 Task: Look for Airbnb options in Bangassou, Central African Republic from 12th December, 2023 to 16th December, 2023 for 8 adults.8 bedrooms having 8 beds and 8 bathrooms. Property type can be hotel. Amenities needed are: wifi, TV, free parkinig on premises, gym, breakfast. Booking option can be shelf check-in. Look for 4 properties as per requirement.
Action: Mouse moved to (402, 189)
Screenshot: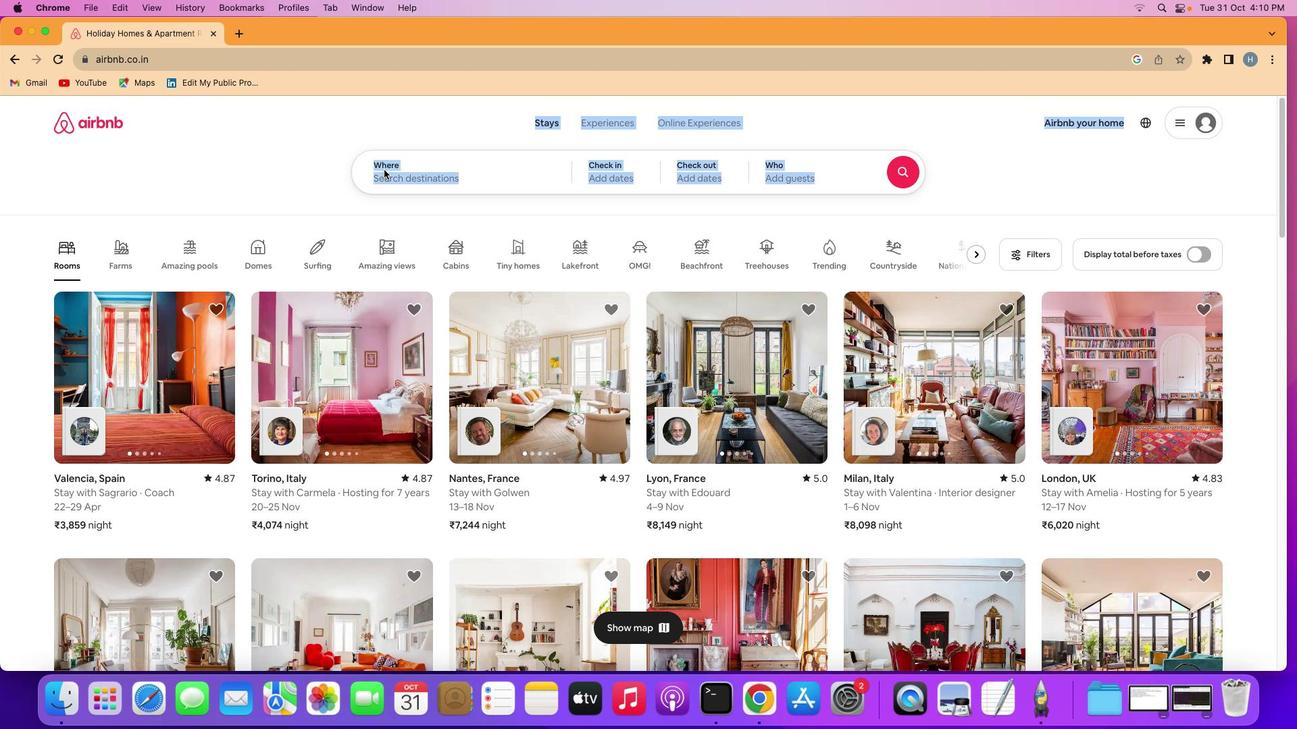 
Action: Mouse pressed left at (402, 189)
Screenshot: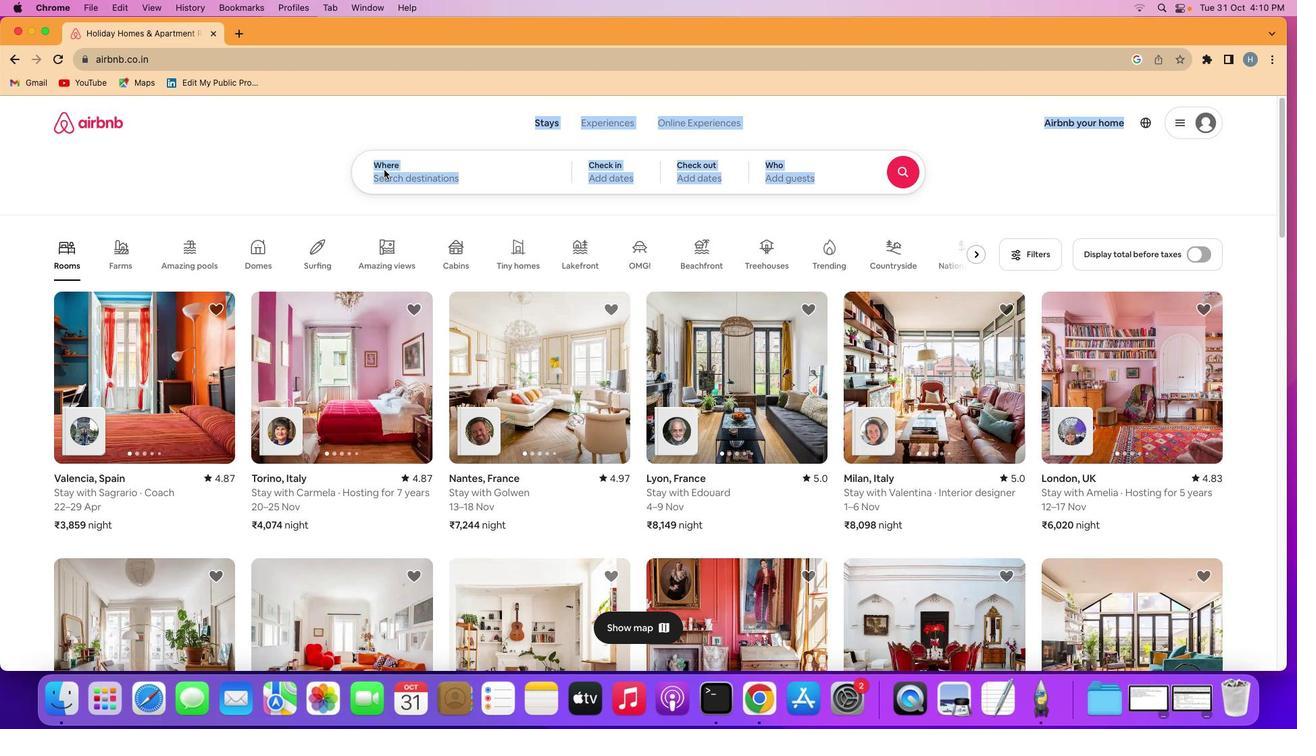 
Action: Mouse pressed left at (402, 189)
Screenshot: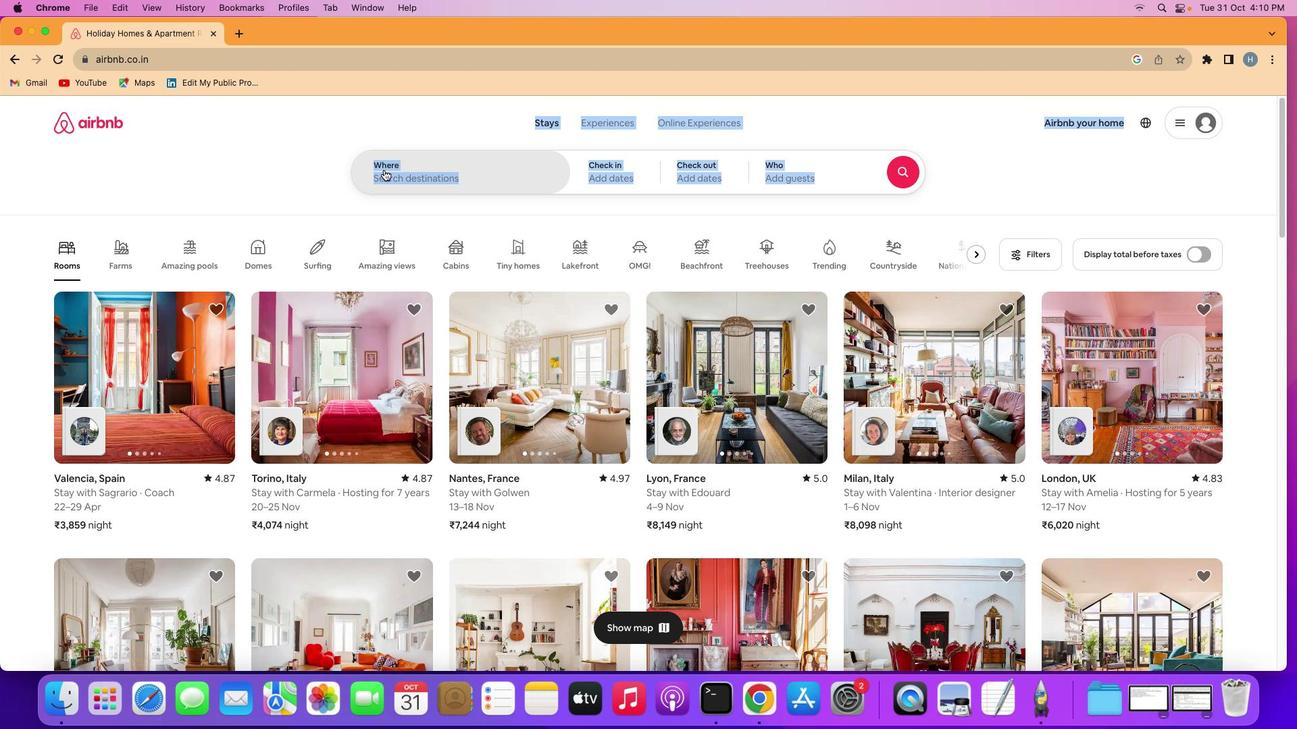 
Action: Mouse moved to (391, 189)
Screenshot: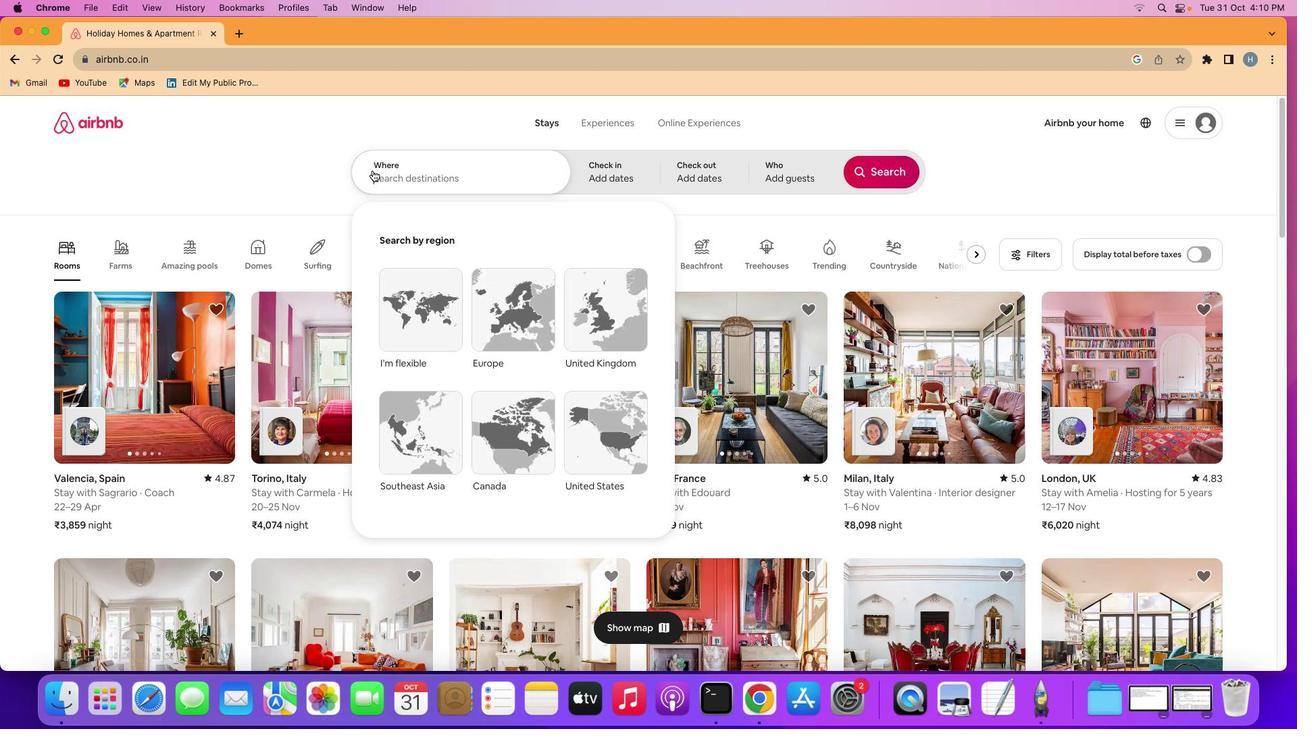 
Action: Key pressed Key.shift'b''a''n''g''a''s''s''o''u'','Key.shift'c''e''n''t''r''a''l'Key.spaceKey.shift'a''f''r''i''c''a''n'Key.spaceKey.shift'R''e''p''u''b''l''i''c'
Screenshot: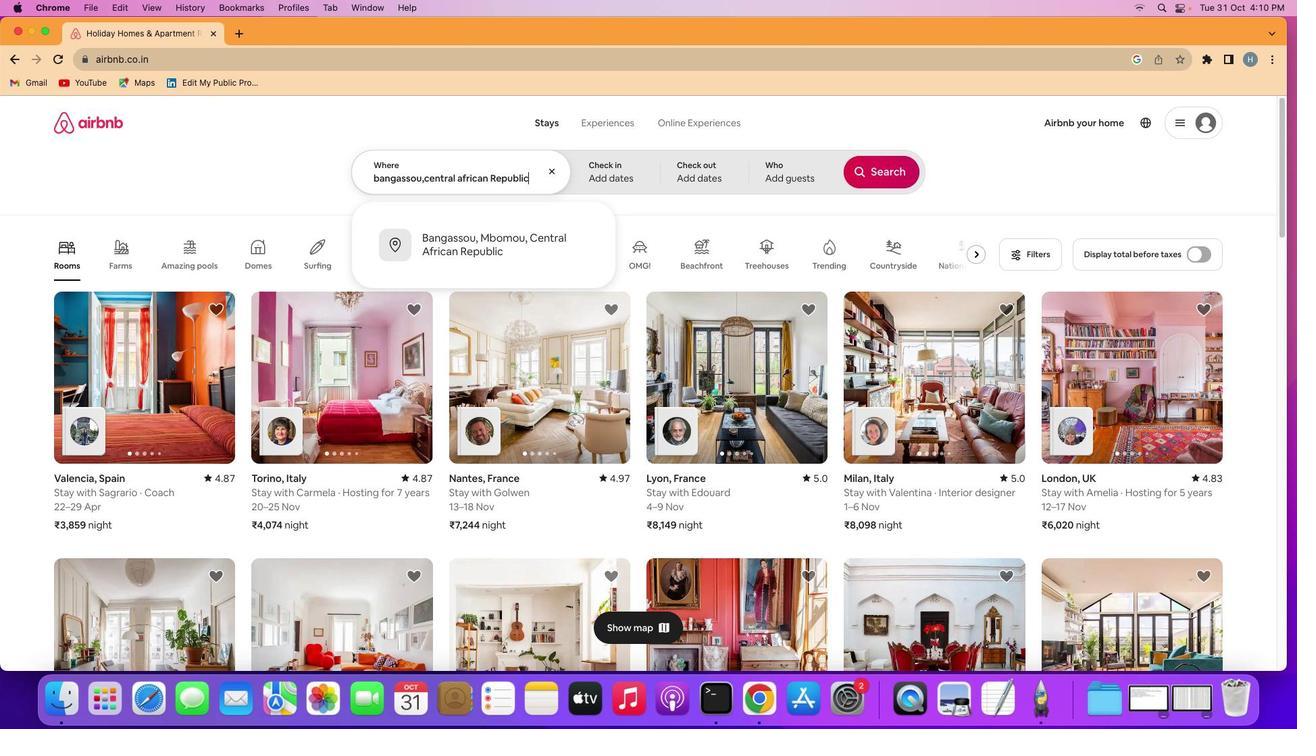
Action: Mouse moved to (641, 181)
Screenshot: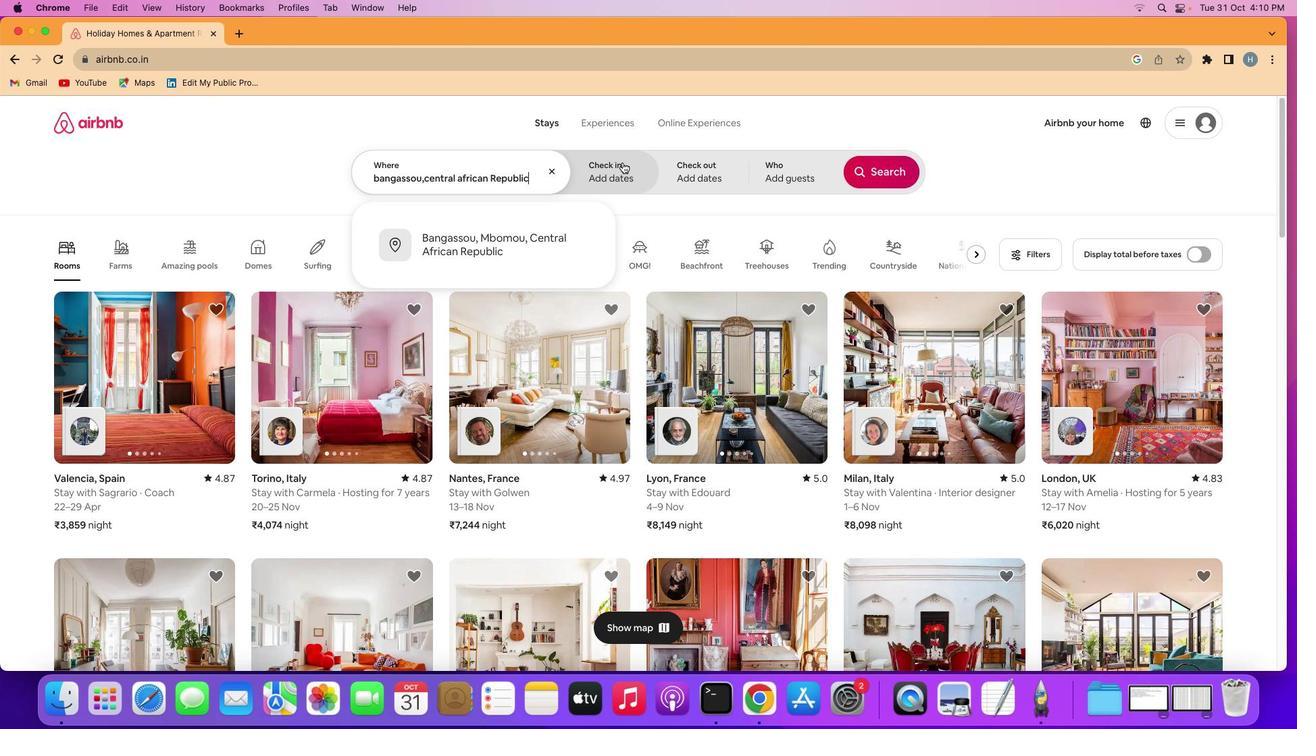
Action: Mouse pressed left at (641, 181)
Screenshot: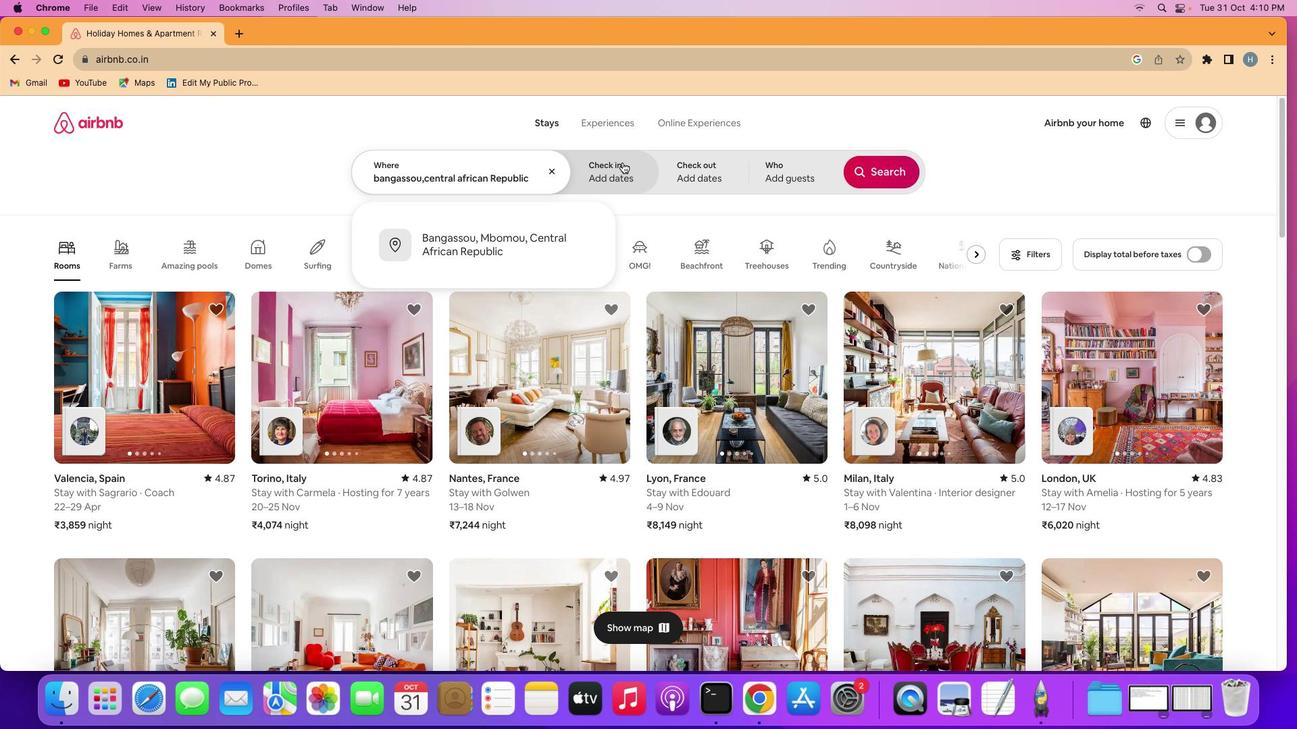 
Action: Mouse moved to (901, 300)
Screenshot: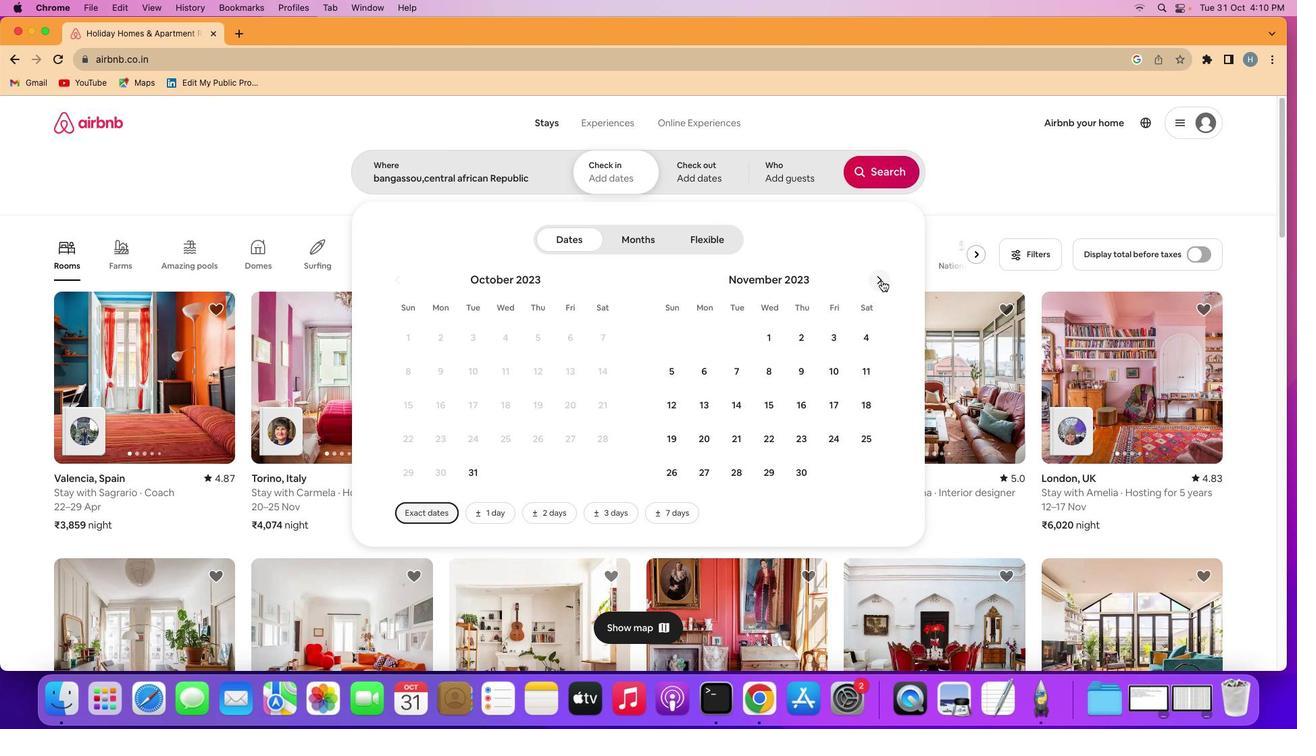 
Action: Mouse pressed left at (901, 300)
Screenshot: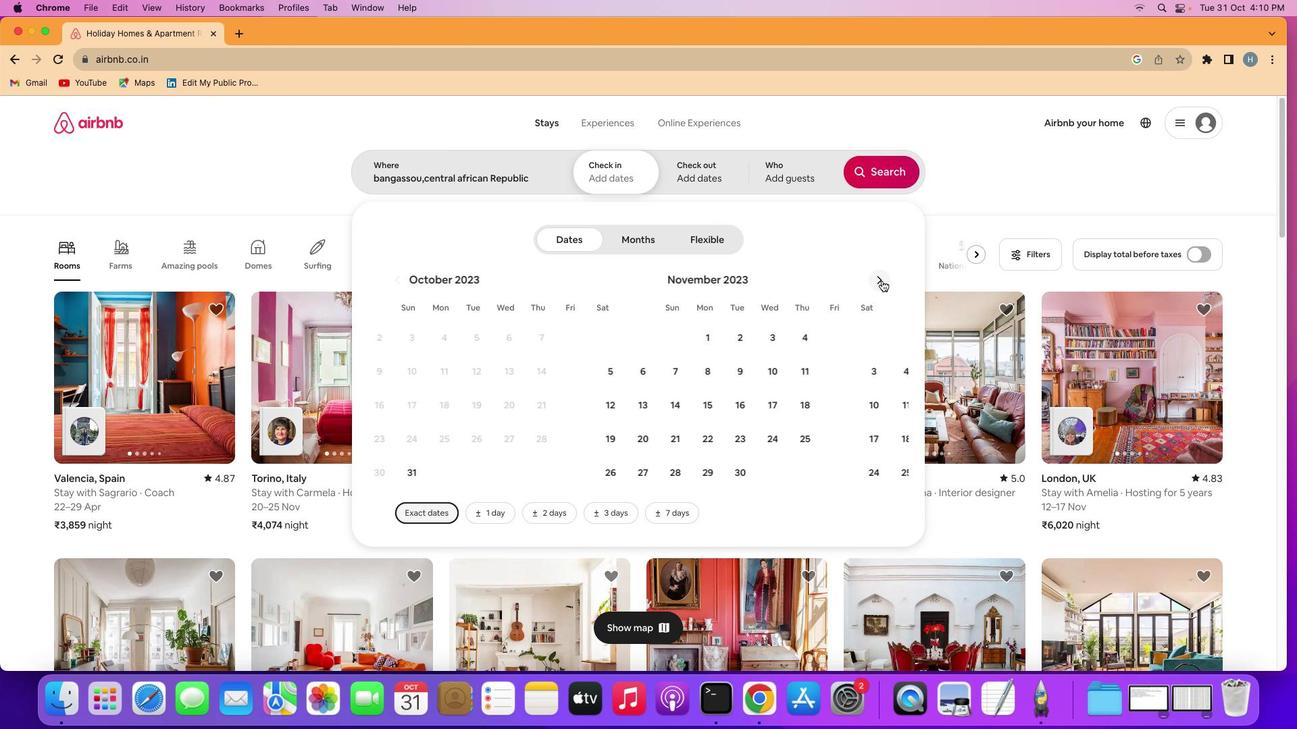 
Action: Mouse moved to (759, 420)
Screenshot: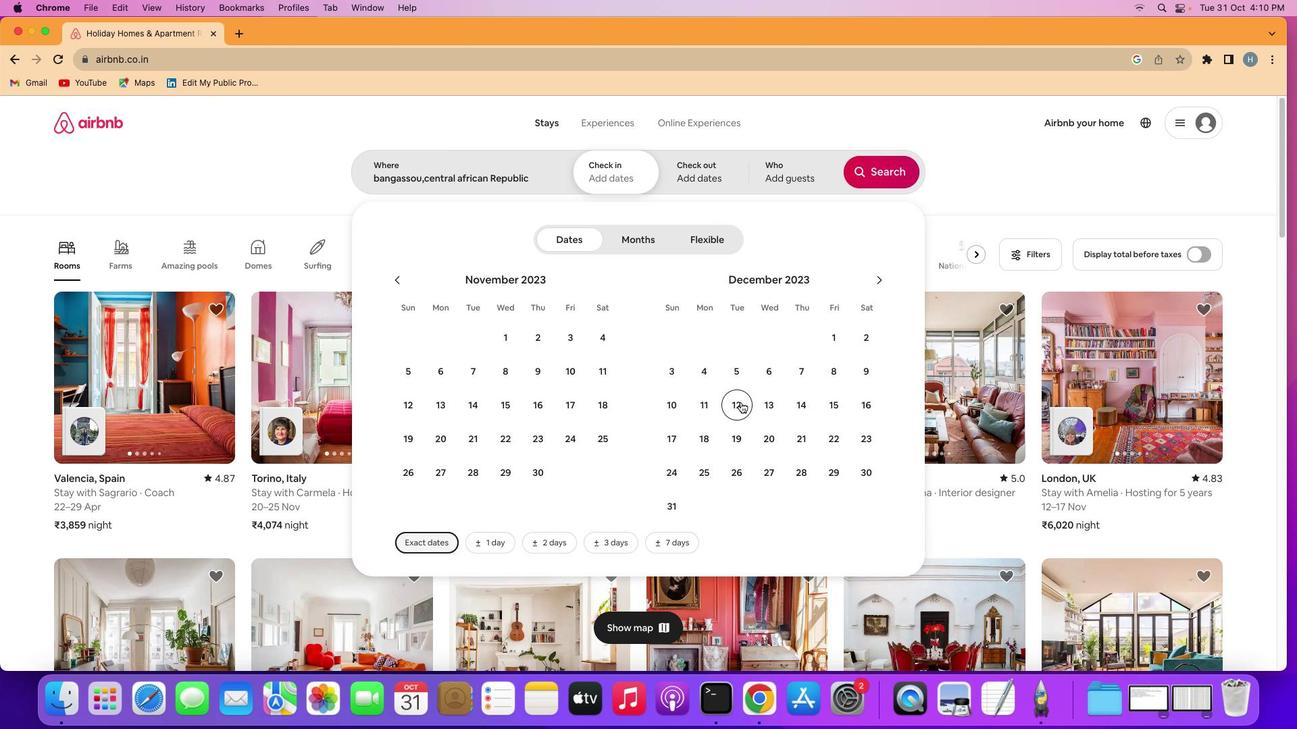 
Action: Mouse pressed left at (759, 420)
Screenshot: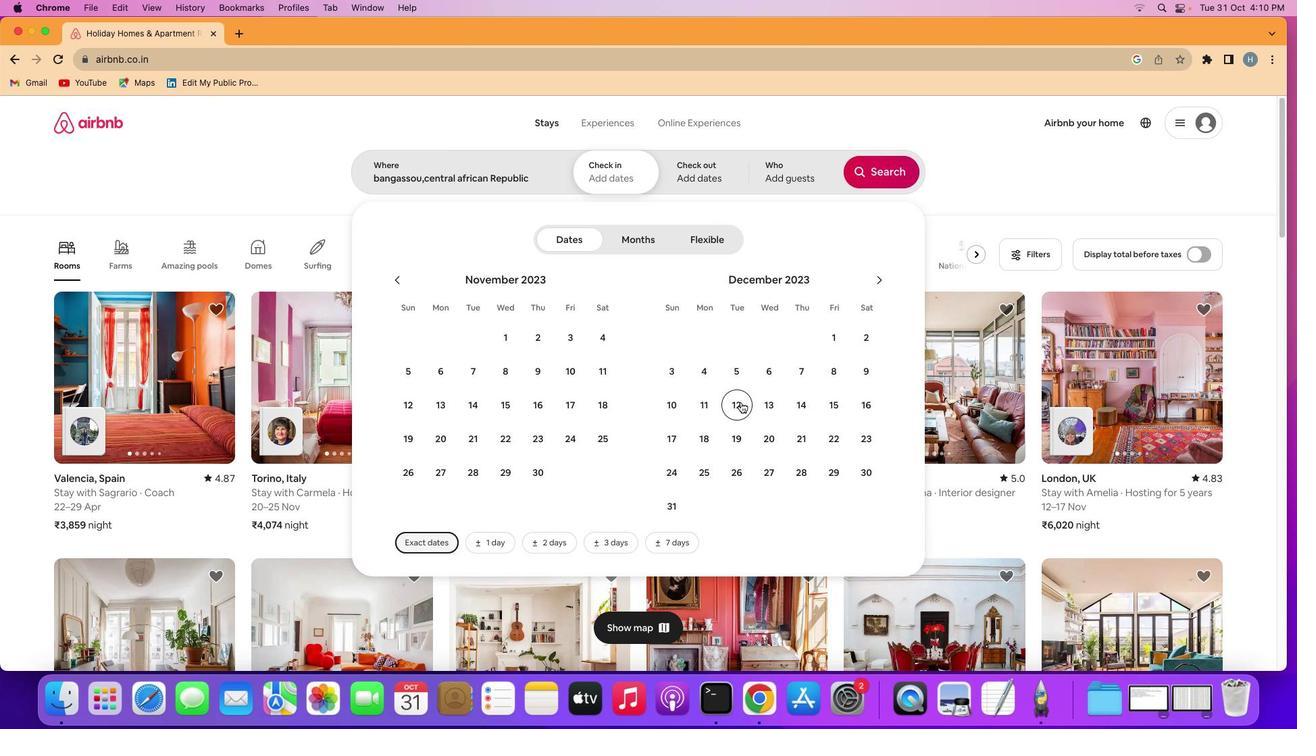 
Action: Mouse moved to (889, 423)
Screenshot: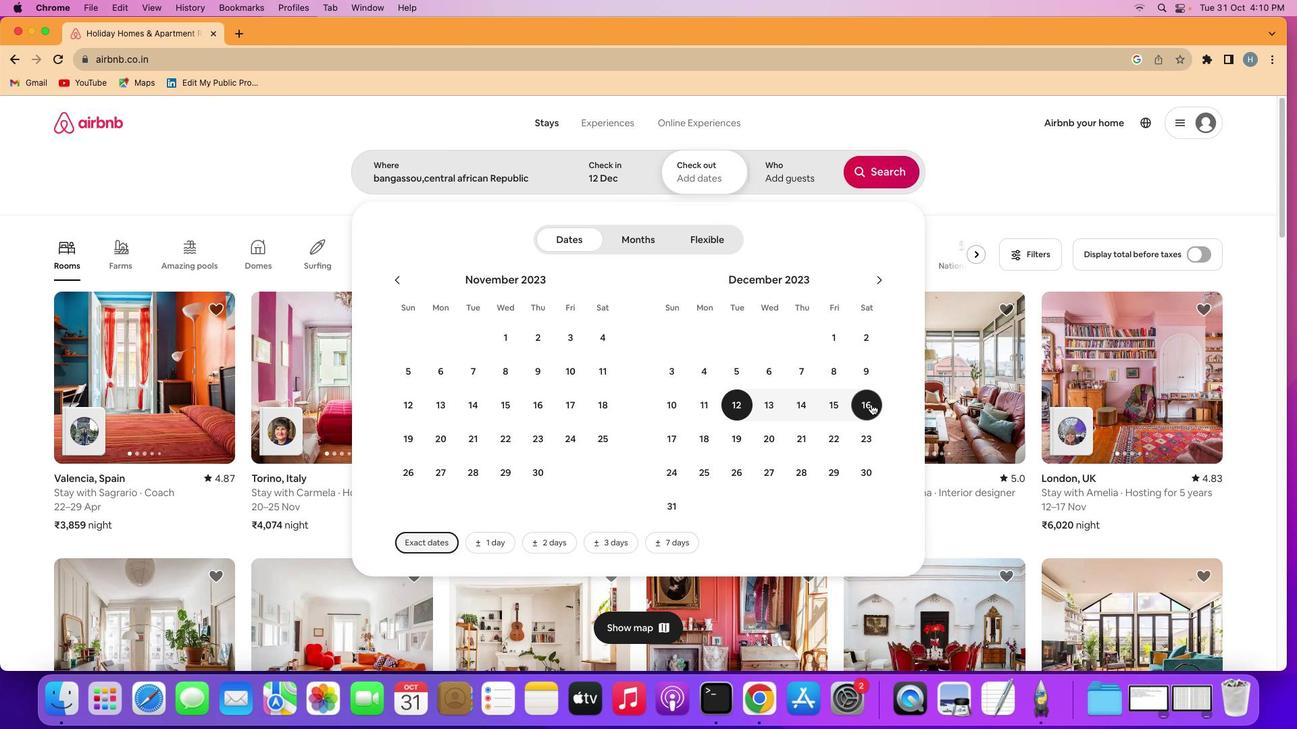 
Action: Mouse pressed left at (889, 423)
Screenshot: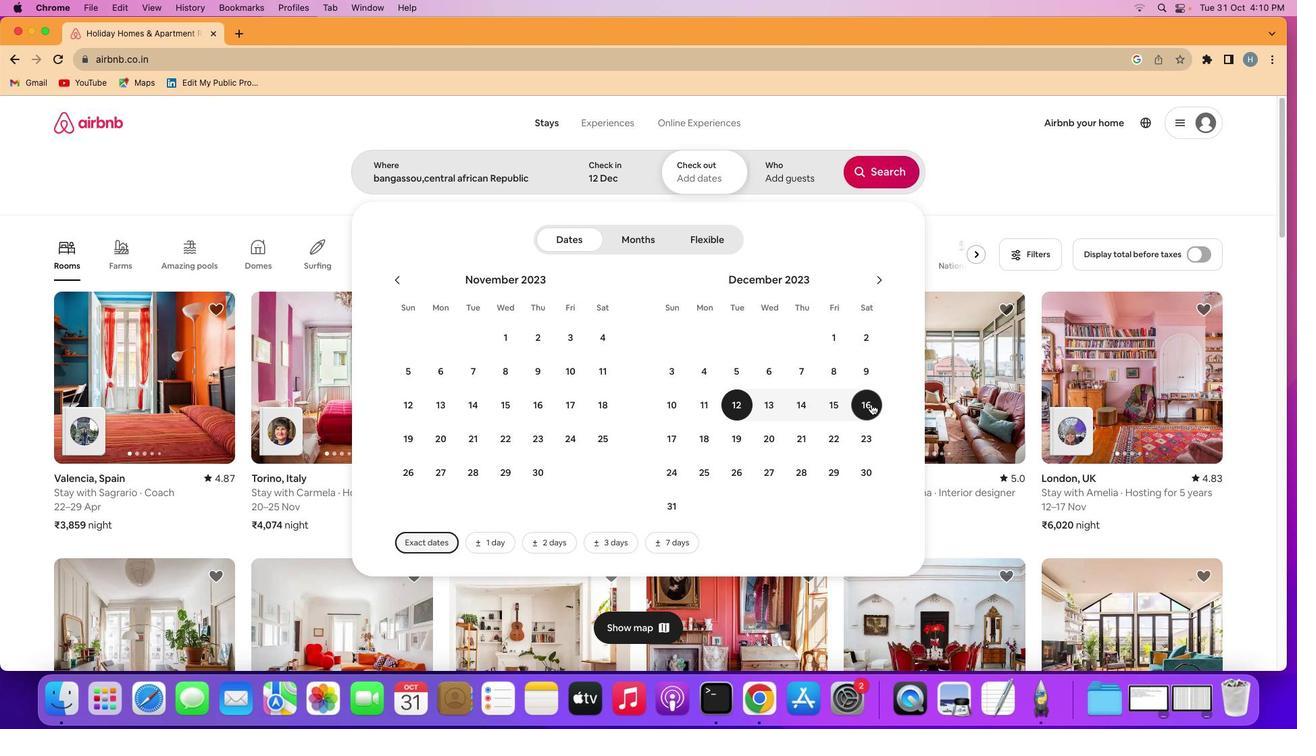 
Action: Mouse moved to (724, 450)
Screenshot: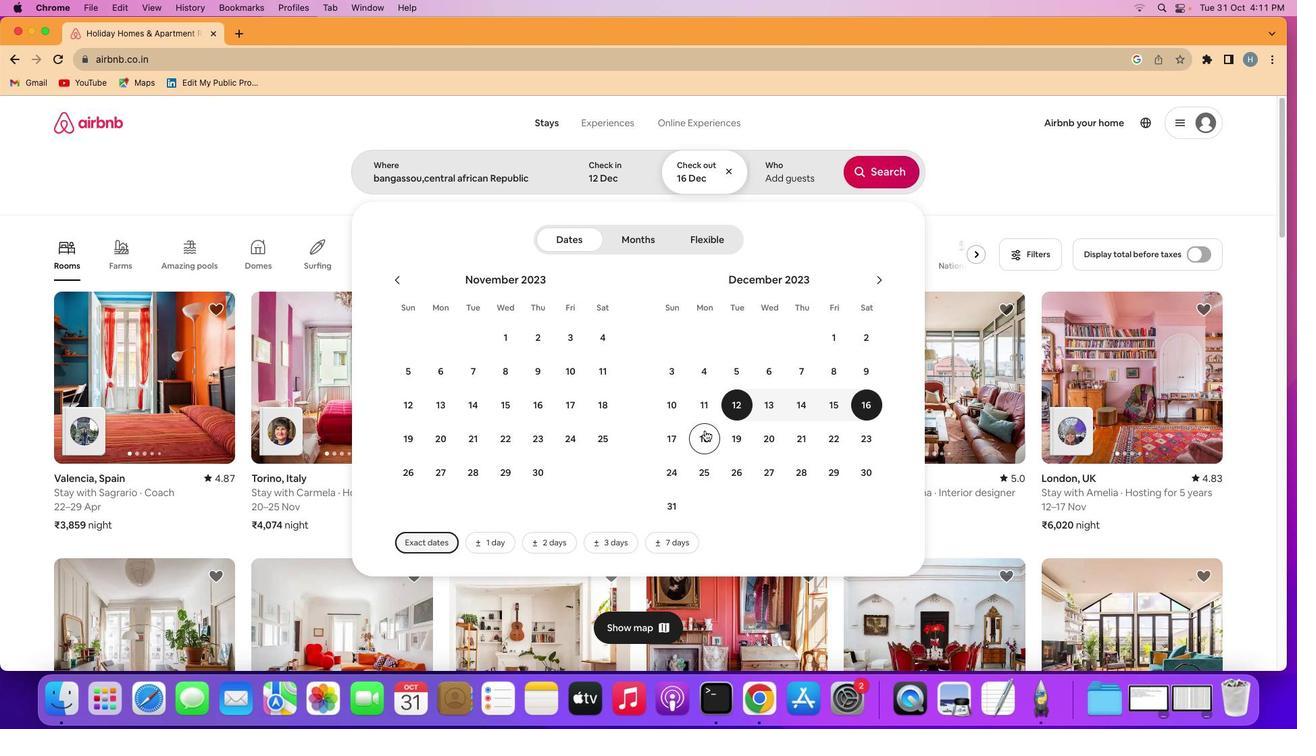 
Action: Mouse scrolled (724, 450) with delta (18, 18)
Screenshot: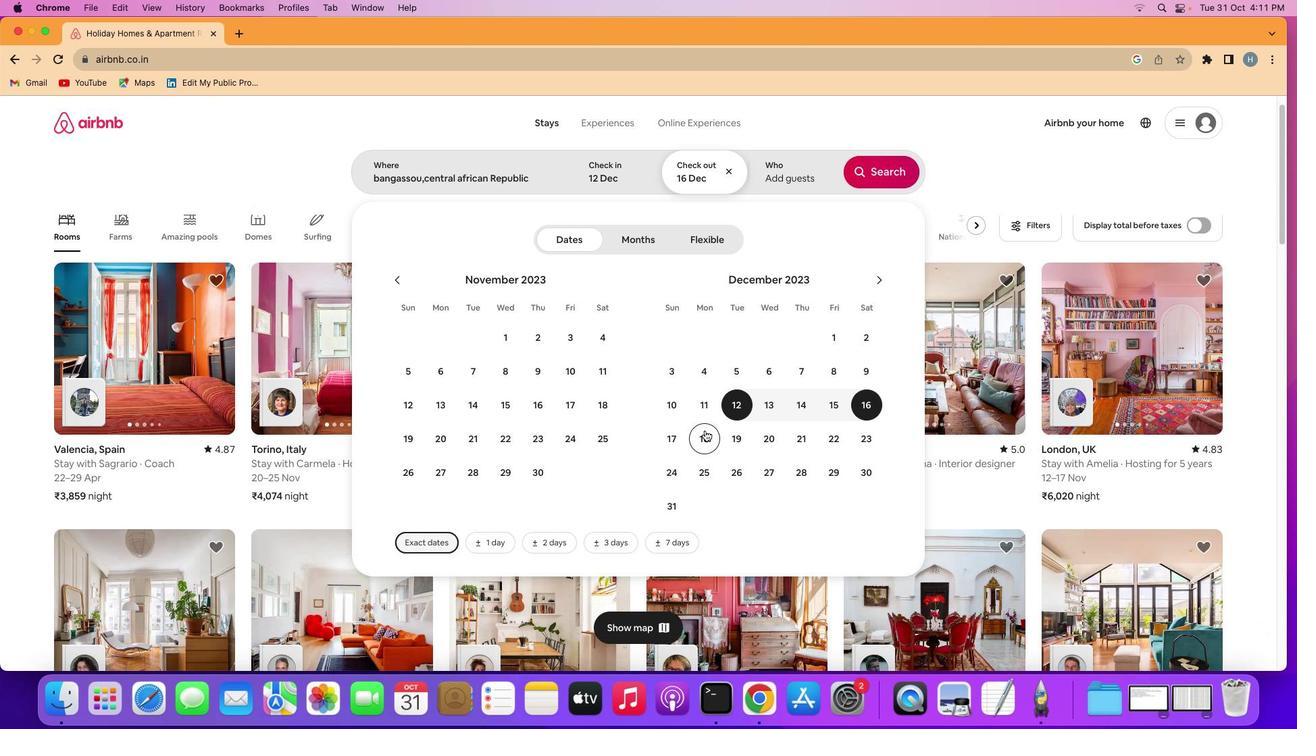 
Action: Mouse scrolled (724, 450) with delta (18, 18)
Screenshot: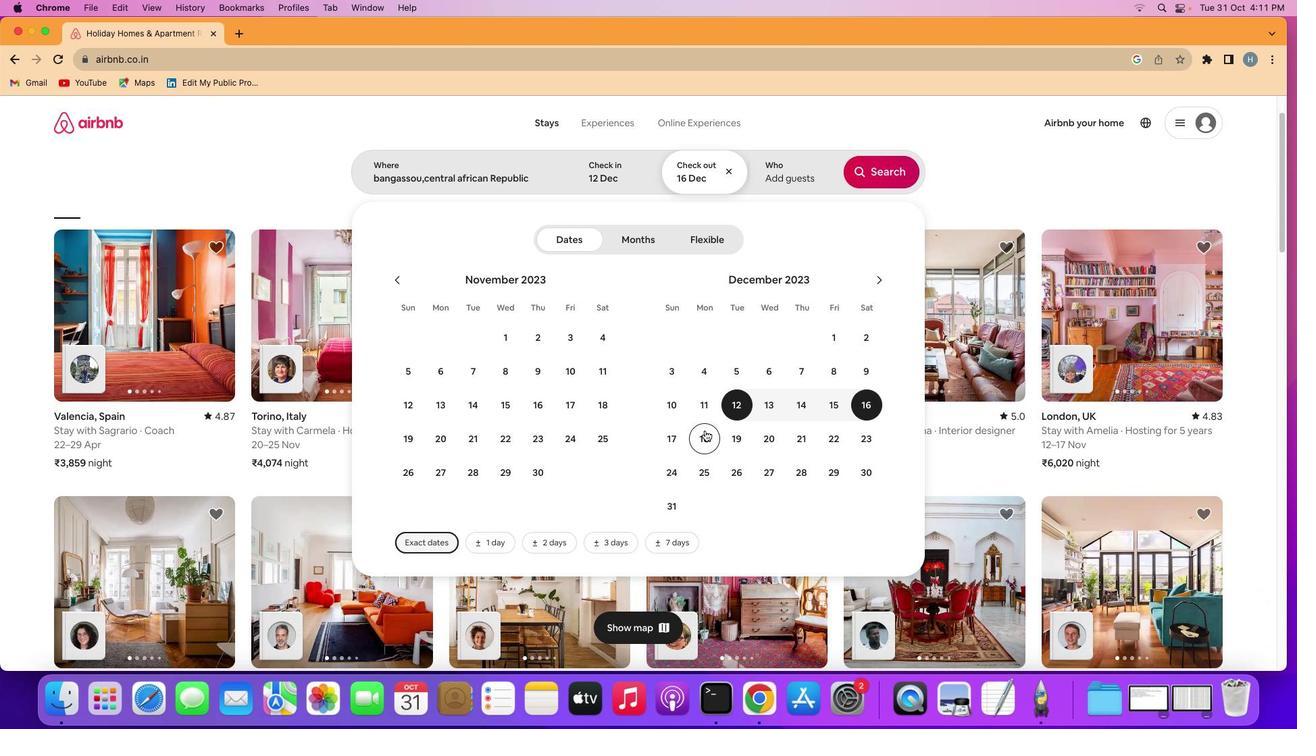 
Action: Mouse scrolled (724, 450) with delta (18, 17)
Screenshot: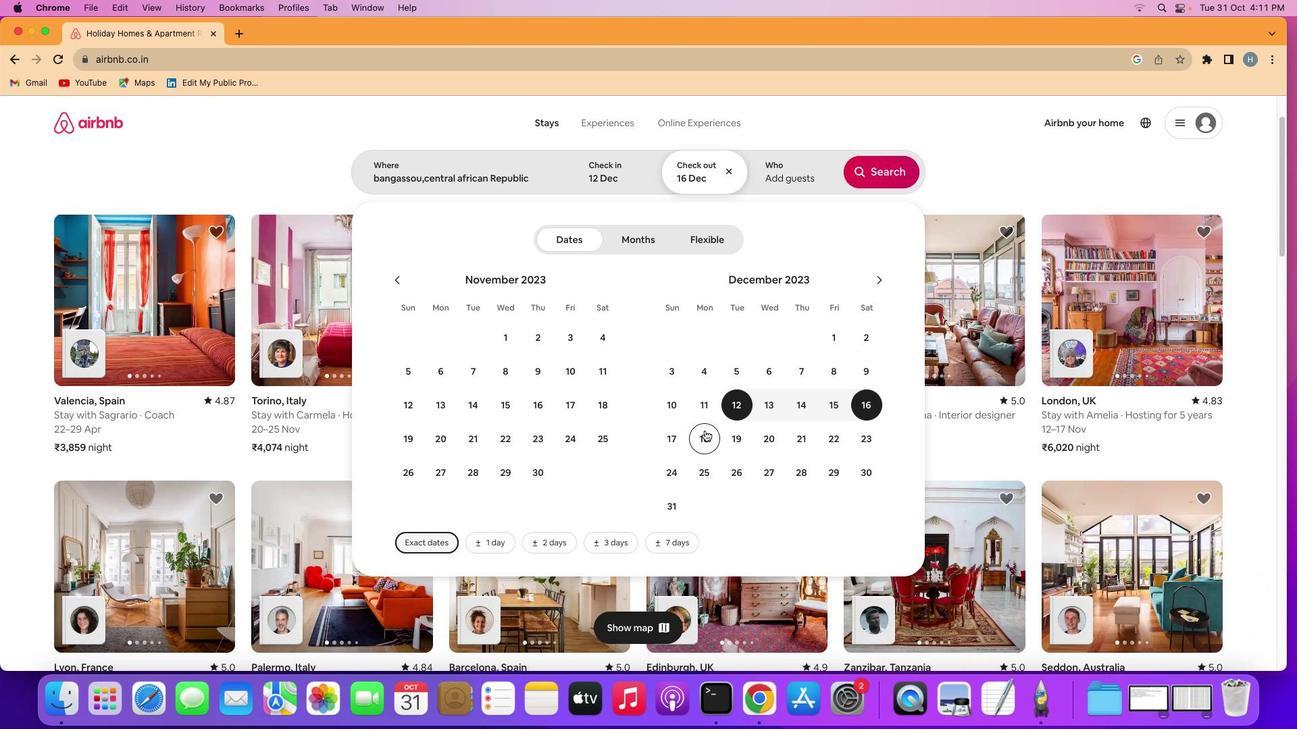
Action: Mouse moved to (650, 136)
Screenshot: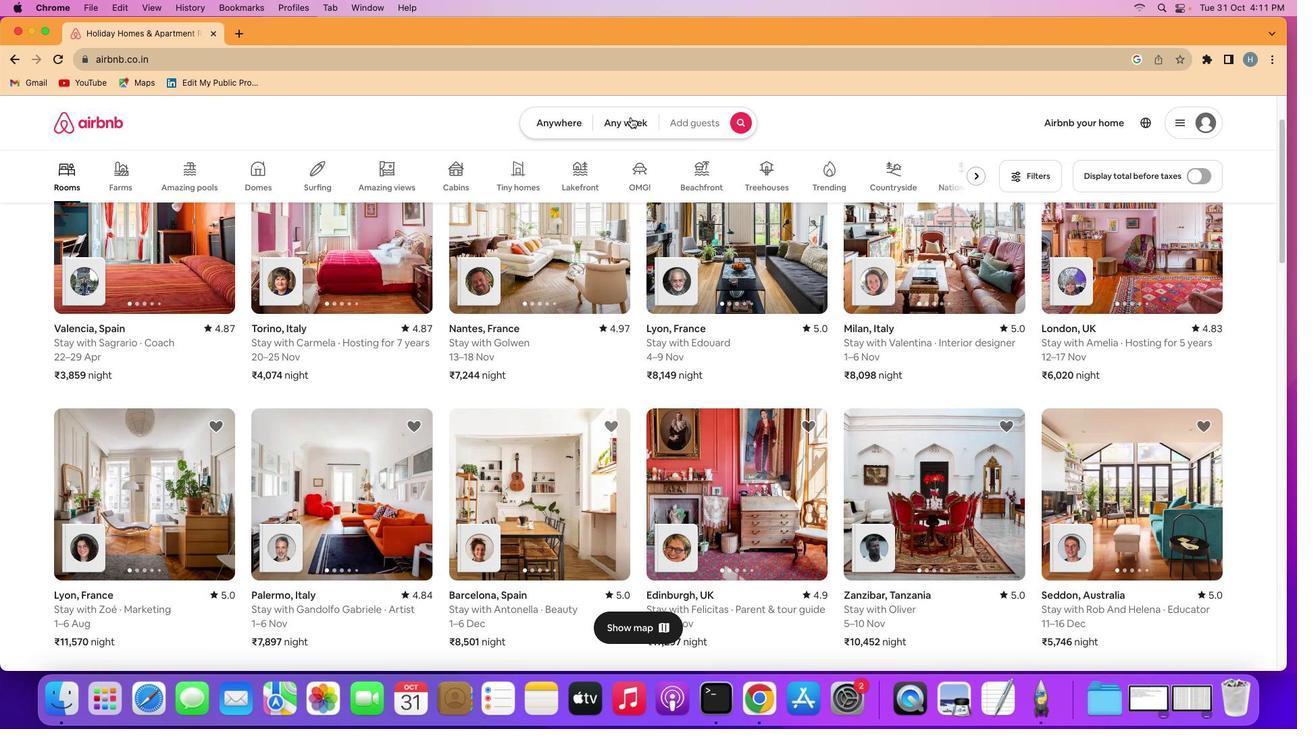 
Action: Mouse pressed left at (650, 136)
Screenshot: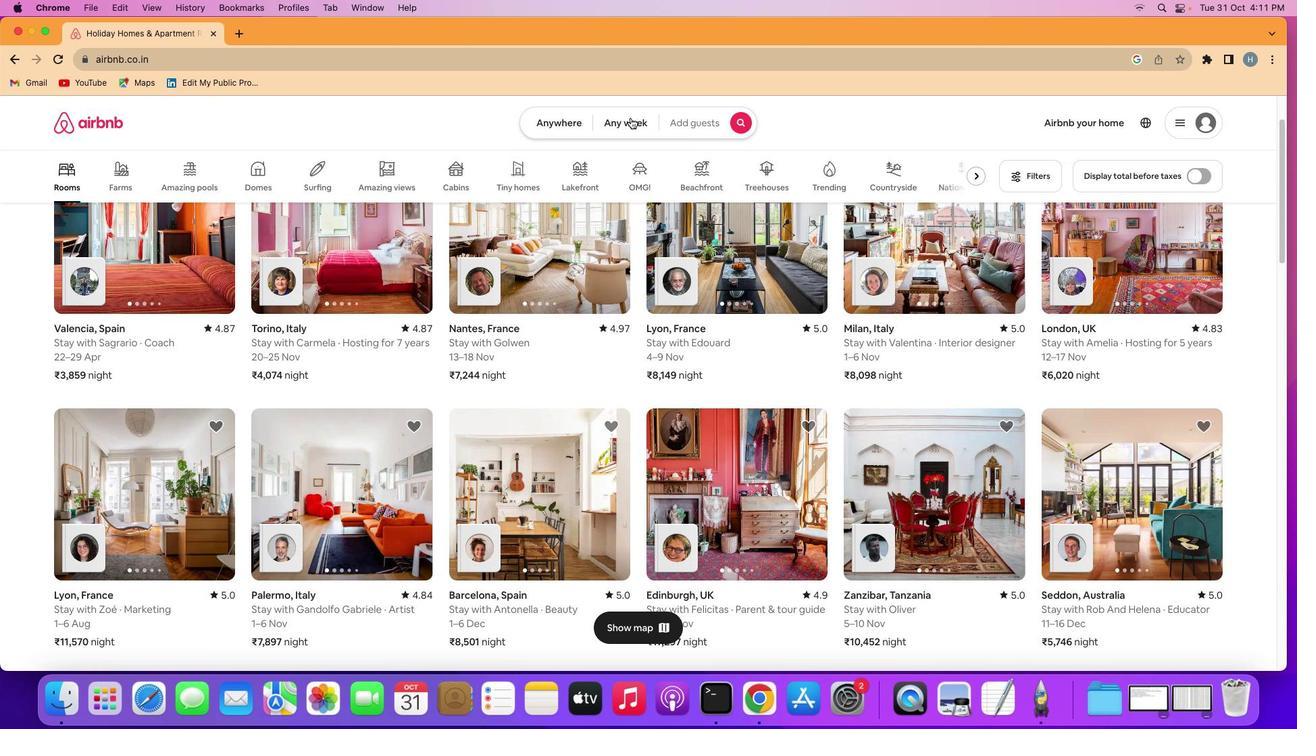 
Action: Mouse moved to (792, 192)
Screenshot: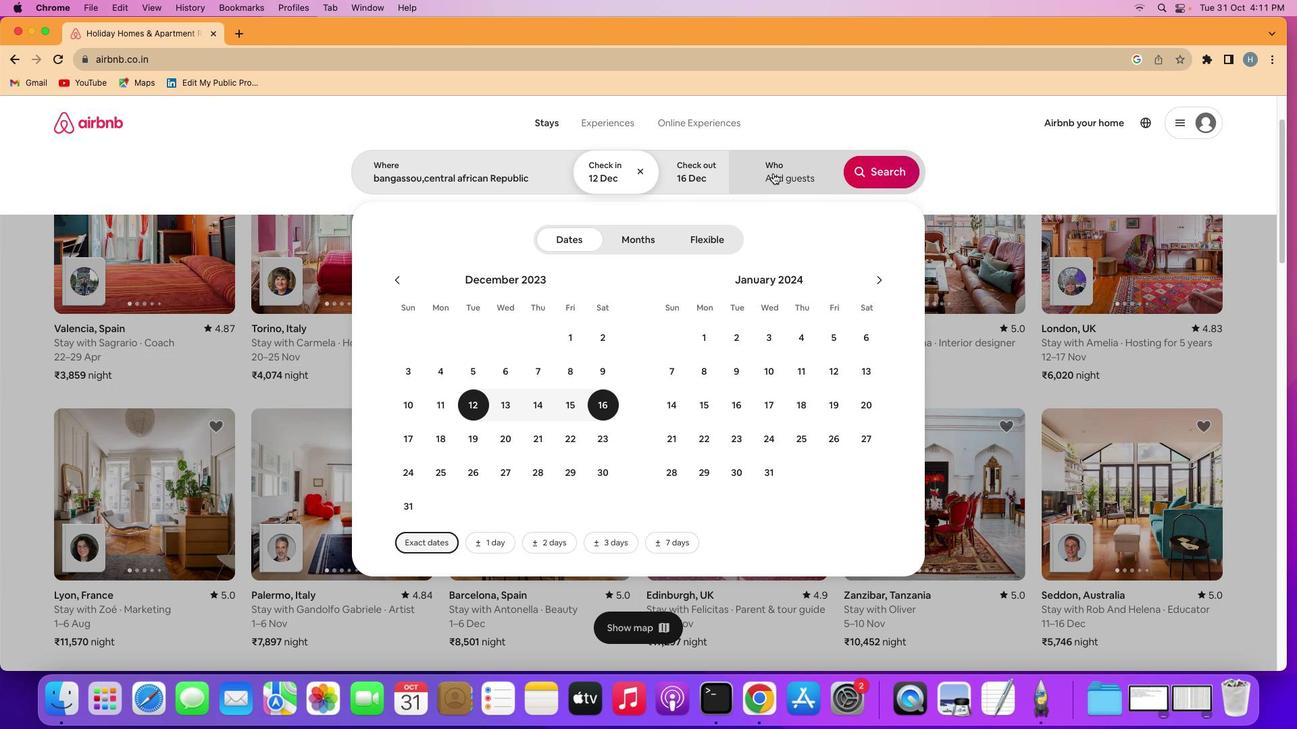 
Action: Mouse pressed left at (792, 192)
Screenshot: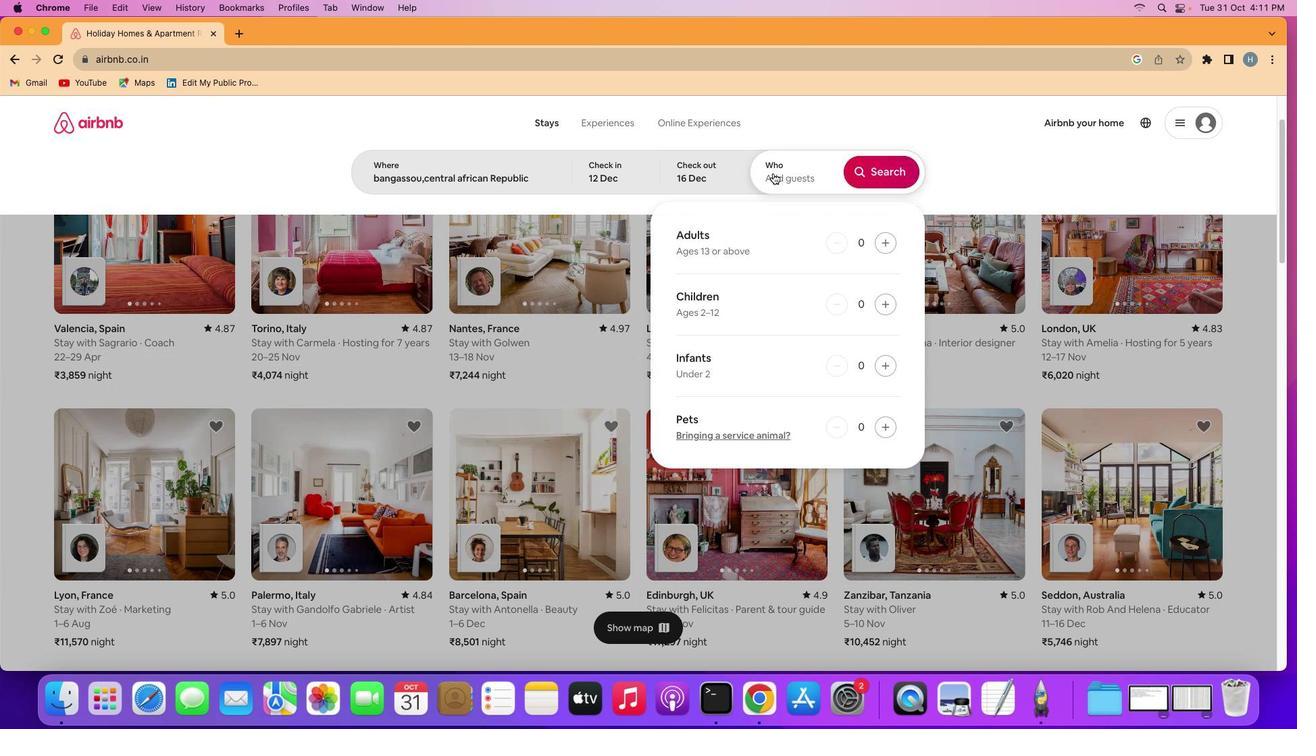 
Action: Mouse moved to (903, 261)
Screenshot: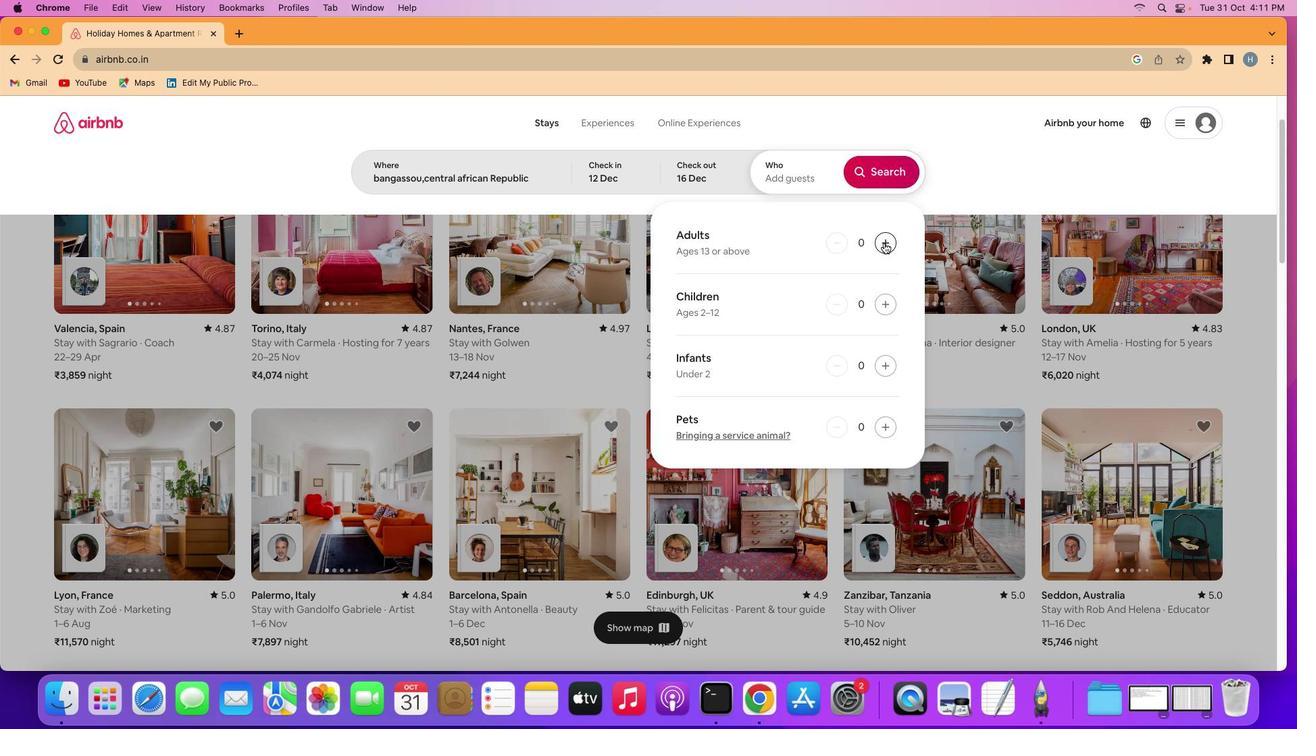 
Action: Mouse pressed left at (903, 261)
Screenshot: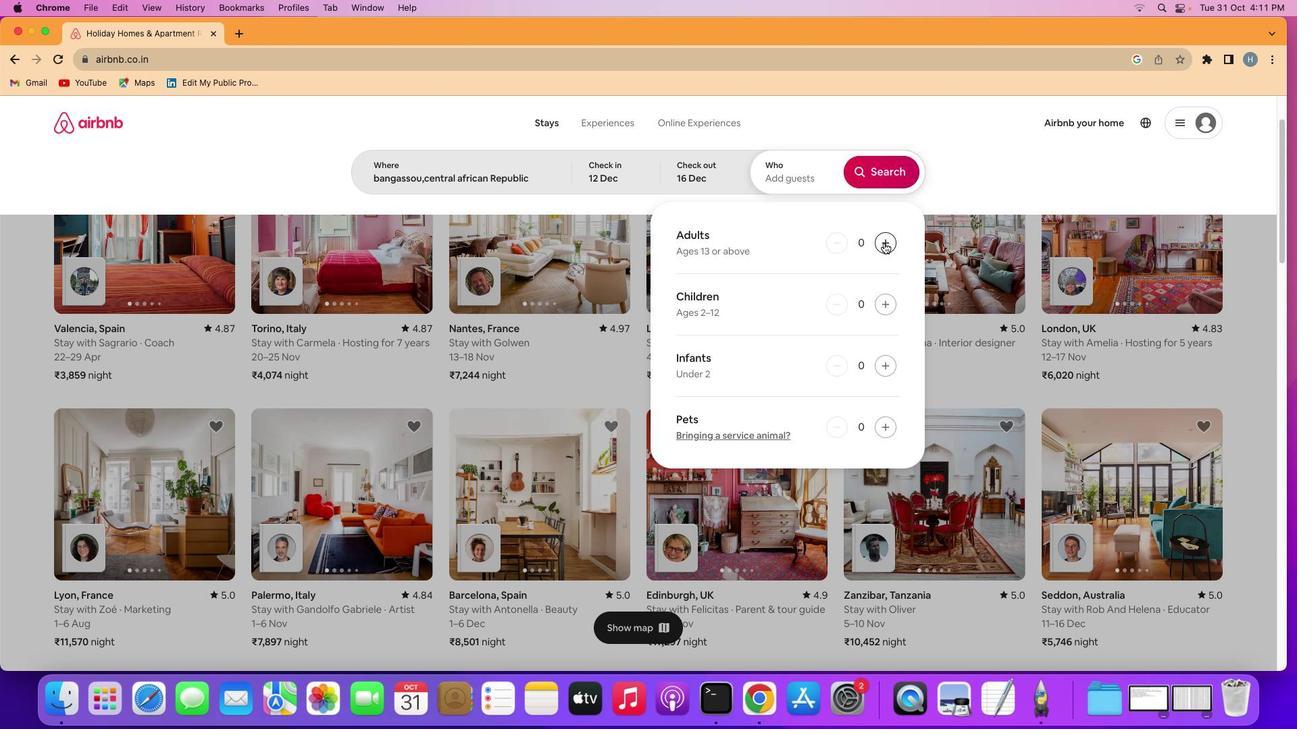 
Action: Mouse pressed left at (903, 261)
Screenshot: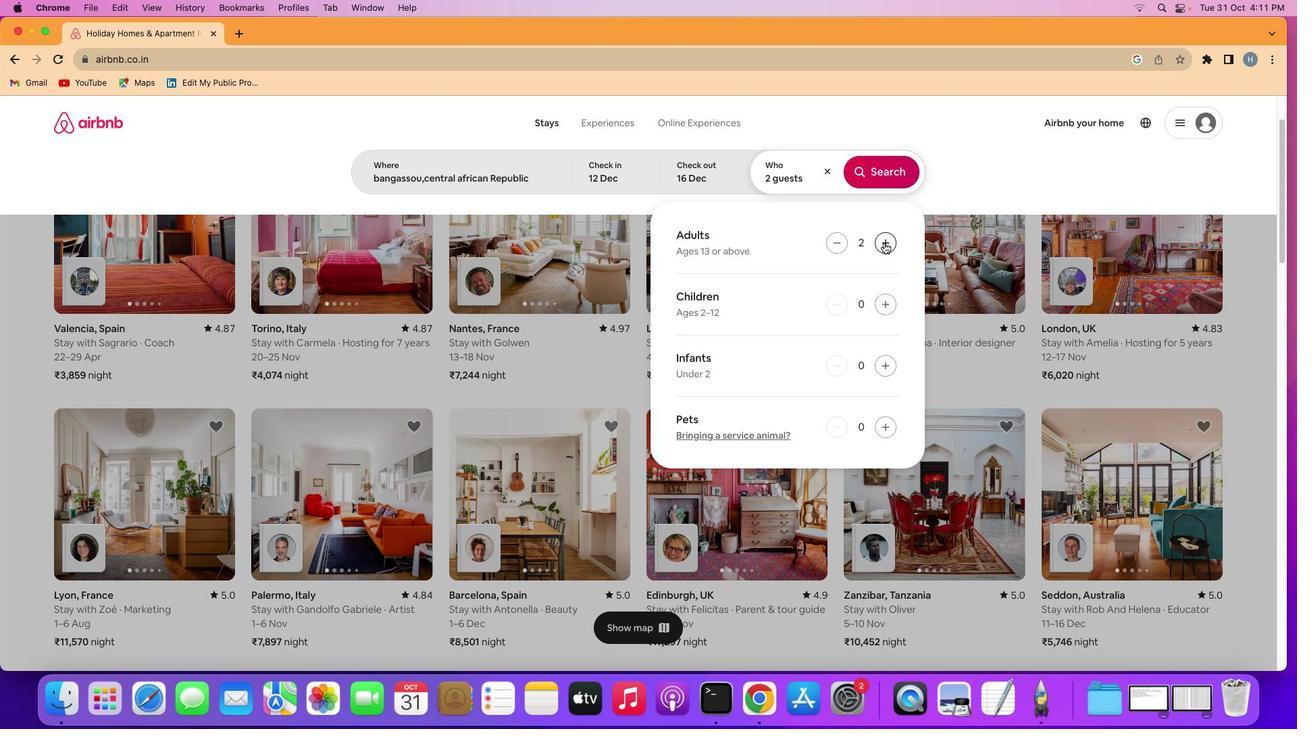 
Action: Mouse pressed left at (903, 261)
Screenshot: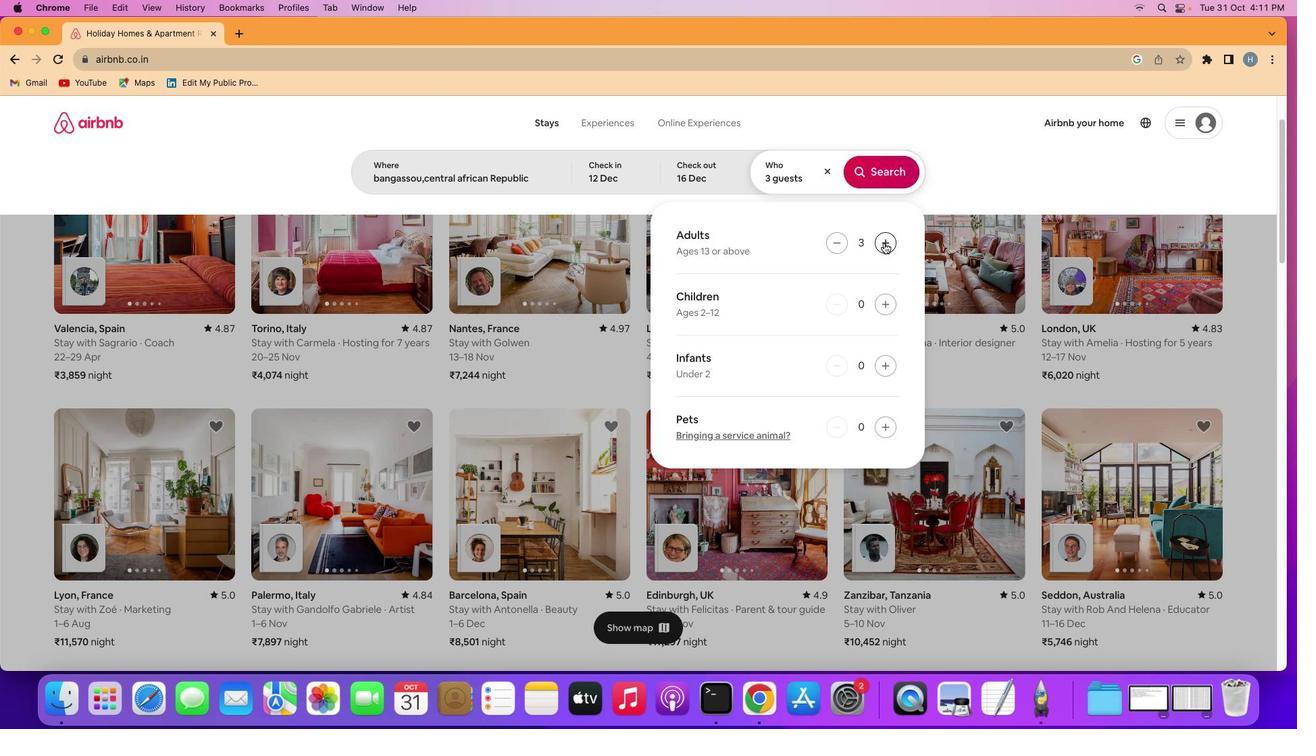 
Action: Mouse pressed left at (903, 261)
Screenshot: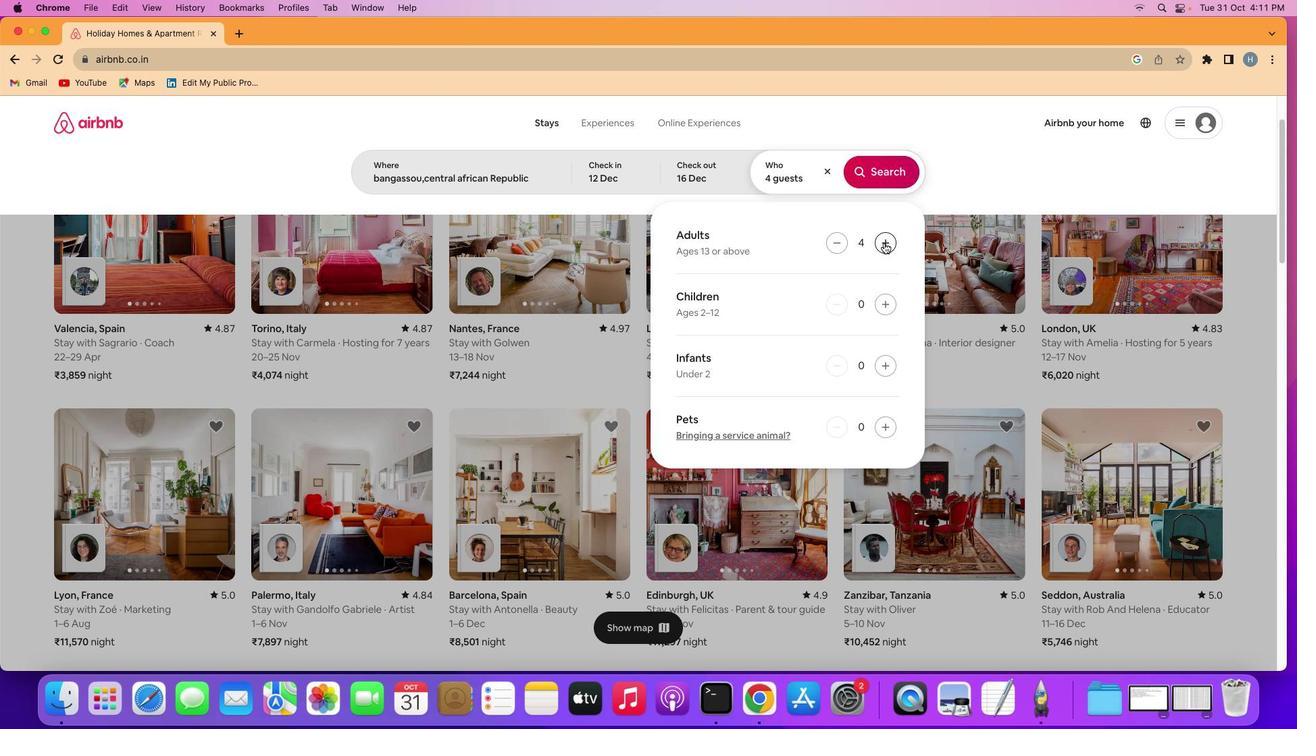 
Action: Mouse pressed left at (903, 261)
Screenshot: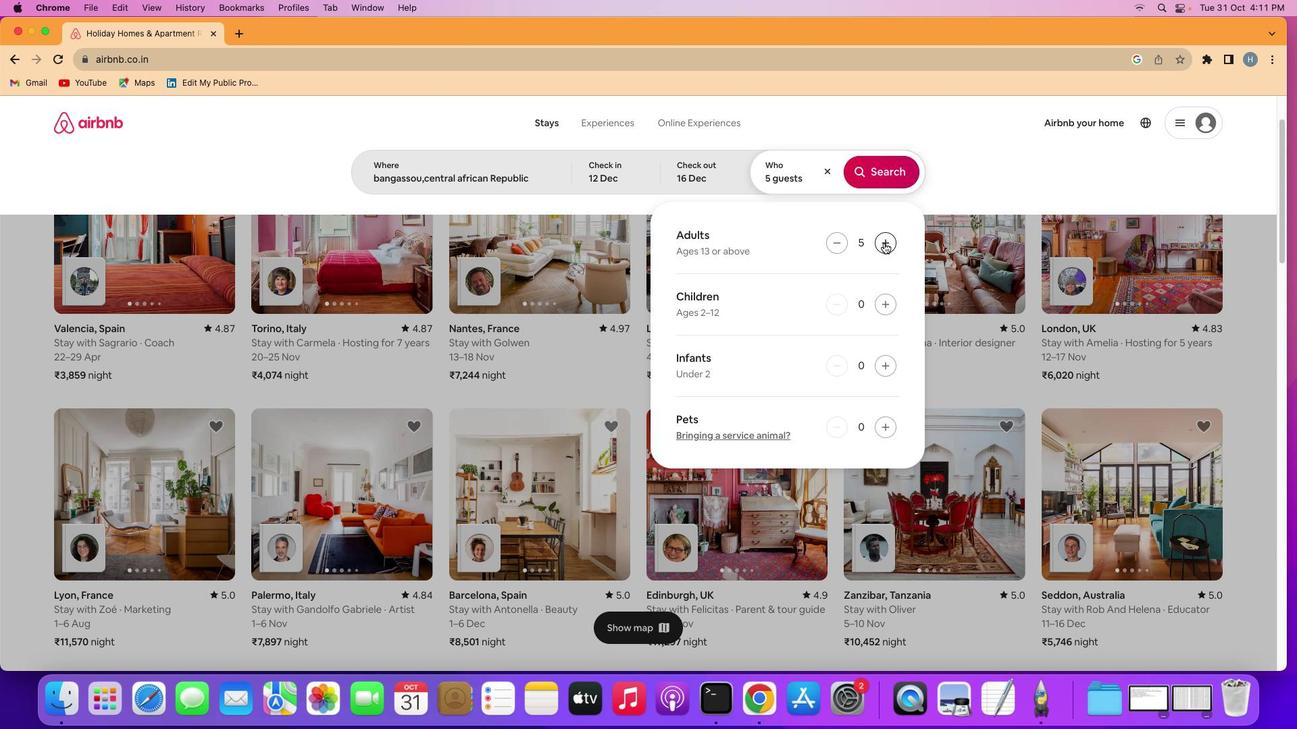 
Action: Mouse pressed left at (903, 261)
Screenshot: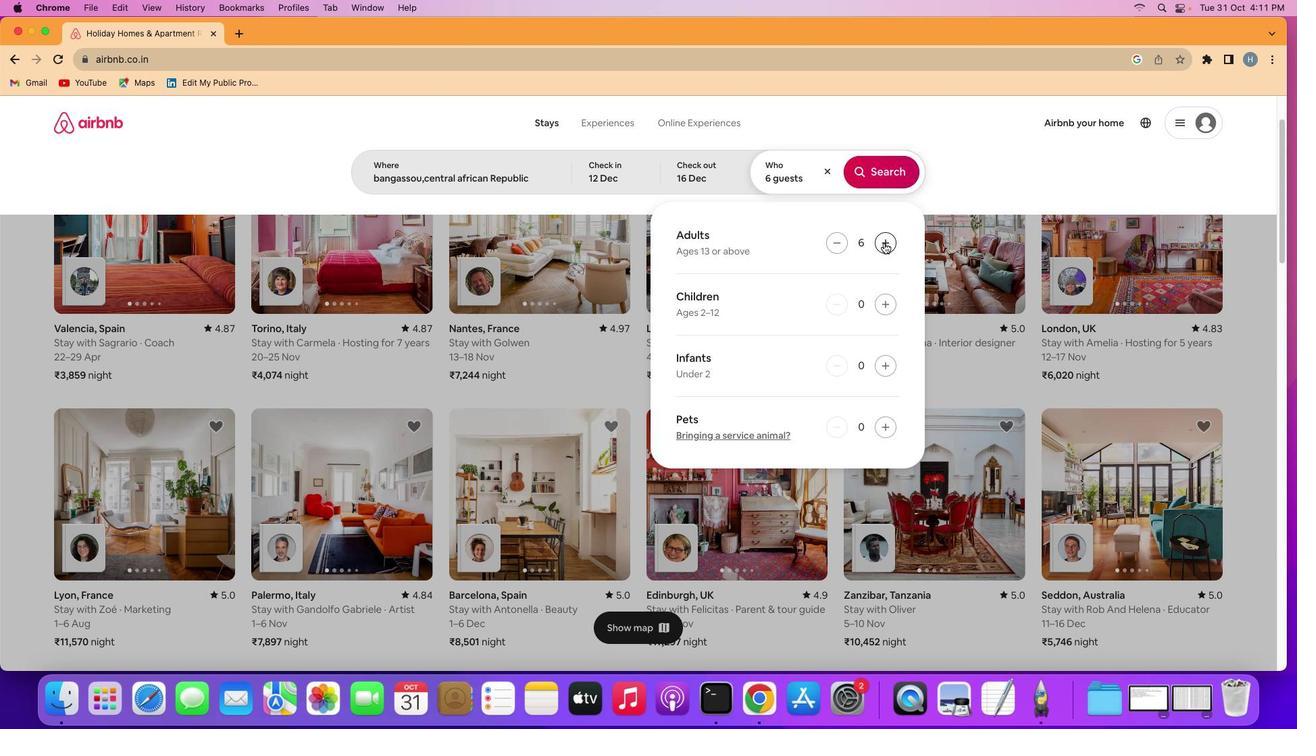 
Action: Mouse pressed left at (903, 261)
Screenshot: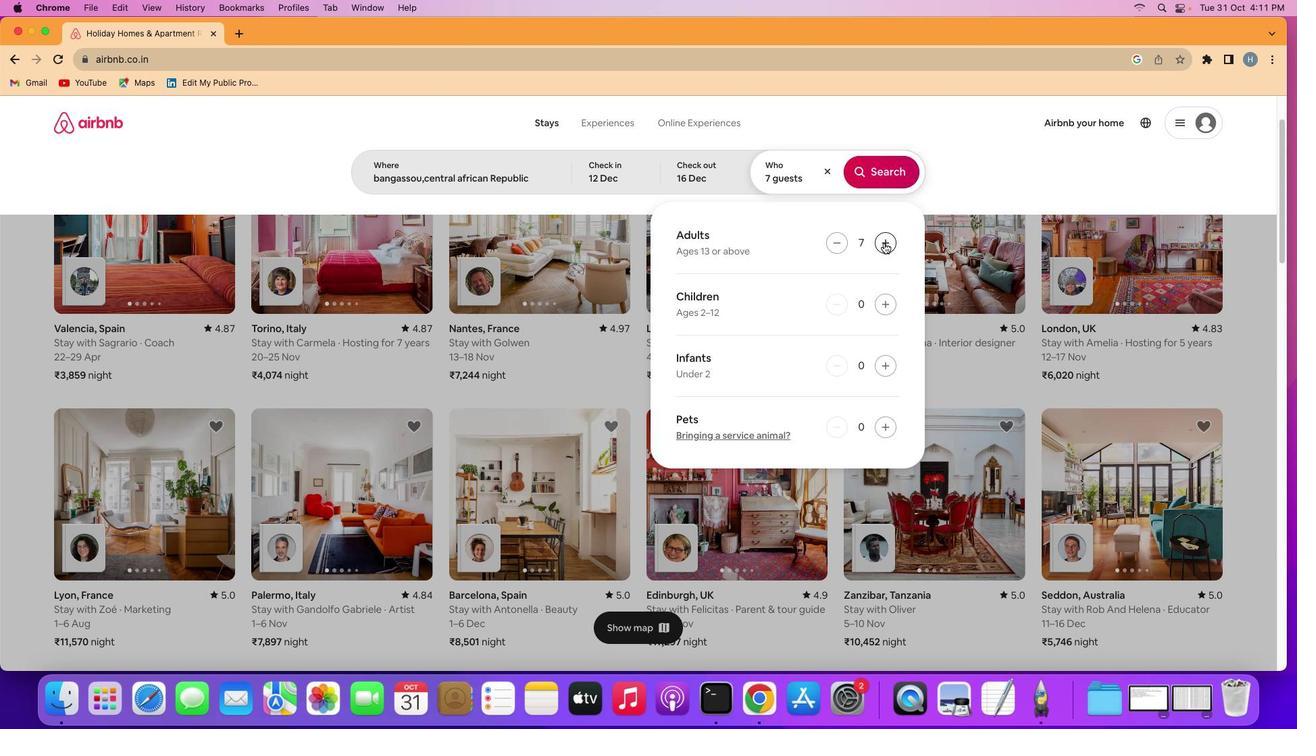 
Action: Mouse pressed left at (903, 261)
Screenshot: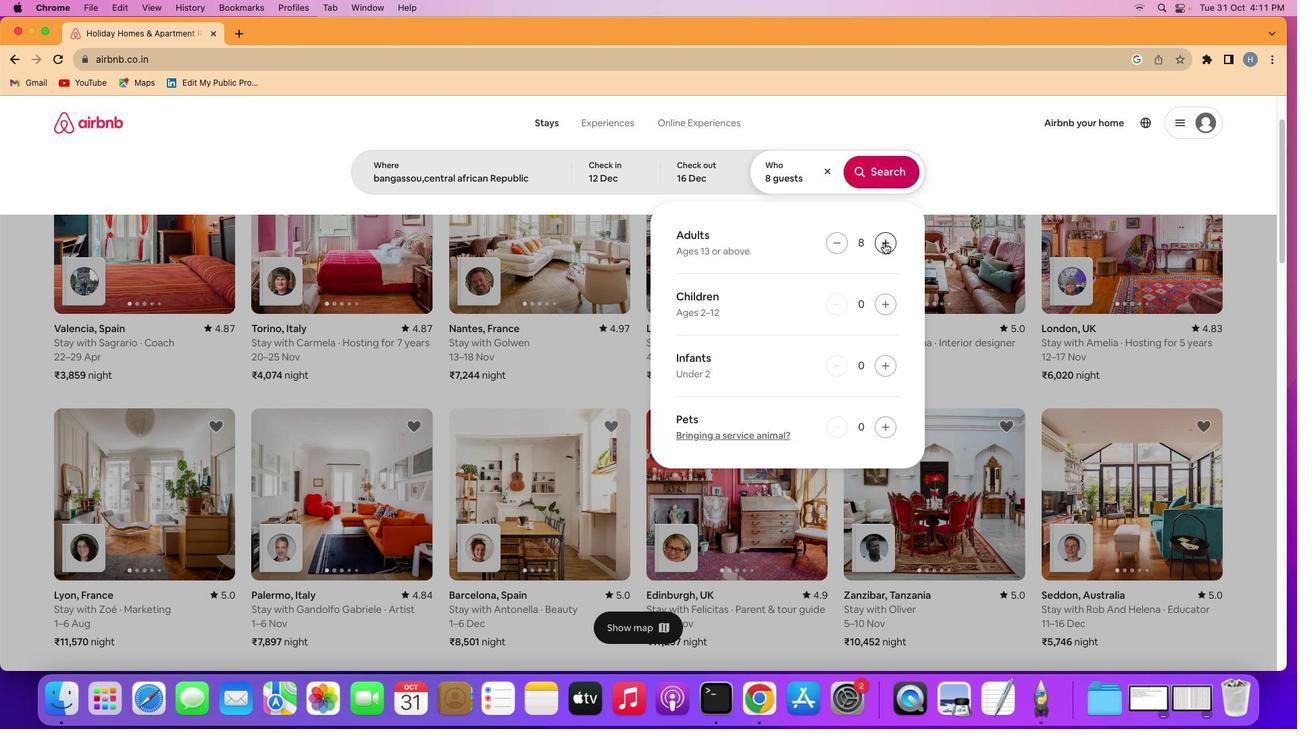 
Action: Mouse moved to (904, 193)
Screenshot: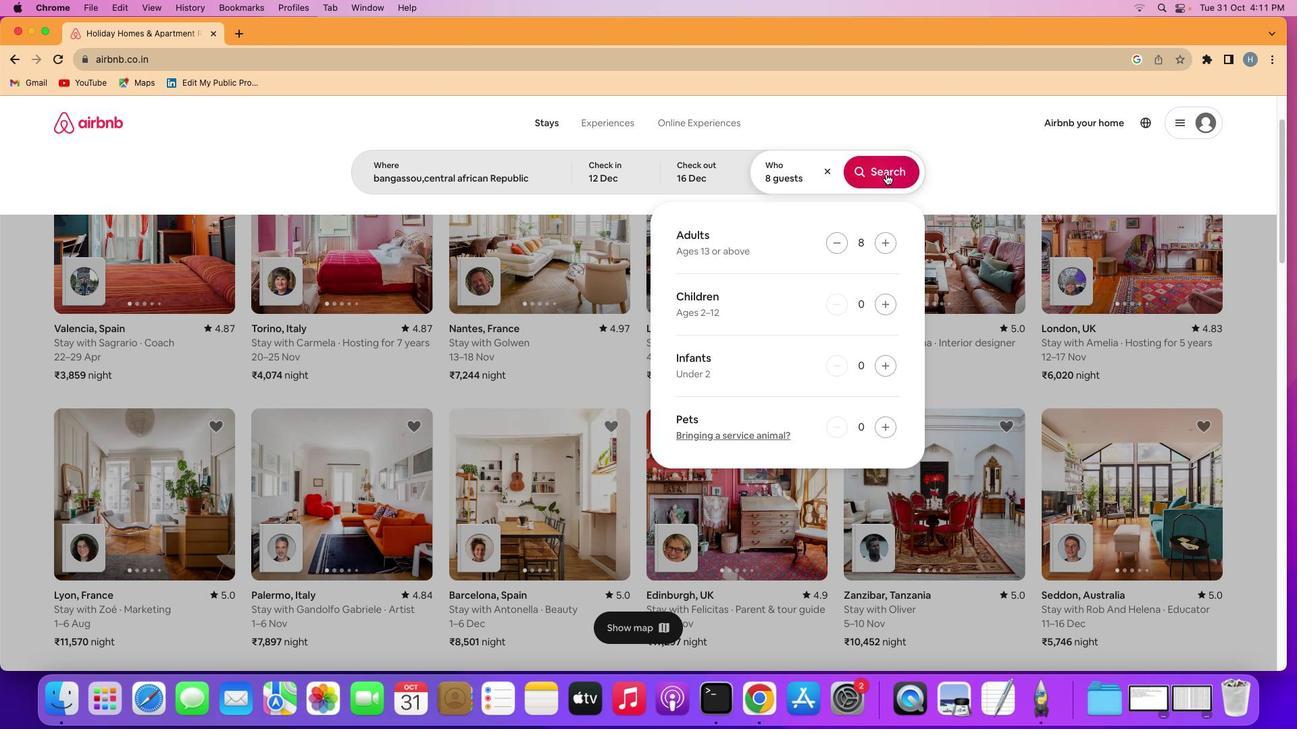 
Action: Mouse pressed left at (904, 193)
Screenshot: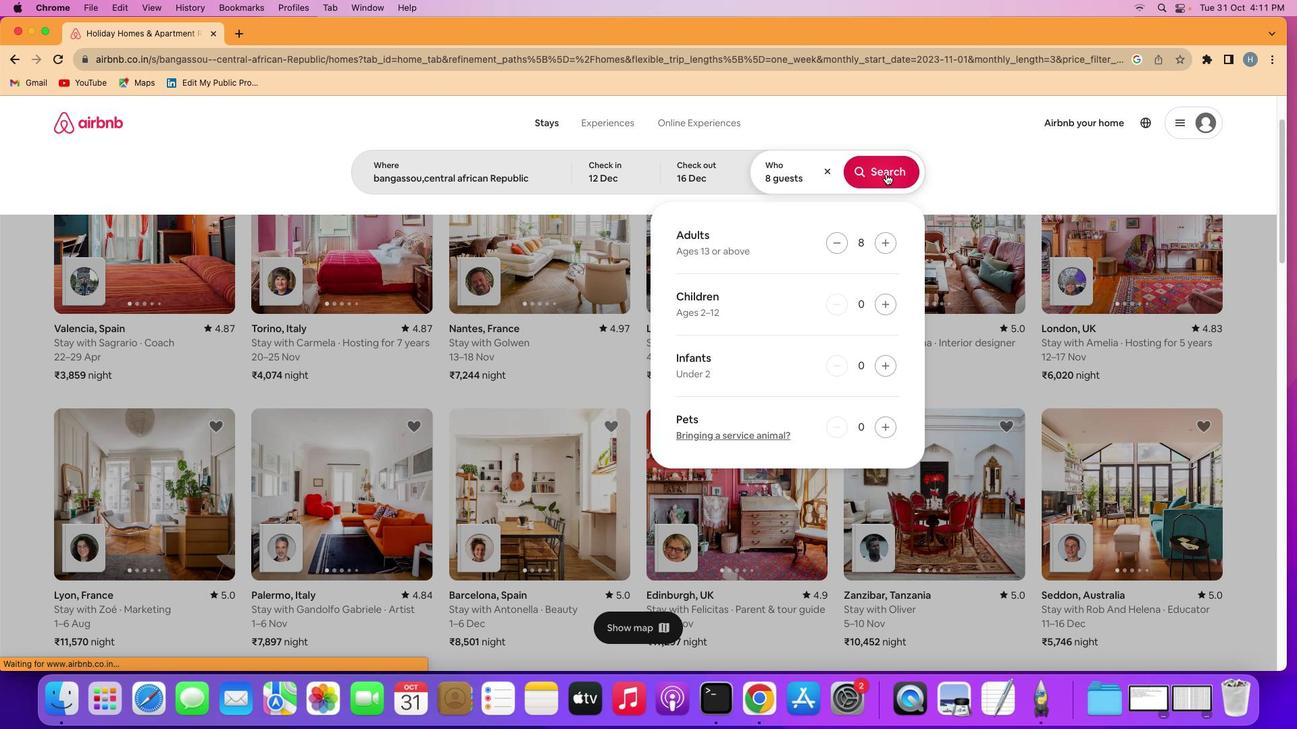 
Action: Mouse moved to (1094, 187)
Screenshot: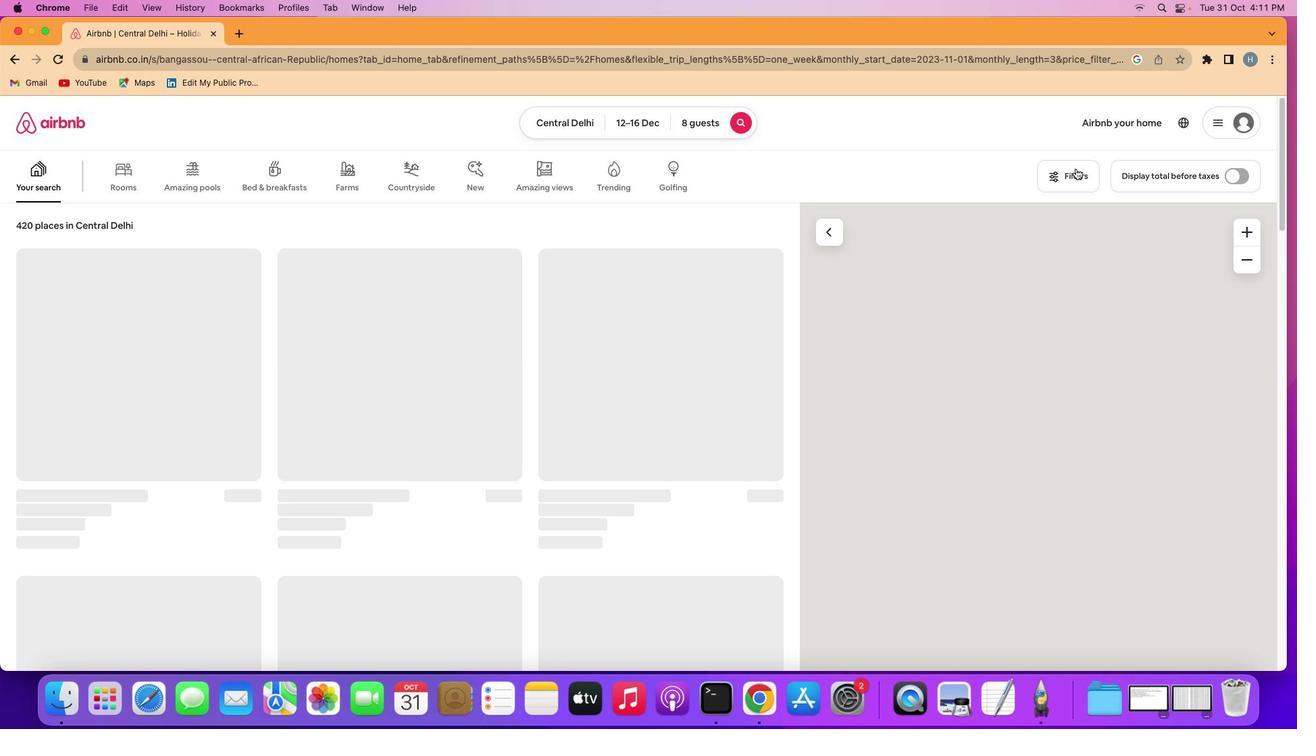 
Action: Mouse pressed left at (1094, 187)
Screenshot: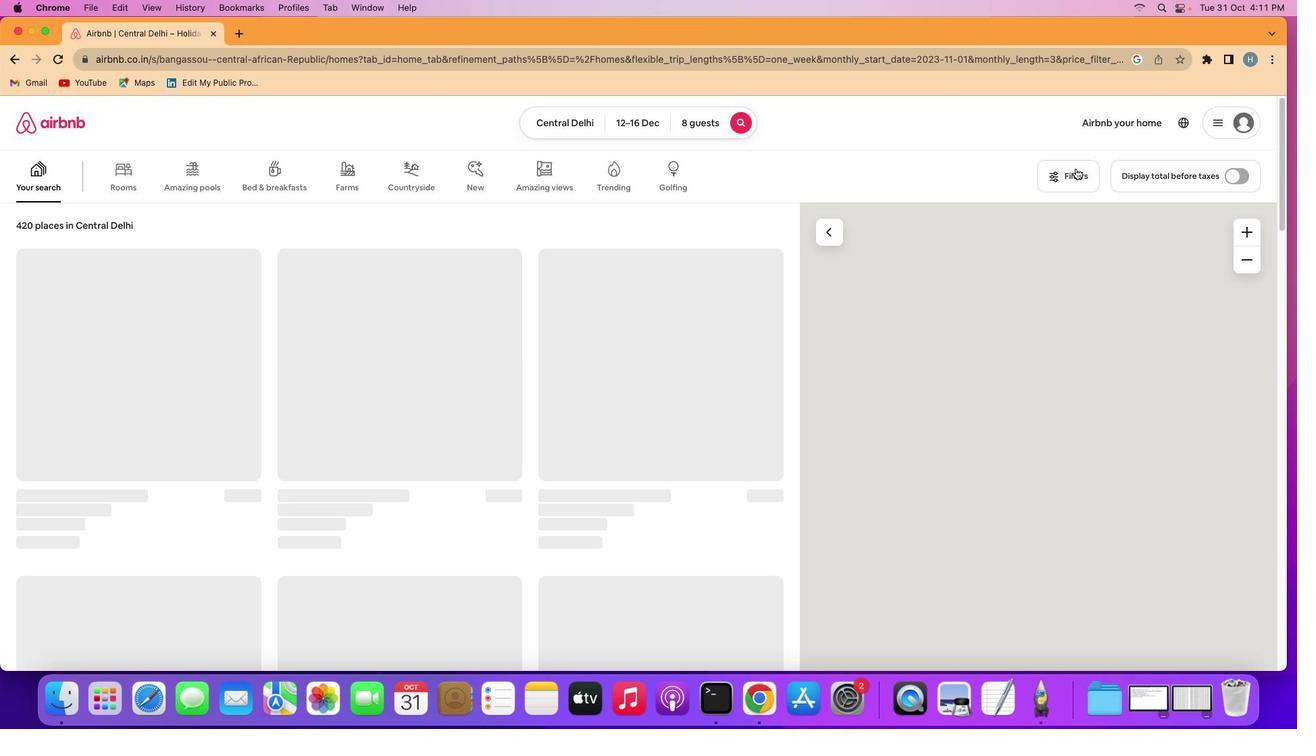
Action: Mouse moved to (1089, 193)
Screenshot: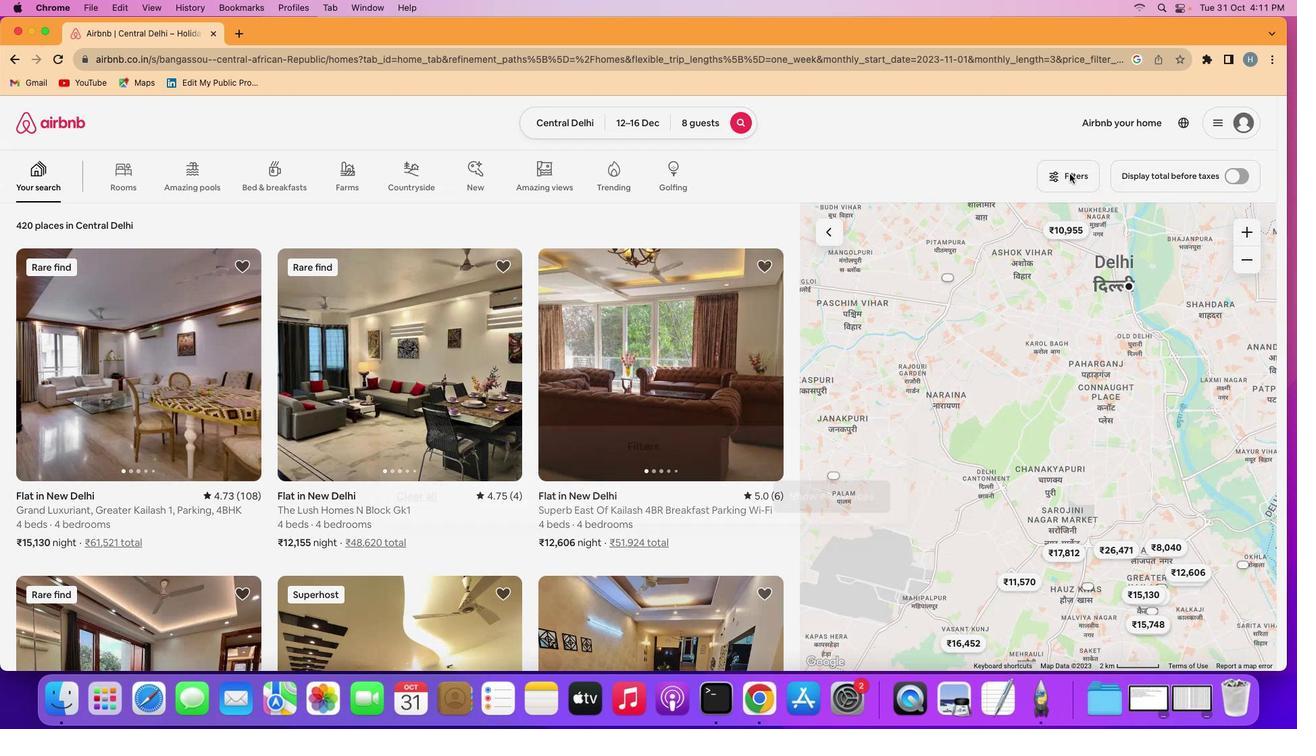 
Action: Mouse pressed left at (1089, 193)
Screenshot: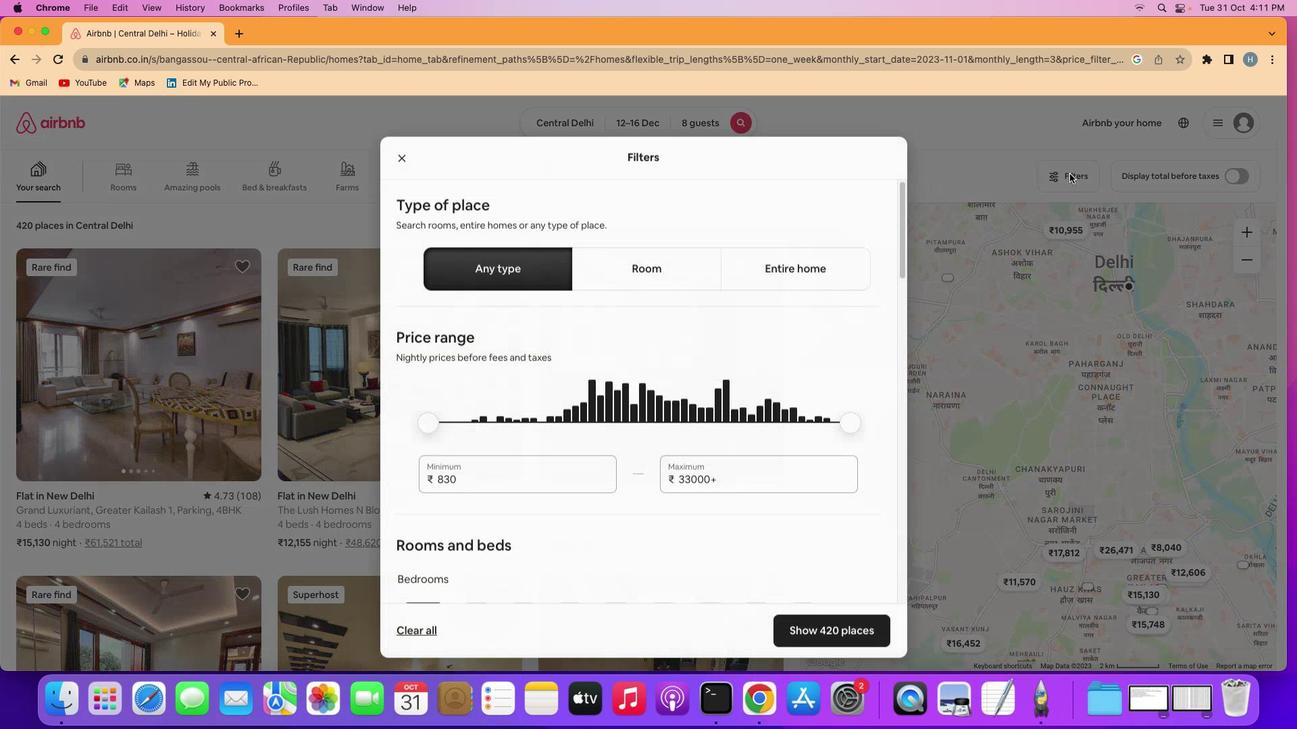 
Action: Mouse pressed left at (1089, 193)
Screenshot: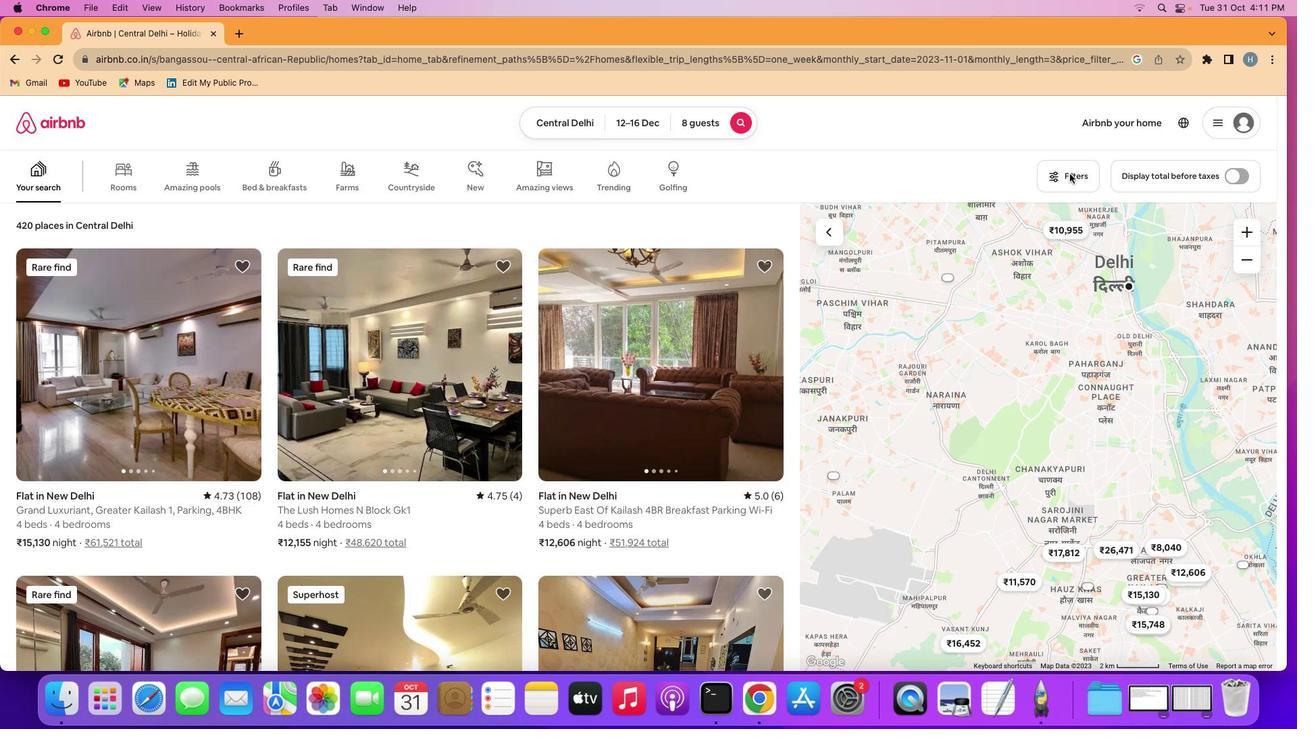
Action: Mouse moved to (600, 422)
Screenshot: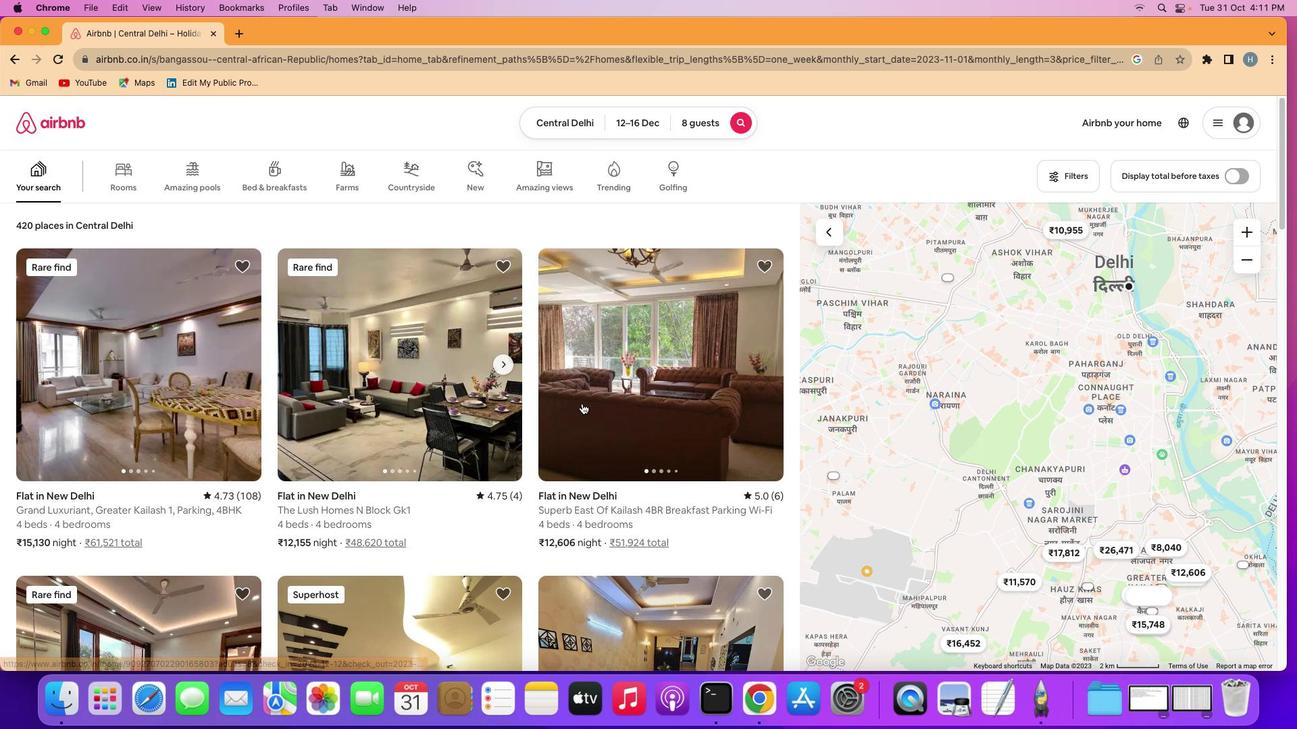 
Action: Mouse scrolled (600, 422) with delta (18, 18)
Screenshot: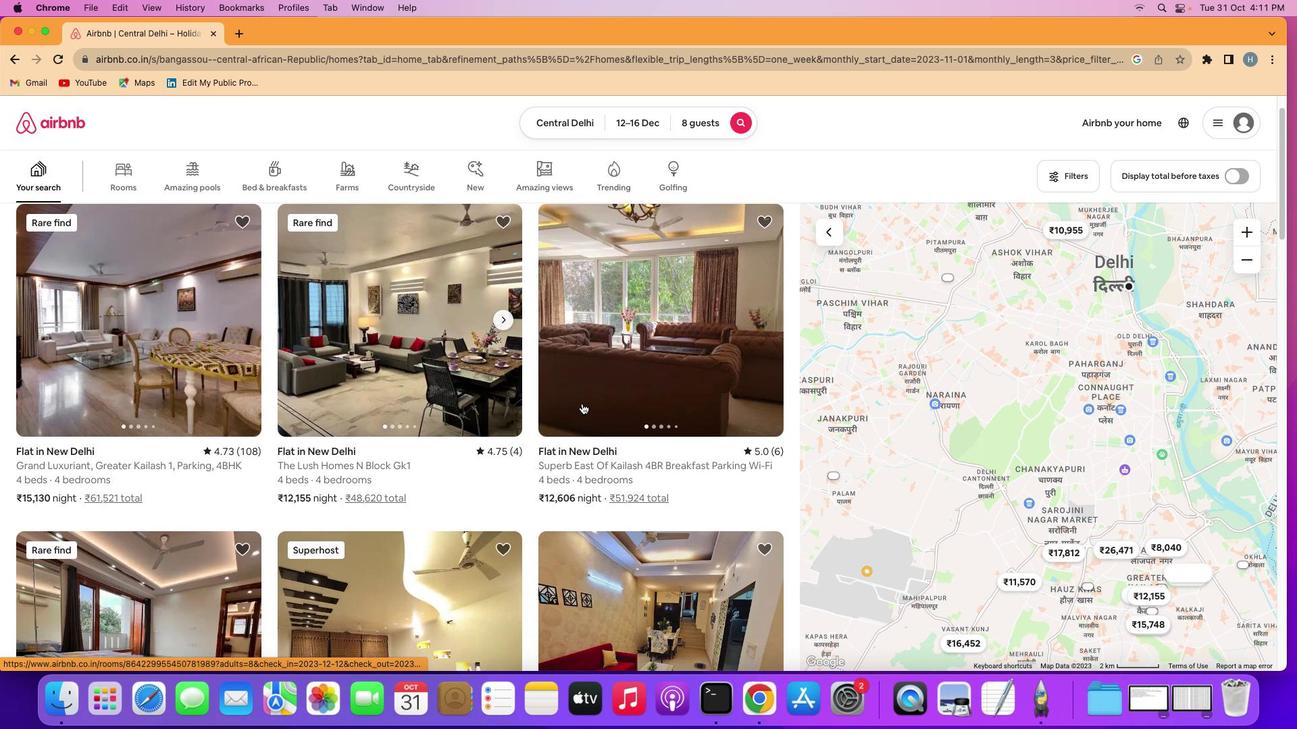 
Action: Mouse scrolled (600, 422) with delta (18, 18)
Screenshot: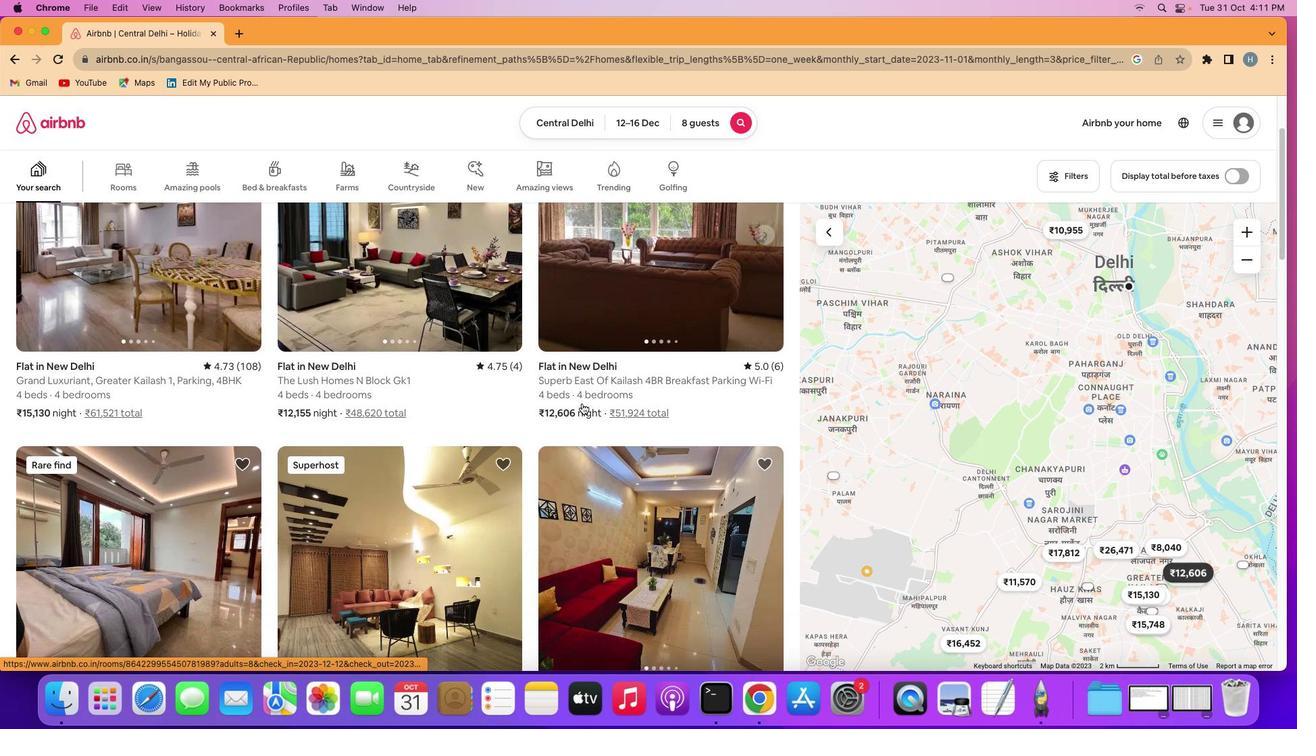 
Action: Mouse scrolled (600, 422) with delta (18, 17)
Screenshot: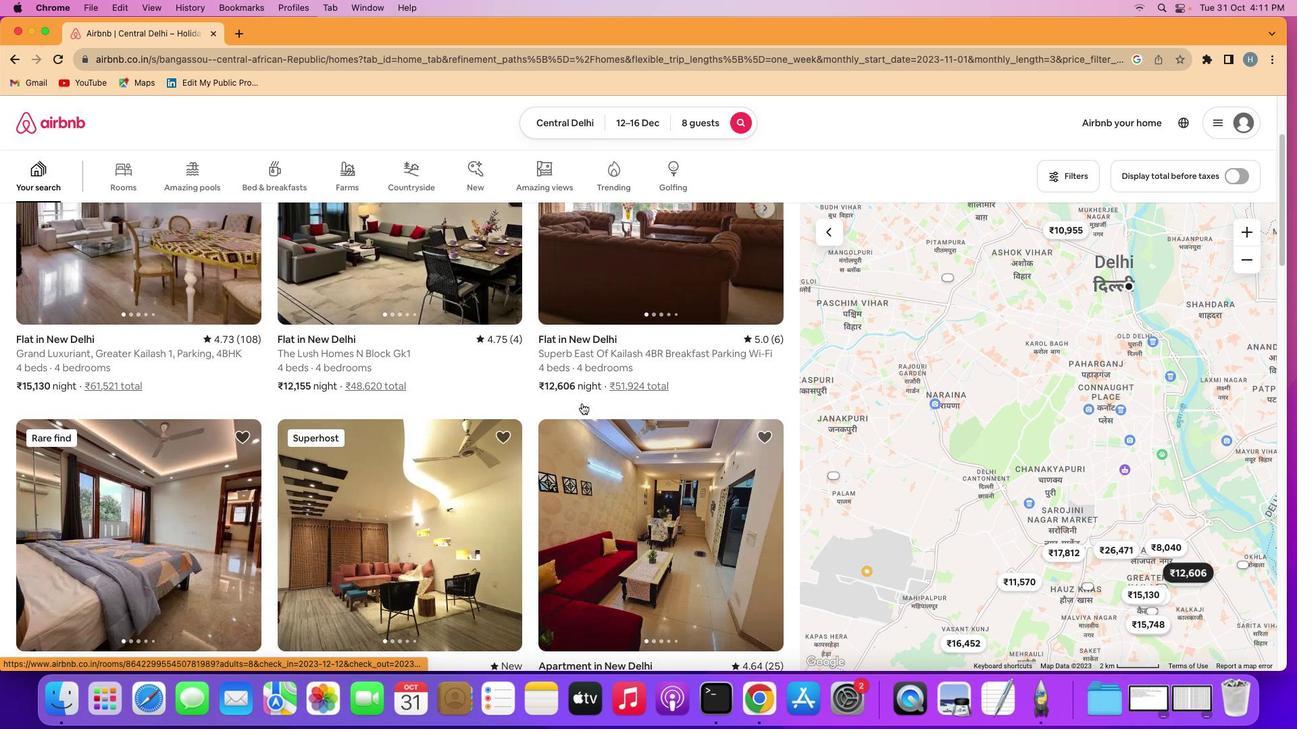 
Action: Mouse scrolled (600, 422) with delta (18, 16)
Screenshot: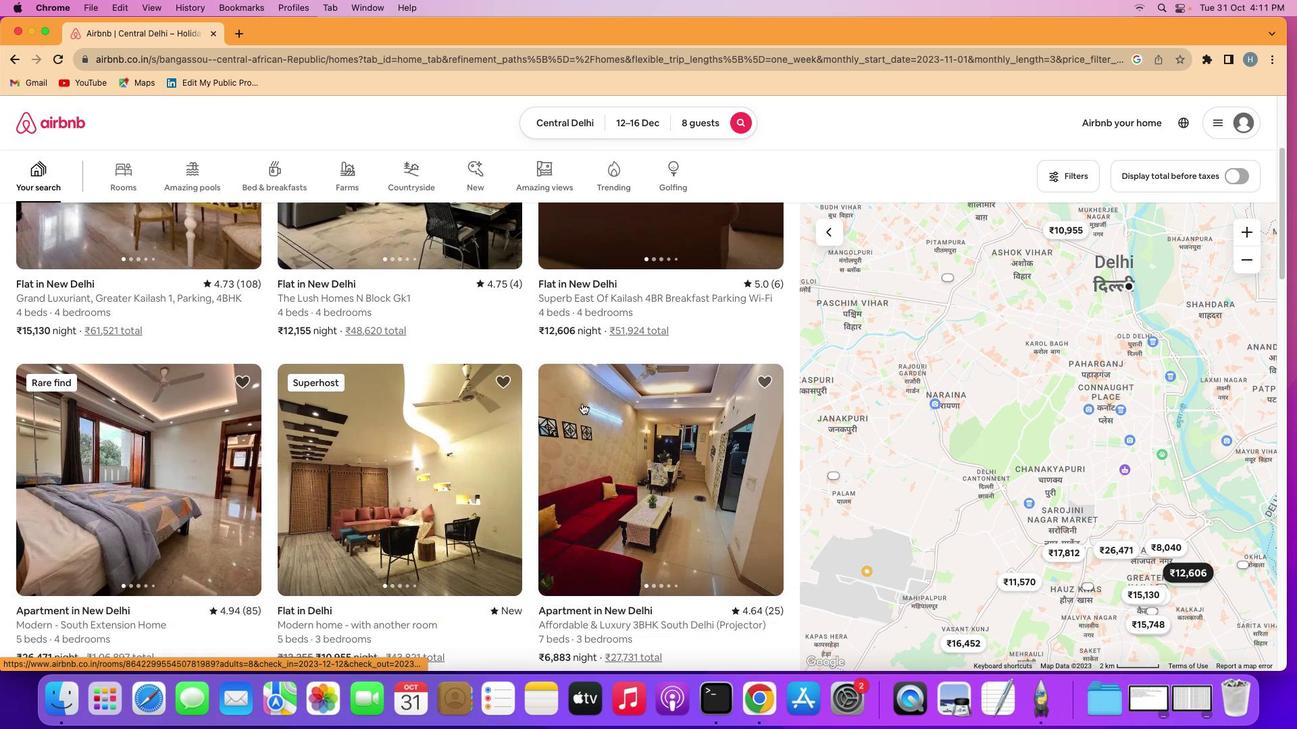 
Action: Mouse scrolled (600, 422) with delta (18, 16)
Screenshot: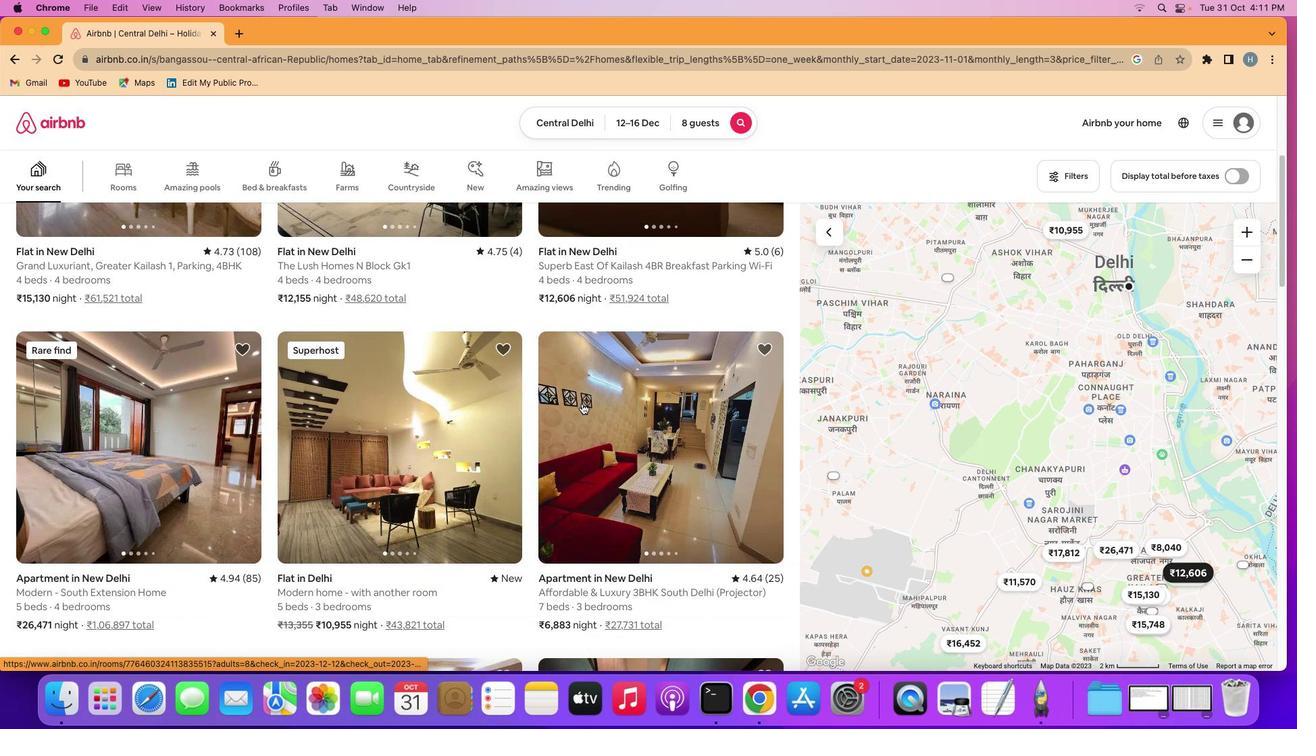 
Action: Mouse moved to (1086, 190)
Screenshot: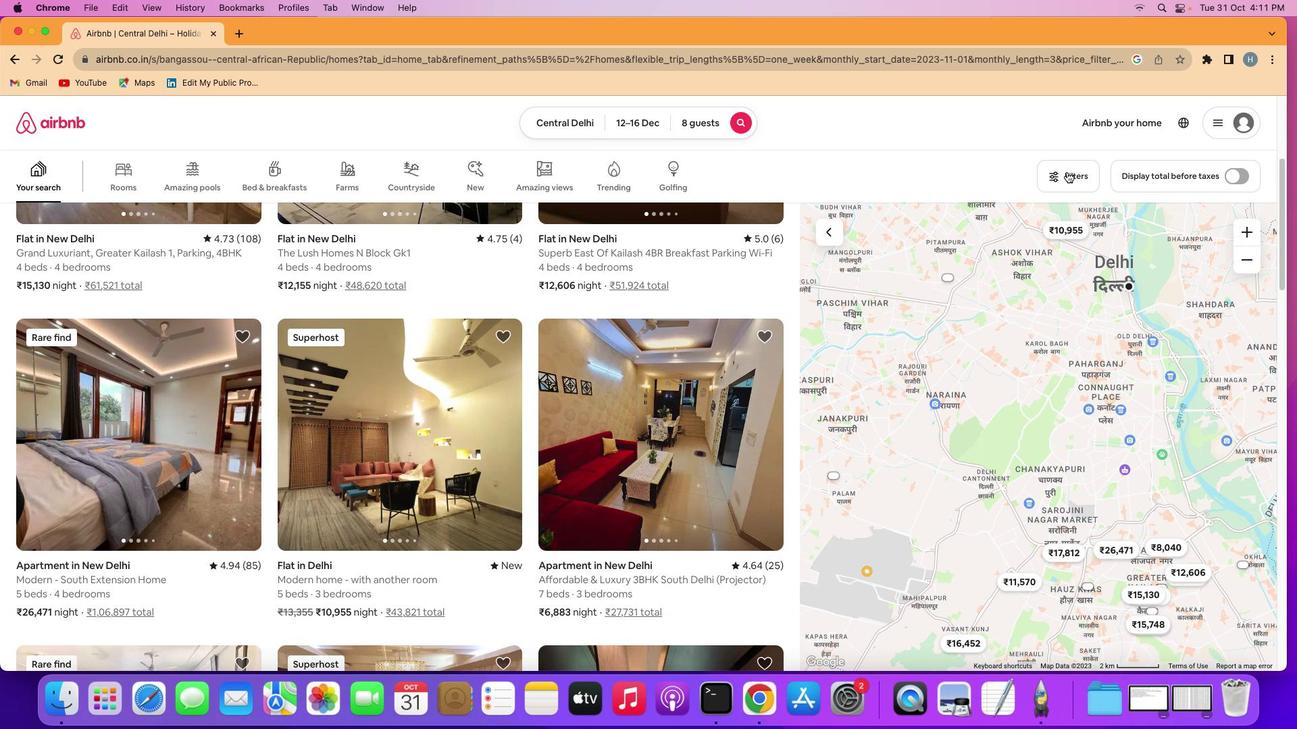 
Action: Mouse pressed left at (1086, 190)
Screenshot: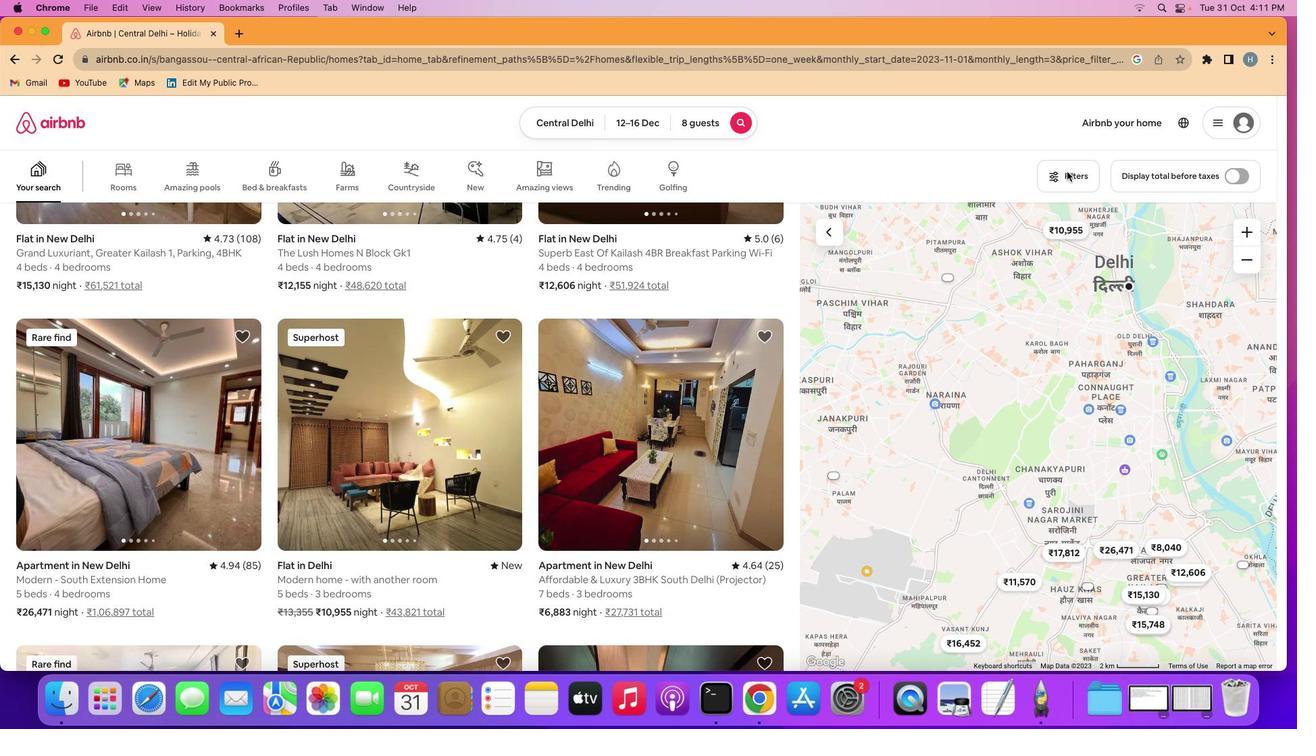
Action: Mouse moved to (598, 412)
Screenshot: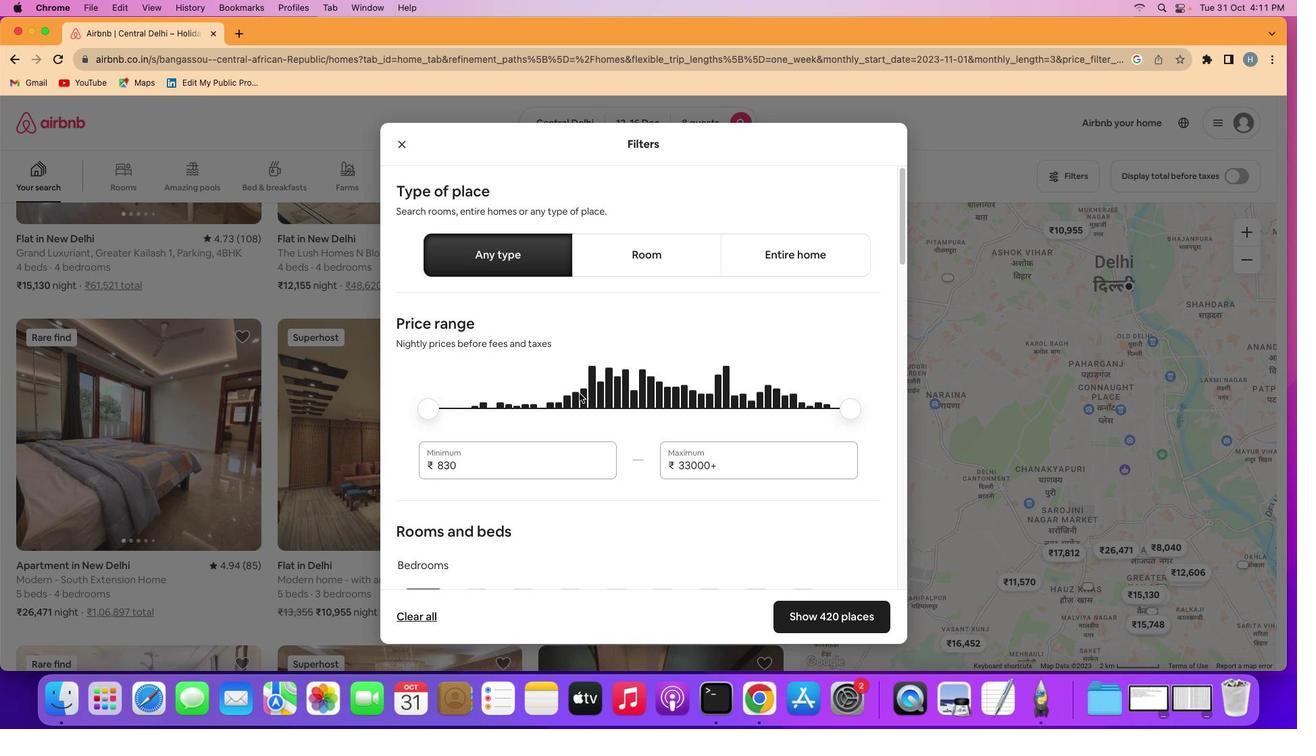 
Action: Mouse scrolled (598, 412) with delta (18, 18)
Screenshot: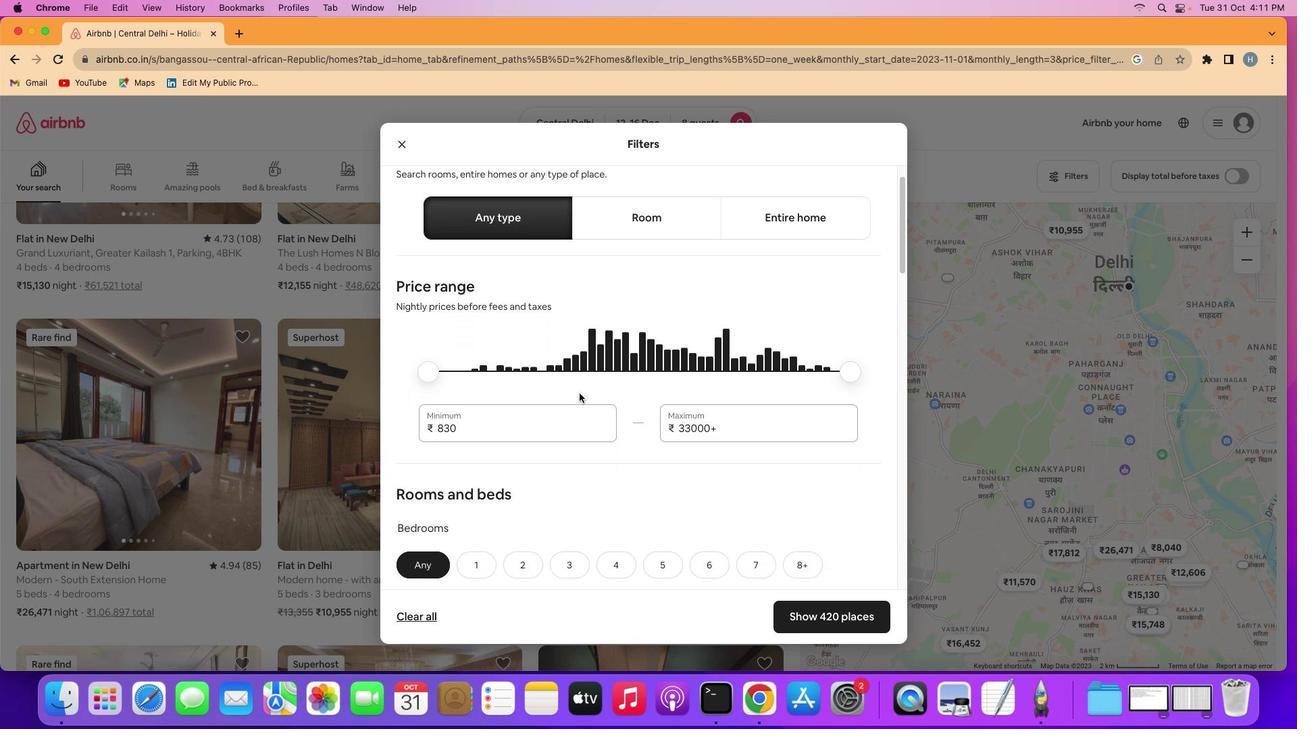 
Action: Mouse scrolled (598, 412) with delta (18, 18)
Screenshot: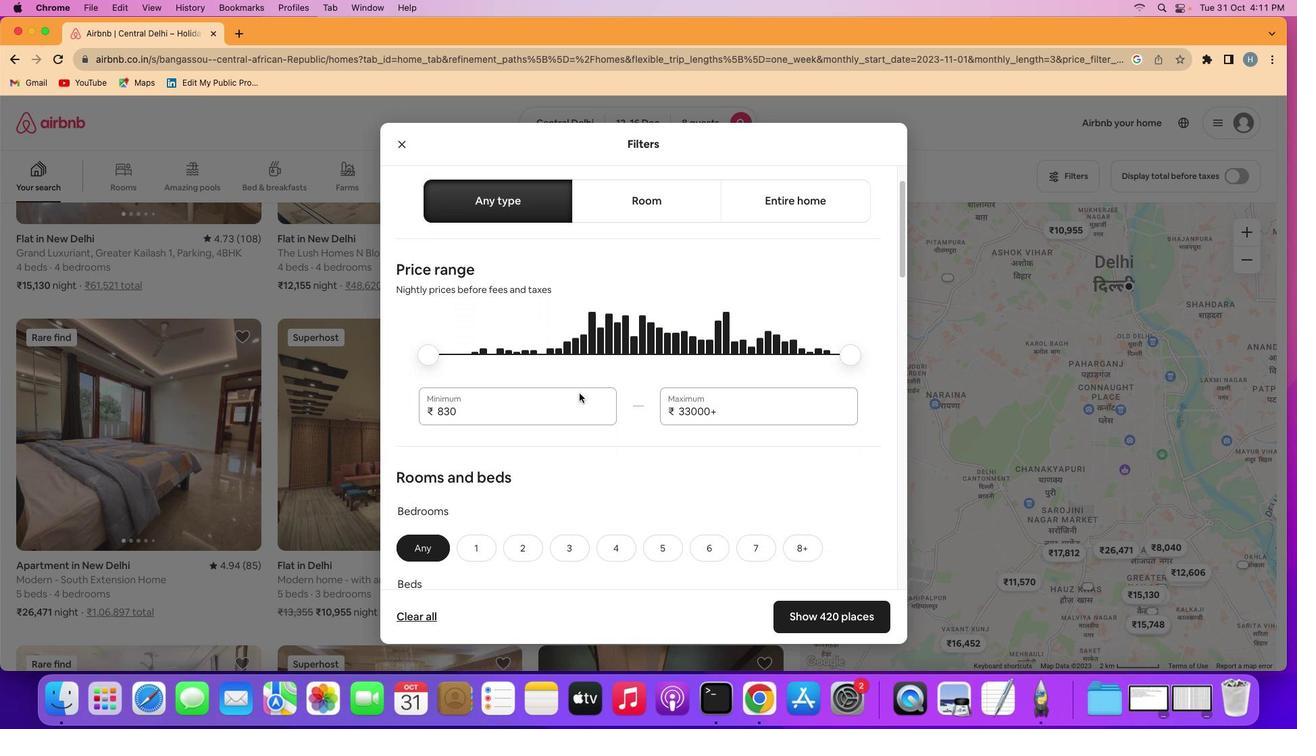 
Action: Mouse scrolled (598, 412) with delta (18, 18)
Screenshot: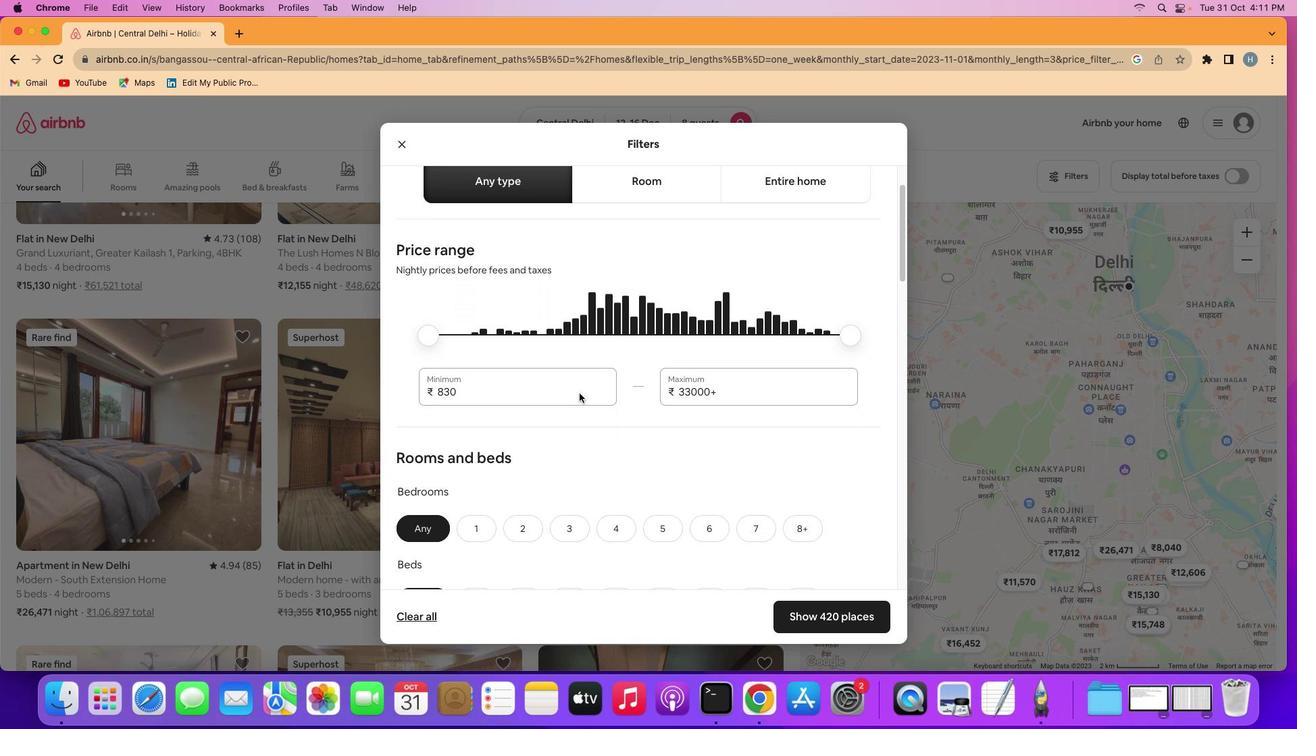 
Action: Mouse moved to (598, 412)
Screenshot: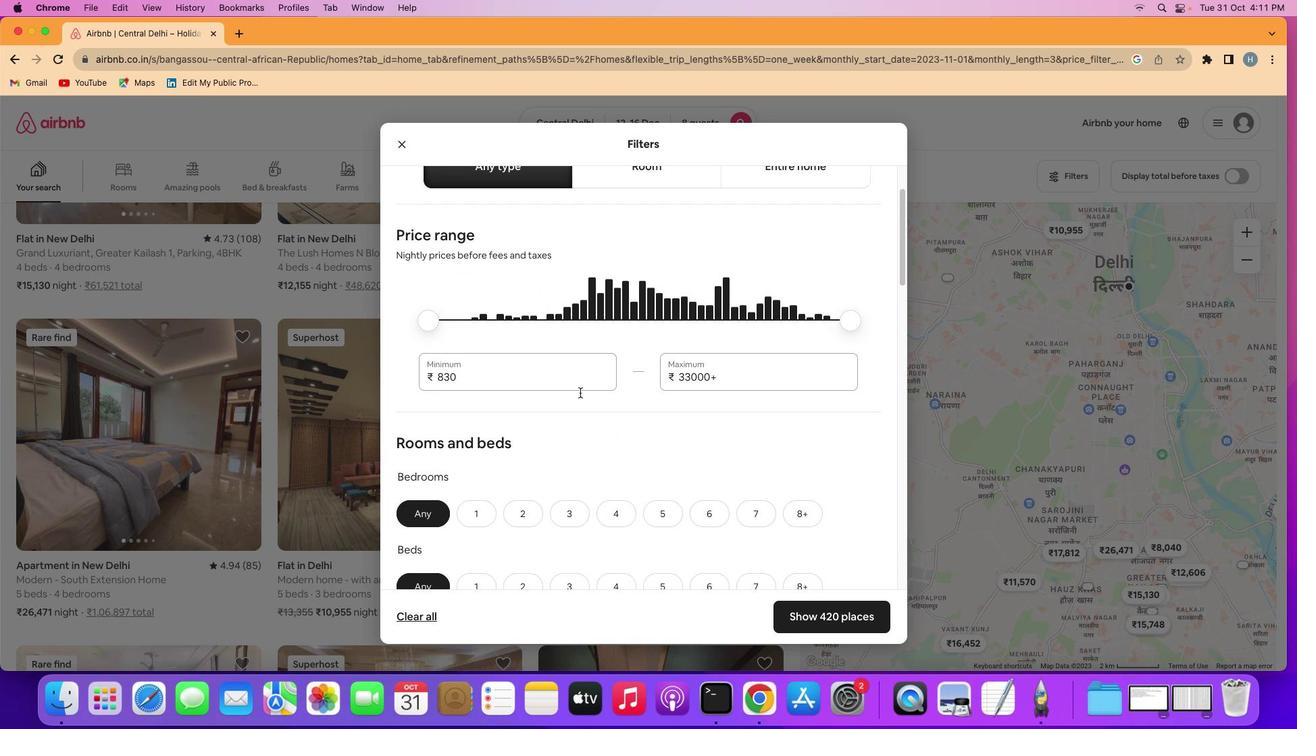 
Action: Mouse scrolled (598, 412) with delta (18, 18)
Screenshot: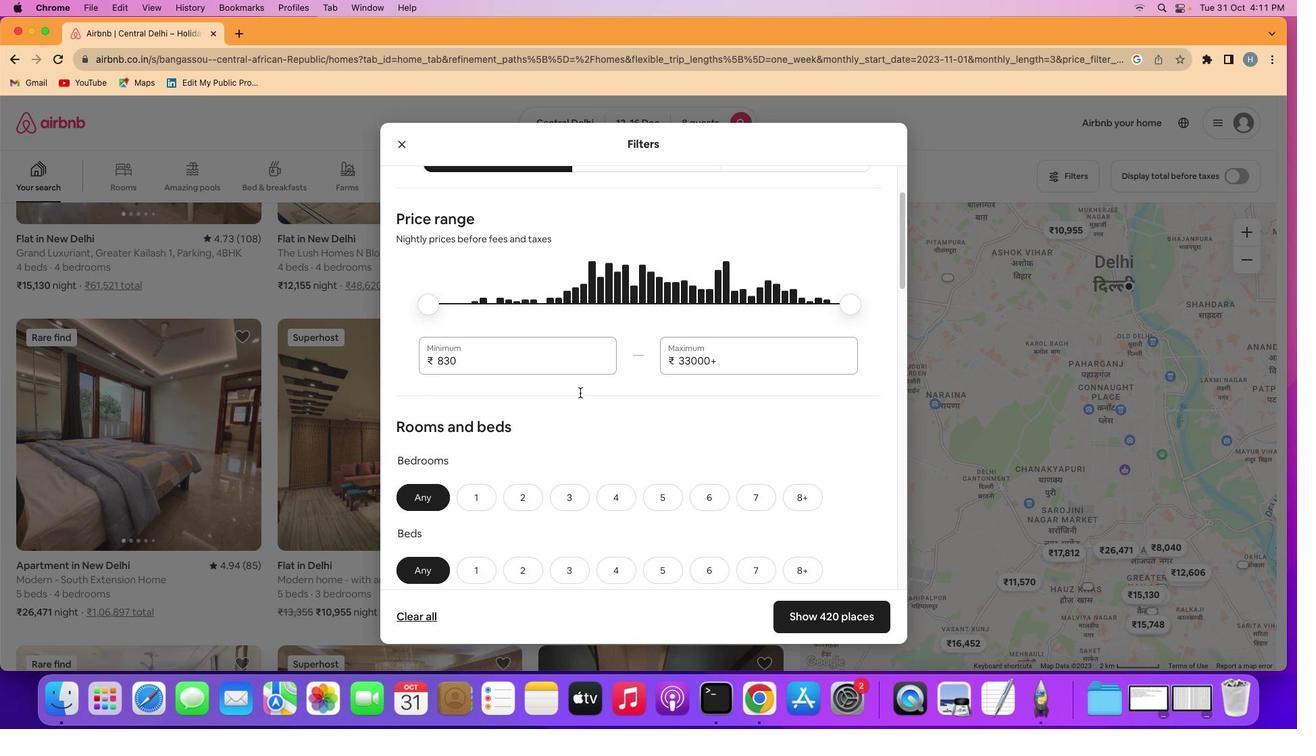 
Action: Mouse scrolled (598, 412) with delta (18, 18)
Screenshot: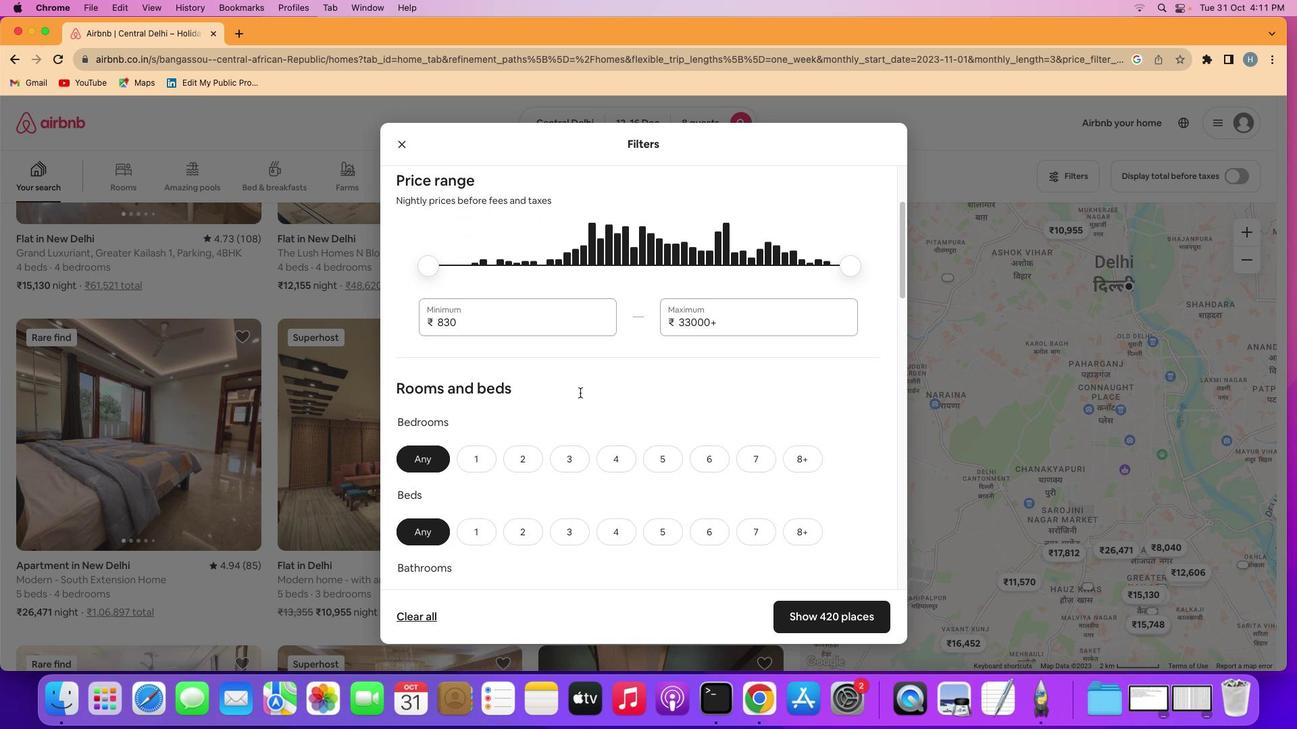 
Action: Mouse scrolled (598, 412) with delta (18, 17)
Screenshot: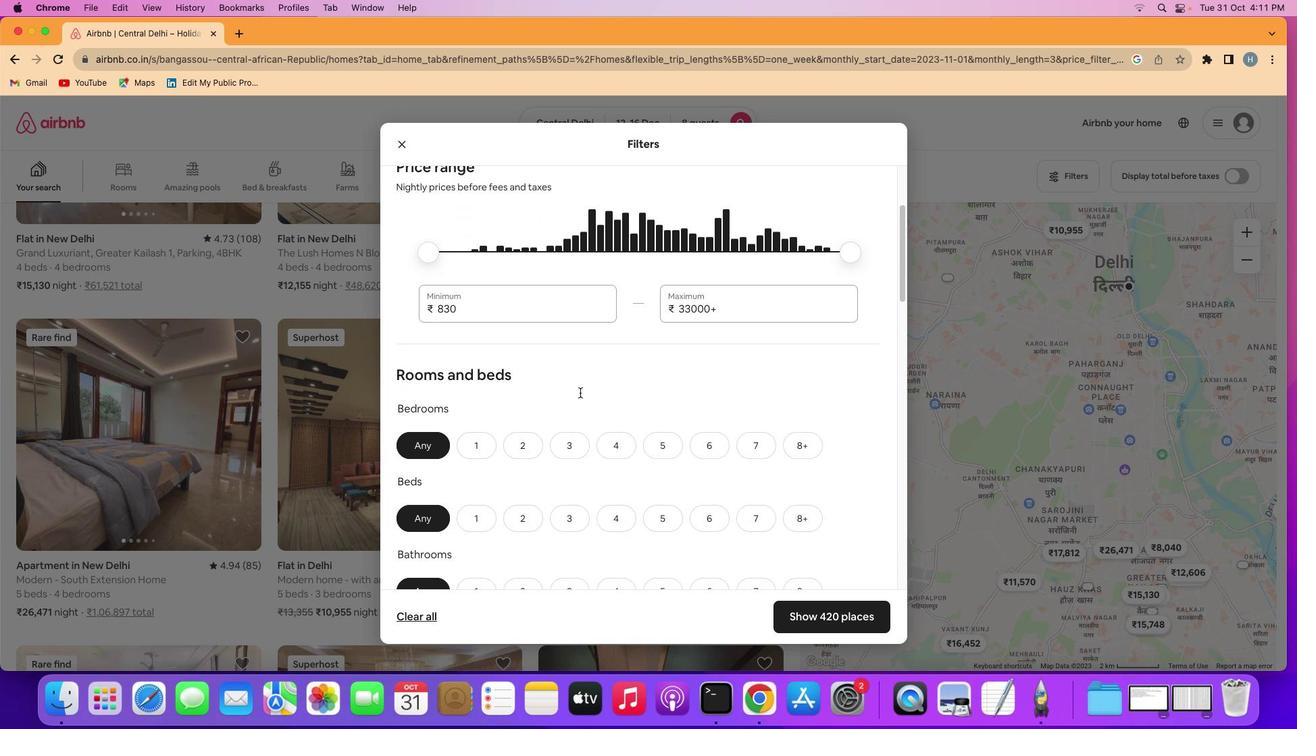 
Action: Mouse scrolled (598, 412) with delta (18, 18)
Screenshot: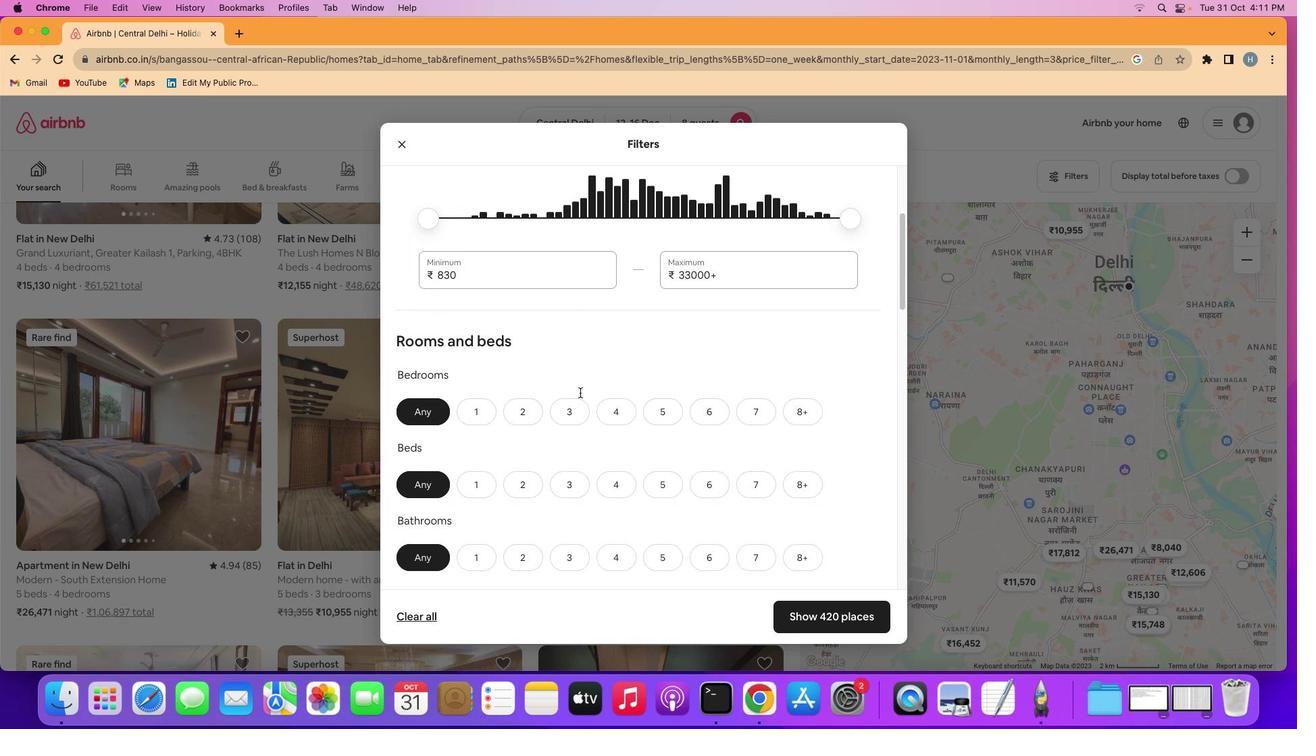
Action: Mouse scrolled (598, 412) with delta (18, 18)
Screenshot: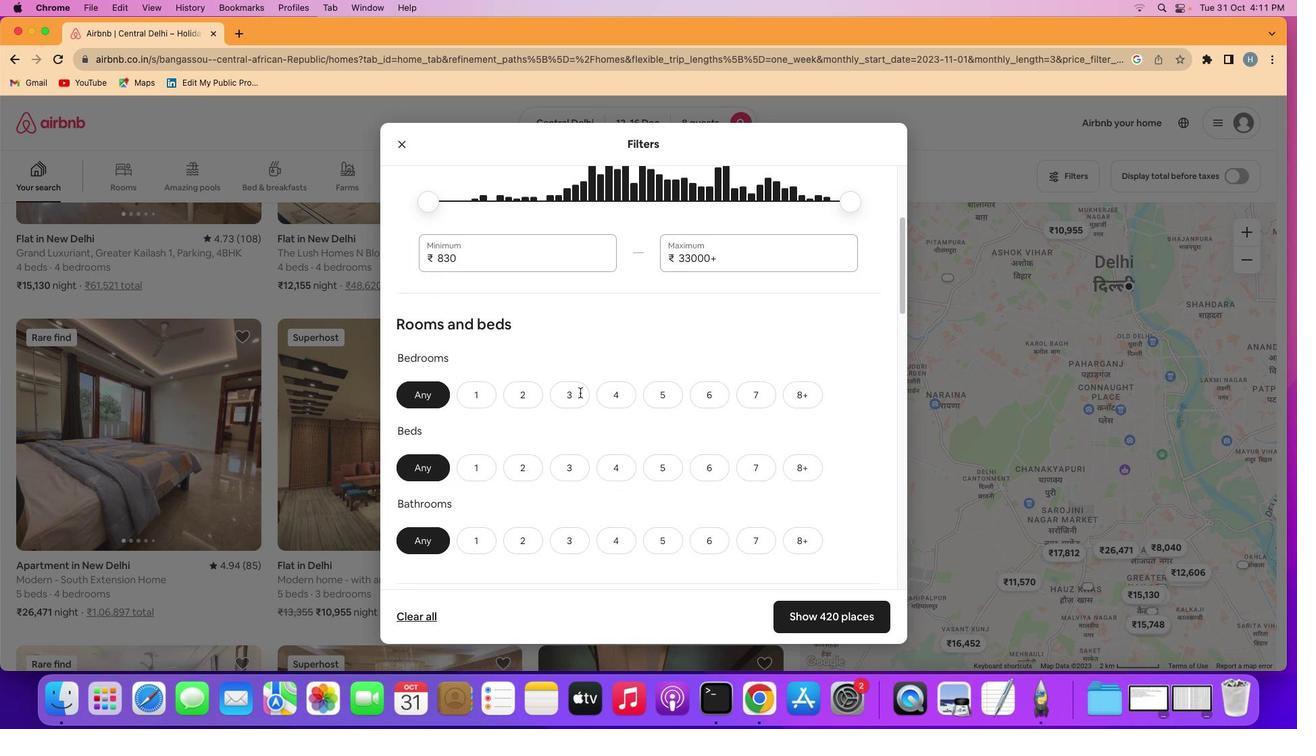
Action: Mouse scrolled (598, 412) with delta (18, 18)
Screenshot: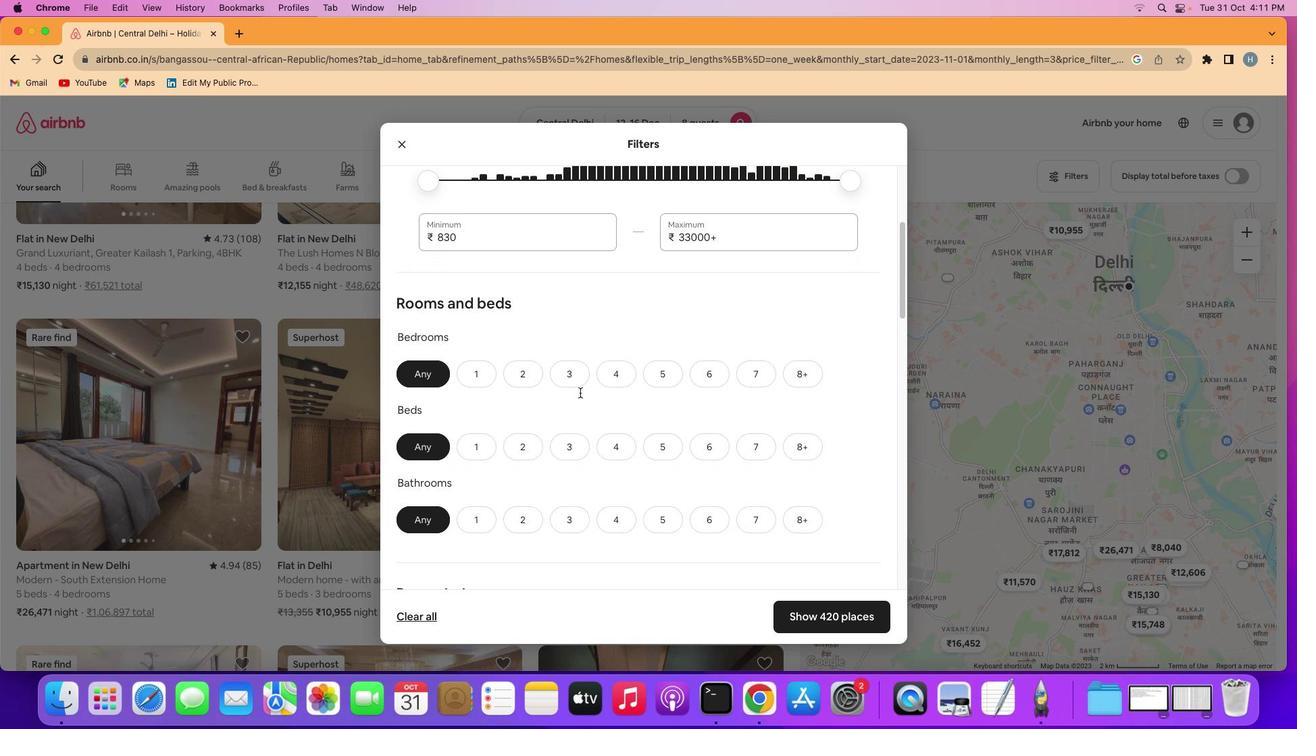
Action: Mouse moved to (811, 391)
Screenshot: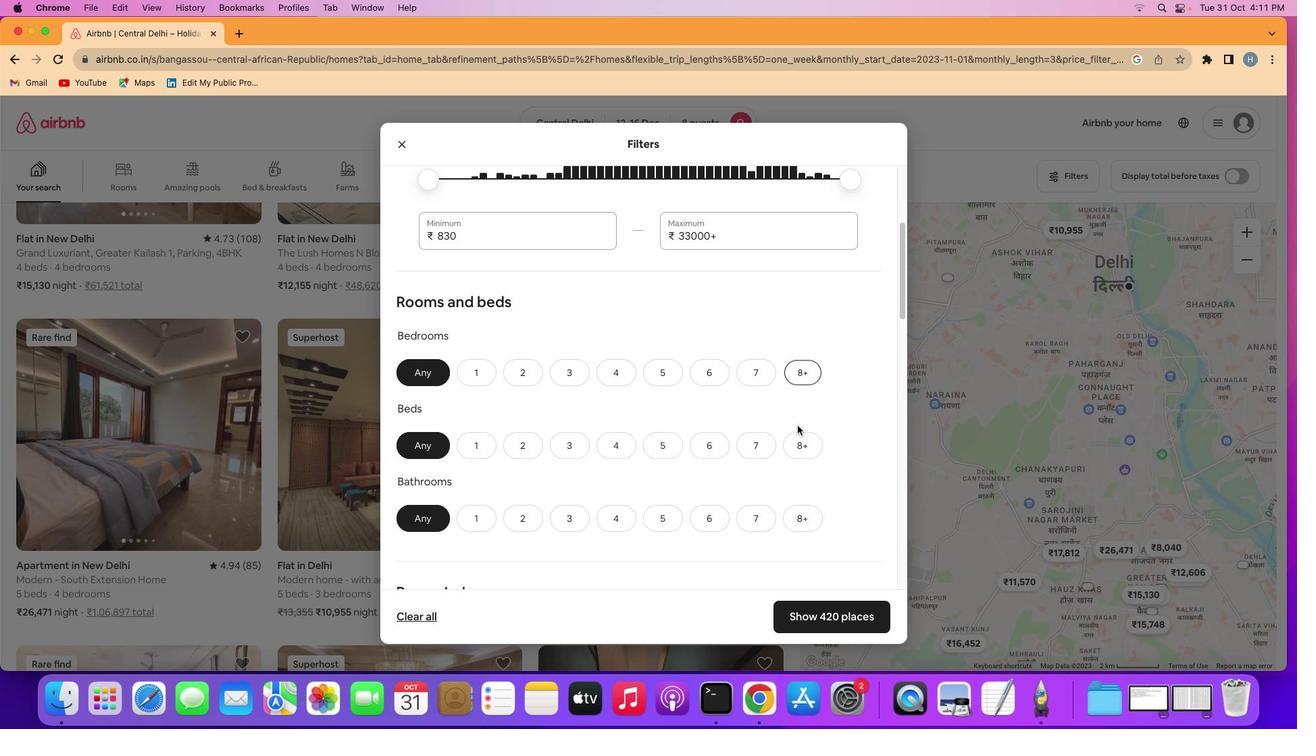 
Action: Mouse pressed left at (811, 391)
Screenshot: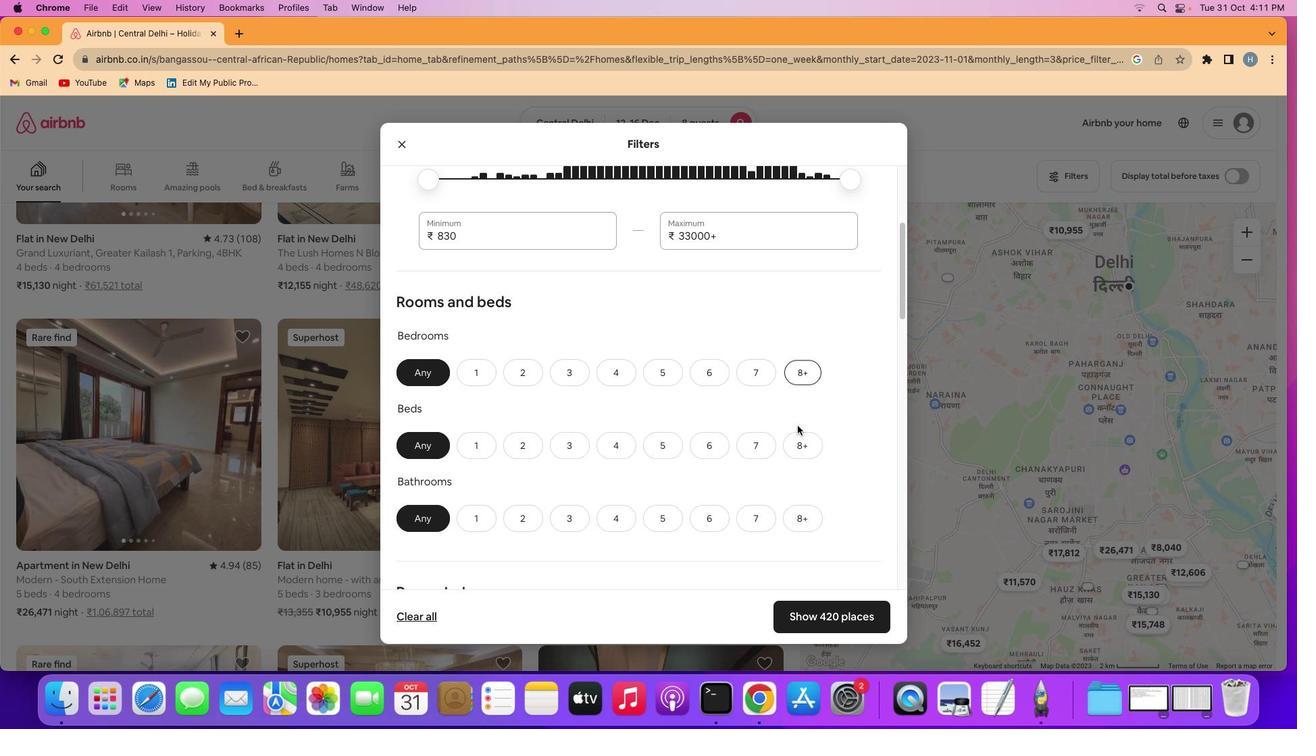 
Action: Mouse moved to (816, 469)
Screenshot: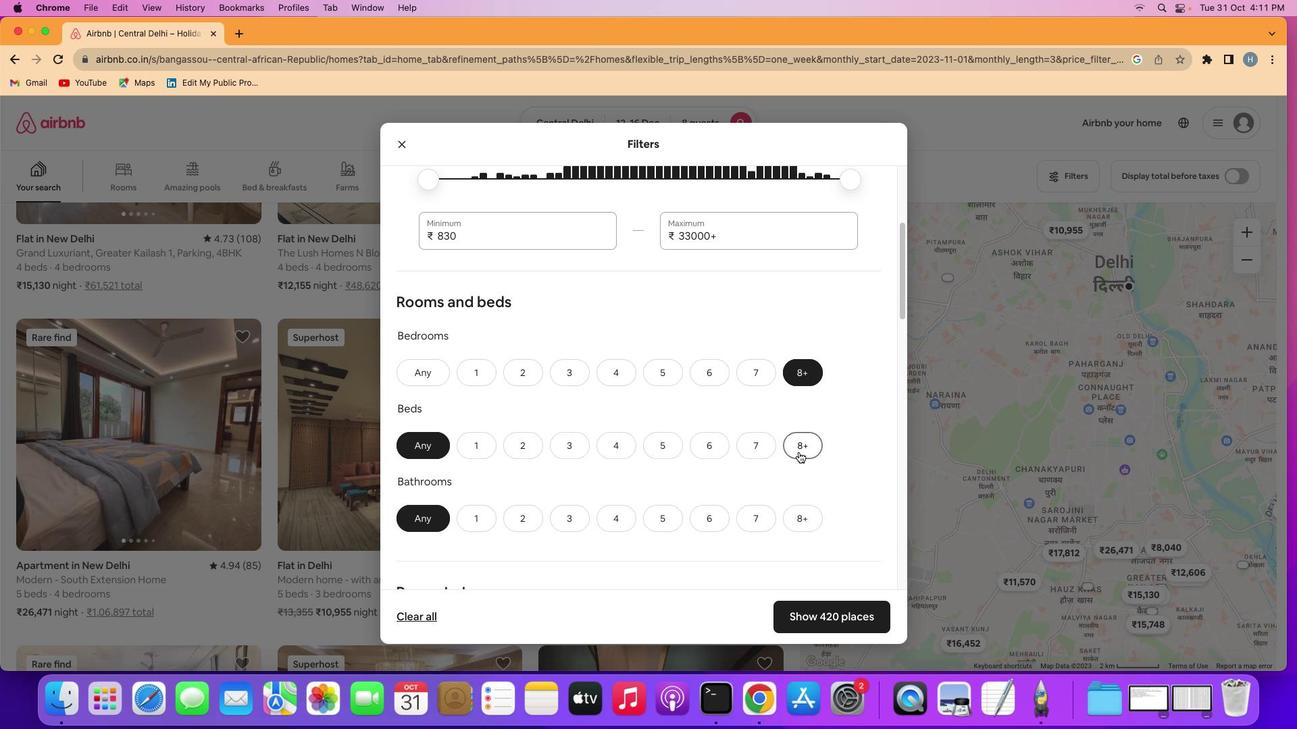 
Action: Mouse pressed left at (816, 469)
Screenshot: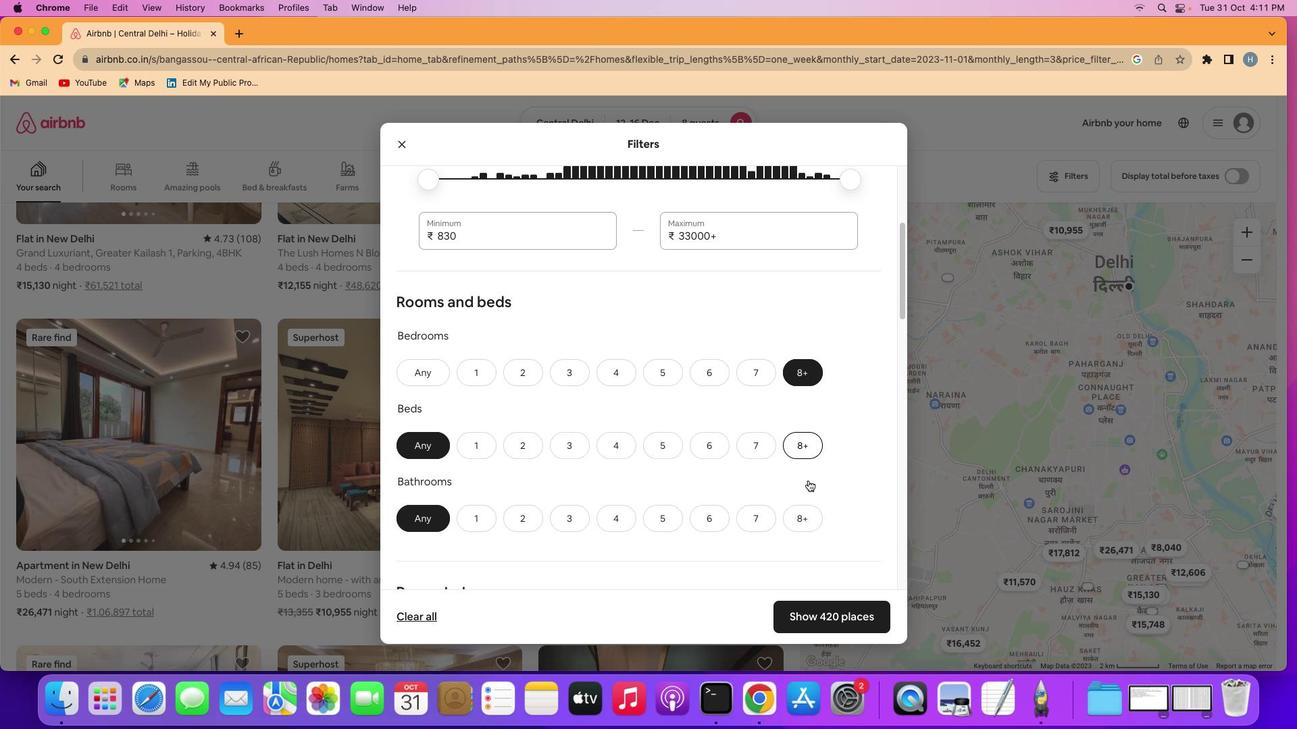 
Action: Mouse moved to (829, 539)
Screenshot: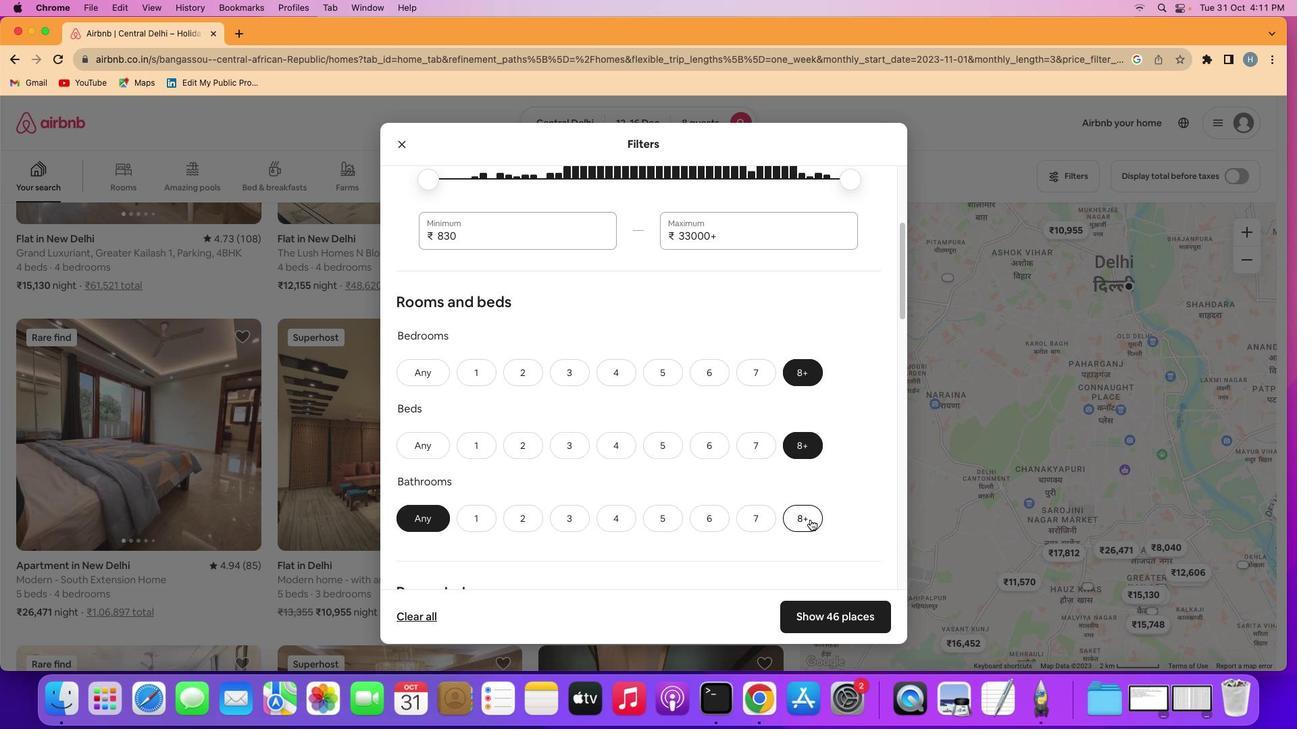 
Action: Mouse pressed left at (829, 539)
Screenshot: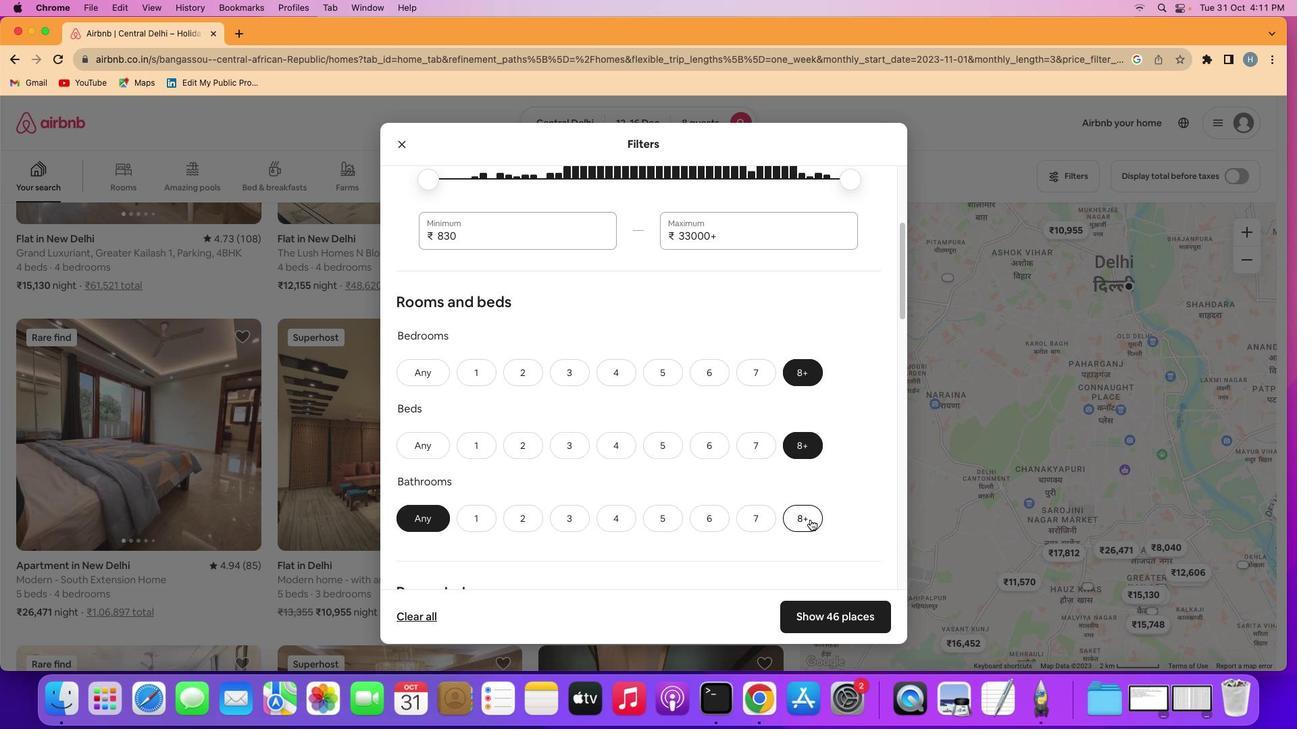 
Action: Mouse moved to (832, 500)
Screenshot: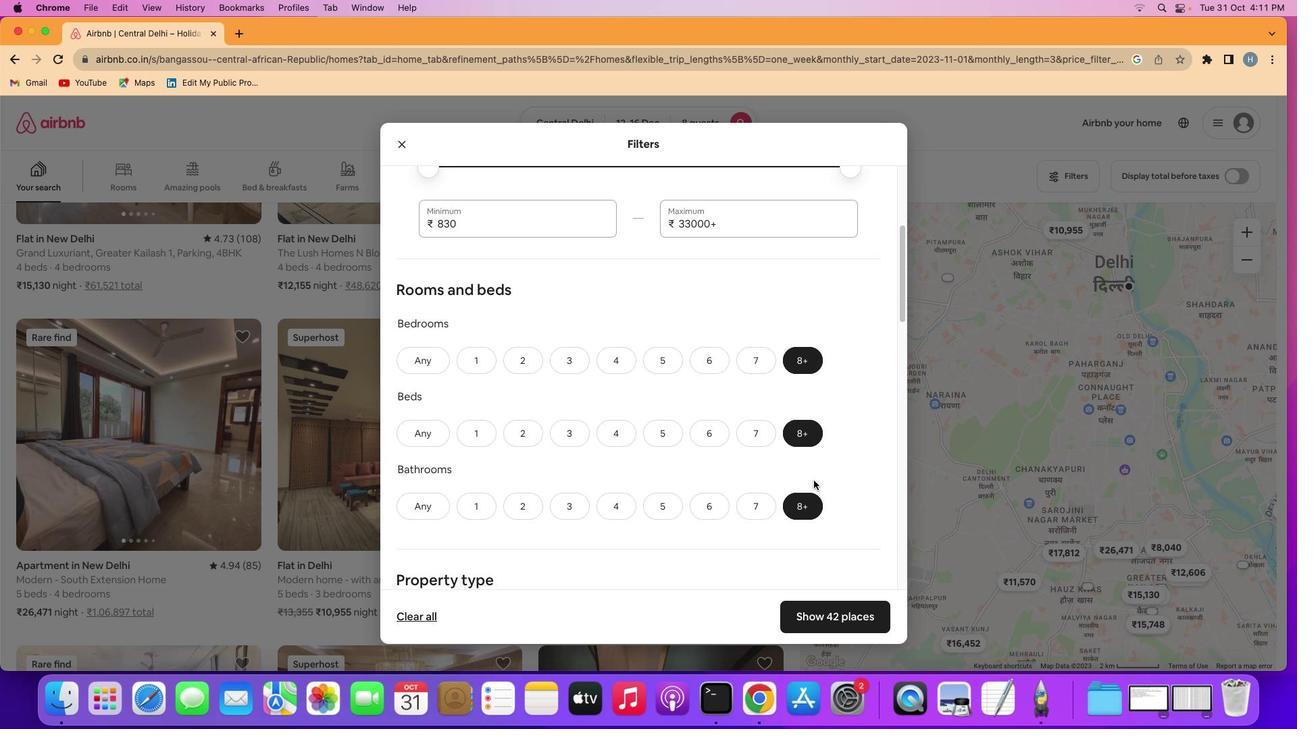 
Action: Mouse scrolled (832, 500) with delta (18, 18)
Screenshot: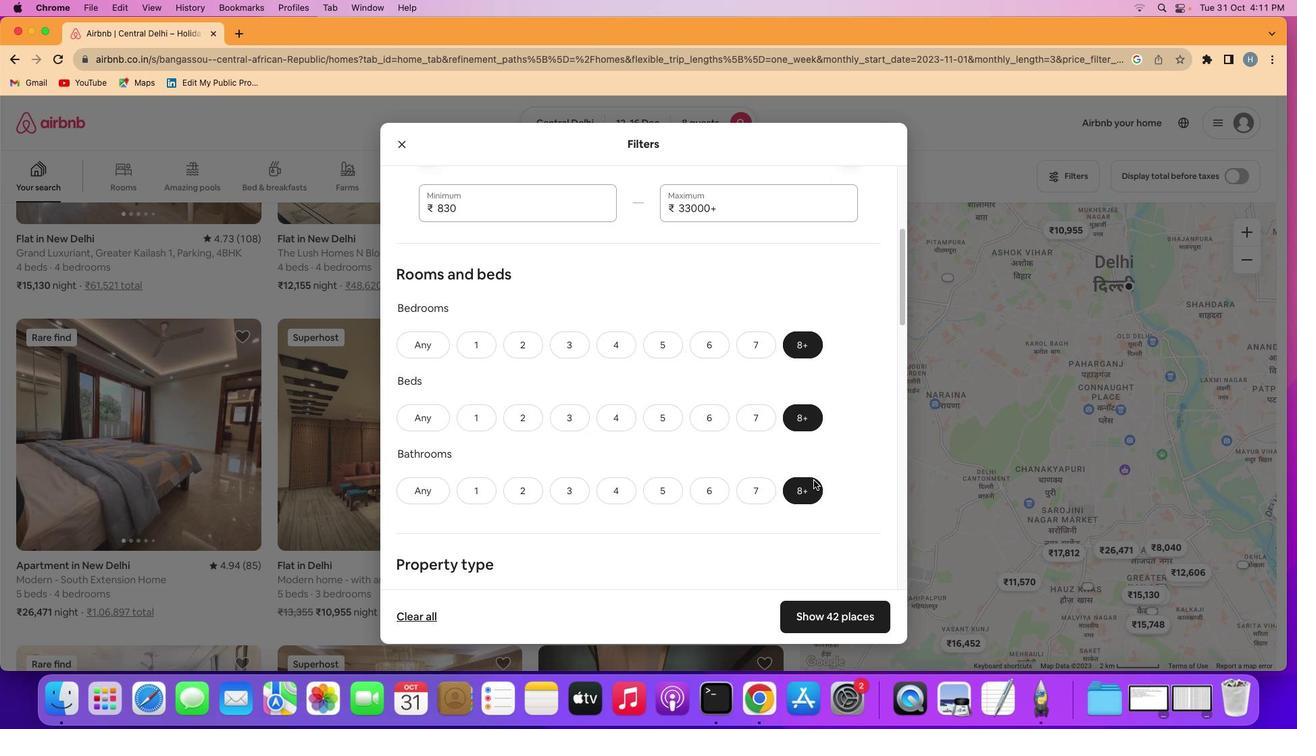 
Action: Mouse moved to (832, 500)
Screenshot: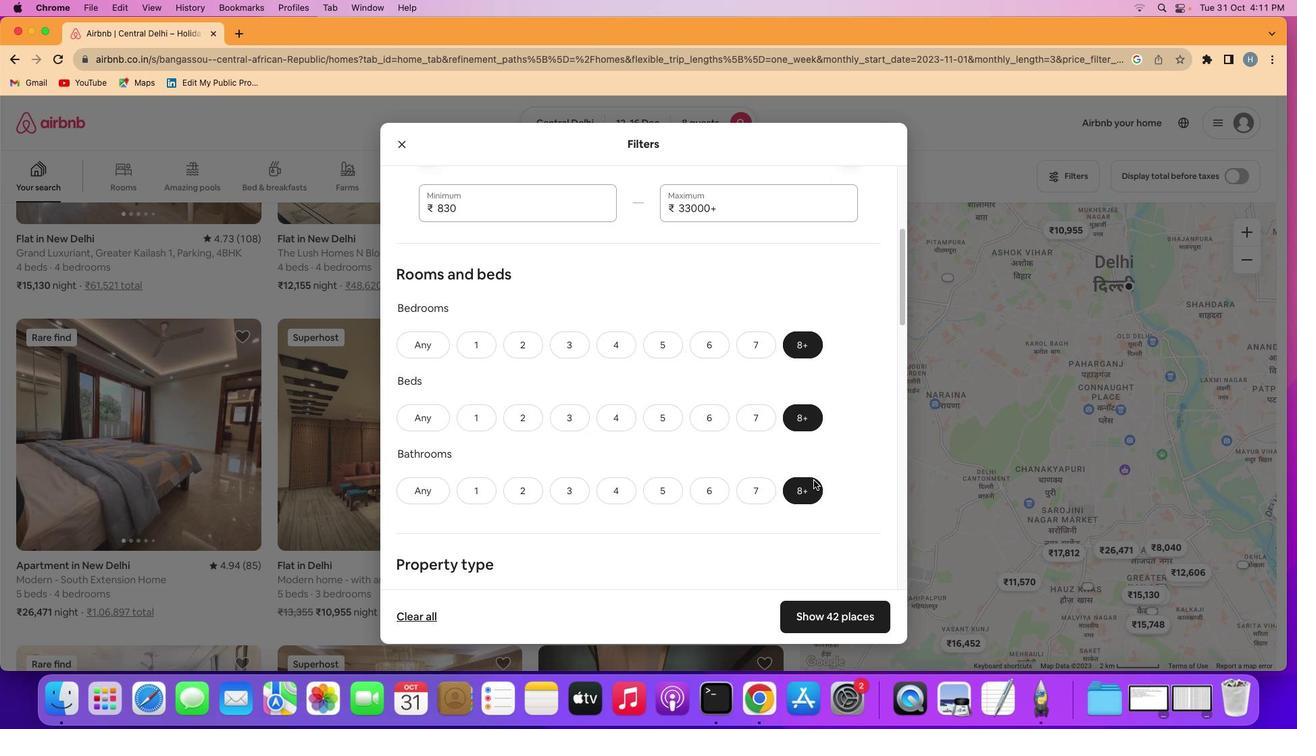 
Action: Mouse scrolled (832, 500) with delta (18, 18)
Screenshot: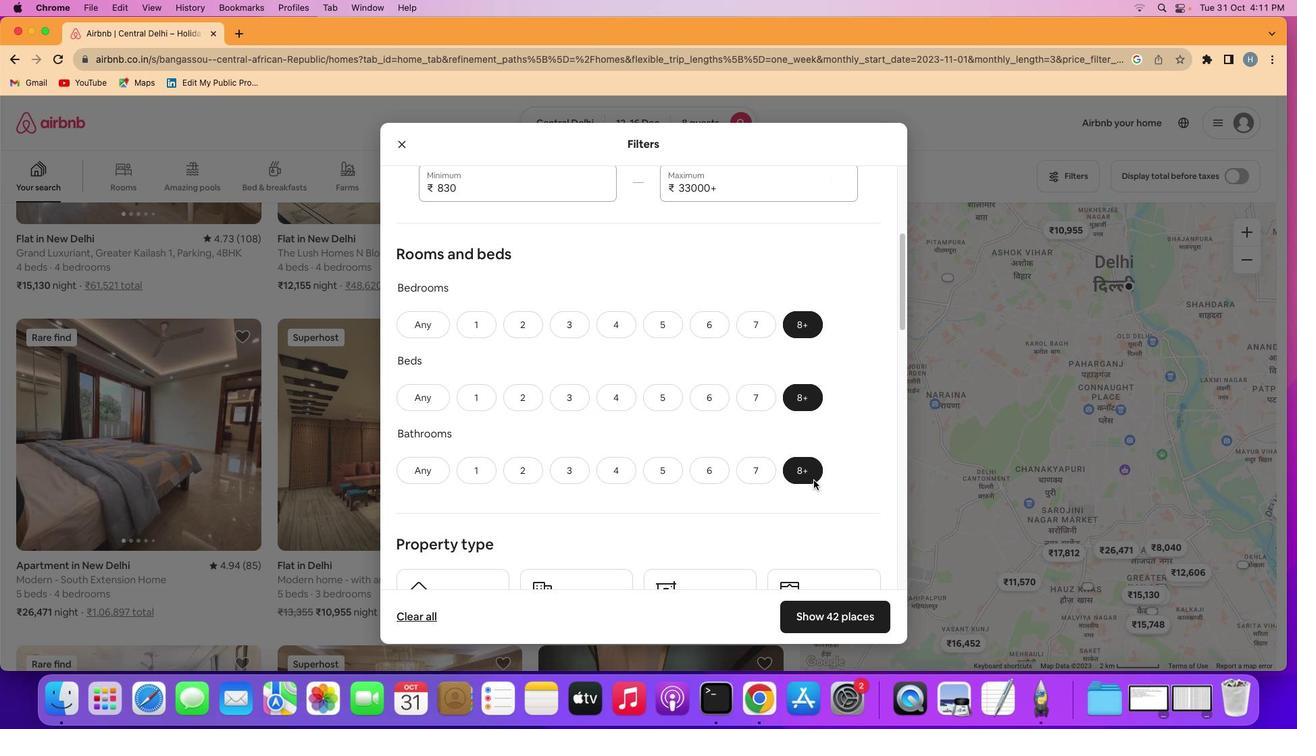 
Action: Mouse scrolled (832, 500) with delta (18, 17)
Screenshot: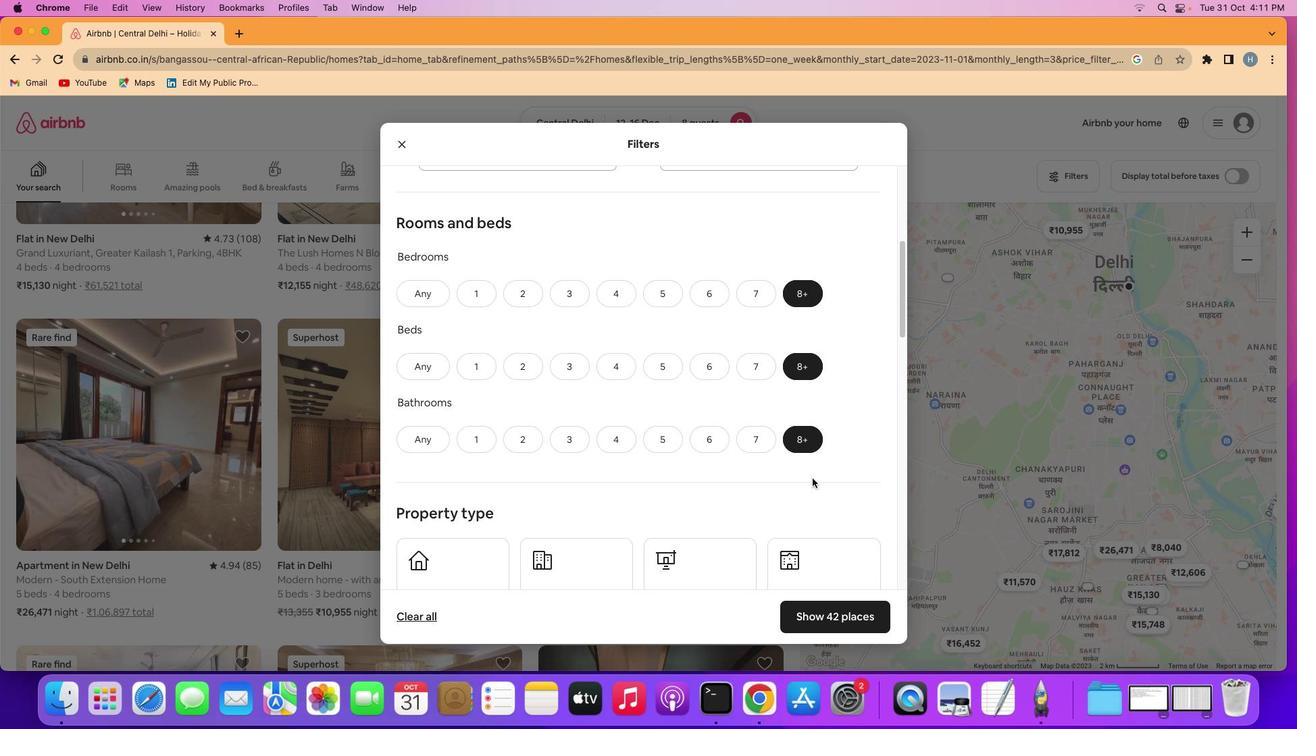 
Action: Mouse moved to (831, 497)
Screenshot: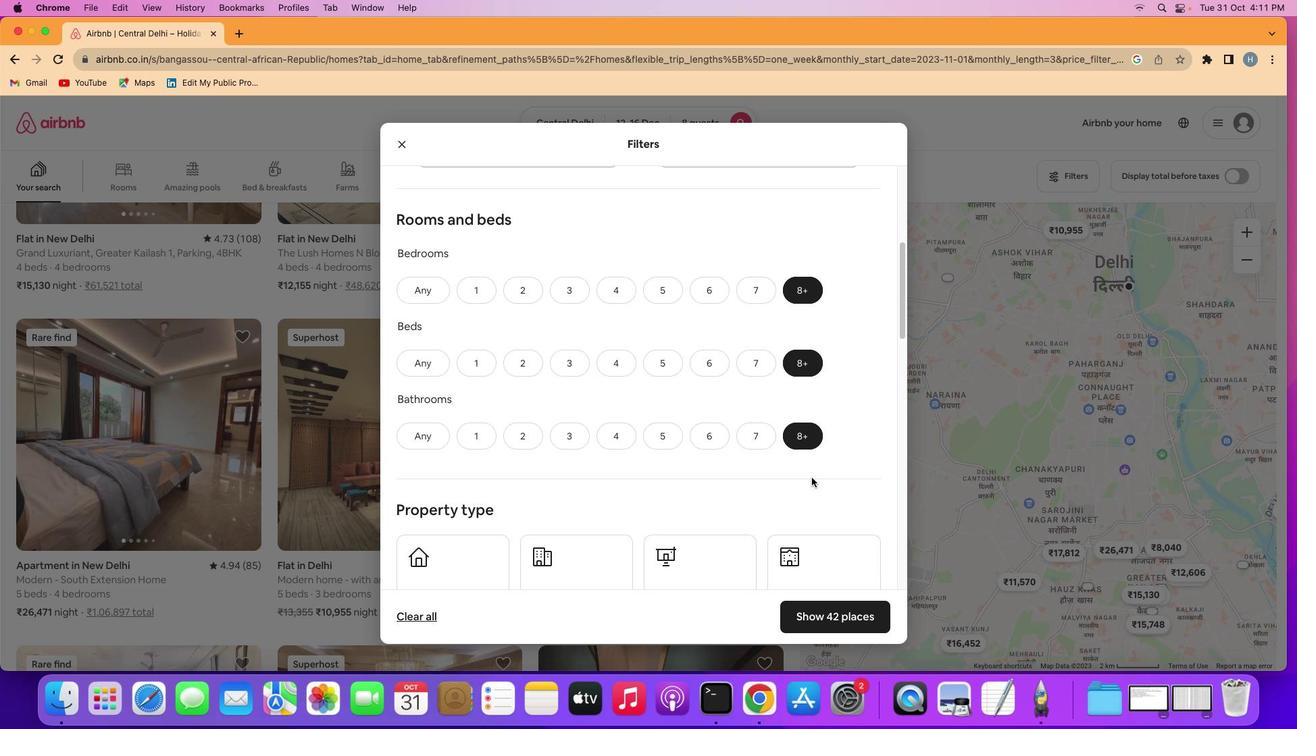 
Action: Mouse scrolled (831, 497) with delta (18, 18)
Screenshot: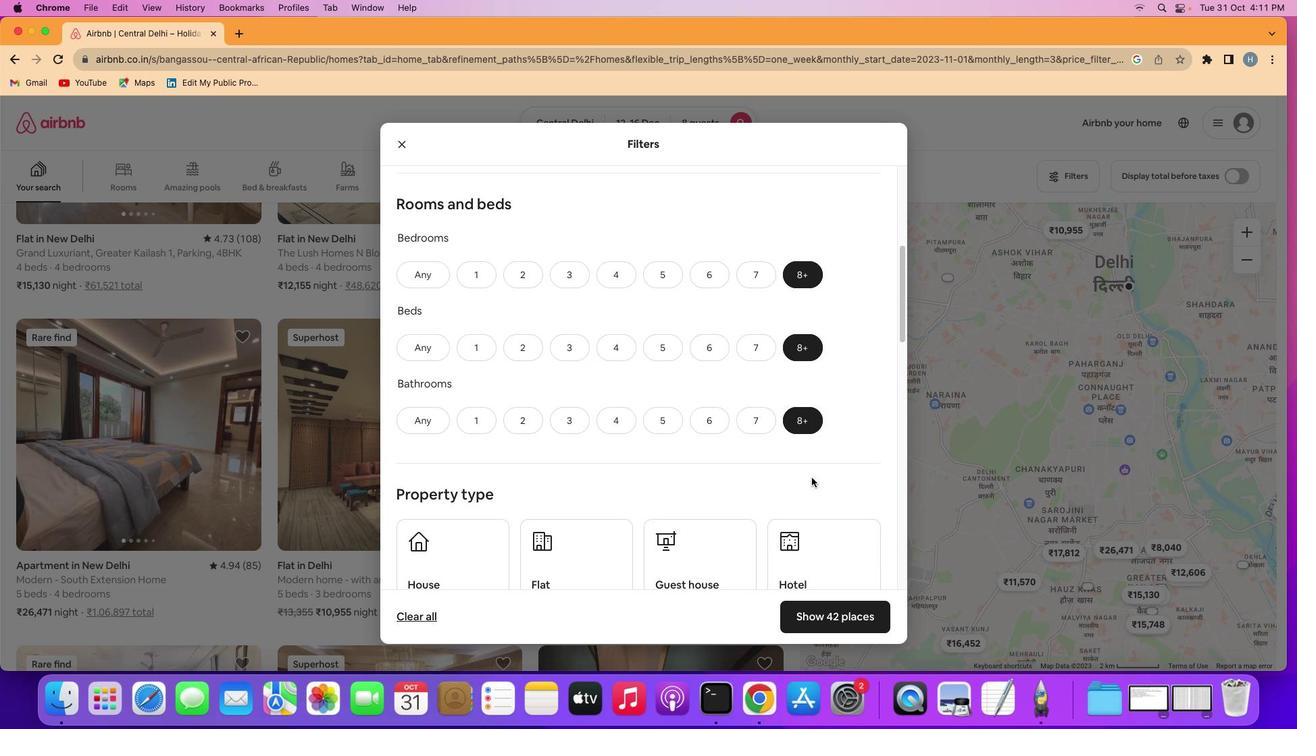 
Action: Mouse scrolled (831, 497) with delta (18, 18)
Screenshot: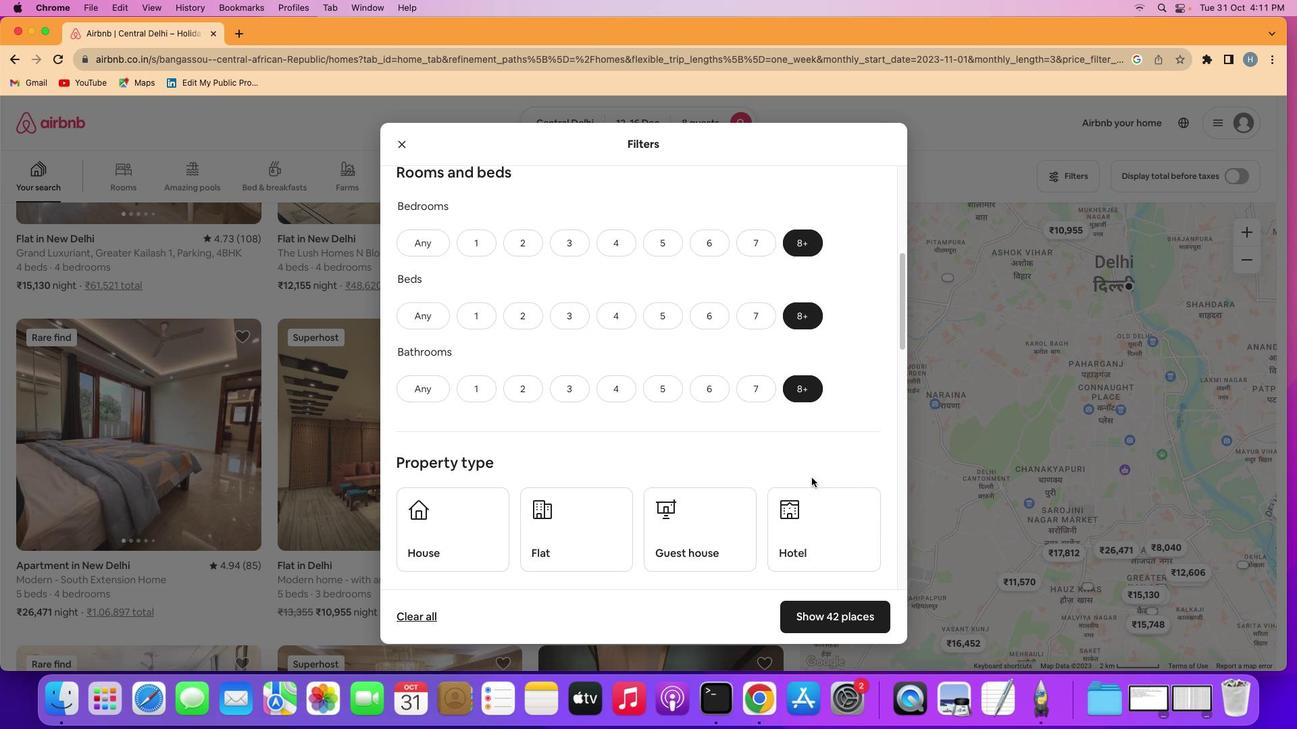 
Action: Mouse scrolled (831, 497) with delta (18, 18)
Screenshot: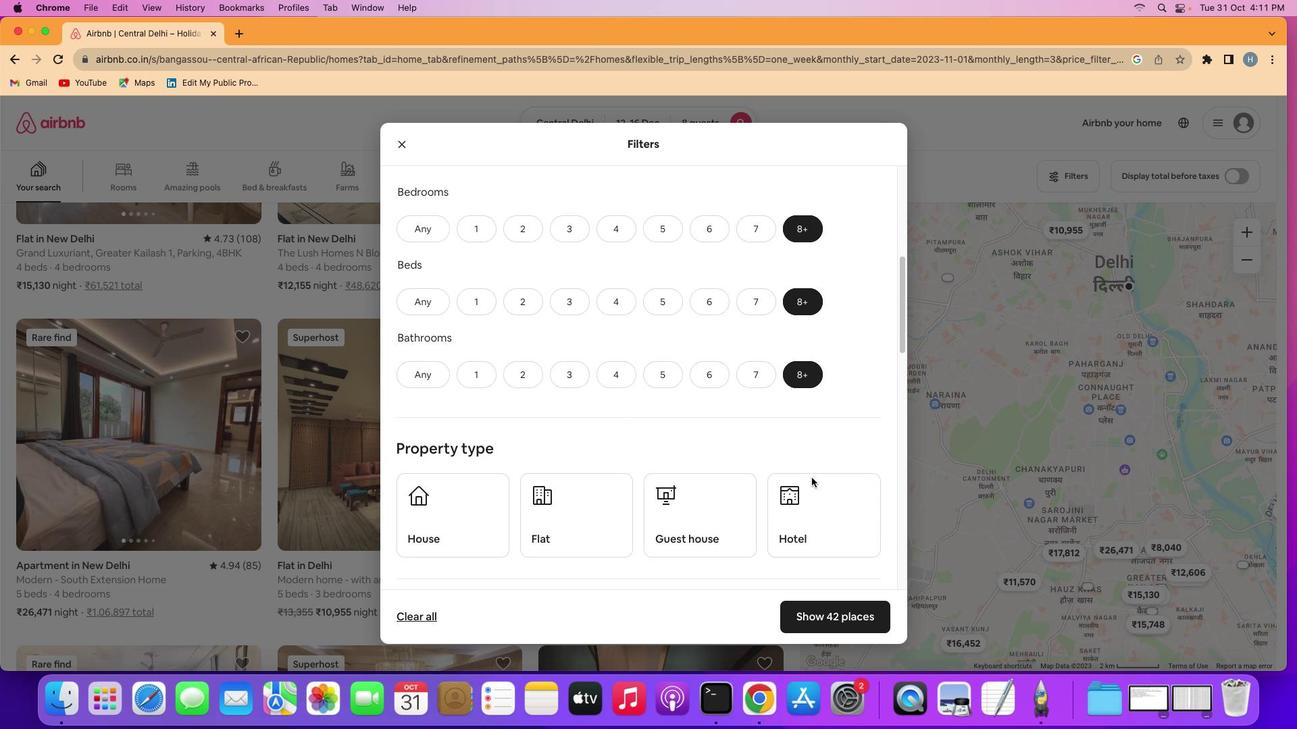 
Action: Mouse scrolled (831, 497) with delta (18, 18)
Screenshot: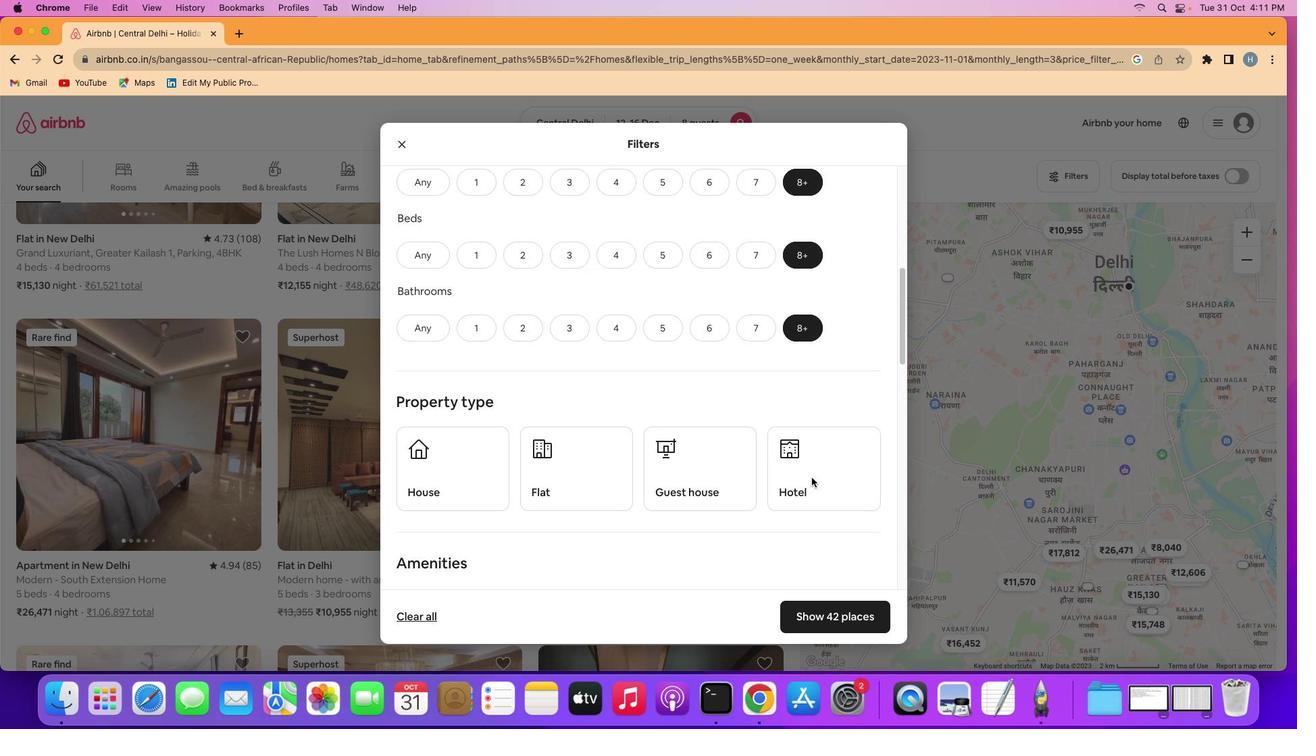 
Action: Mouse scrolled (831, 497) with delta (18, 18)
Screenshot: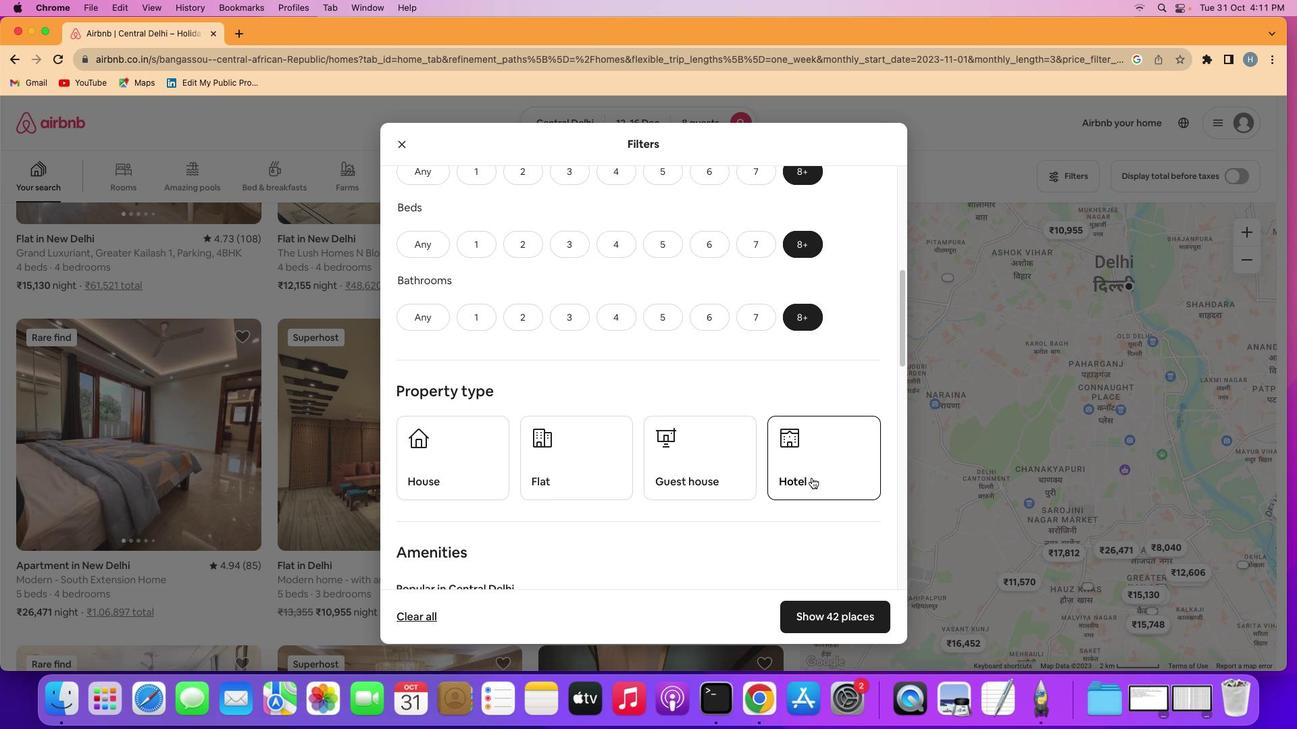
Action: Mouse scrolled (831, 497) with delta (18, 18)
Screenshot: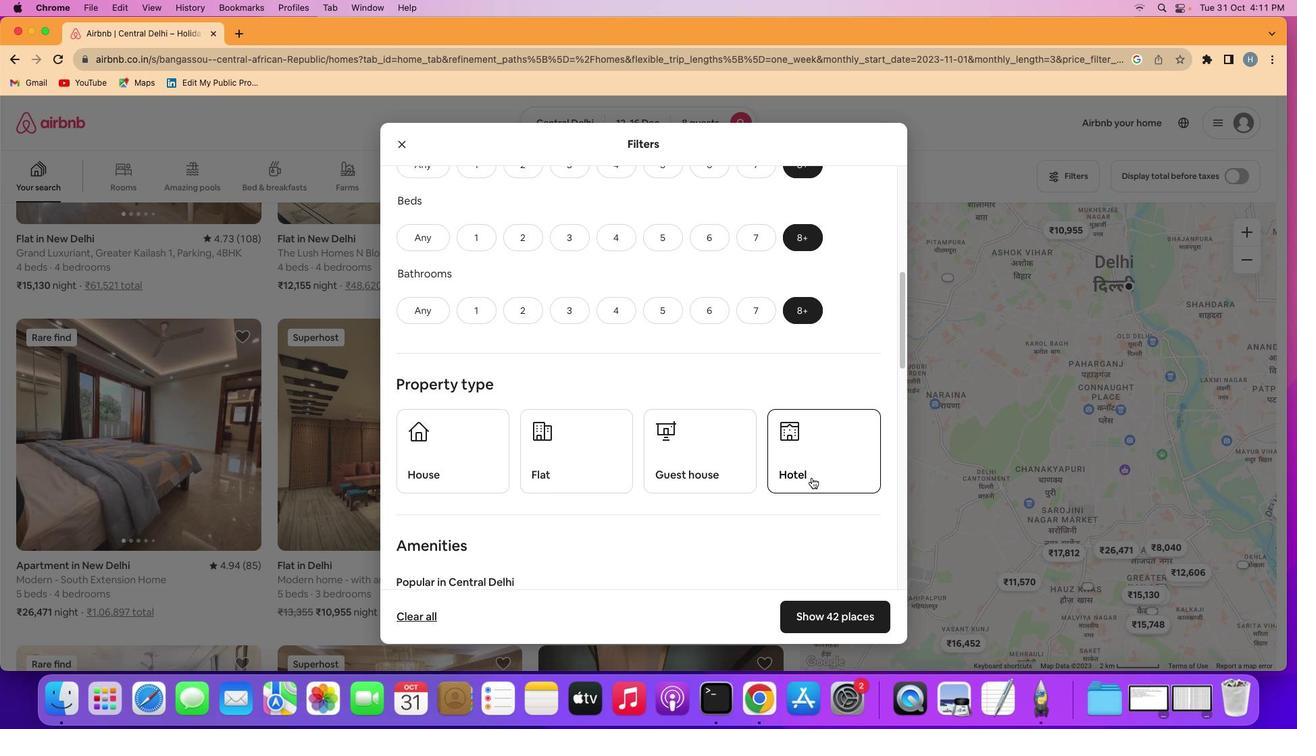 
Action: Mouse scrolled (831, 497) with delta (18, 18)
Screenshot: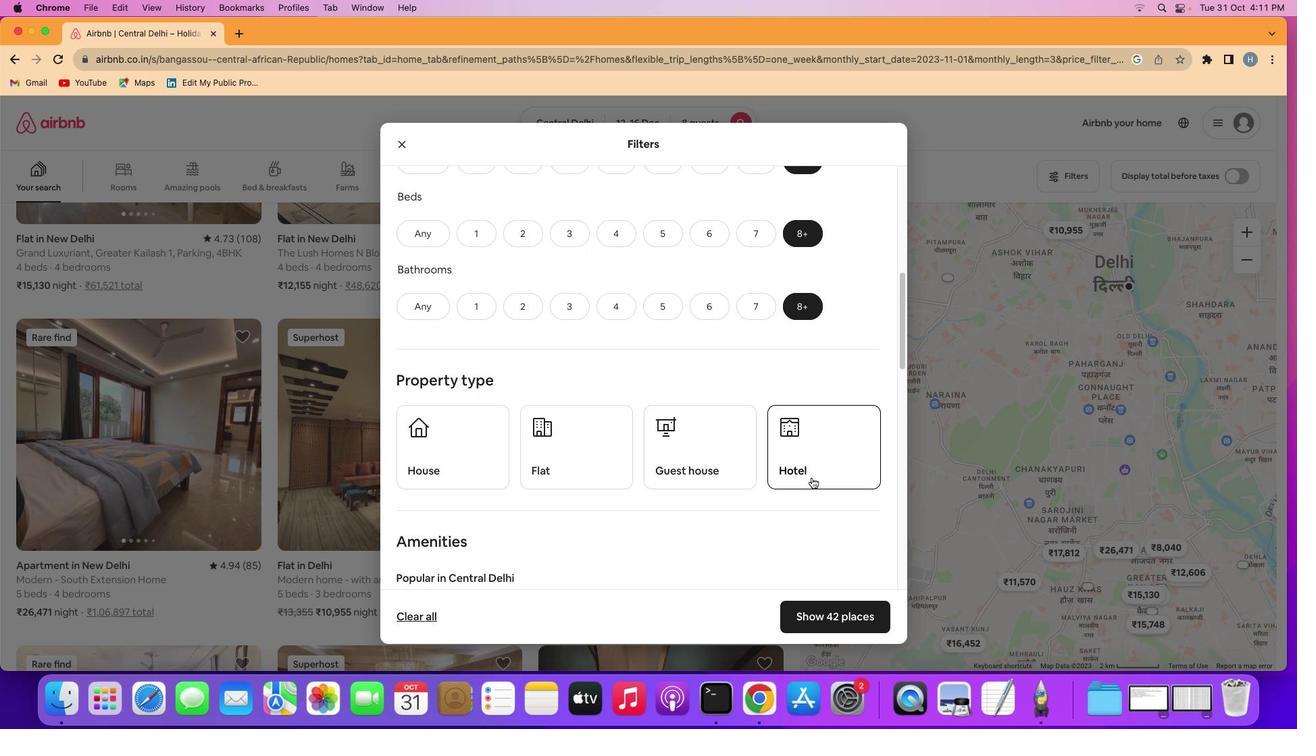
Action: Mouse scrolled (831, 497) with delta (18, 18)
Screenshot: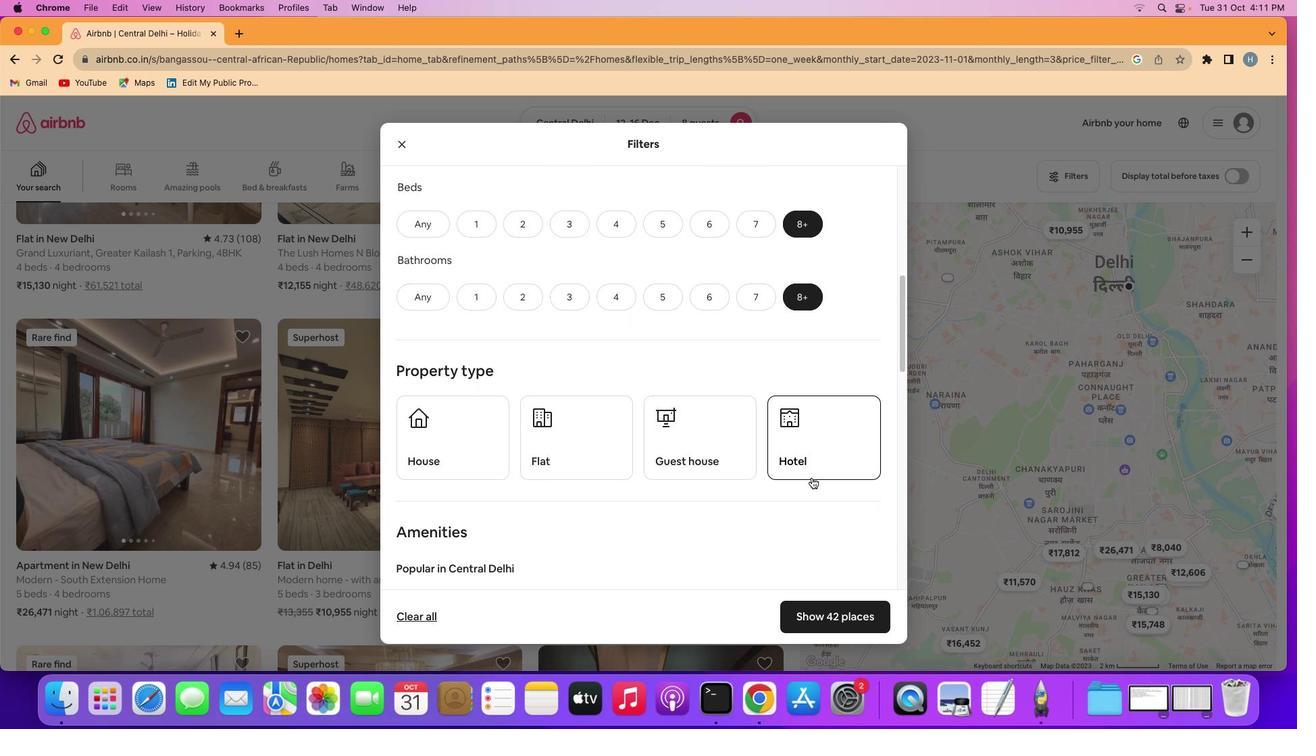 
Action: Mouse scrolled (831, 497) with delta (18, 18)
Screenshot: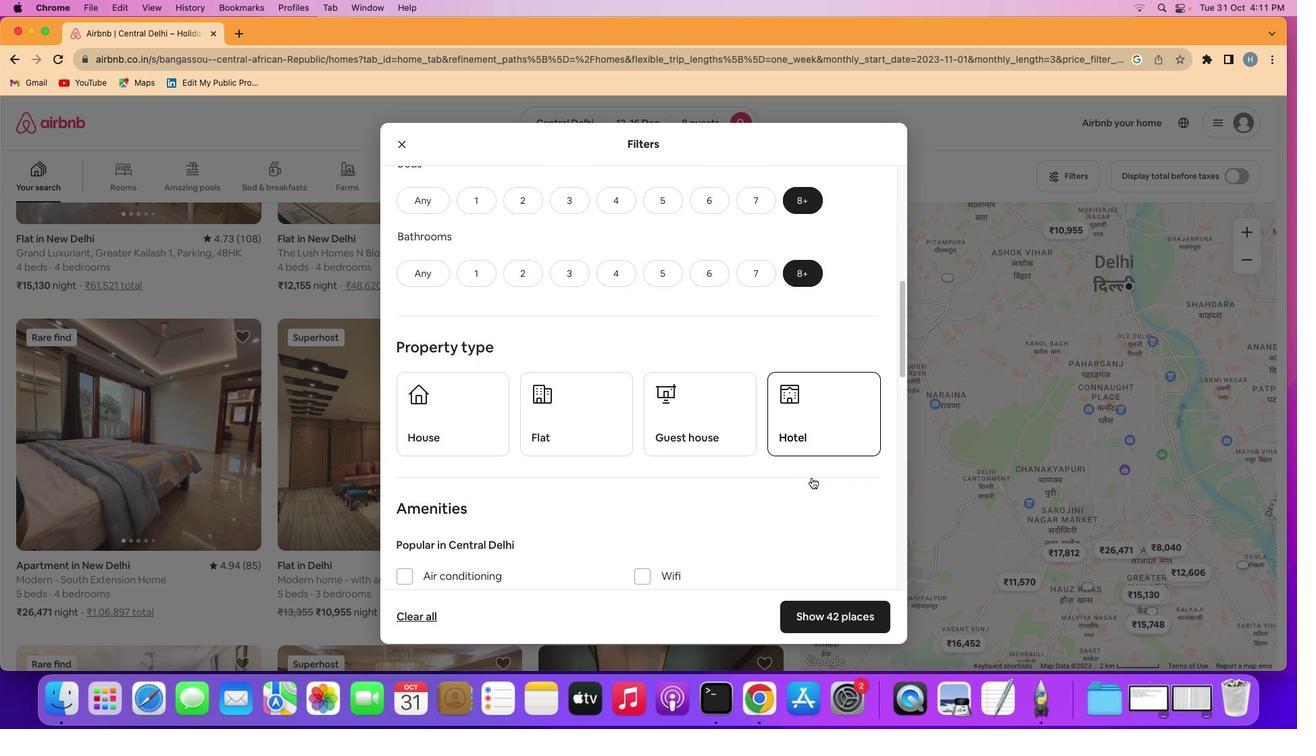 
Action: Mouse scrolled (831, 497) with delta (18, 18)
Screenshot: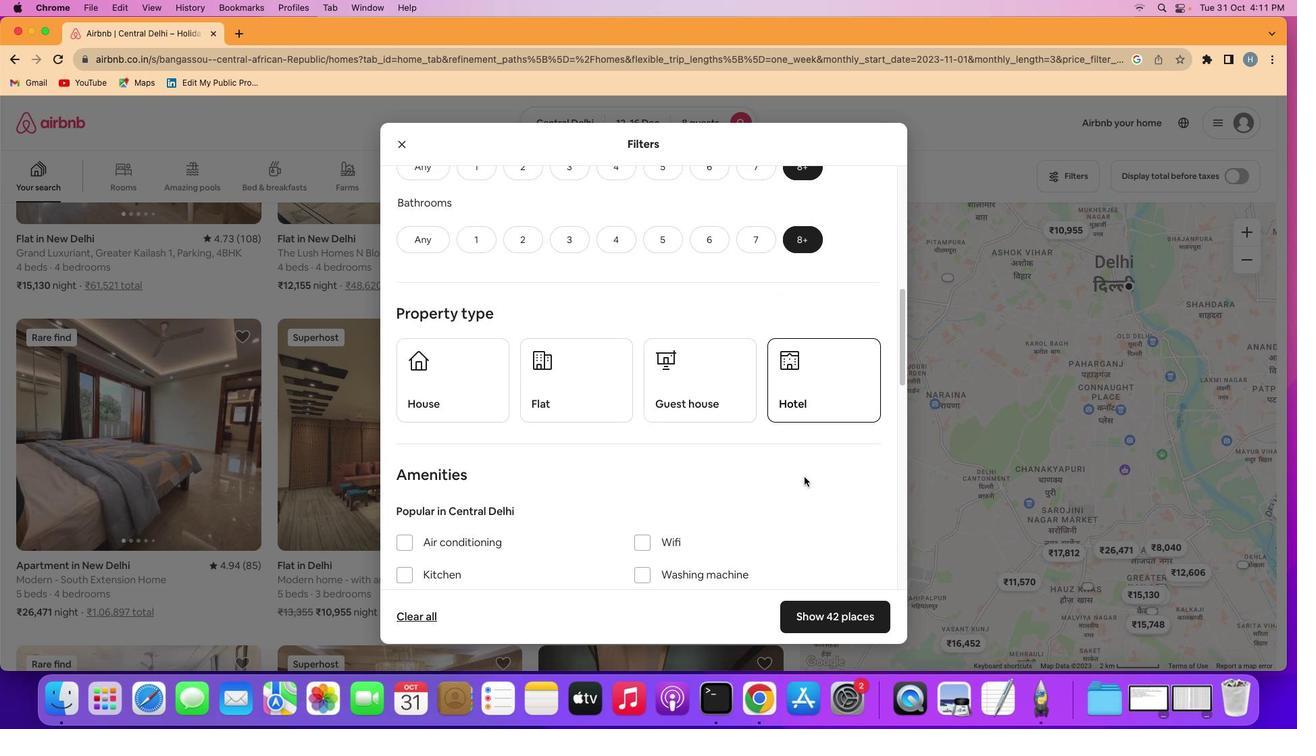
Action: Mouse moved to (838, 412)
Screenshot: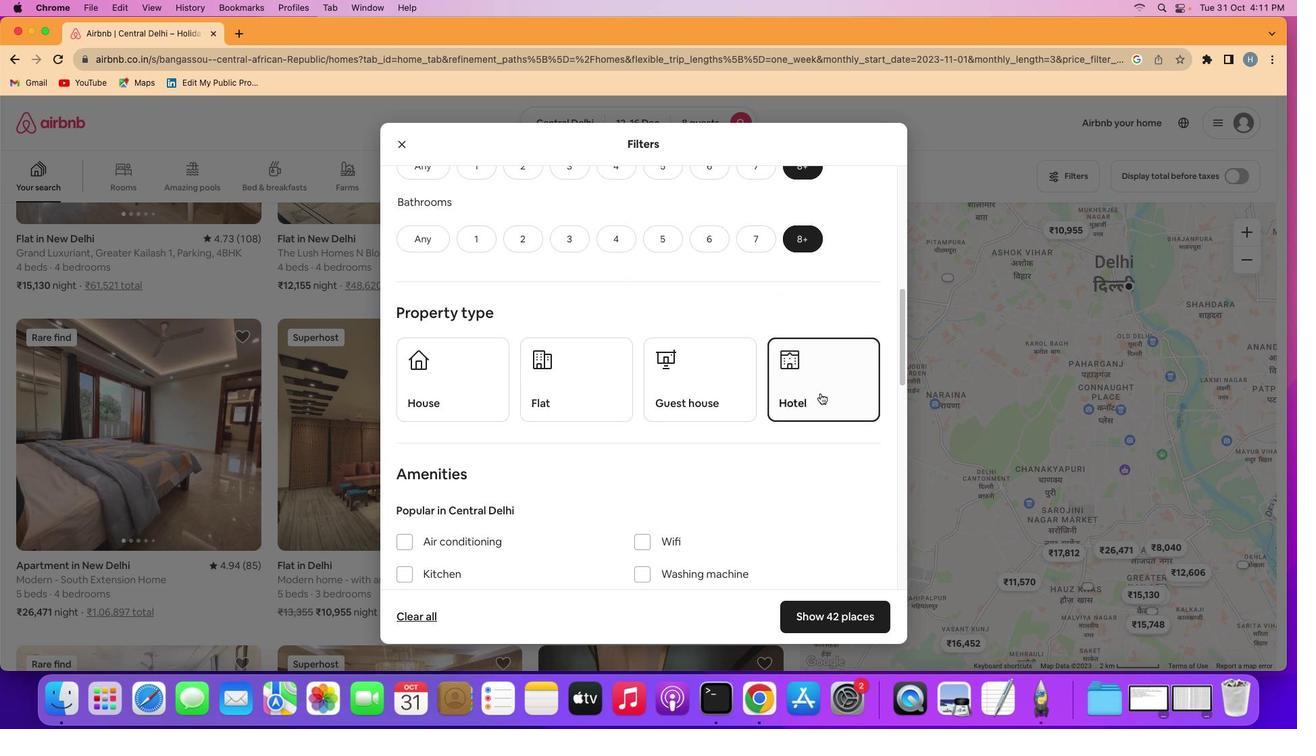 
Action: Mouse pressed left at (838, 412)
Screenshot: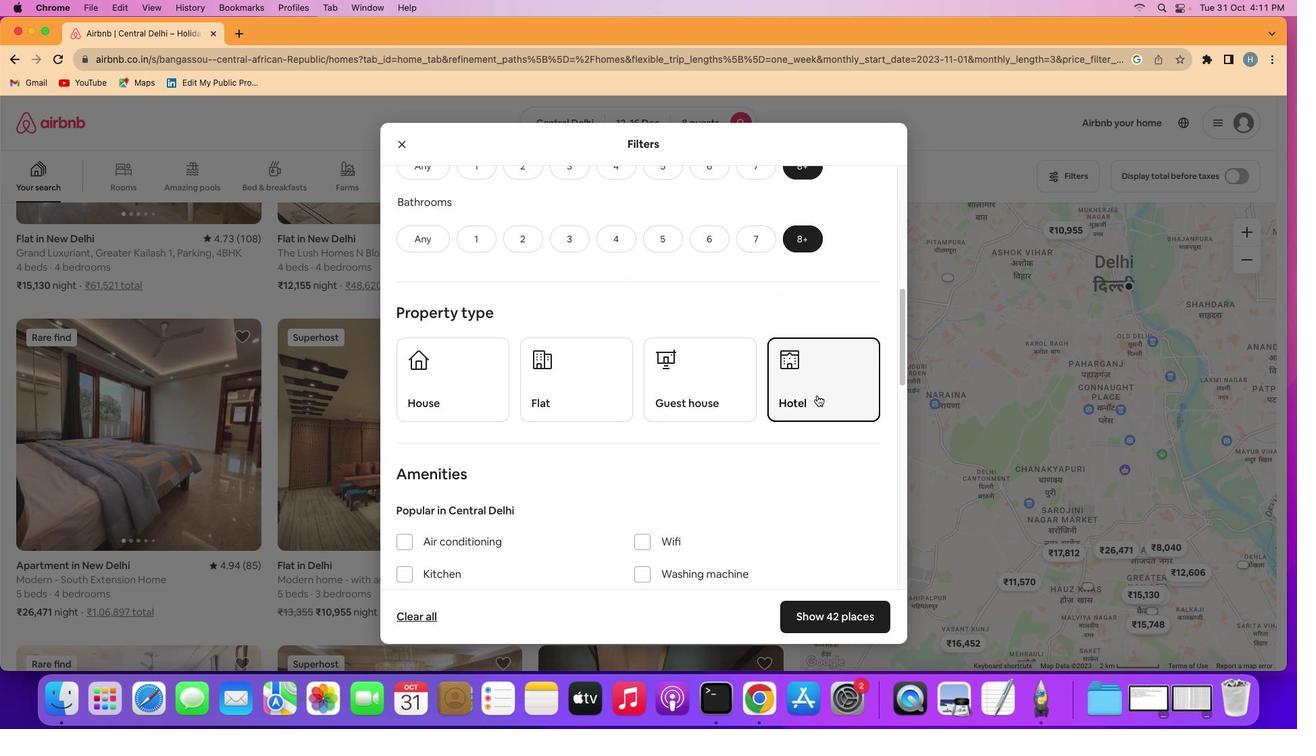 
Action: Mouse moved to (856, 480)
Screenshot: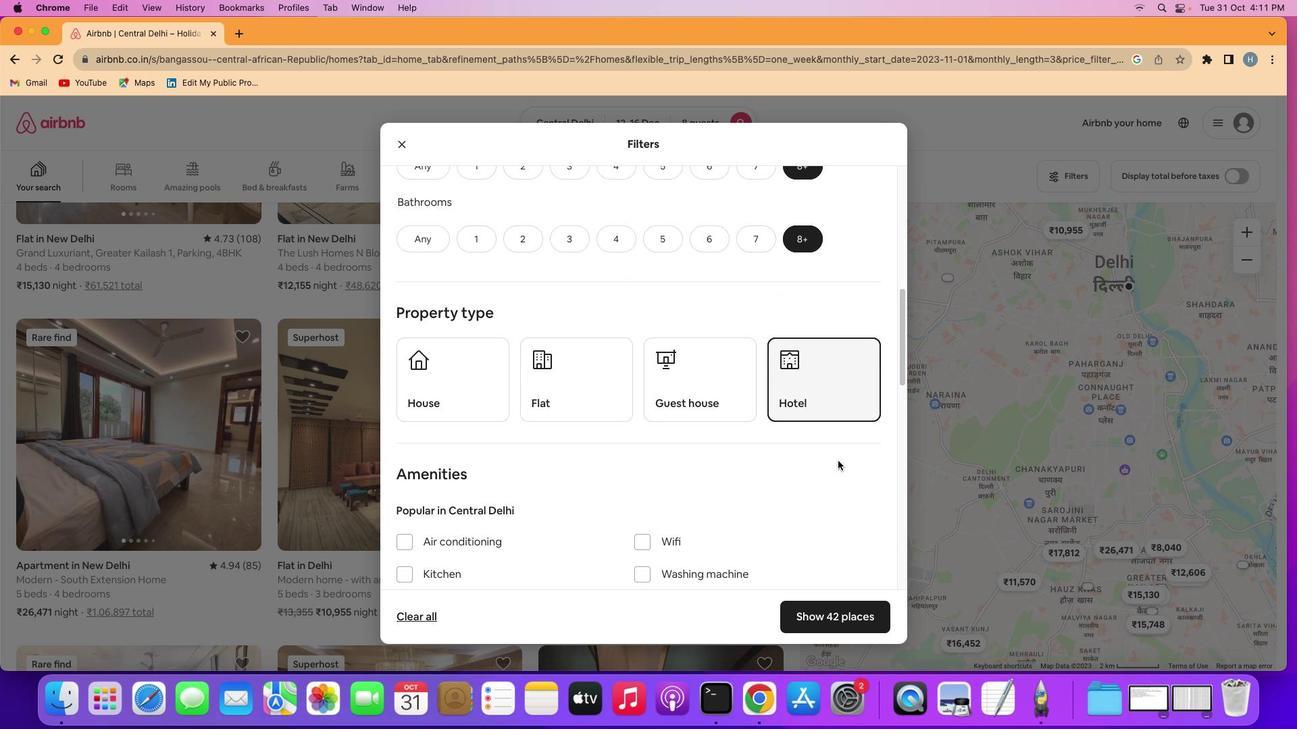 
Action: Mouse scrolled (856, 480) with delta (18, 18)
Screenshot: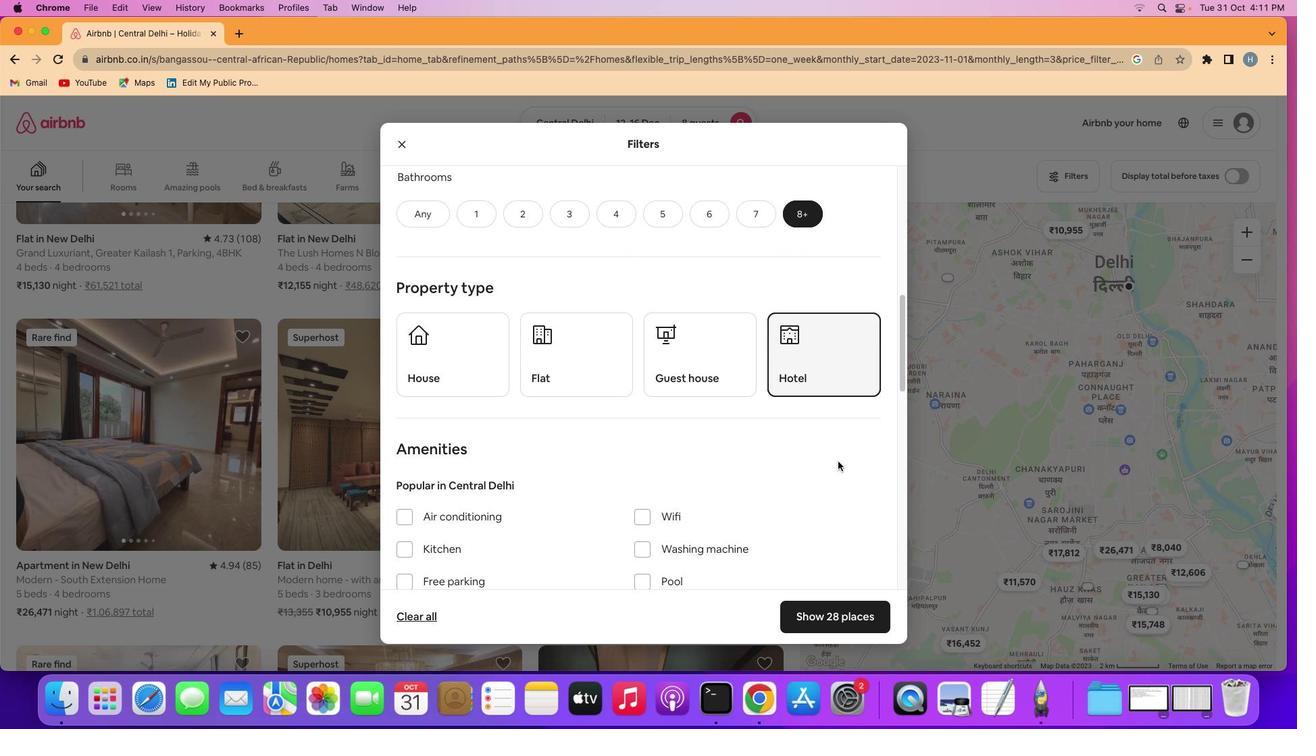 
Action: Mouse scrolled (856, 480) with delta (18, 18)
Screenshot: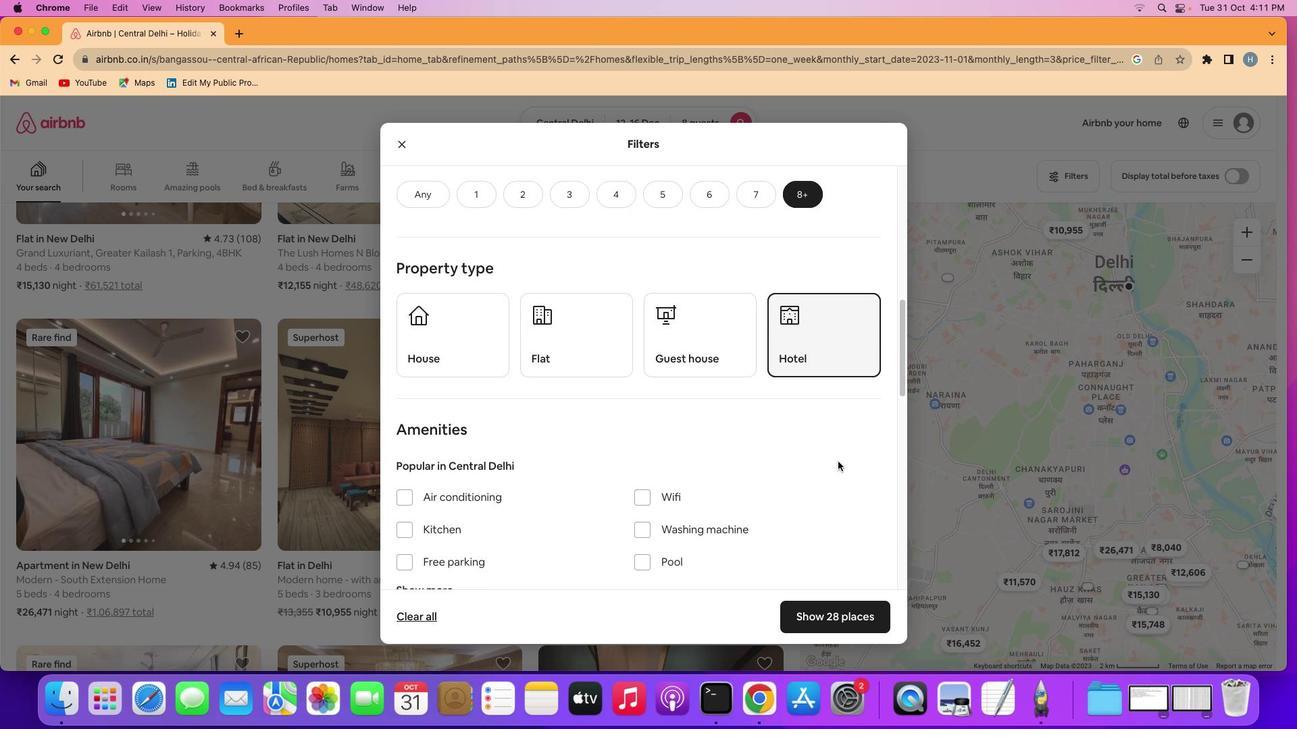 
Action: Mouse scrolled (856, 480) with delta (18, 17)
Screenshot: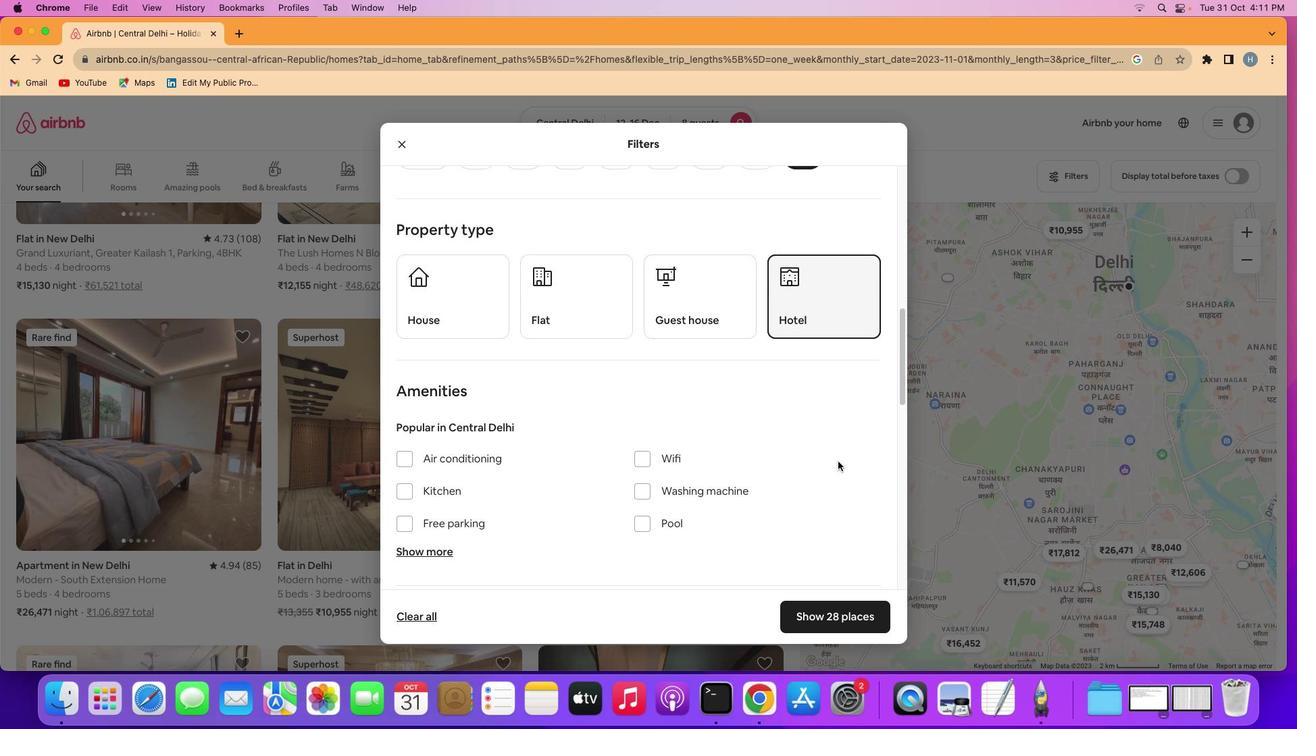 
Action: Mouse moved to (856, 480)
Screenshot: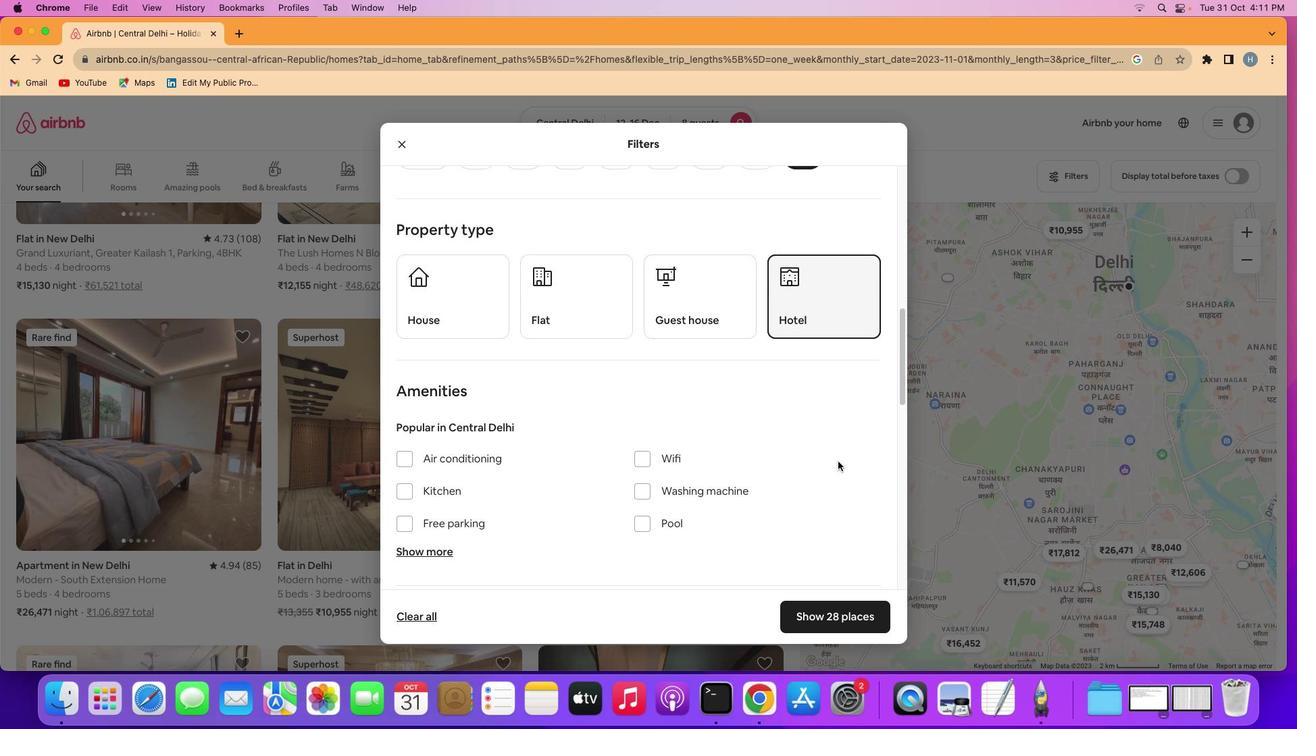 
Action: Mouse scrolled (856, 480) with delta (18, 18)
Screenshot: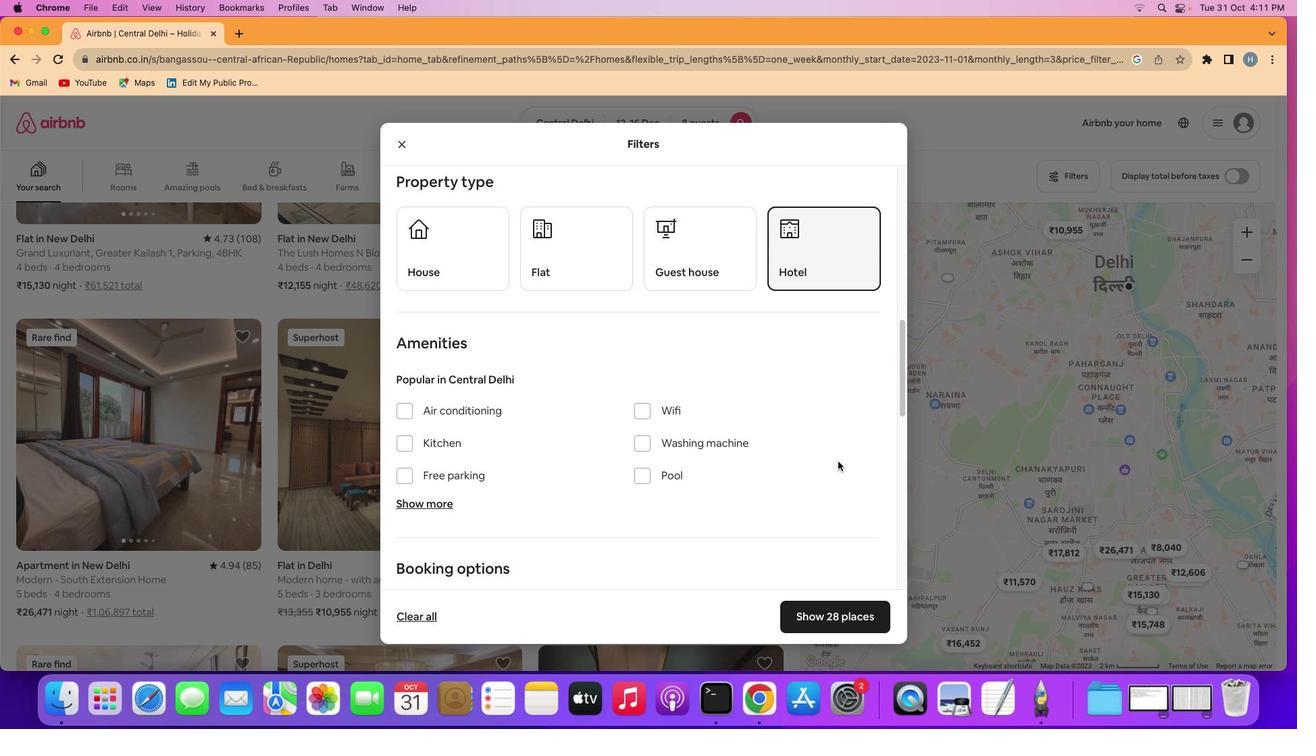 
Action: Mouse scrolled (856, 480) with delta (18, 18)
Screenshot: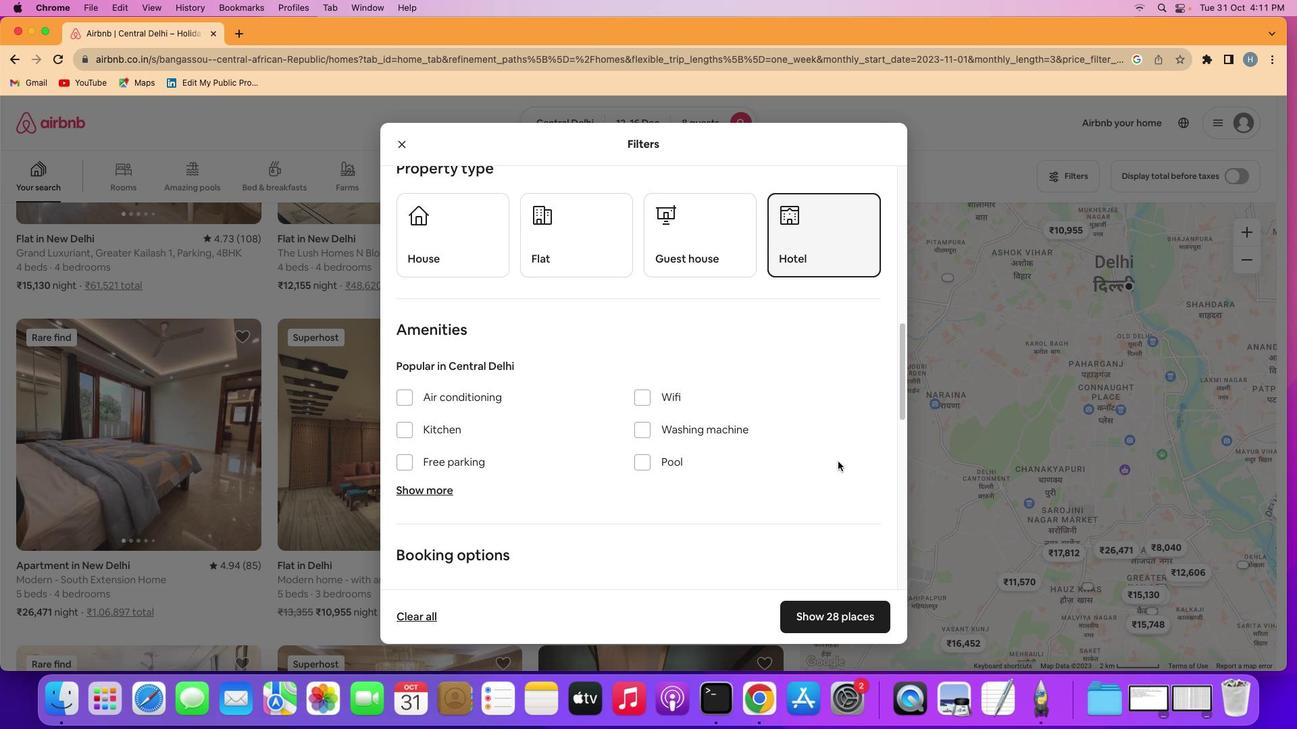 
Action: Mouse scrolled (856, 480) with delta (18, 18)
Screenshot: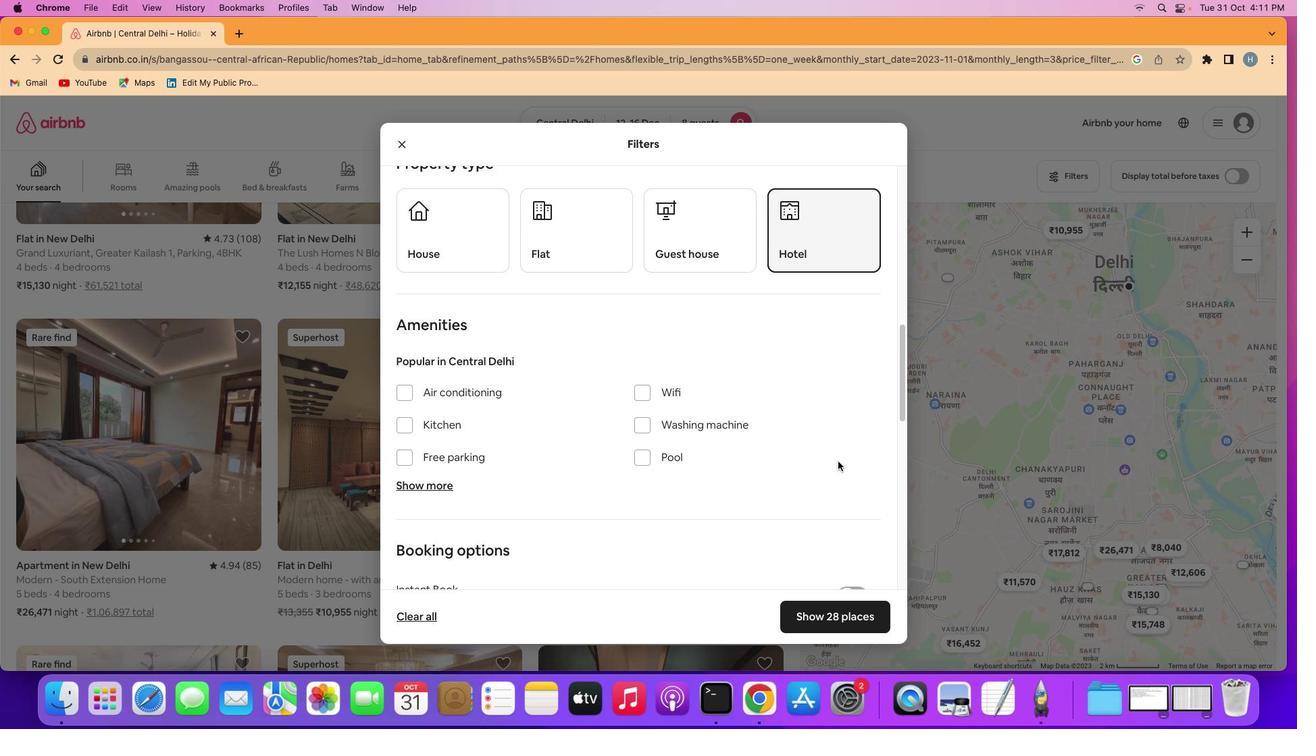 
Action: Mouse scrolled (856, 480) with delta (18, 18)
Screenshot: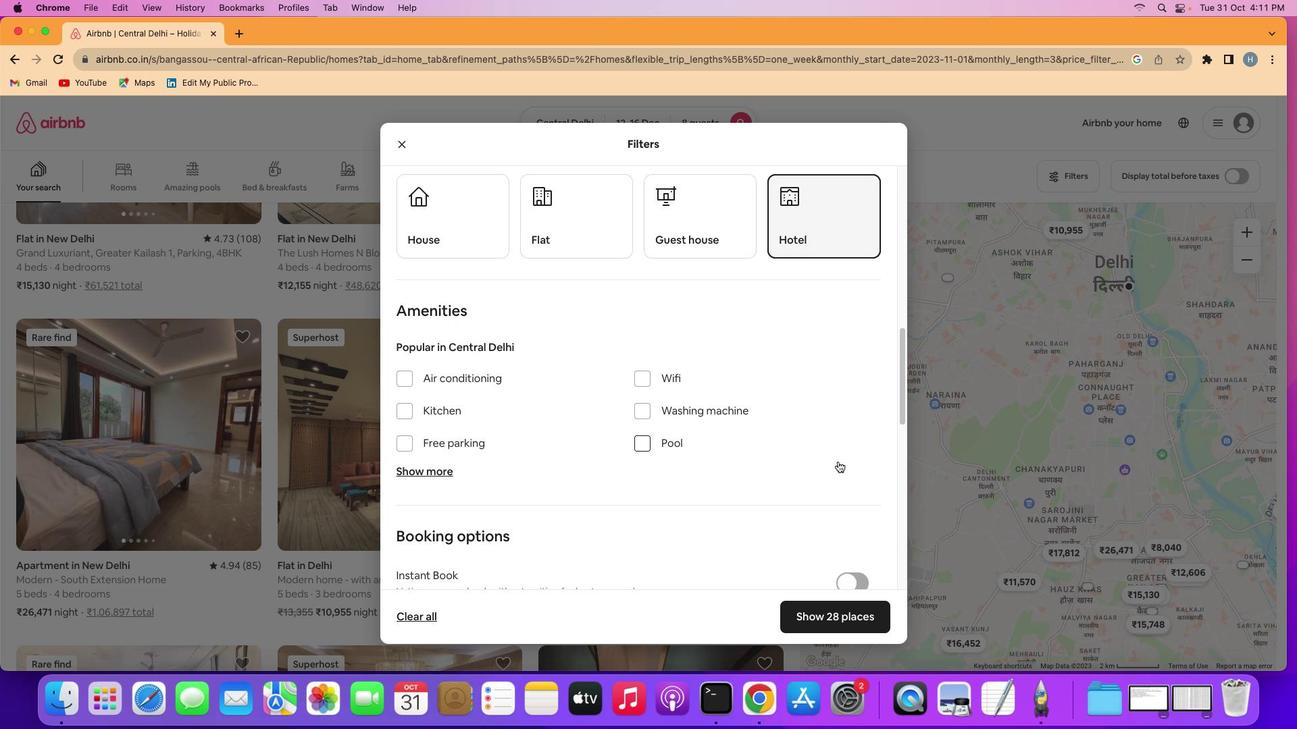 
Action: Mouse scrolled (856, 480) with delta (18, 18)
Screenshot: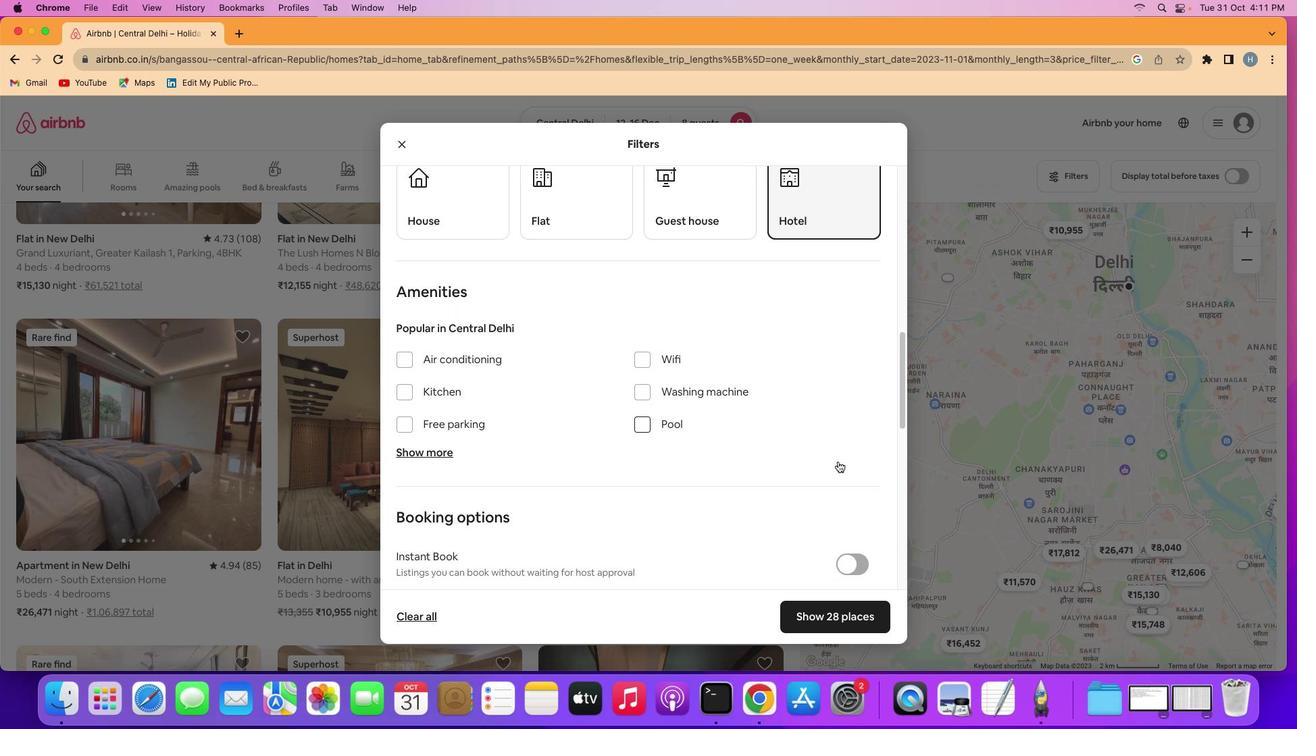 
Action: Mouse scrolled (856, 480) with delta (18, 18)
Screenshot: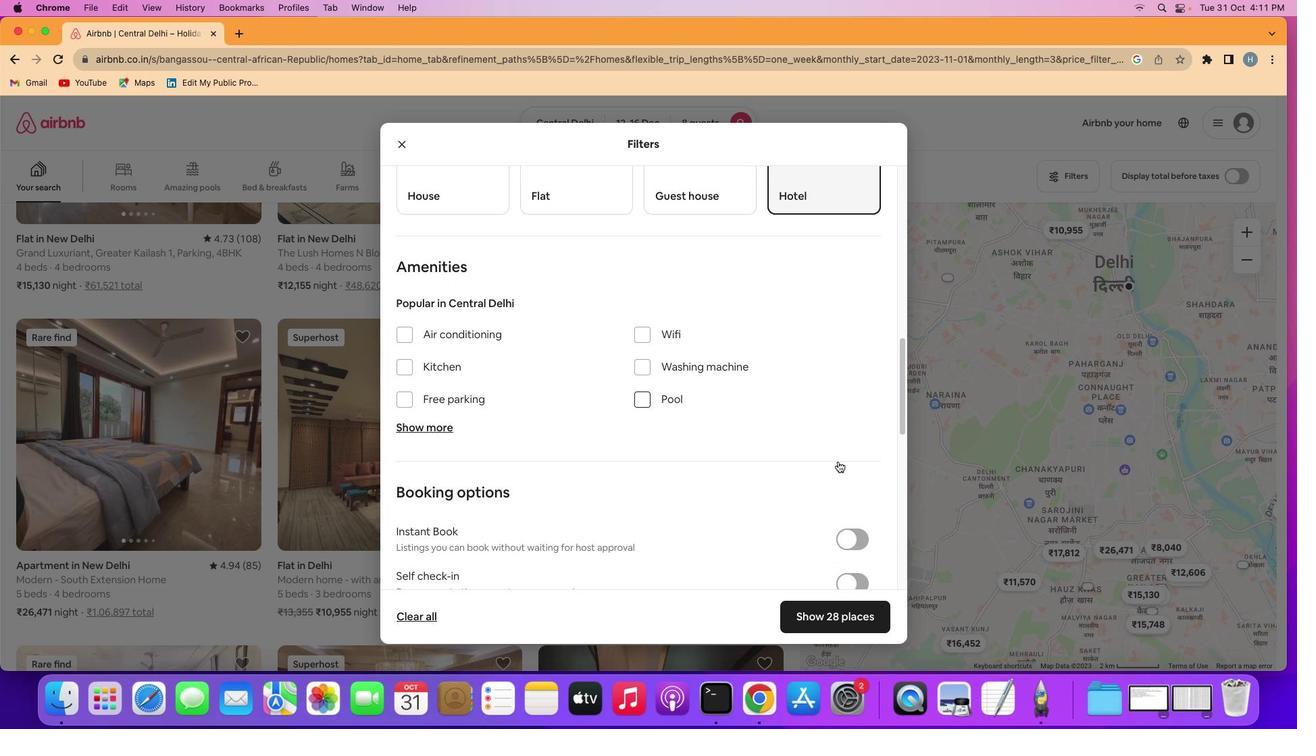 
Action: Mouse scrolled (856, 480) with delta (18, 18)
Screenshot: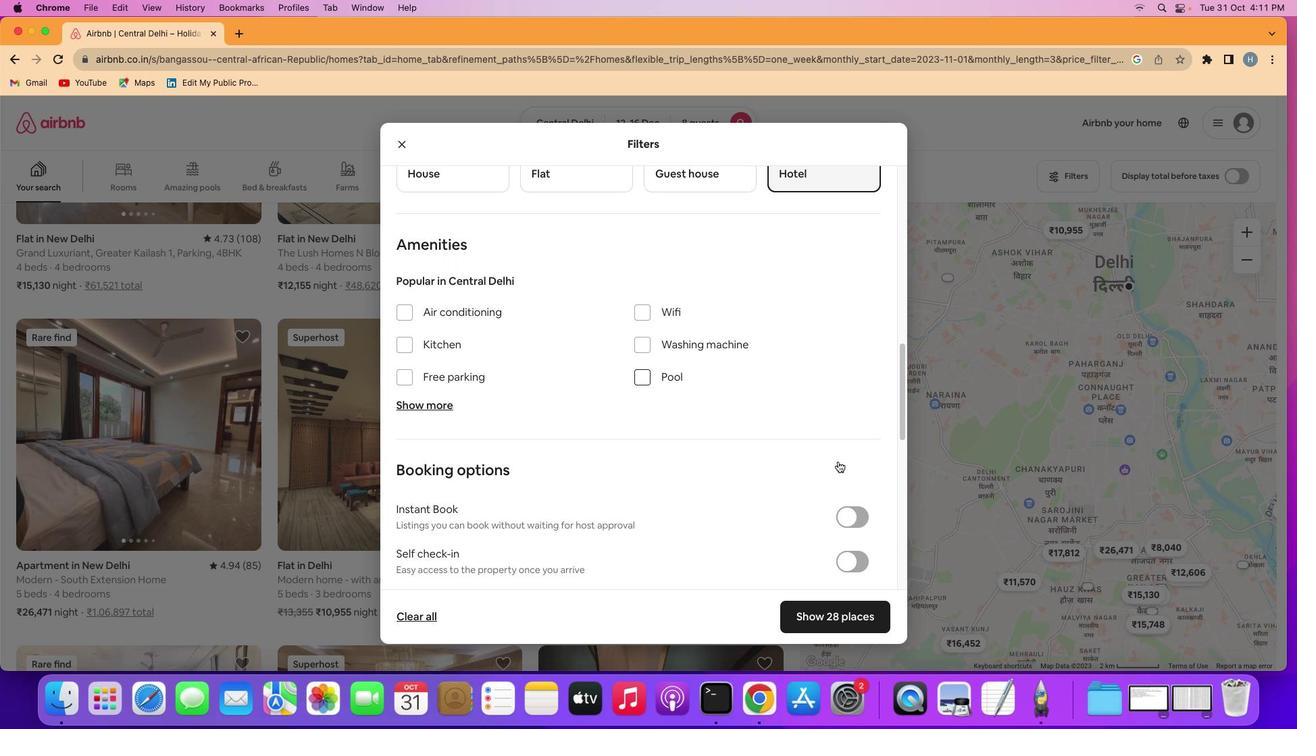 
Action: Mouse scrolled (856, 480) with delta (18, 18)
Screenshot: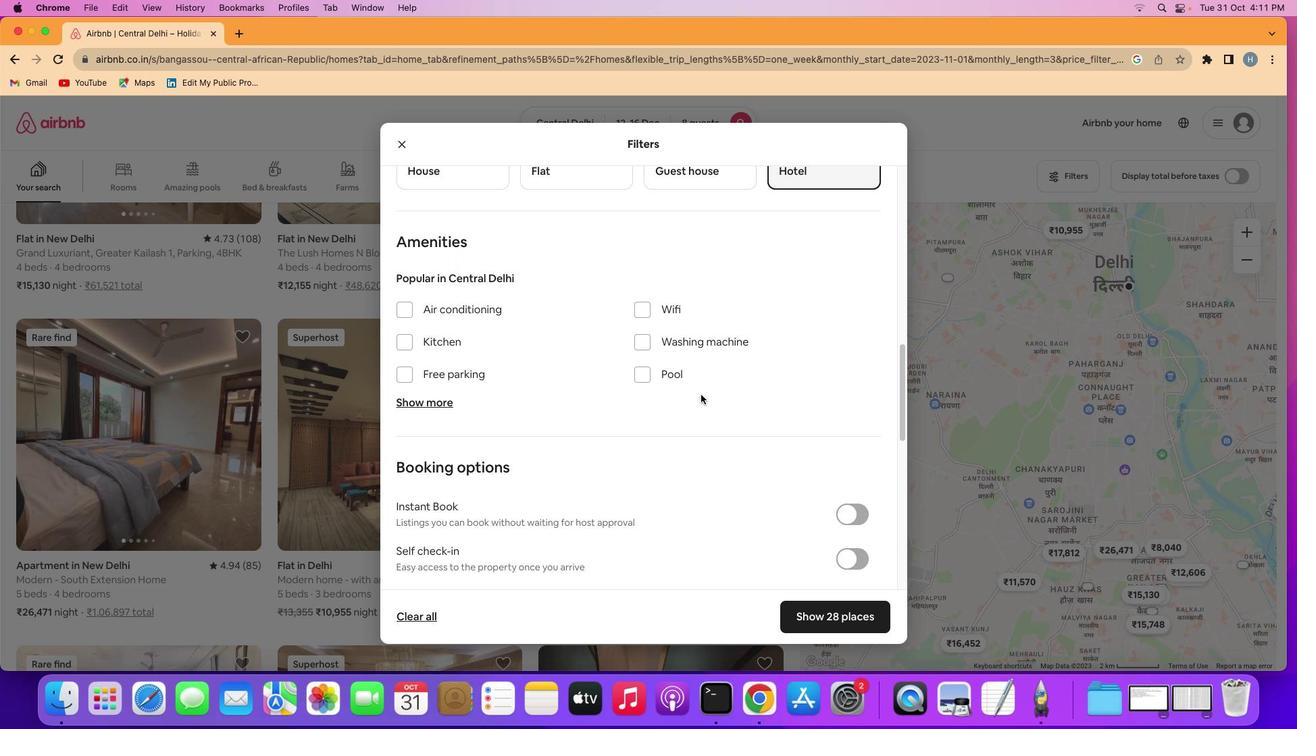 
Action: Mouse moved to (666, 319)
Screenshot: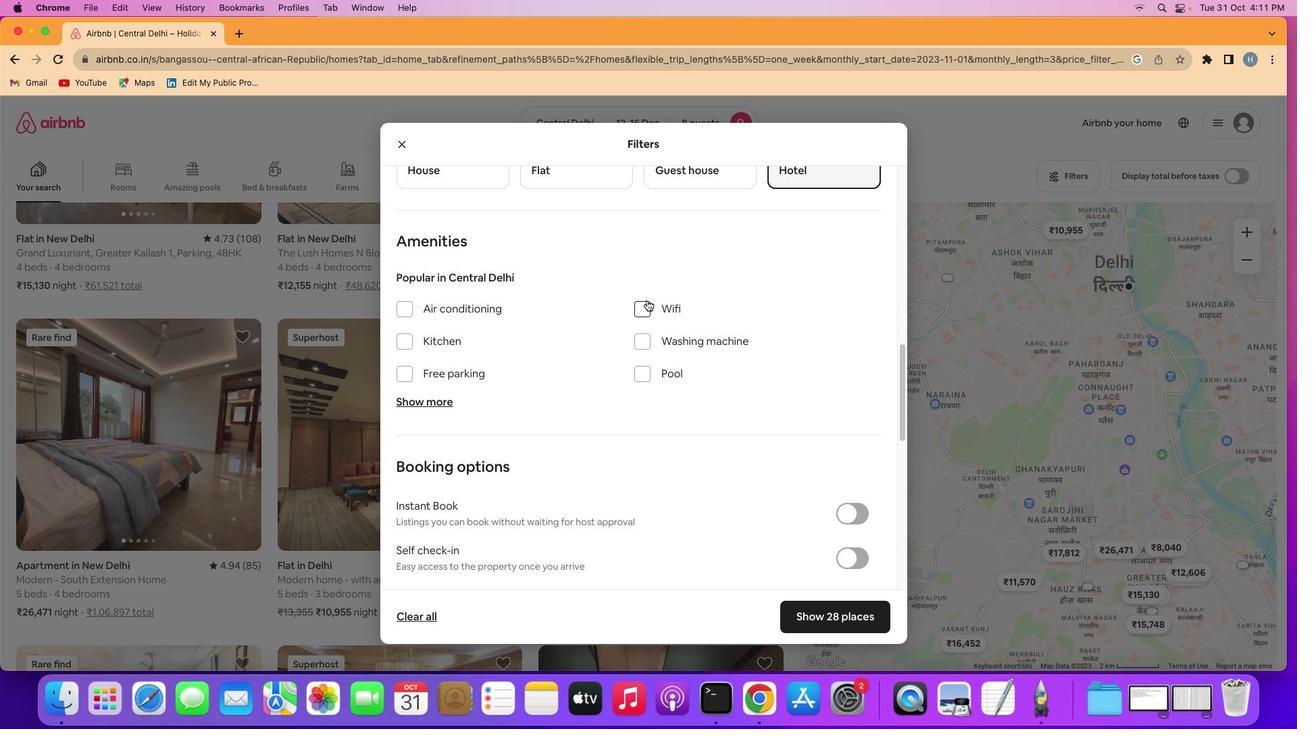 
Action: Mouse pressed left at (666, 319)
Screenshot: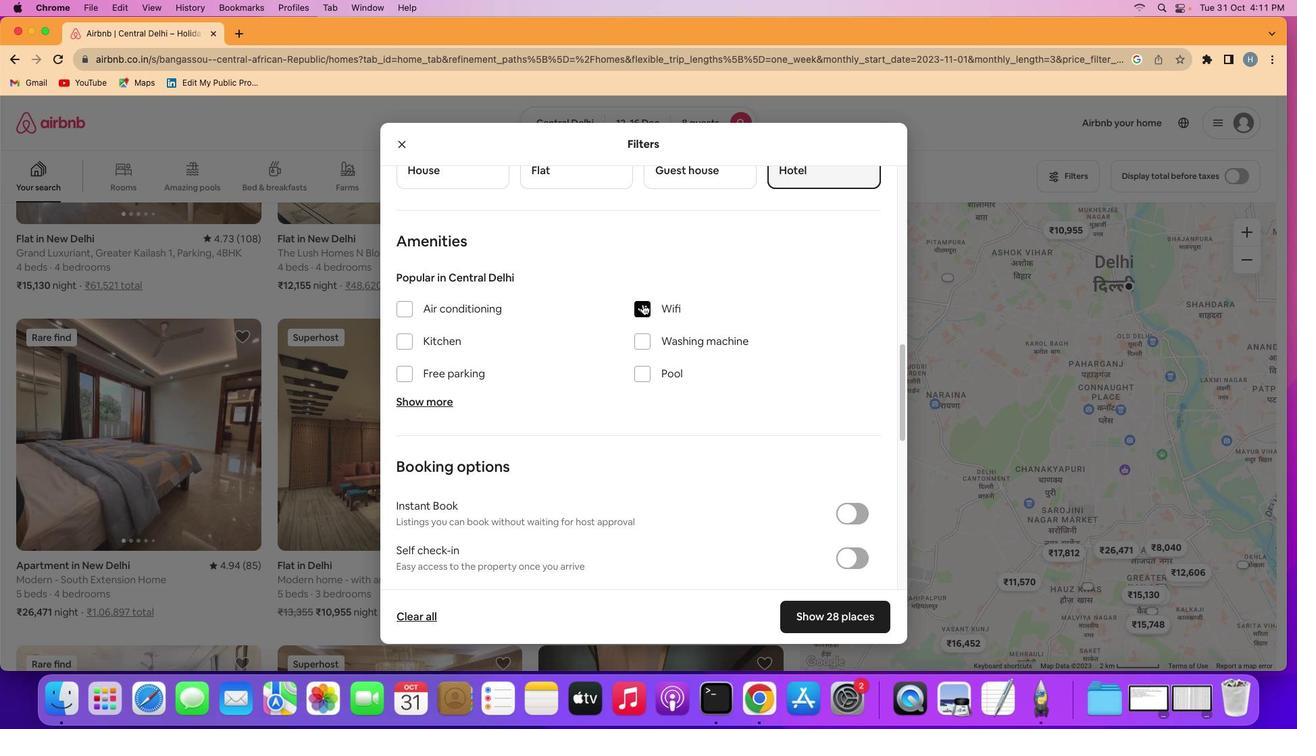
Action: Mouse moved to (427, 416)
Screenshot: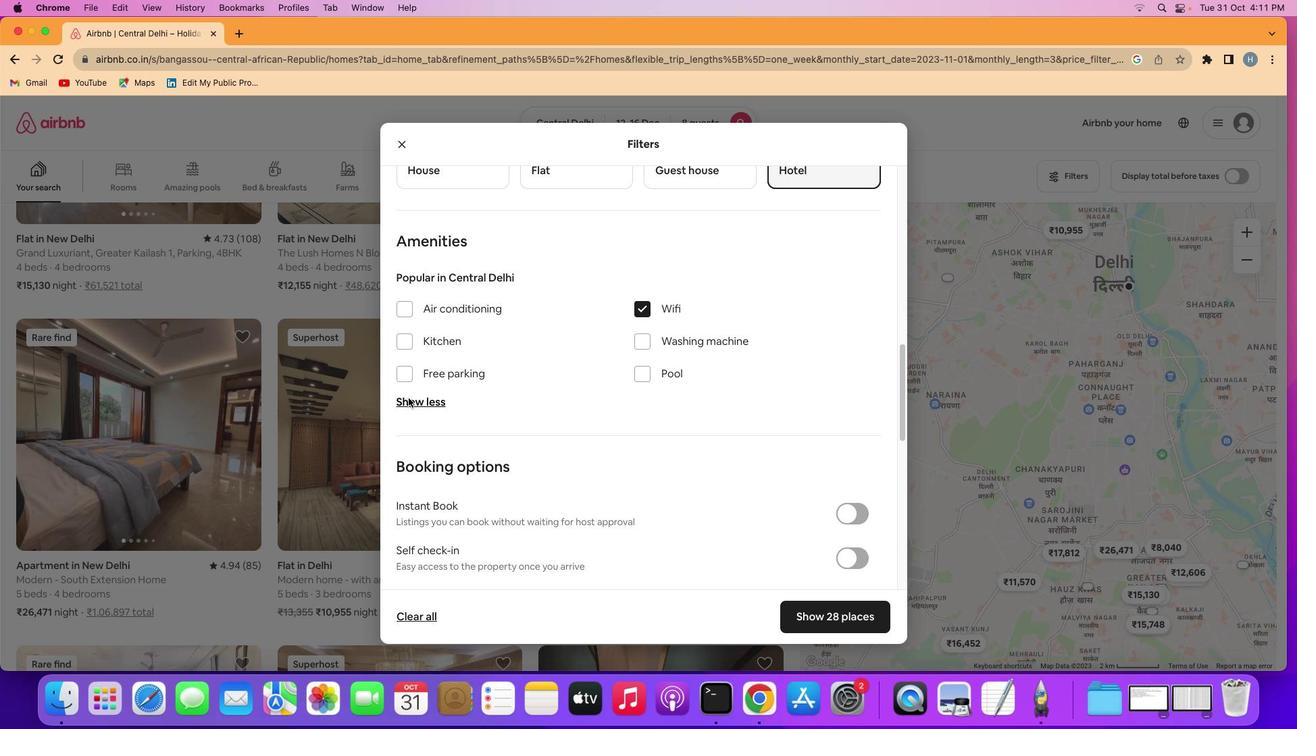 
Action: Mouse pressed left at (427, 416)
Screenshot: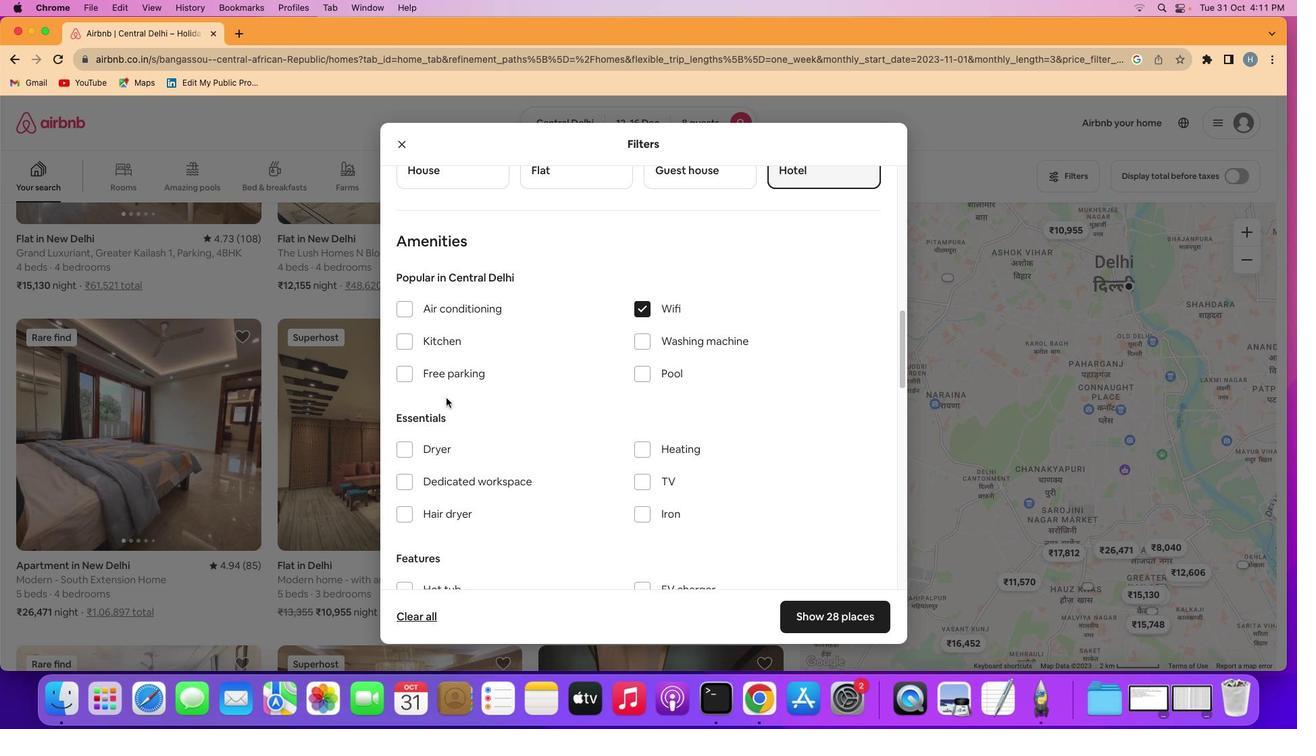 
Action: Mouse moved to (685, 497)
Screenshot: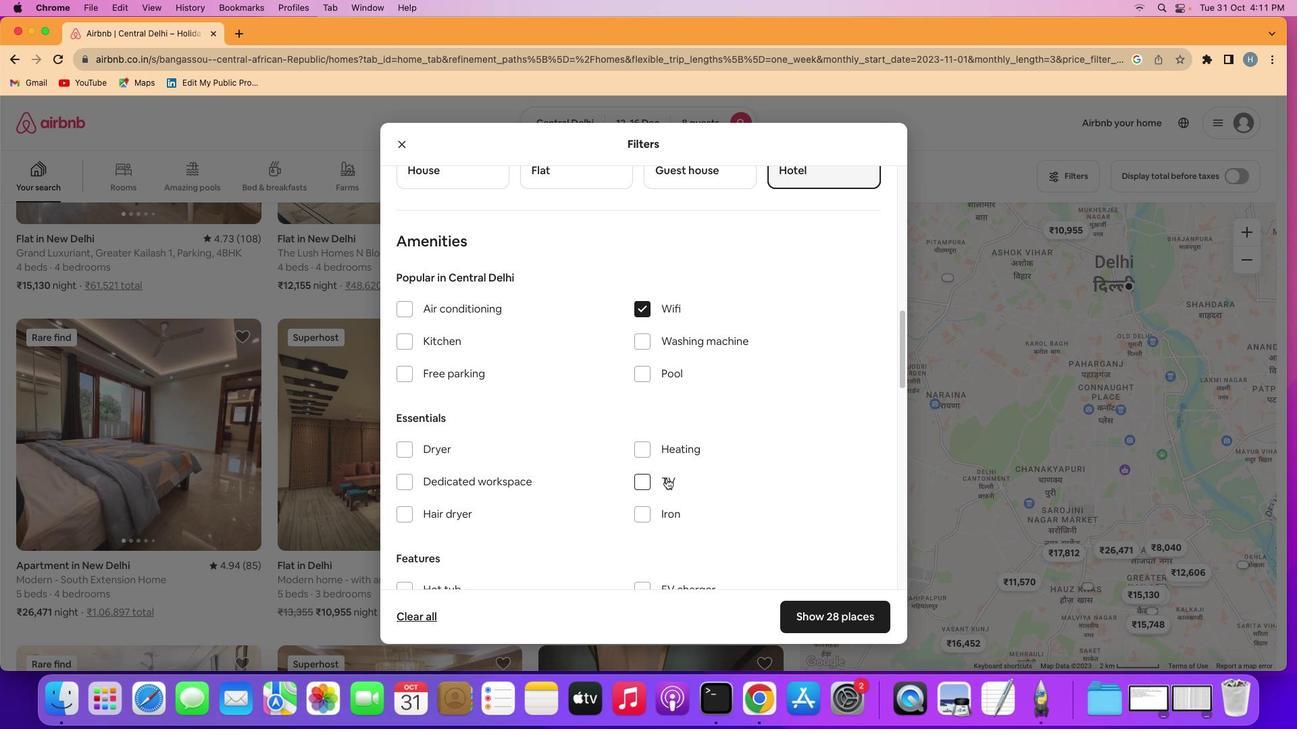 
Action: Mouse pressed left at (685, 497)
Screenshot: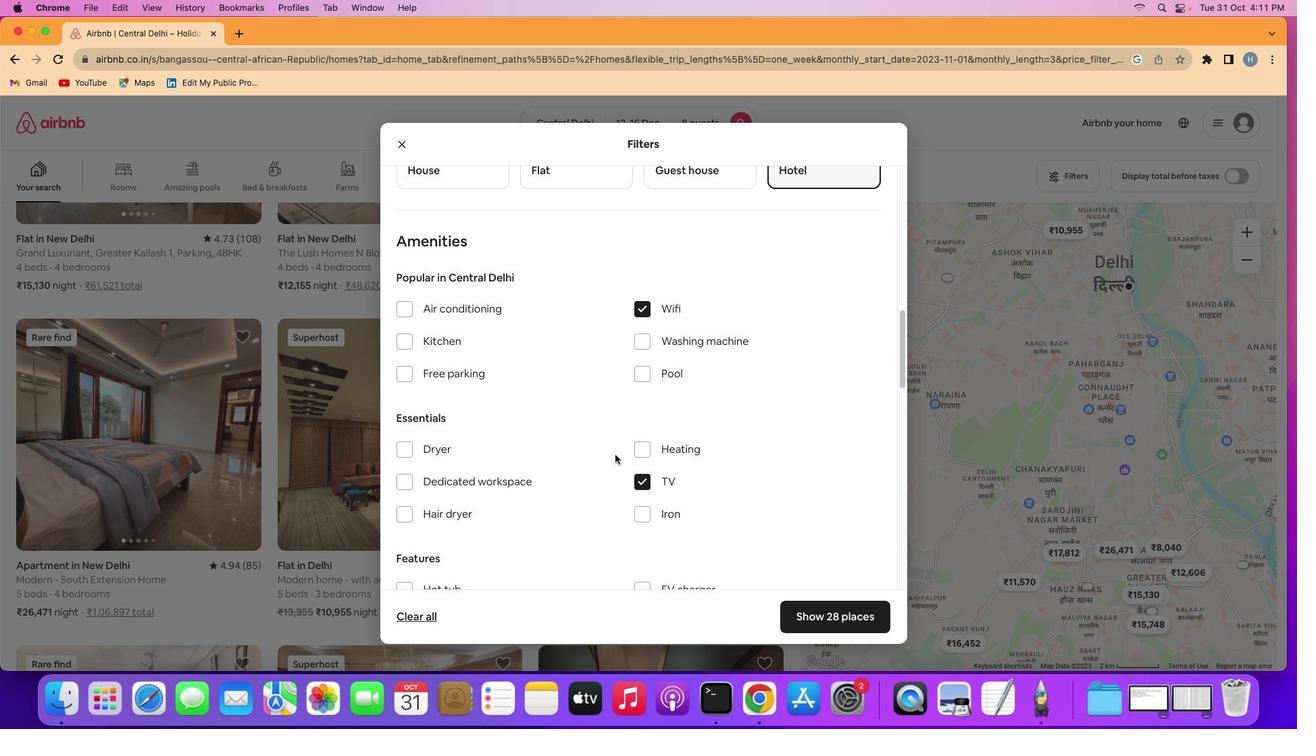 
Action: Mouse moved to (479, 393)
Screenshot: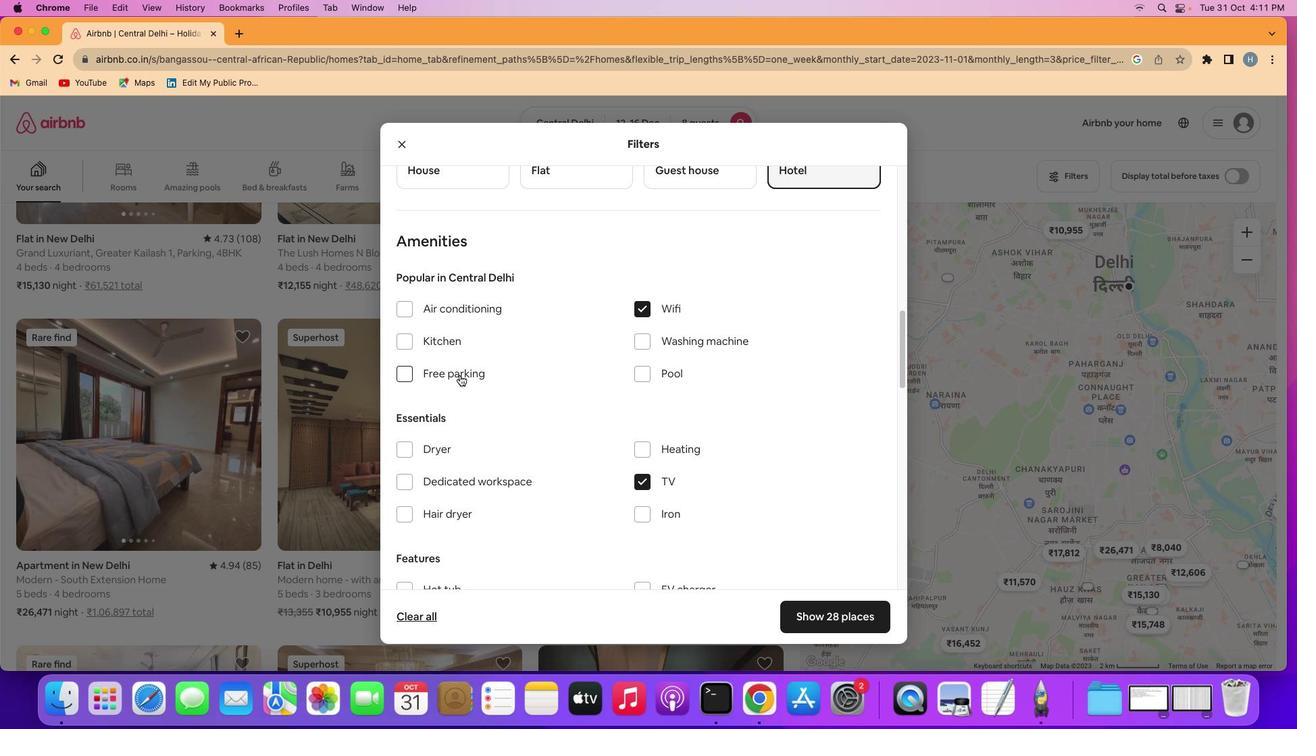 
Action: Mouse pressed left at (479, 393)
Screenshot: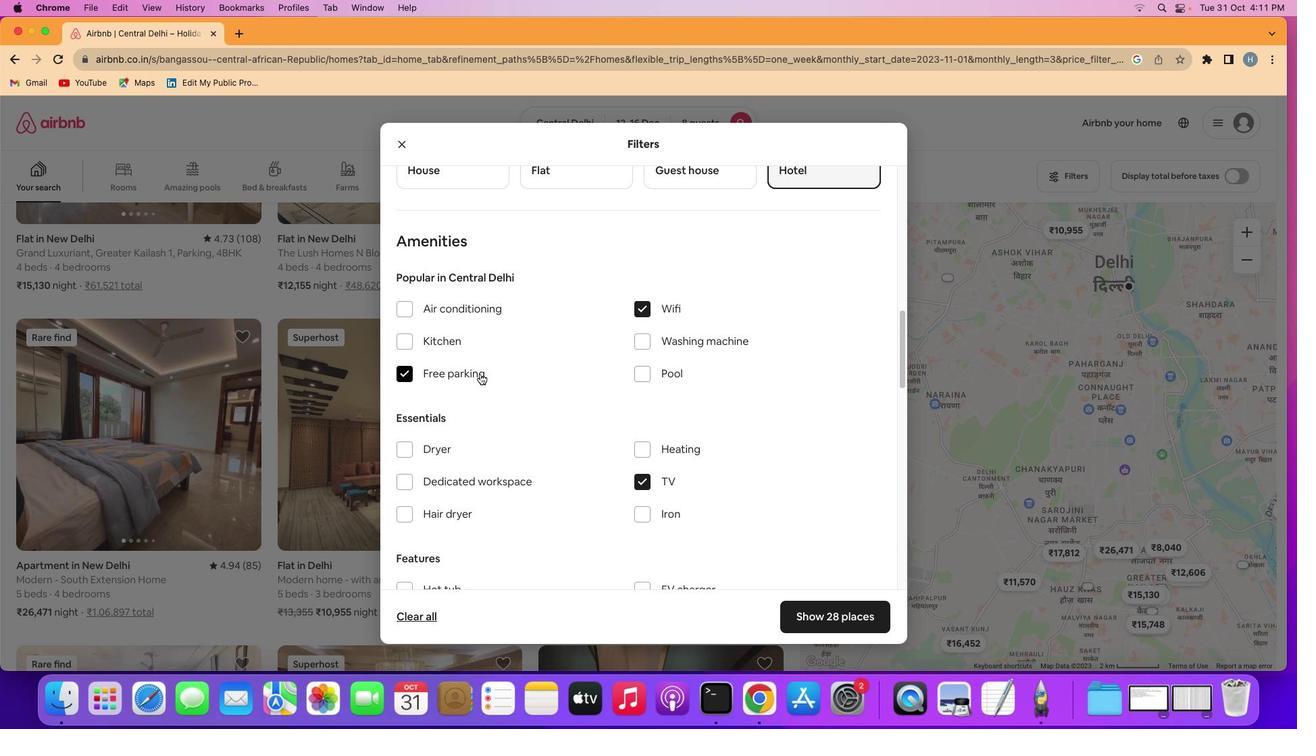 
Action: Mouse moved to (599, 424)
Screenshot: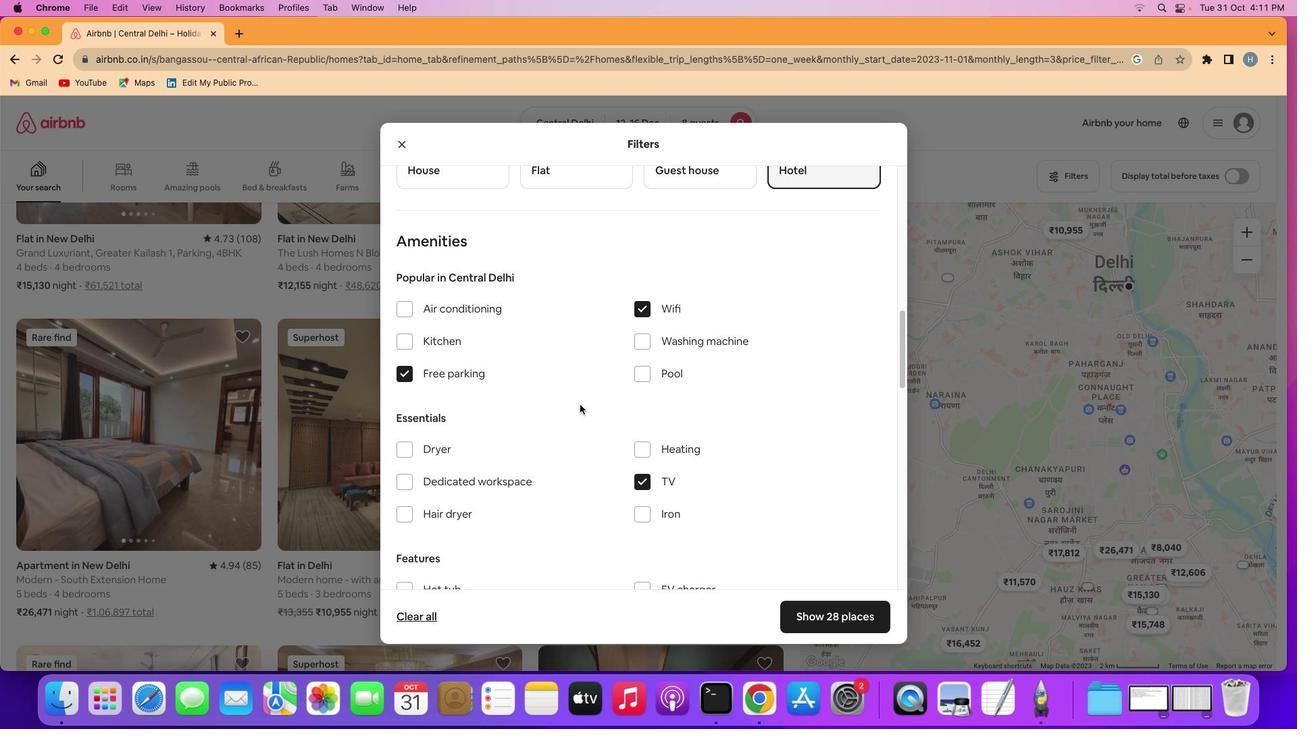 
Action: Mouse scrolled (599, 424) with delta (18, 18)
Screenshot: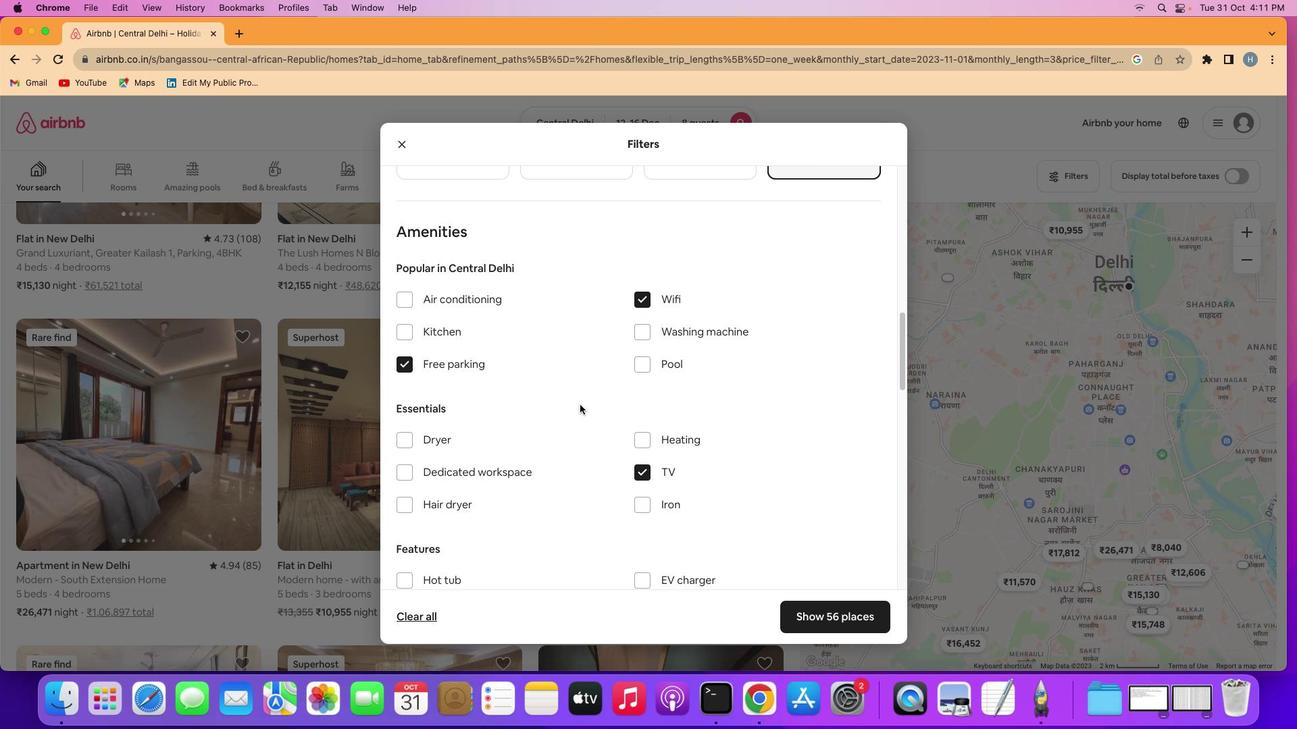 
Action: Mouse scrolled (599, 424) with delta (18, 18)
Screenshot: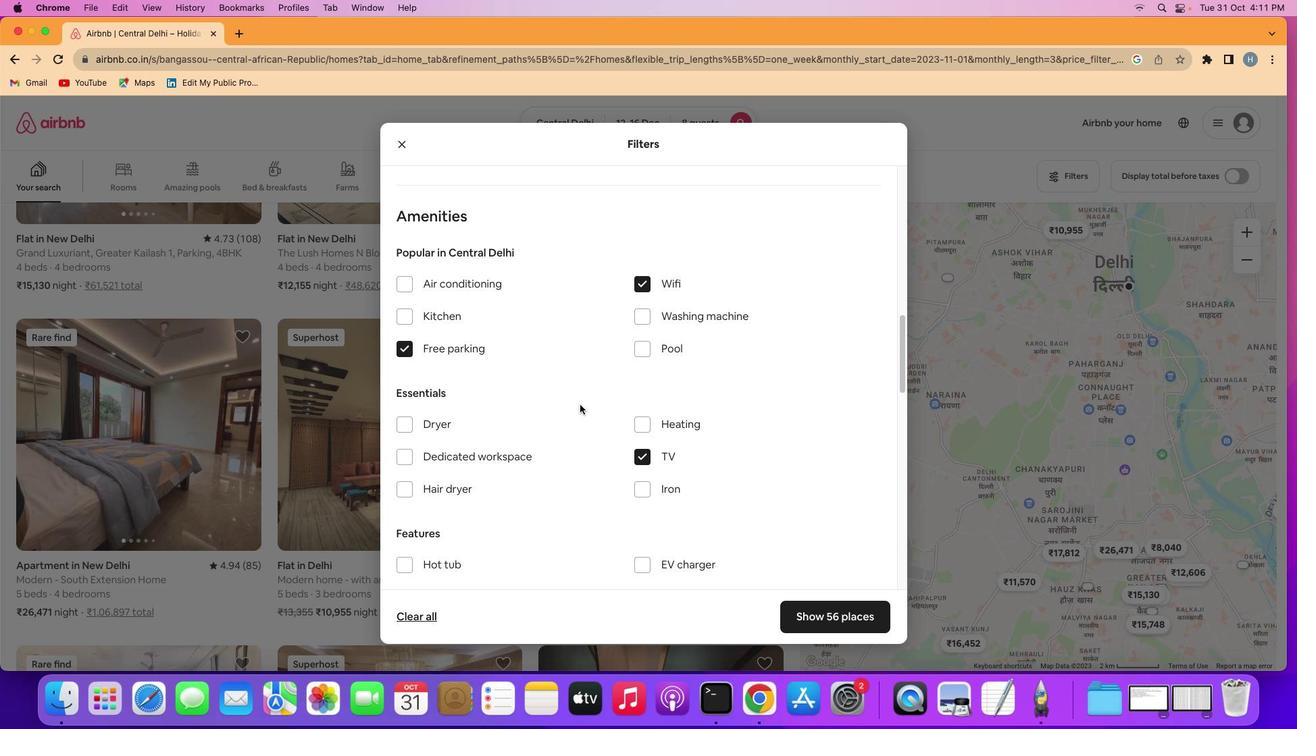 
Action: Mouse scrolled (599, 424) with delta (18, 18)
Screenshot: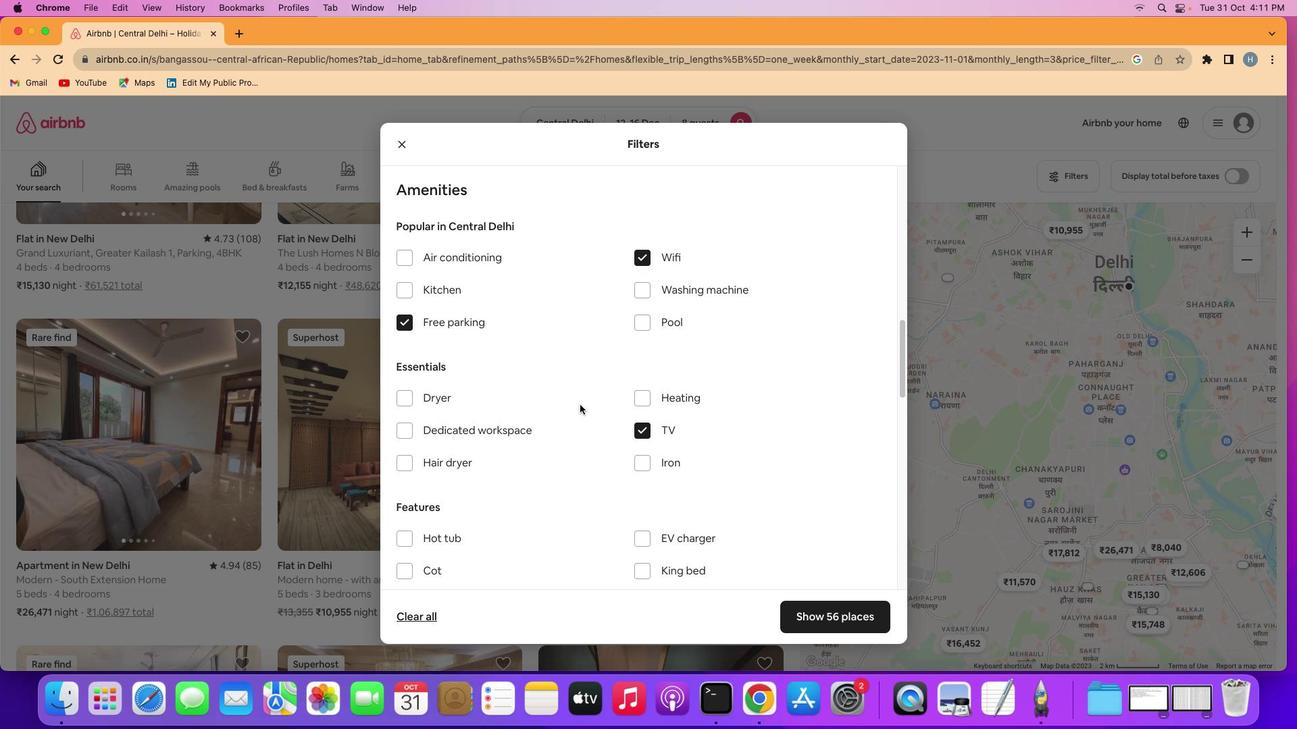 
Action: Mouse scrolled (599, 424) with delta (18, 18)
Screenshot: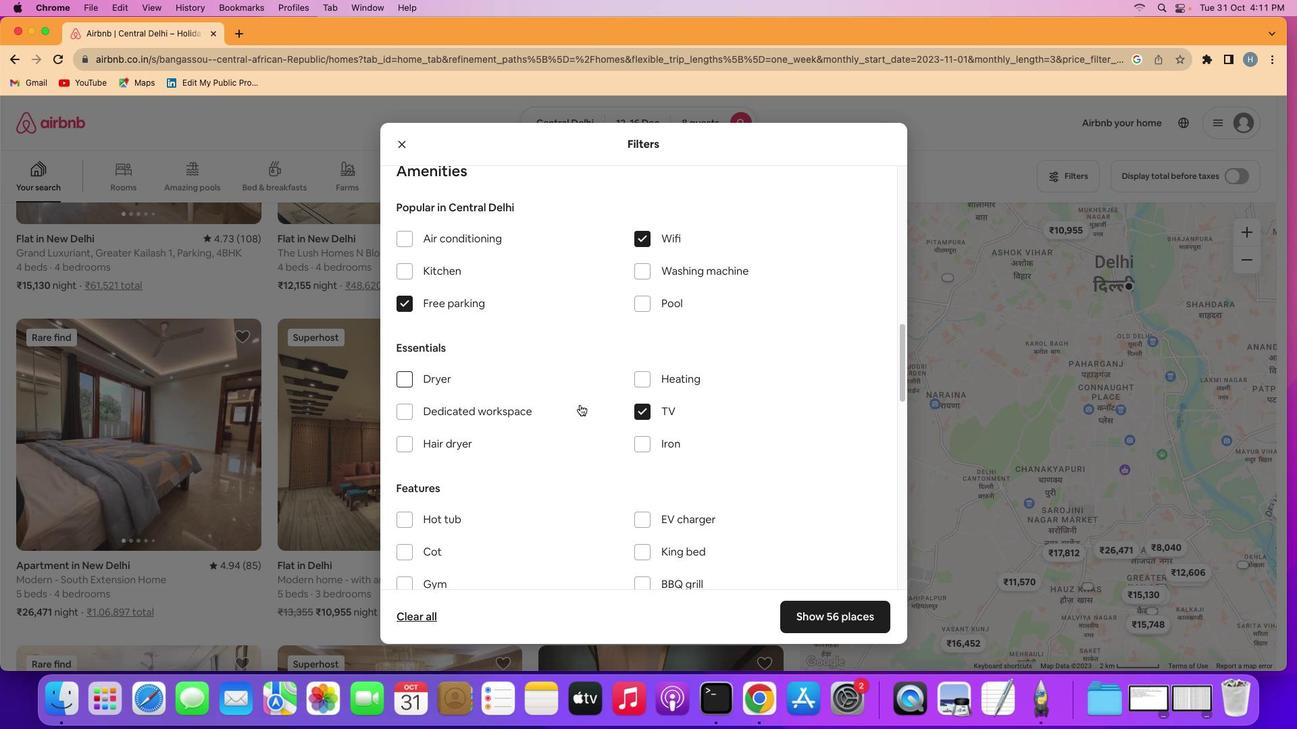 
Action: Mouse scrolled (599, 424) with delta (18, 18)
Screenshot: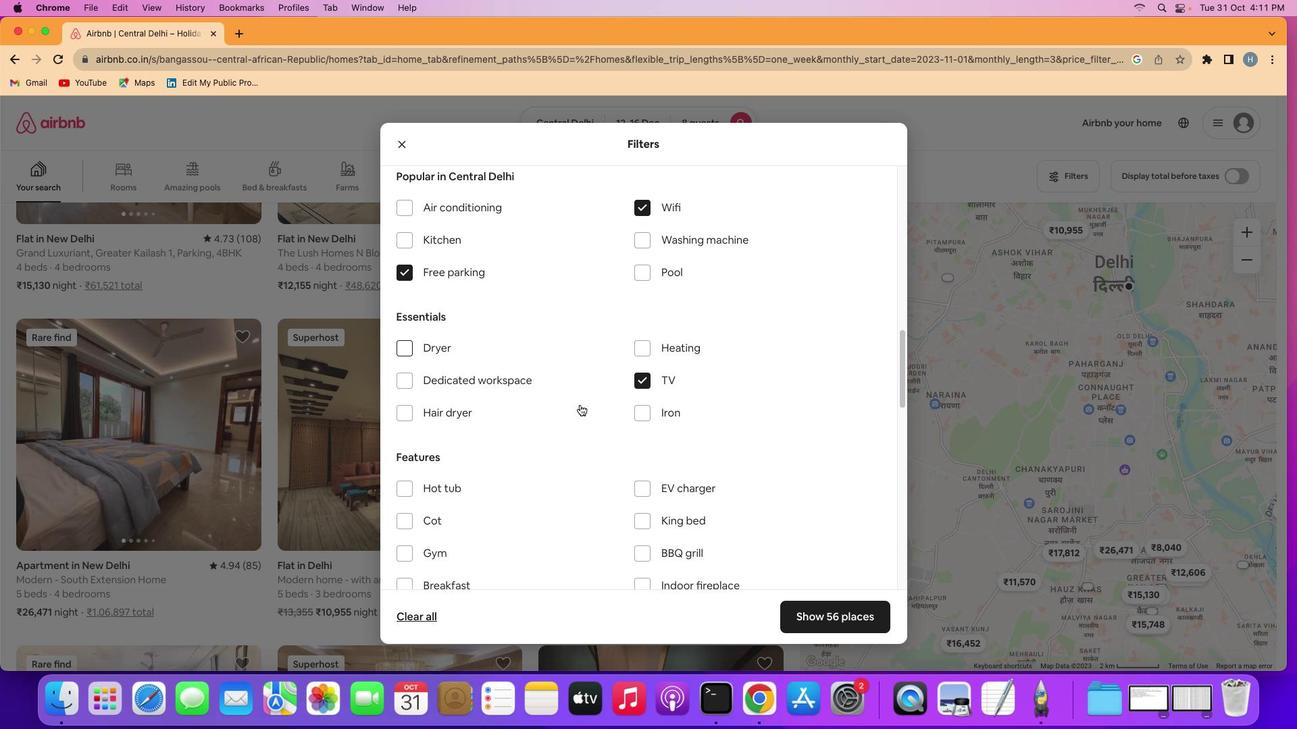 
Action: Mouse scrolled (599, 424) with delta (18, 18)
Screenshot: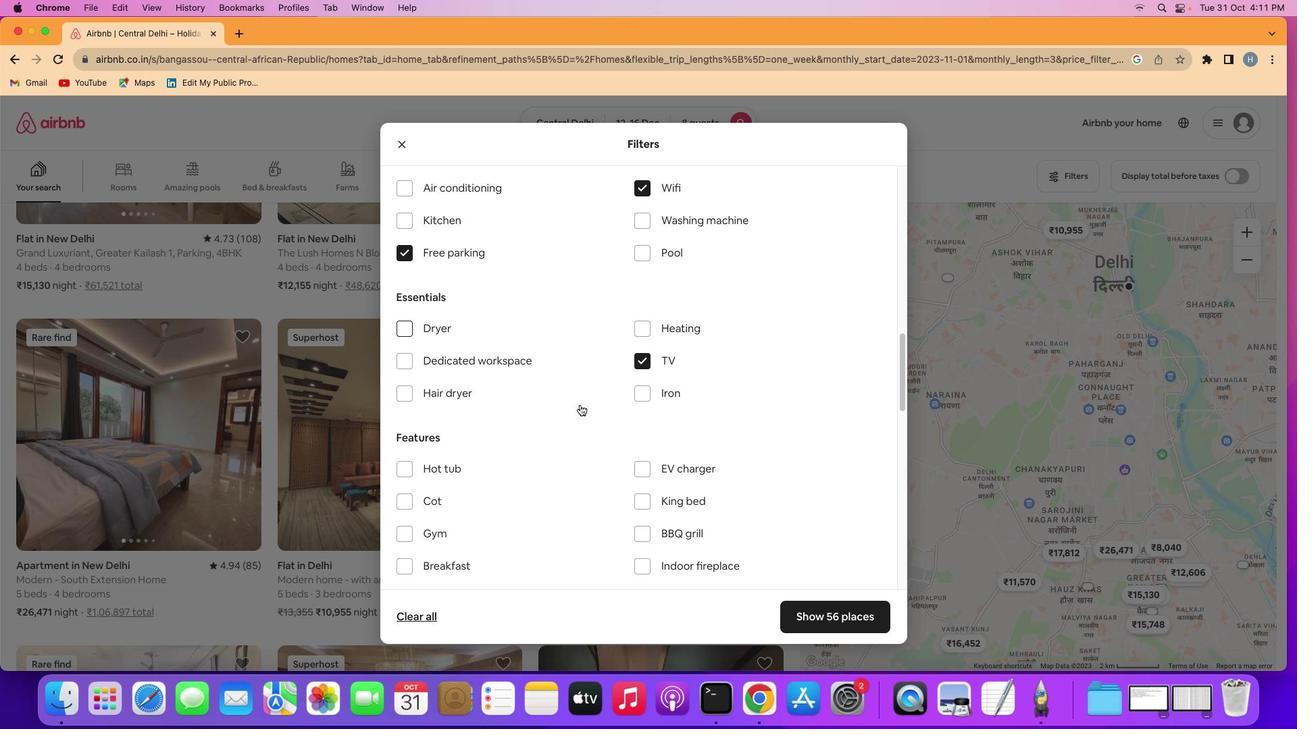 
Action: Mouse scrolled (599, 424) with delta (18, 18)
Screenshot: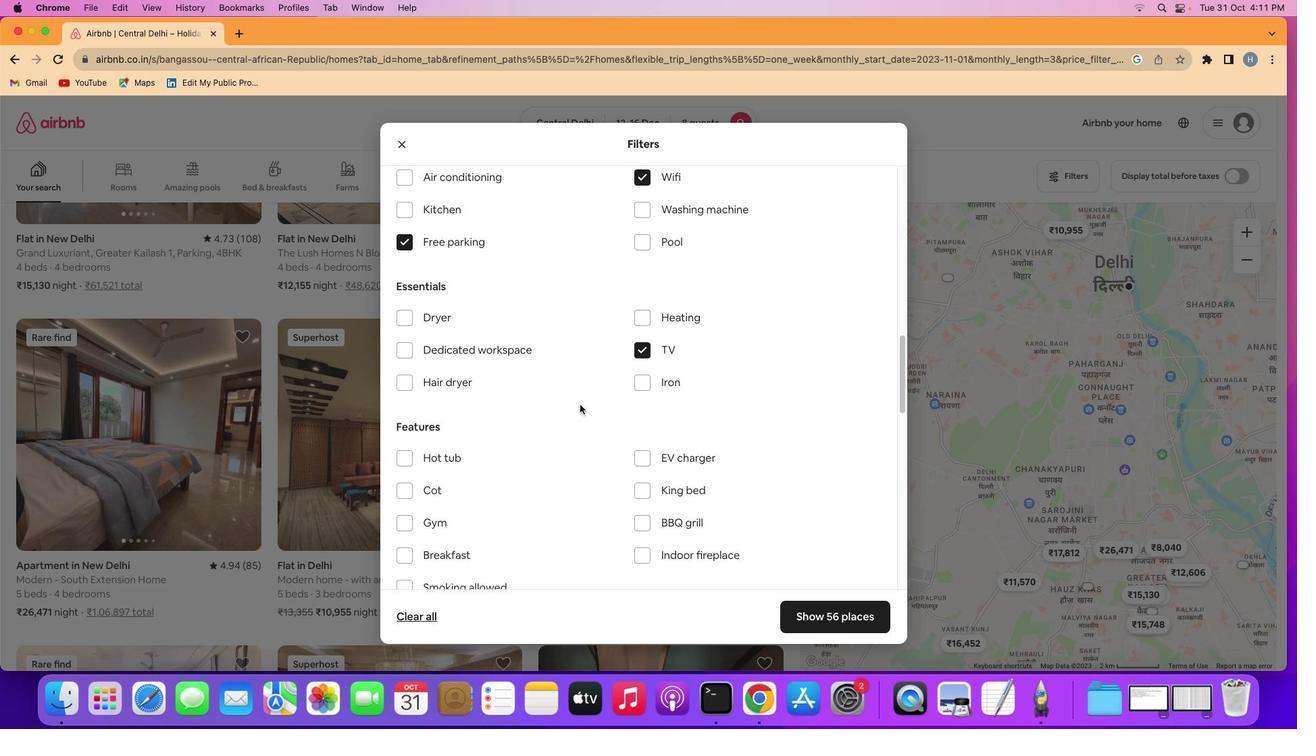 
Action: Mouse scrolled (599, 424) with delta (18, 18)
Screenshot: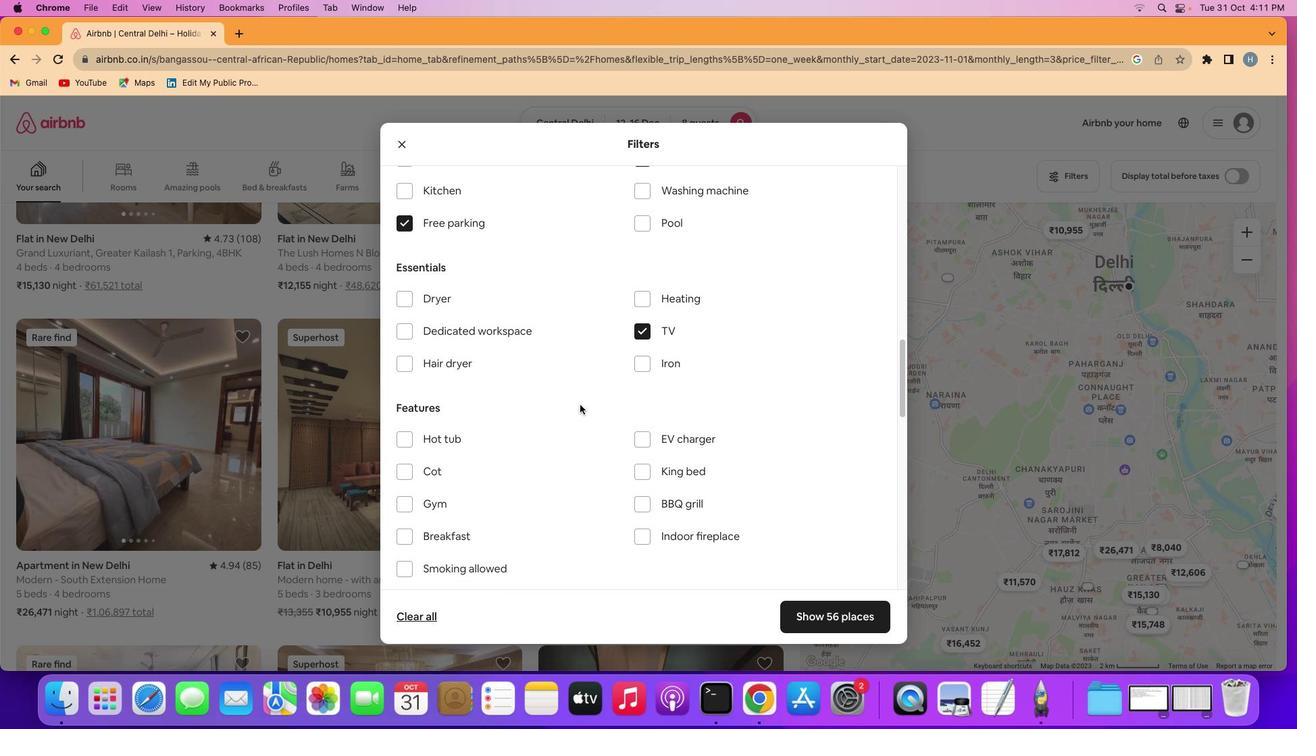 
Action: Mouse scrolled (599, 424) with delta (18, 18)
Screenshot: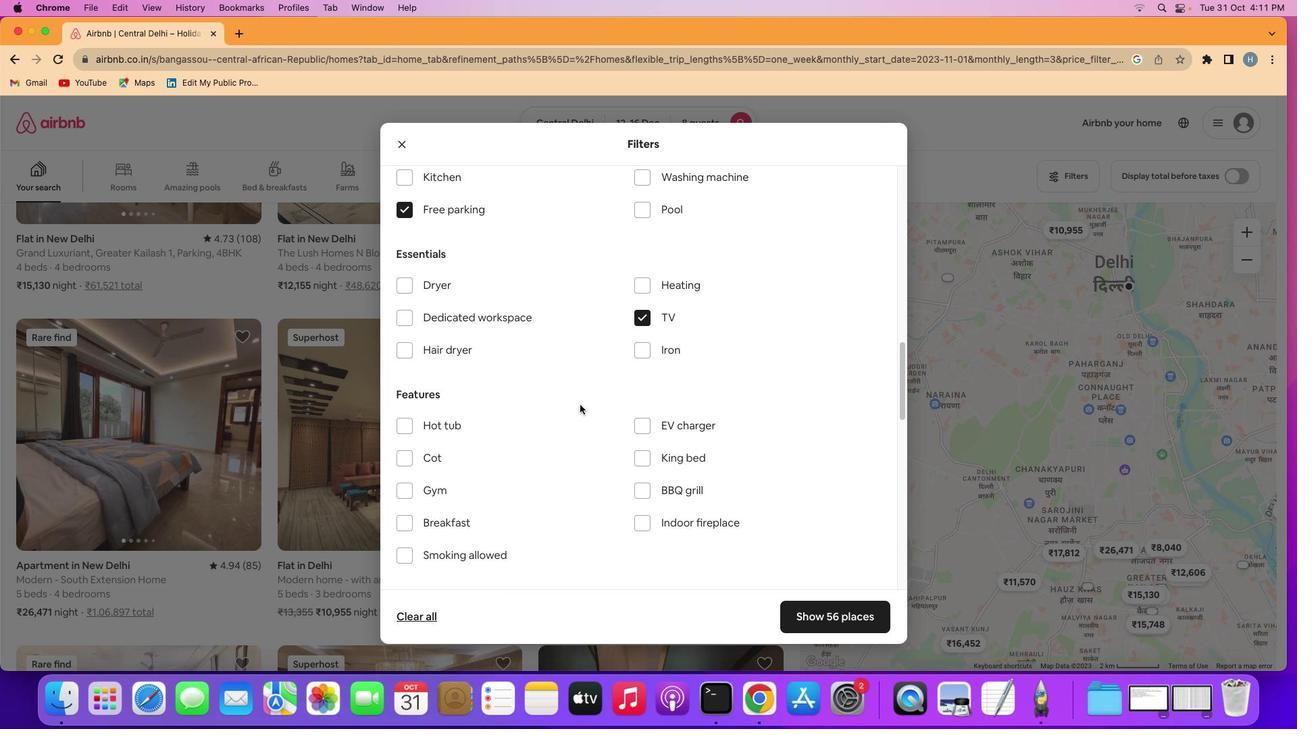
Action: Mouse scrolled (599, 424) with delta (18, 18)
Screenshot: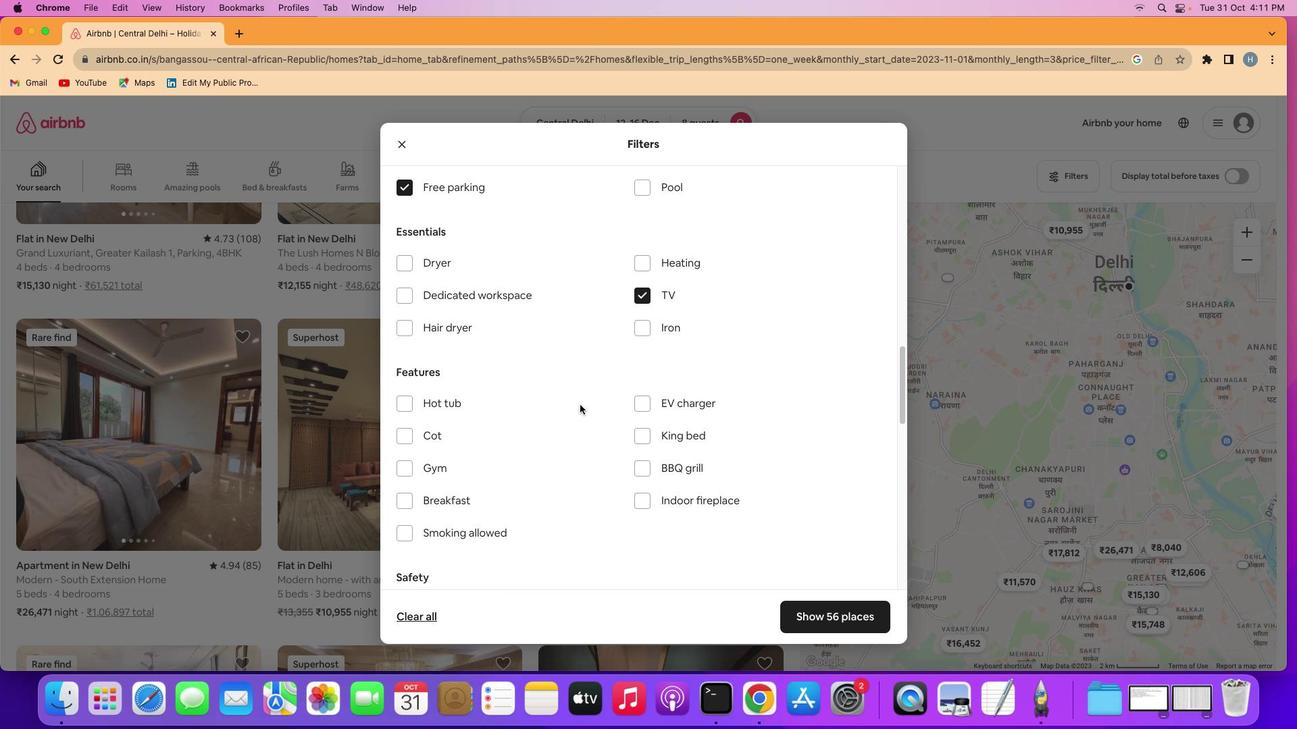 
Action: Mouse scrolled (599, 424) with delta (18, 18)
Screenshot: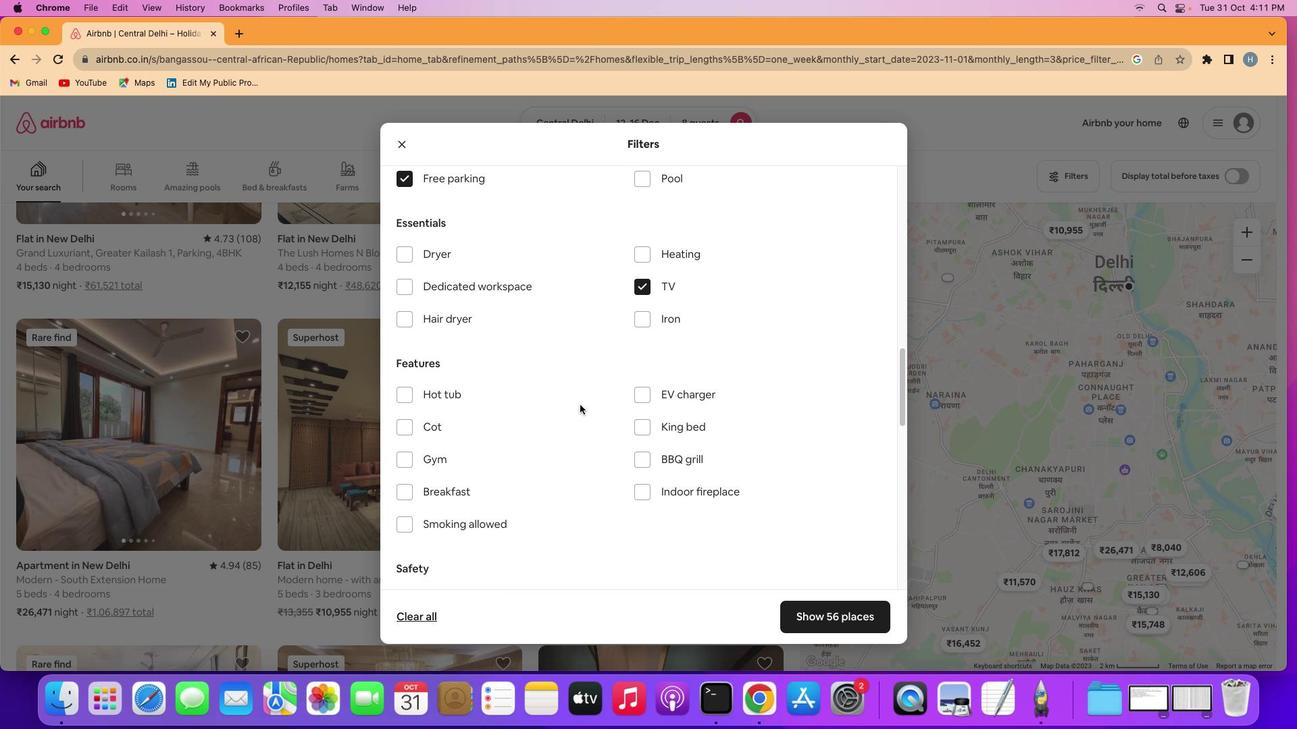 
Action: Mouse scrolled (599, 424) with delta (18, 18)
Screenshot: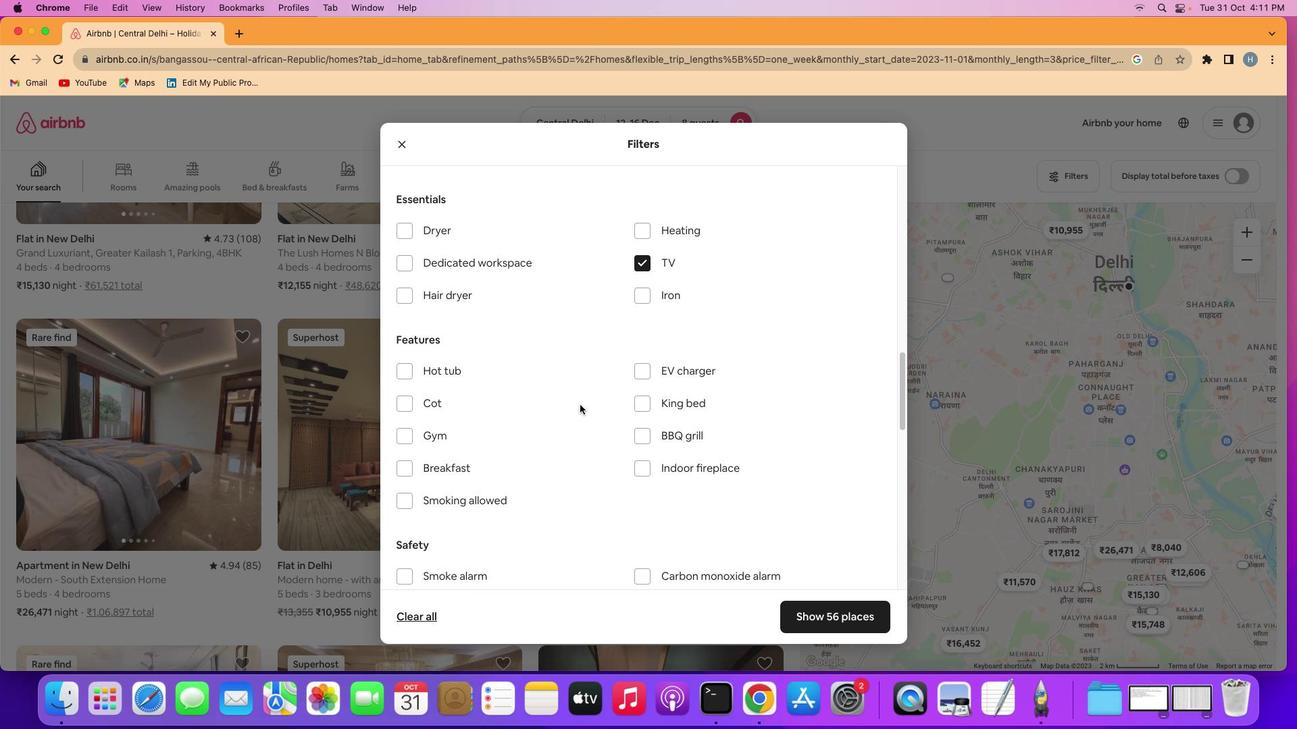 
Action: Mouse scrolled (599, 424) with delta (18, 18)
Screenshot: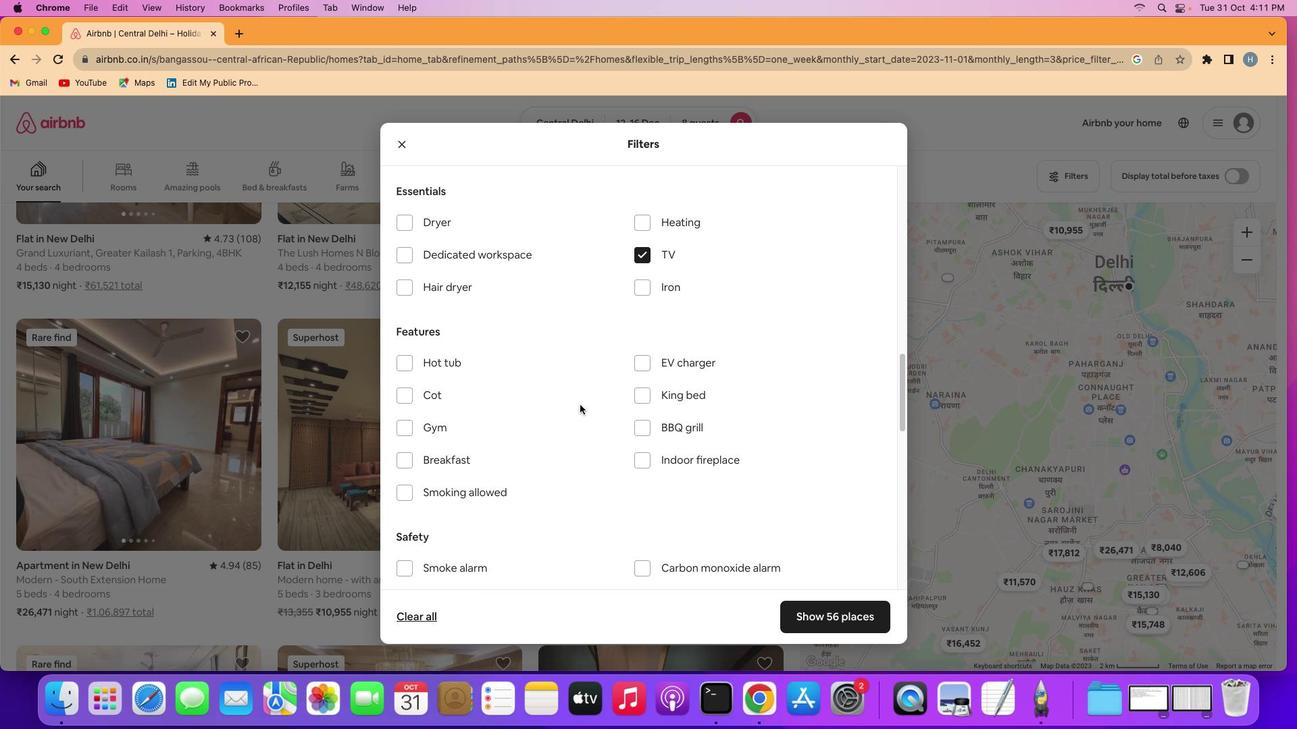 
Action: Mouse scrolled (599, 424) with delta (18, 18)
Screenshot: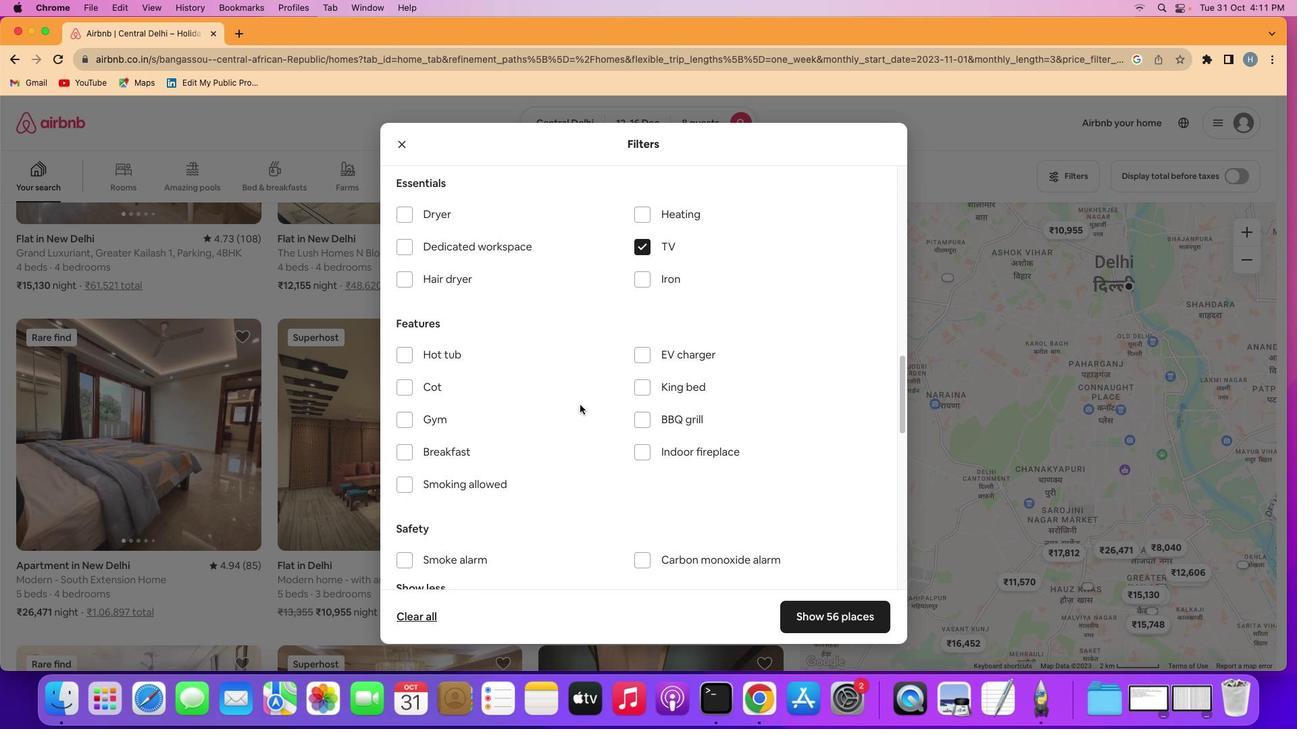 
Action: Mouse moved to (443, 433)
Screenshot: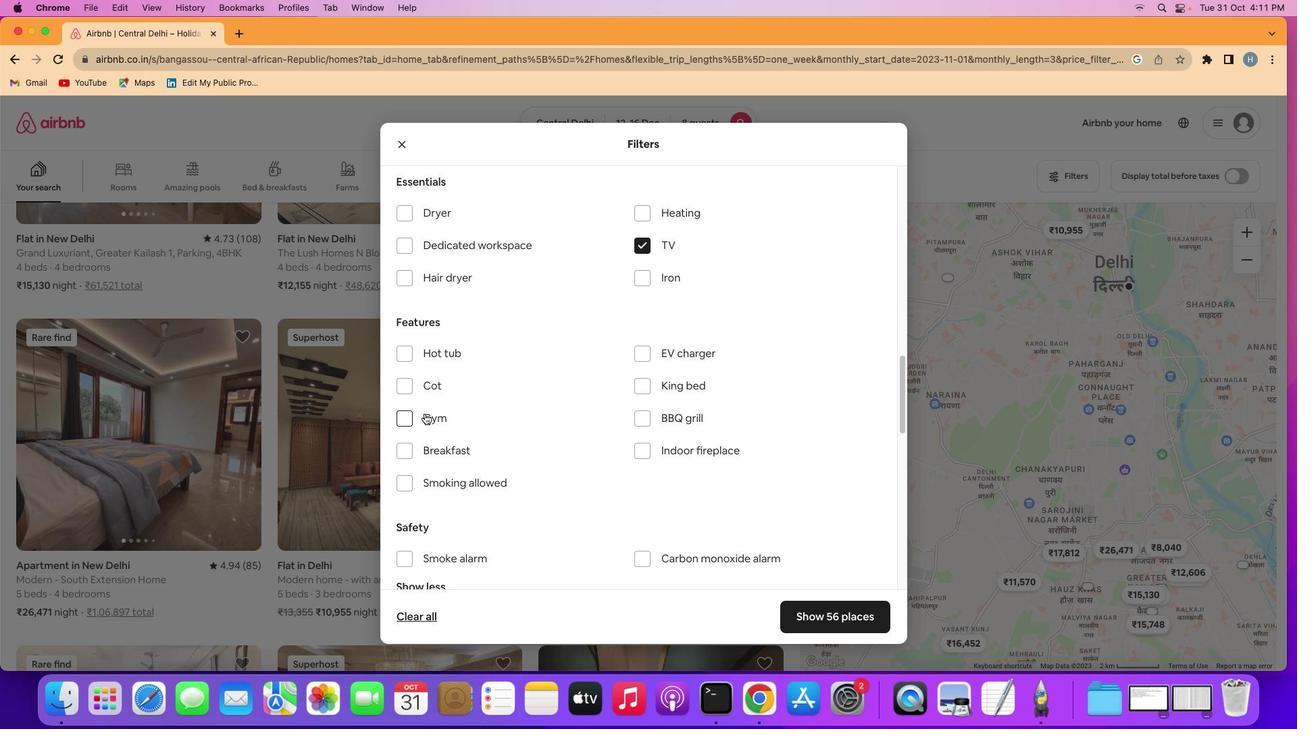 
Action: Mouse pressed left at (443, 433)
Screenshot: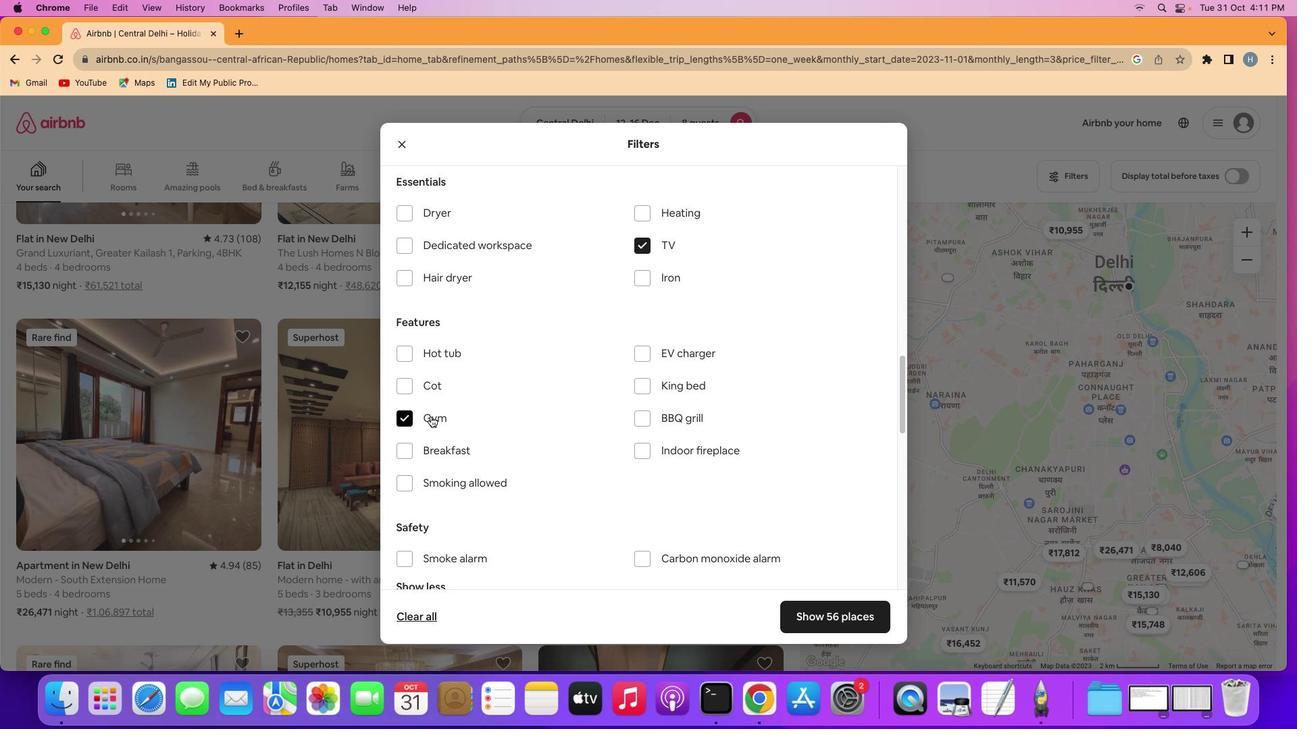 
Action: Mouse moved to (468, 467)
Screenshot: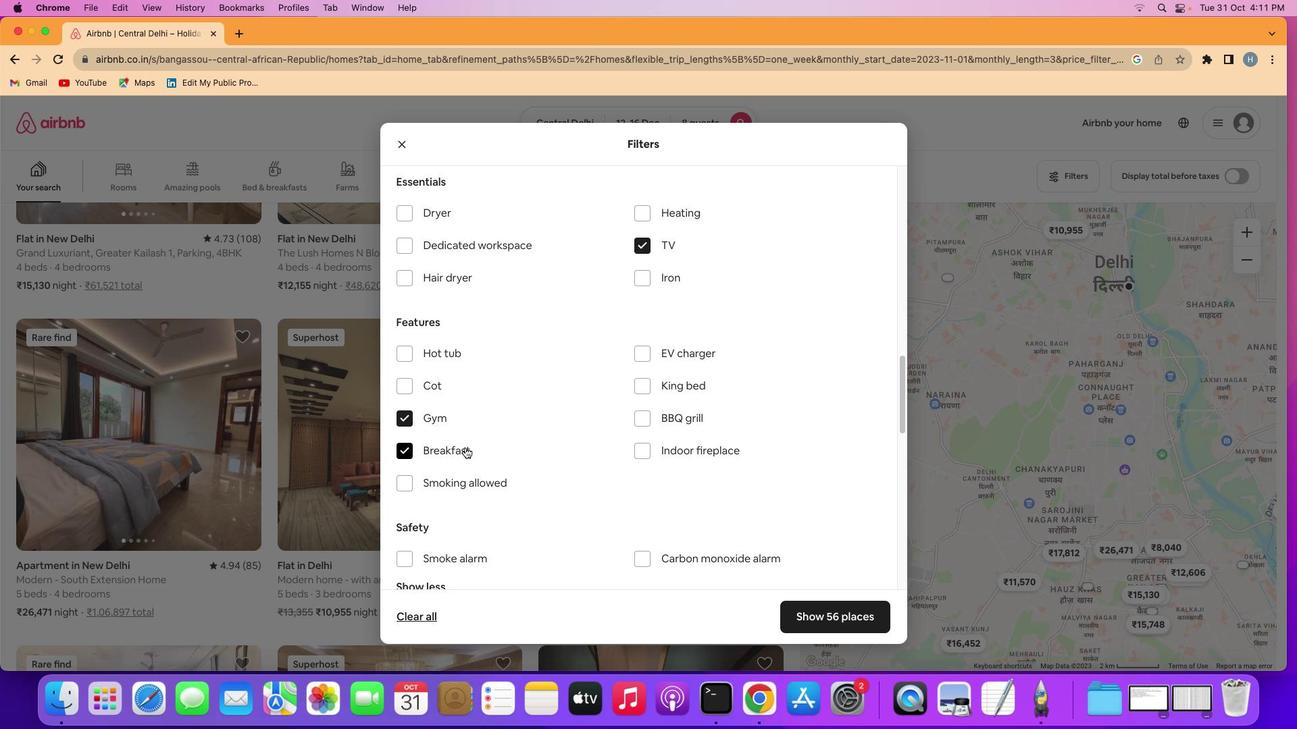 
Action: Mouse pressed left at (468, 467)
Screenshot: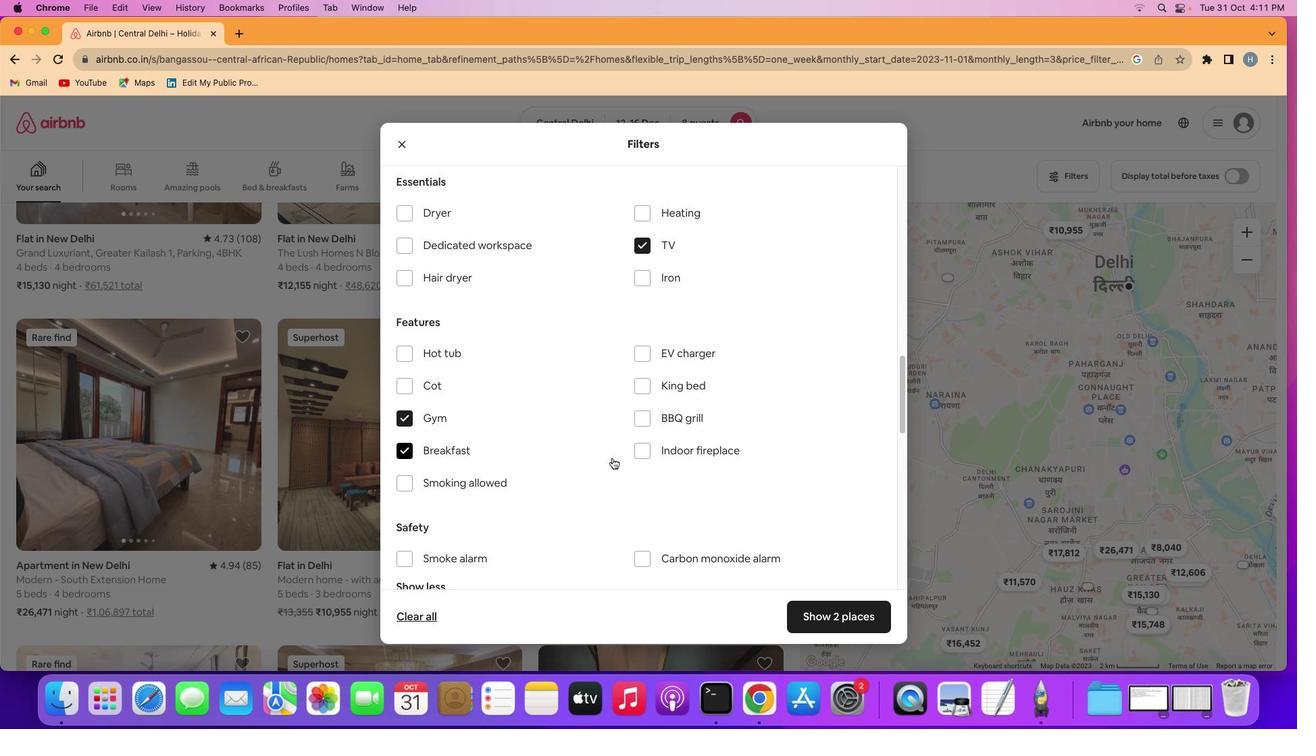 
Action: Mouse moved to (674, 478)
Screenshot: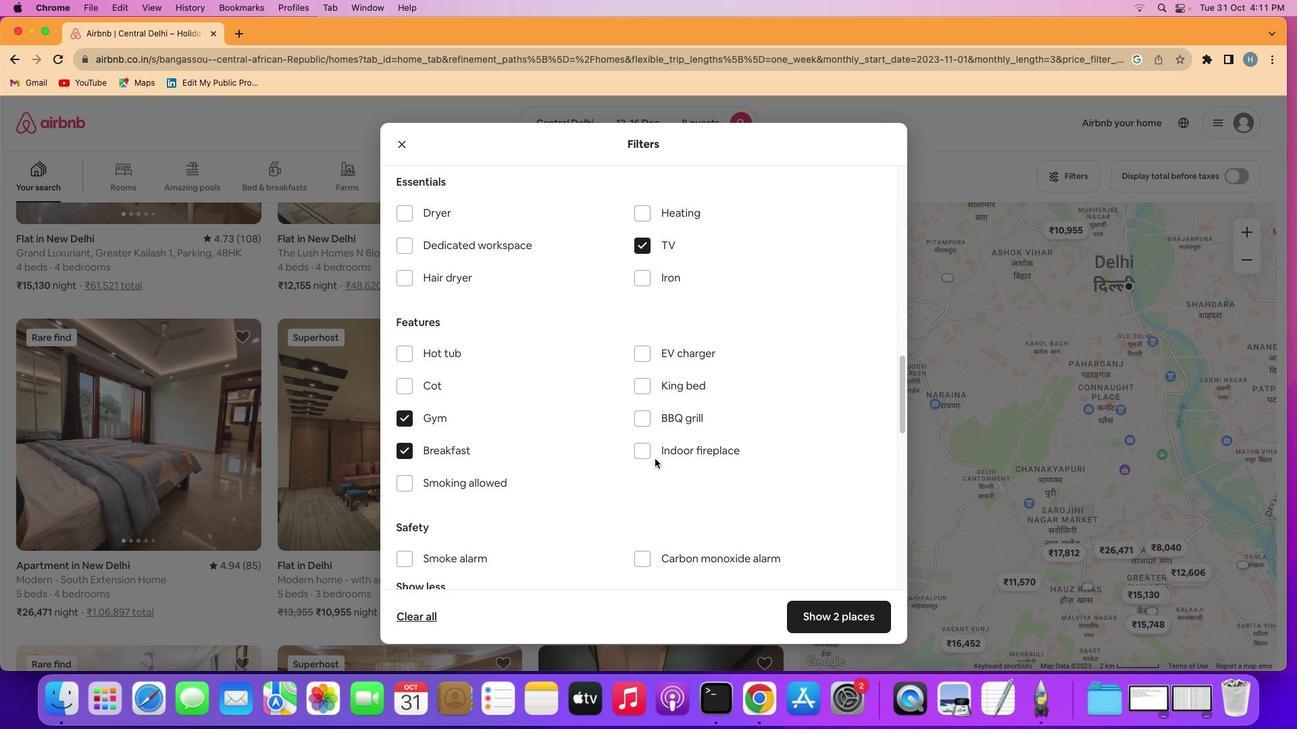 
Action: Mouse scrolled (674, 478) with delta (18, 18)
Screenshot: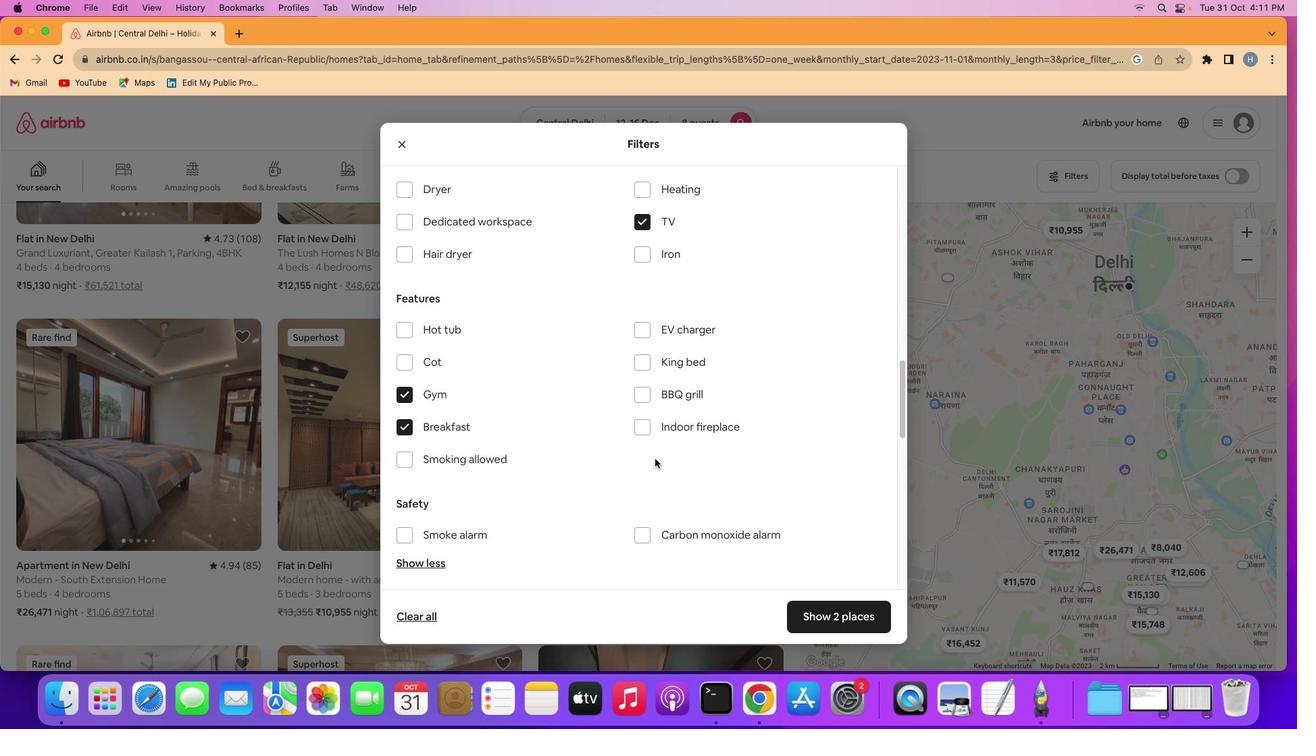 
Action: Mouse scrolled (674, 478) with delta (18, 18)
Screenshot: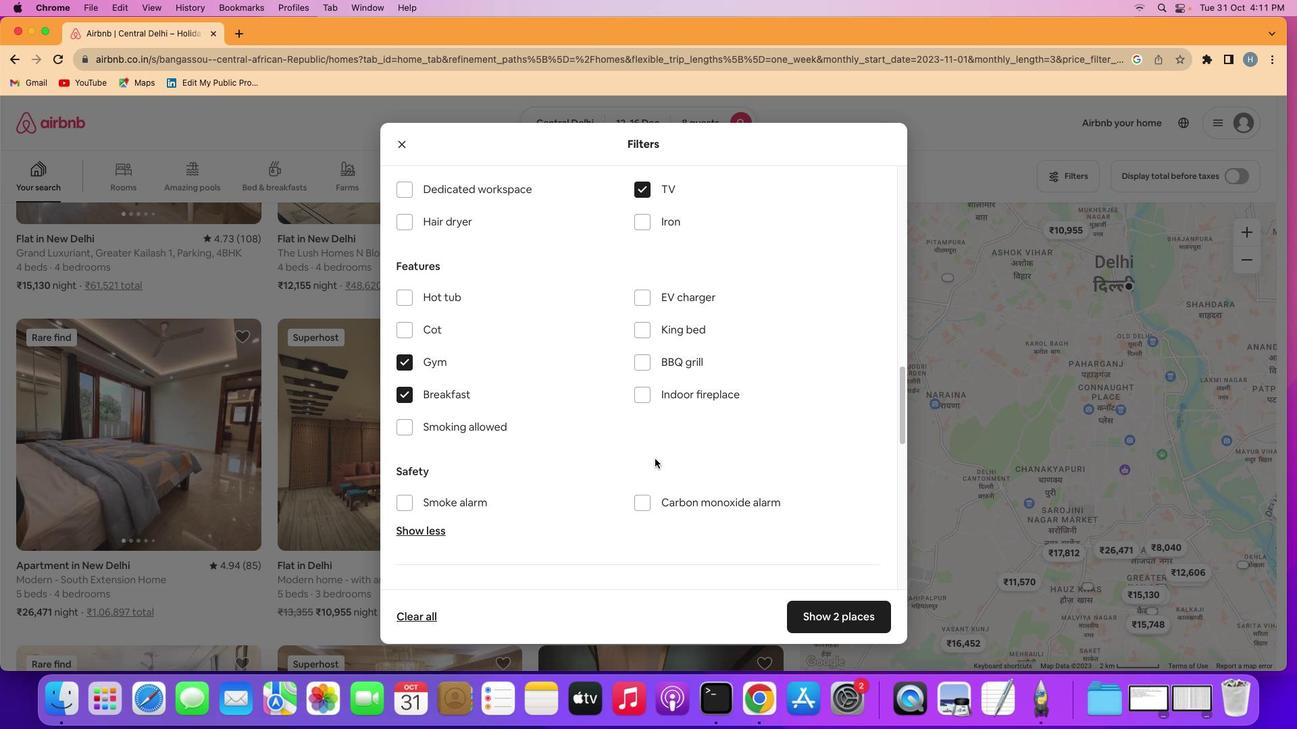 
Action: Mouse scrolled (674, 478) with delta (18, 18)
Screenshot: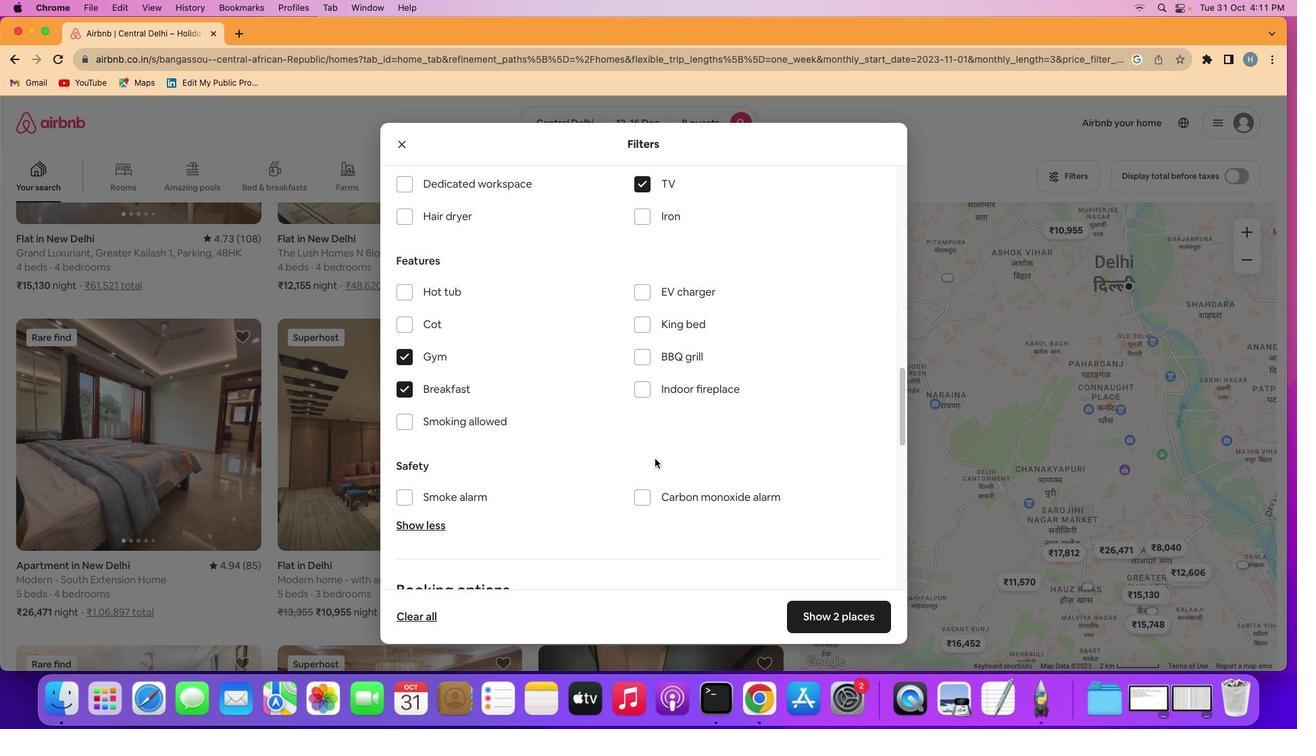 
Action: Mouse moved to (677, 476)
Screenshot: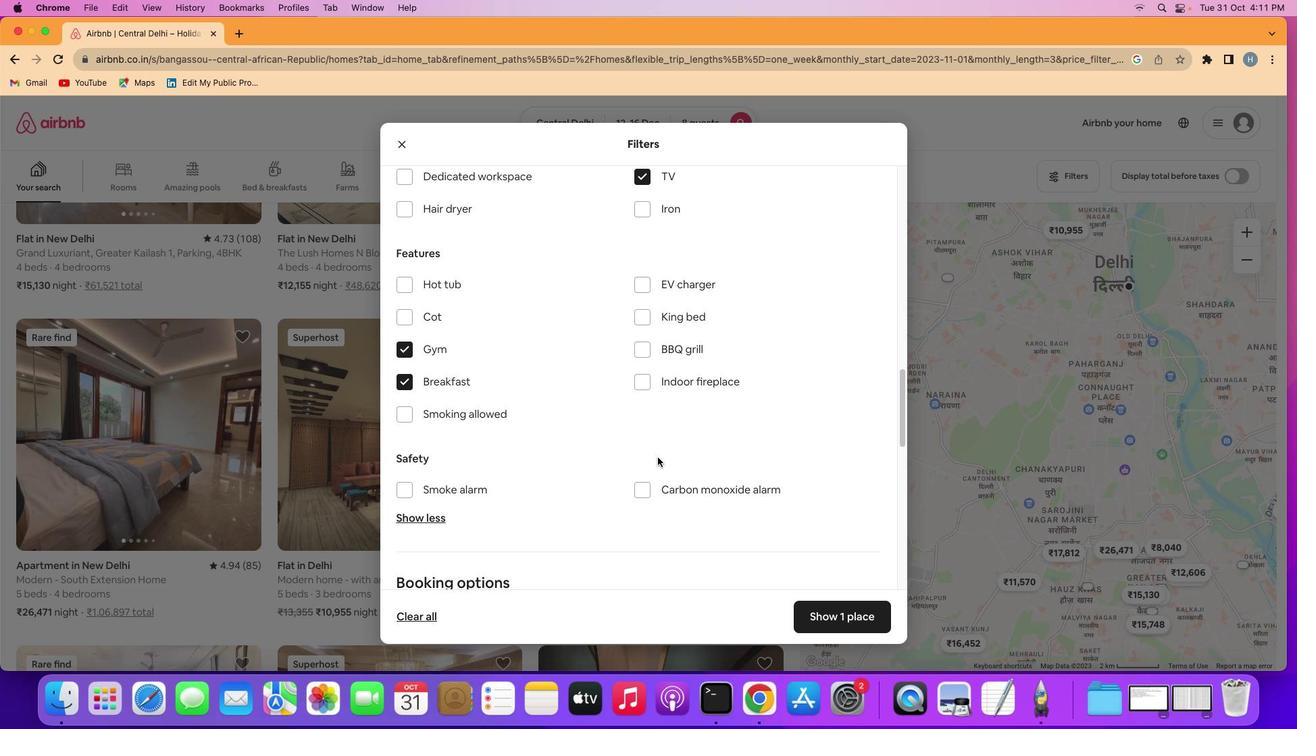 
Action: Mouse scrolled (677, 476) with delta (18, 18)
Screenshot: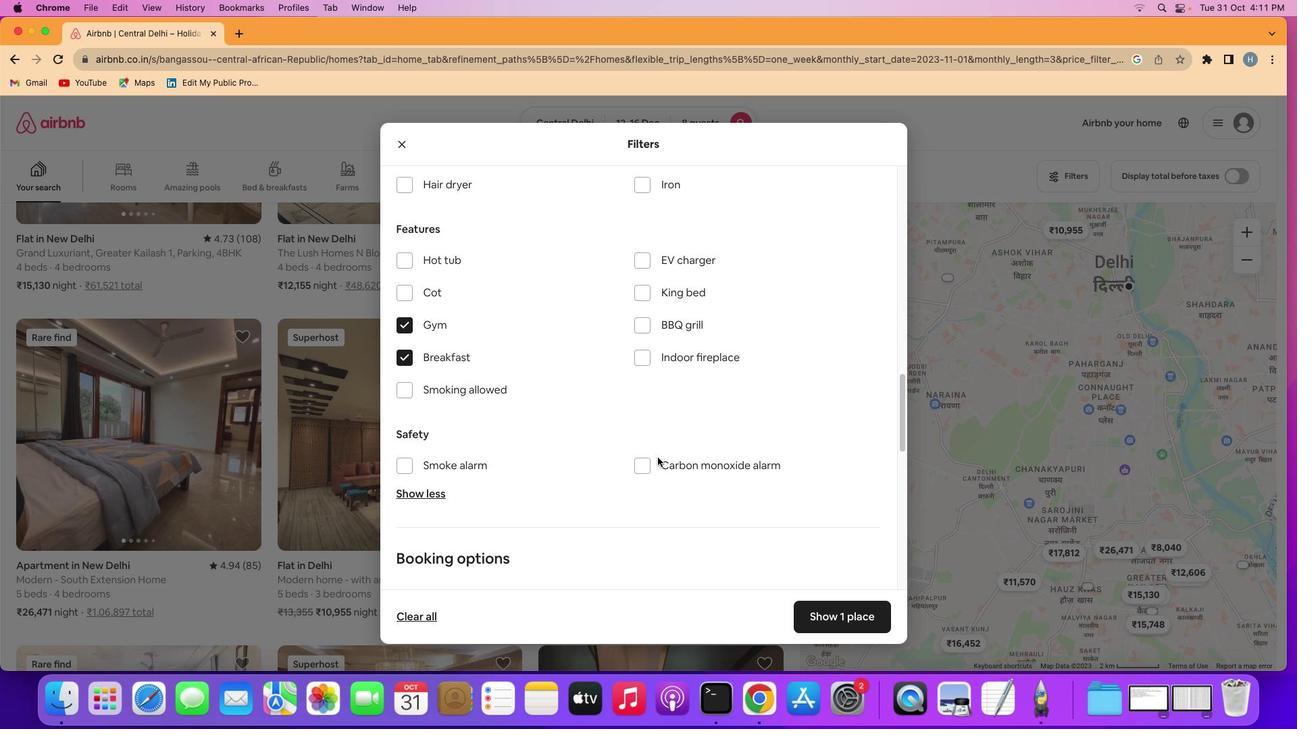 
Action: Mouse scrolled (677, 476) with delta (18, 18)
Screenshot: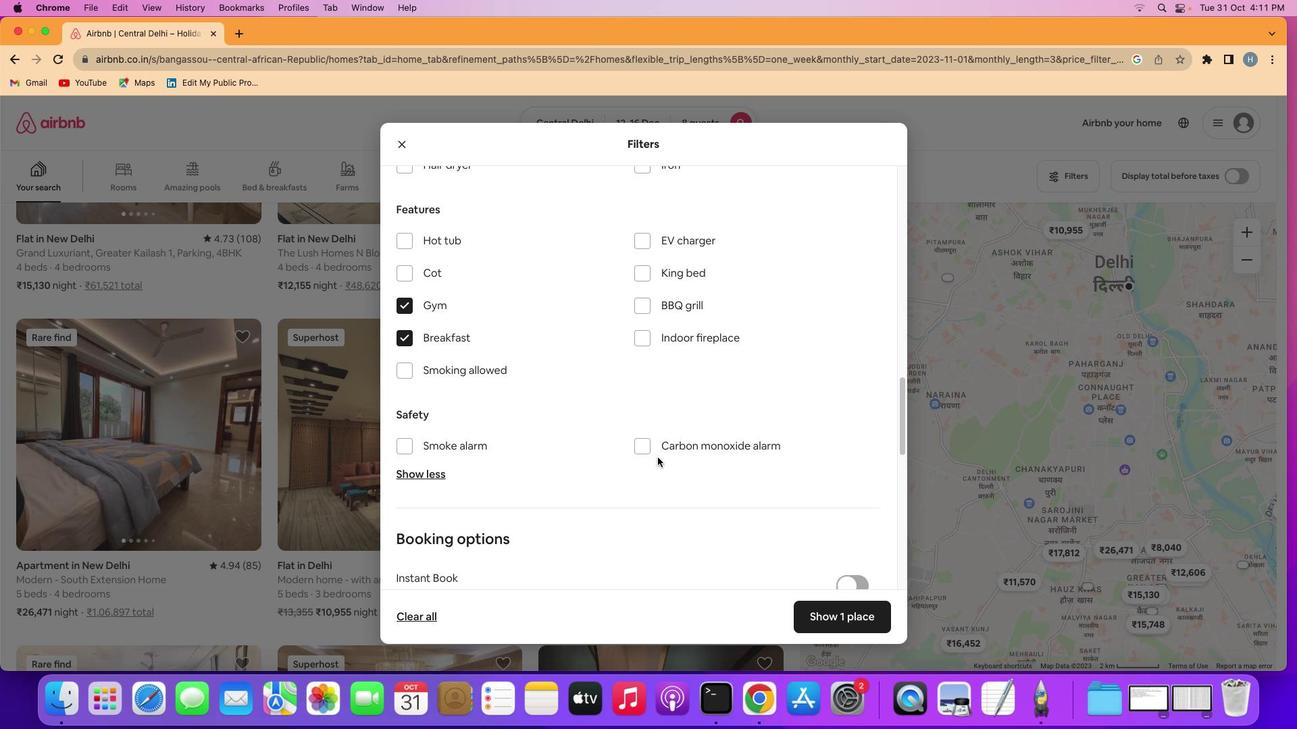 
Action: Mouse scrolled (677, 476) with delta (18, 18)
Screenshot: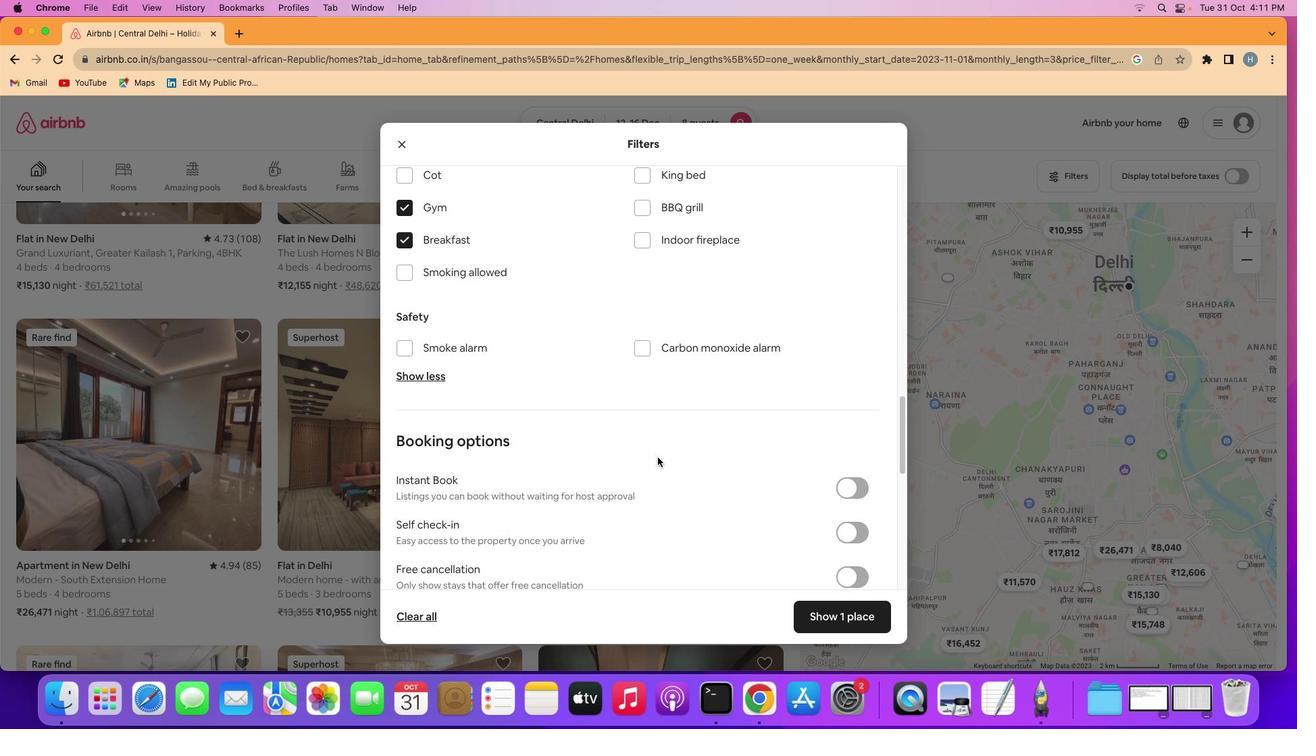 
Action: Mouse scrolled (677, 476) with delta (18, 16)
Screenshot: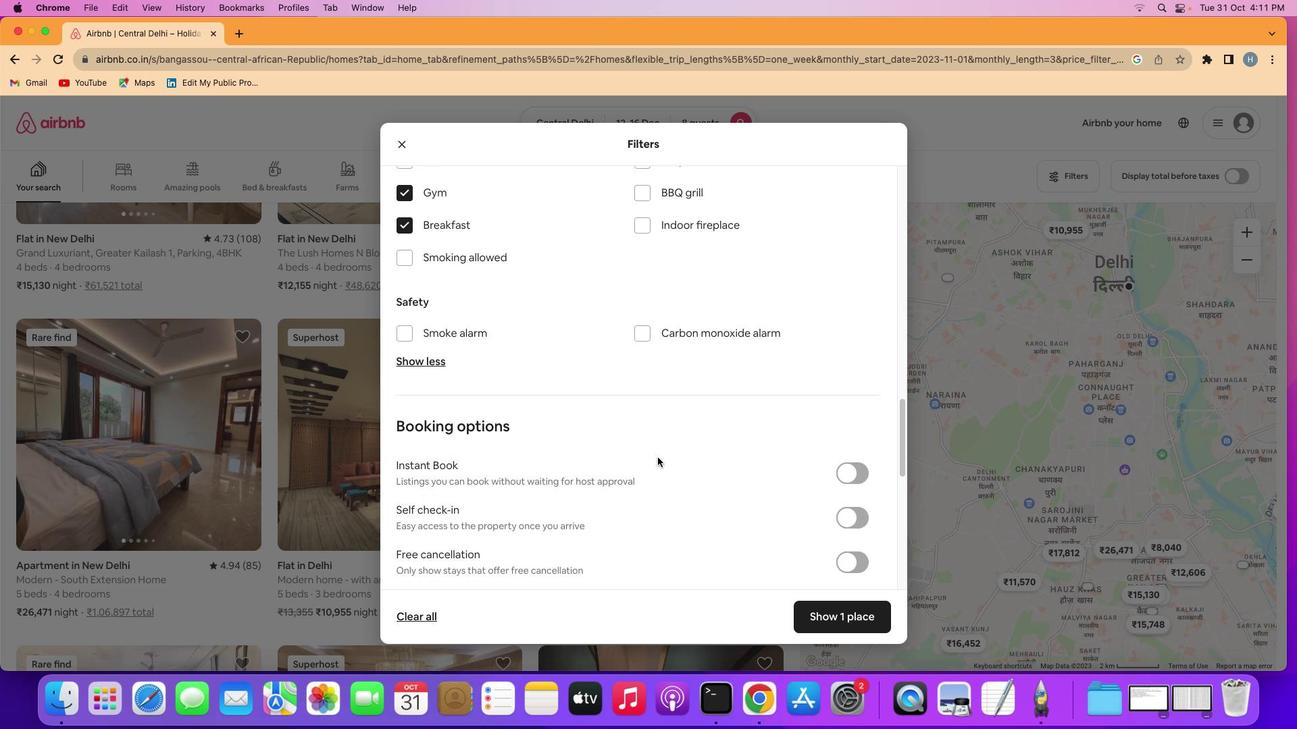 
Action: Mouse moved to (677, 477)
Screenshot: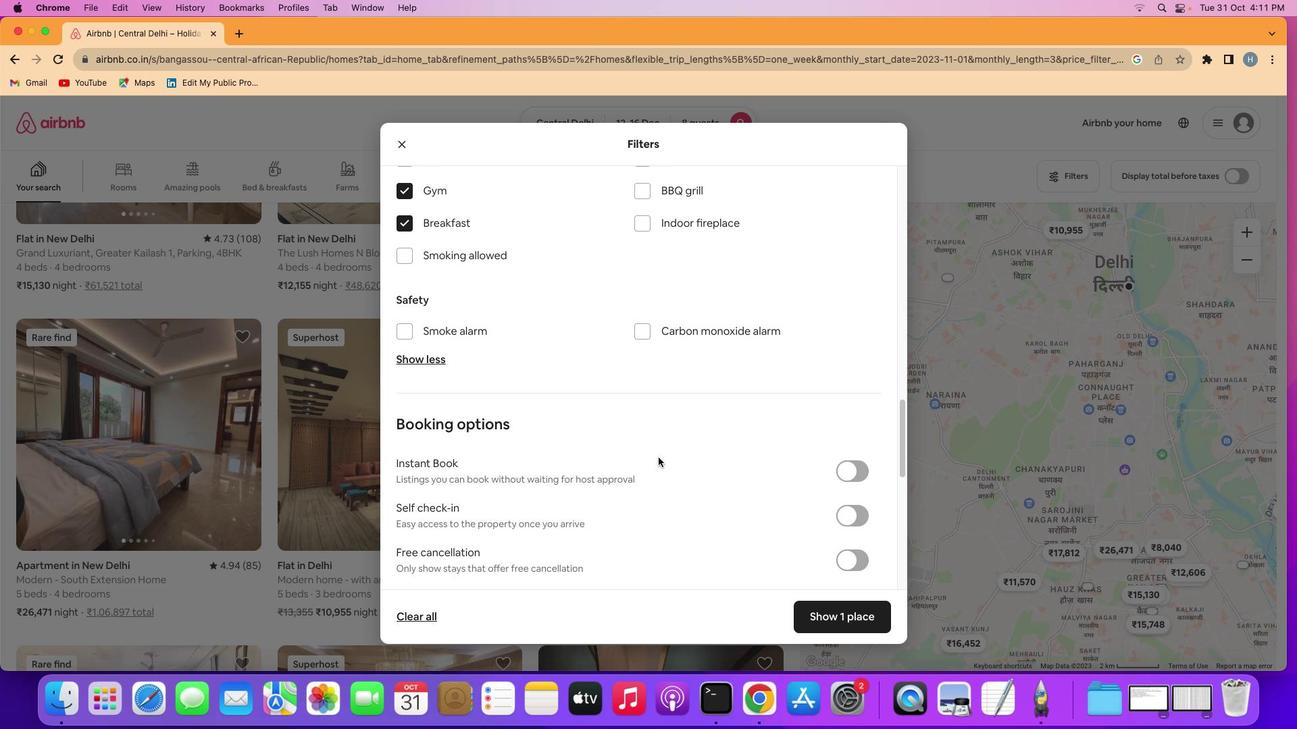 
Action: Mouse scrolled (677, 477) with delta (18, 18)
Screenshot: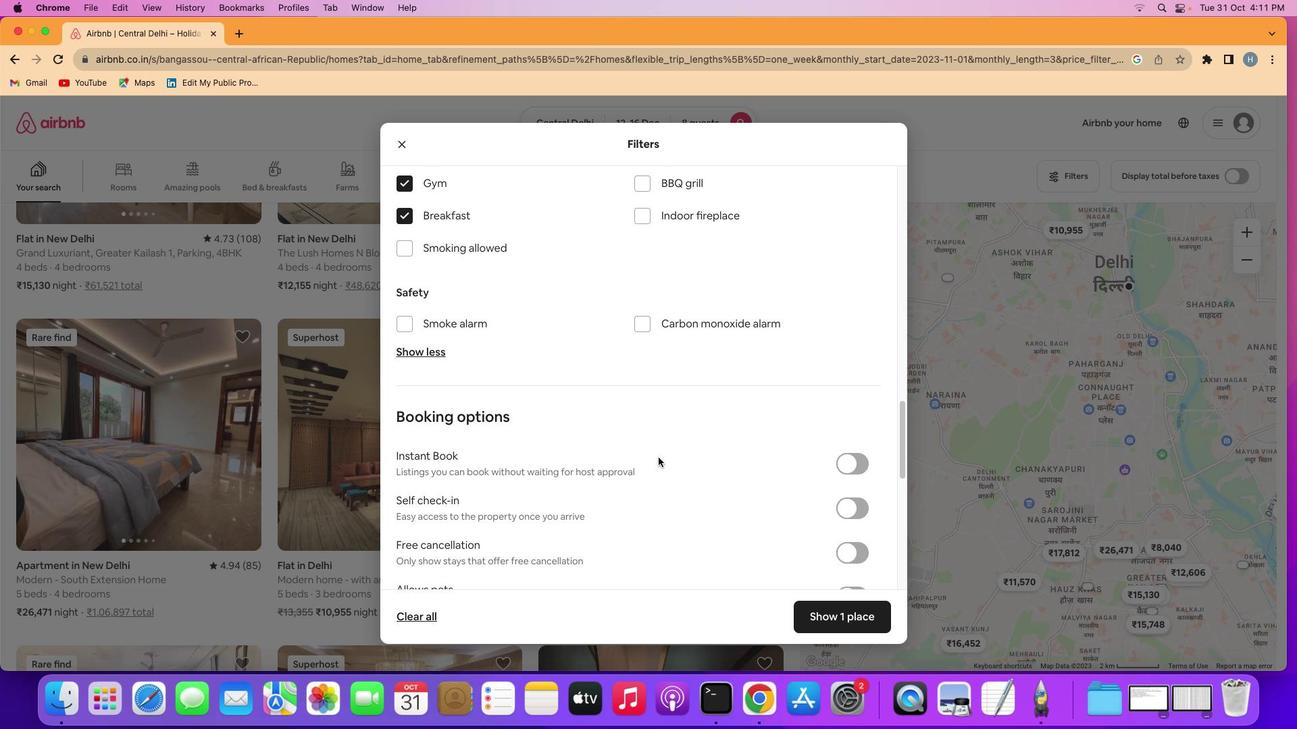 
Action: Mouse scrolled (677, 477) with delta (18, 18)
Screenshot: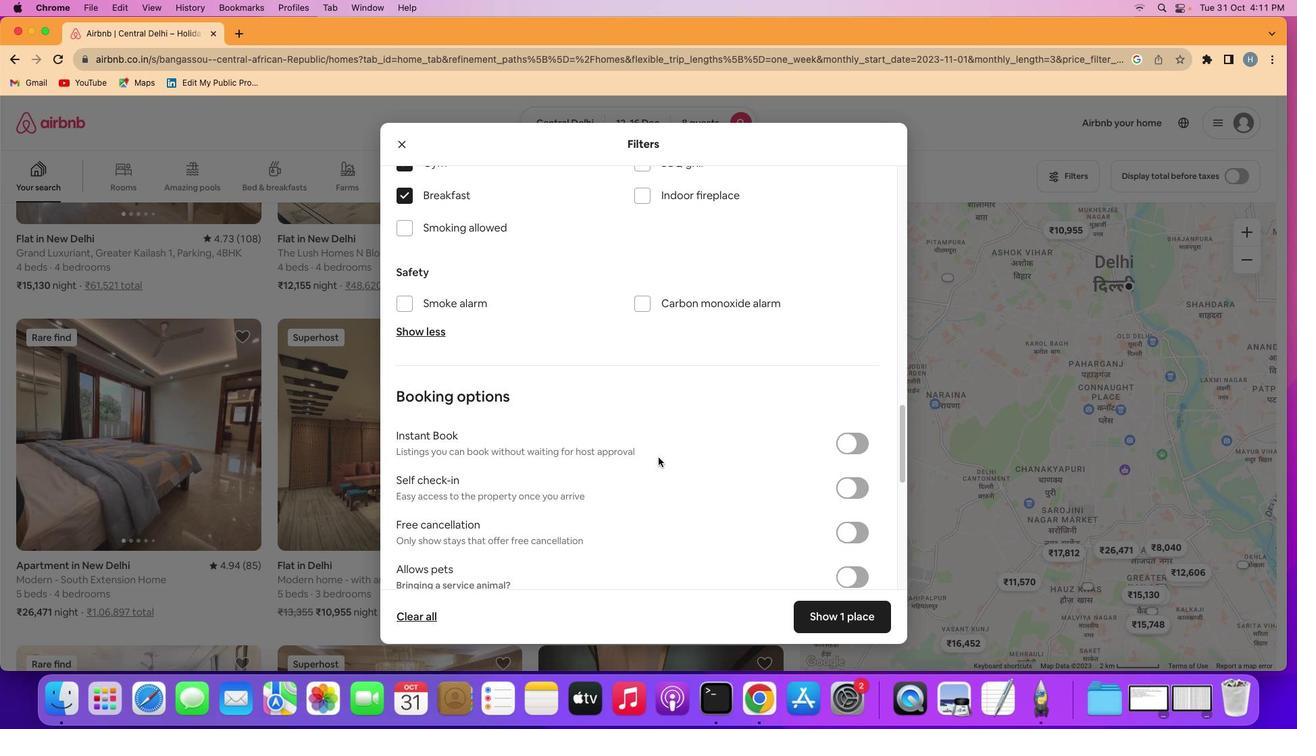 
Action: Mouse scrolled (677, 477) with delta (18, 18)
Screenshot: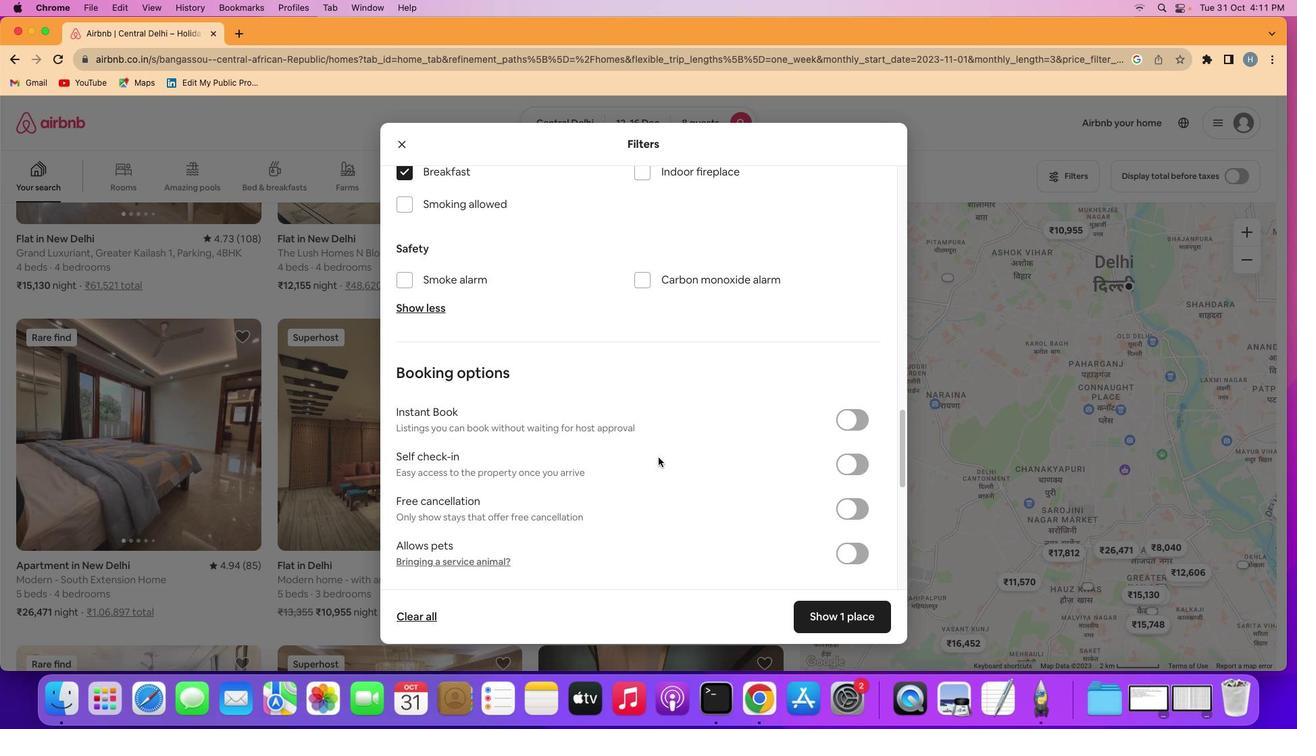 
Action: Mouse moved to (677, 476)
Screenshot: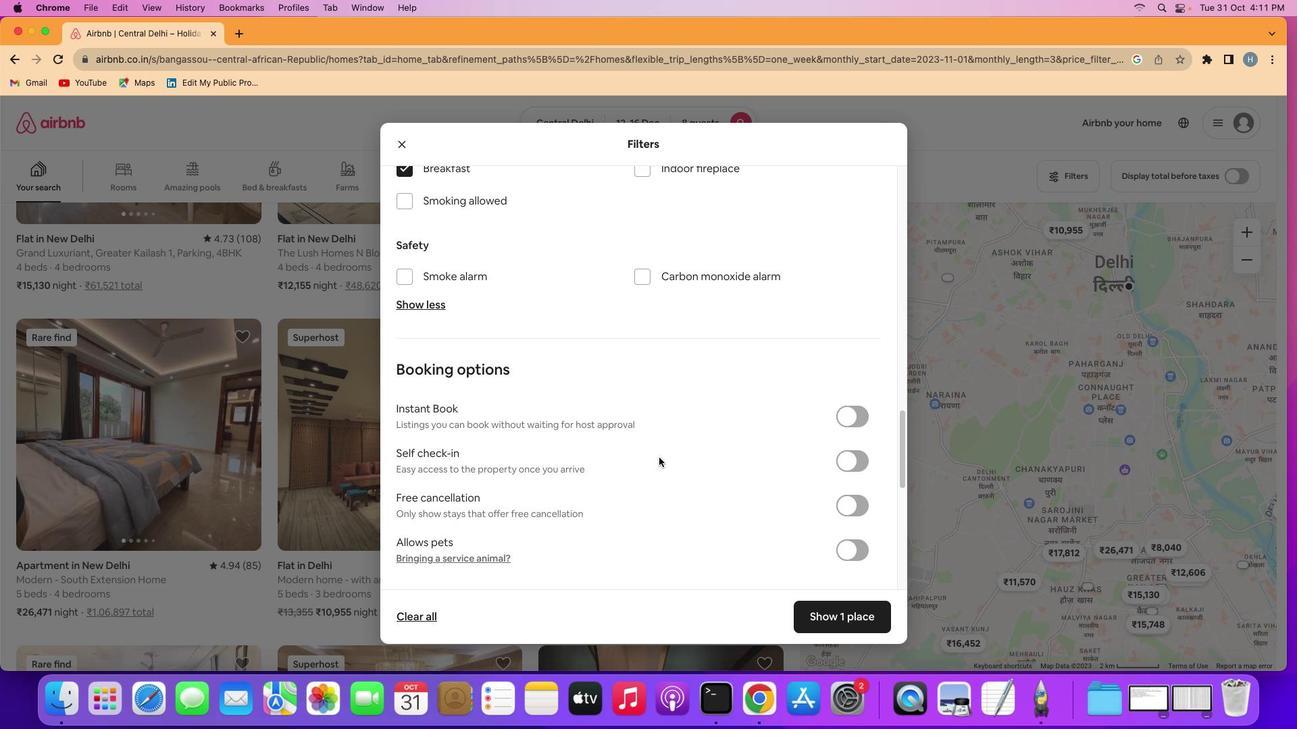 
Action: Mouse scrolled (677, 476) with delta (18, 18)
Screenshot: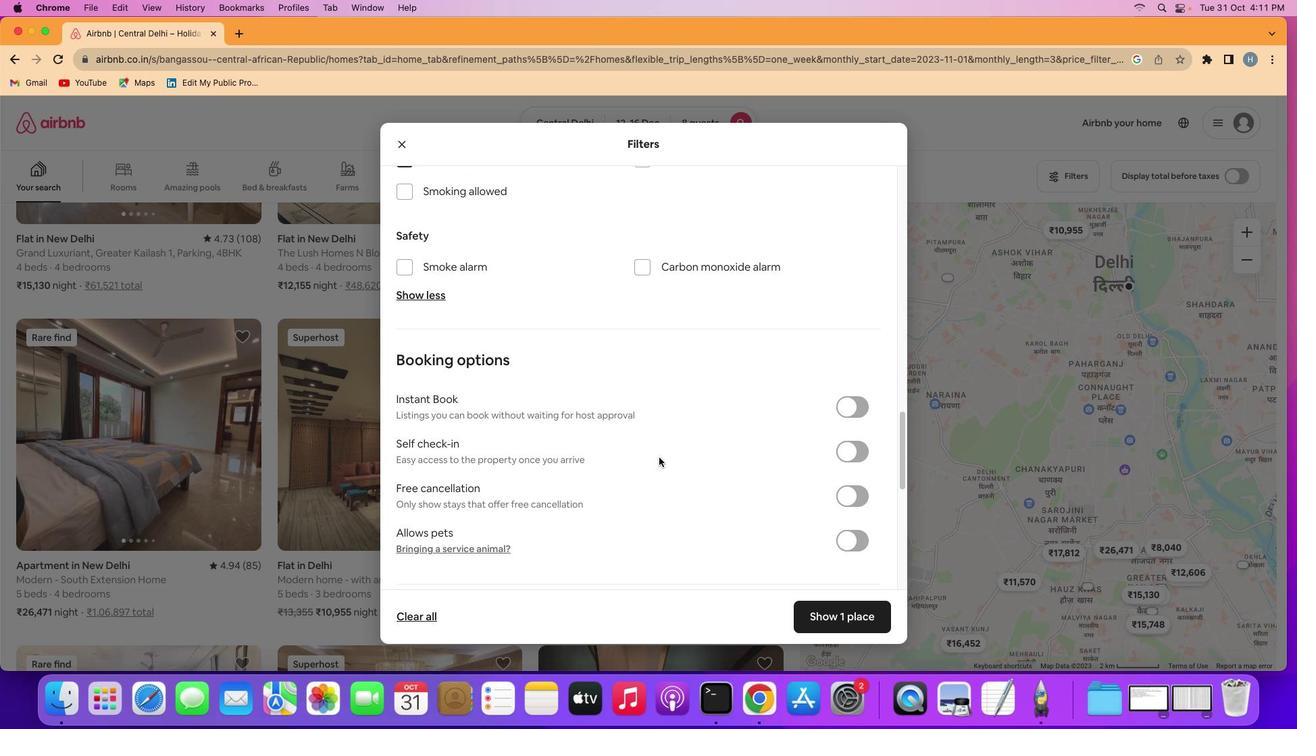 
Action: Mouse moved to (677, 476)
Screenshot: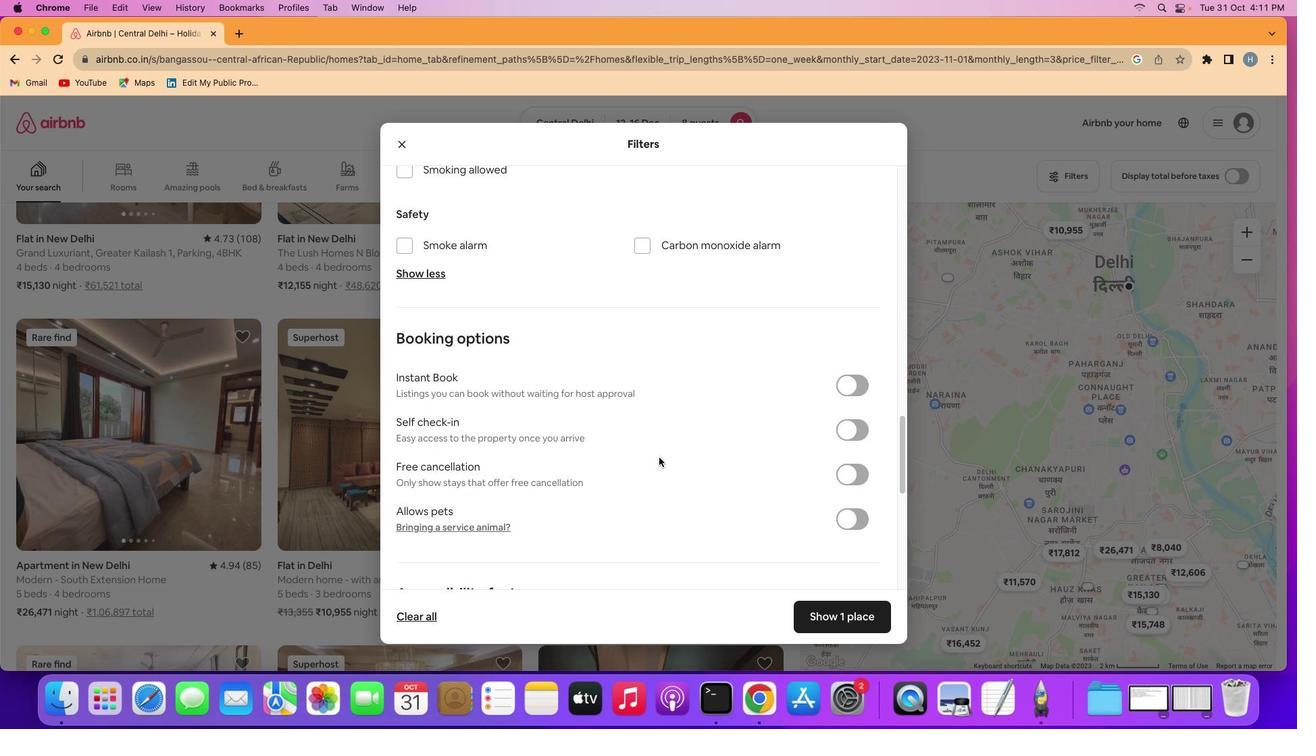 
Action: Mouse scrolled (677, 476) with delta (18, 18)
Screenshot: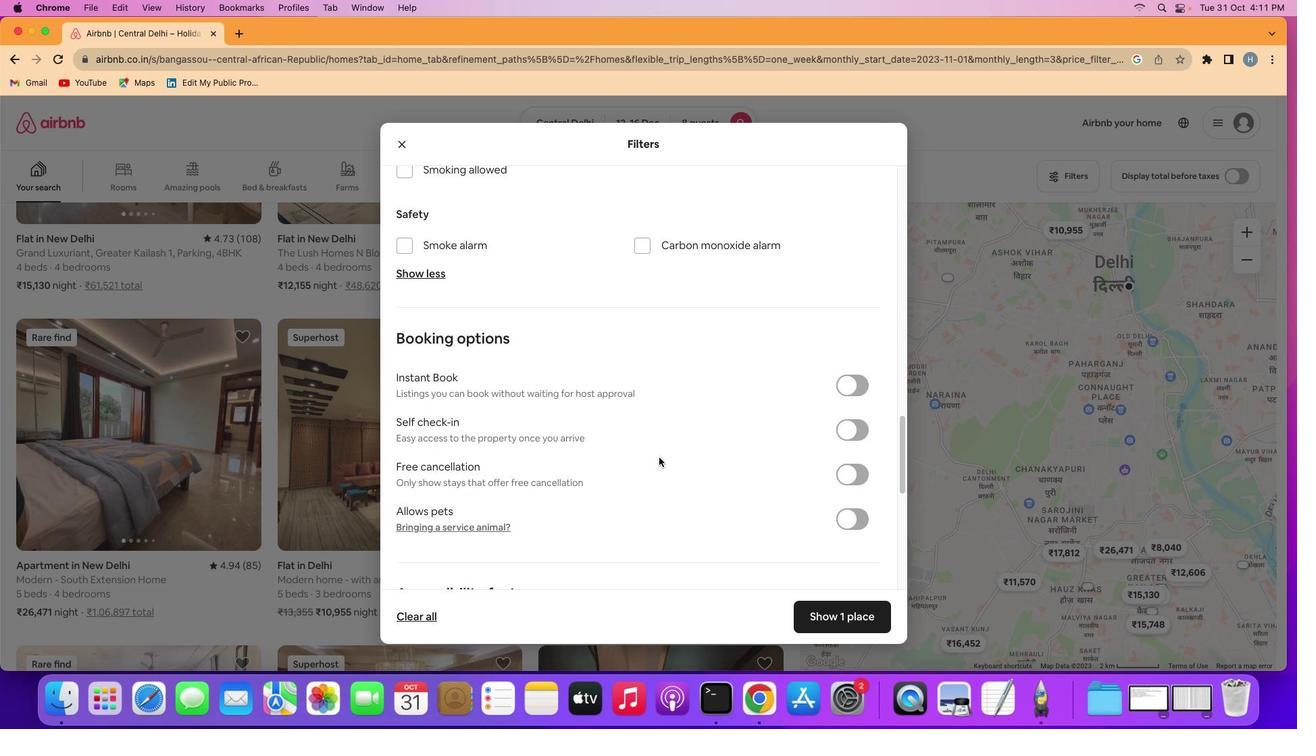 
Action: Mouse scrolled (677, 476) with delta (18, 18)
Screenshot: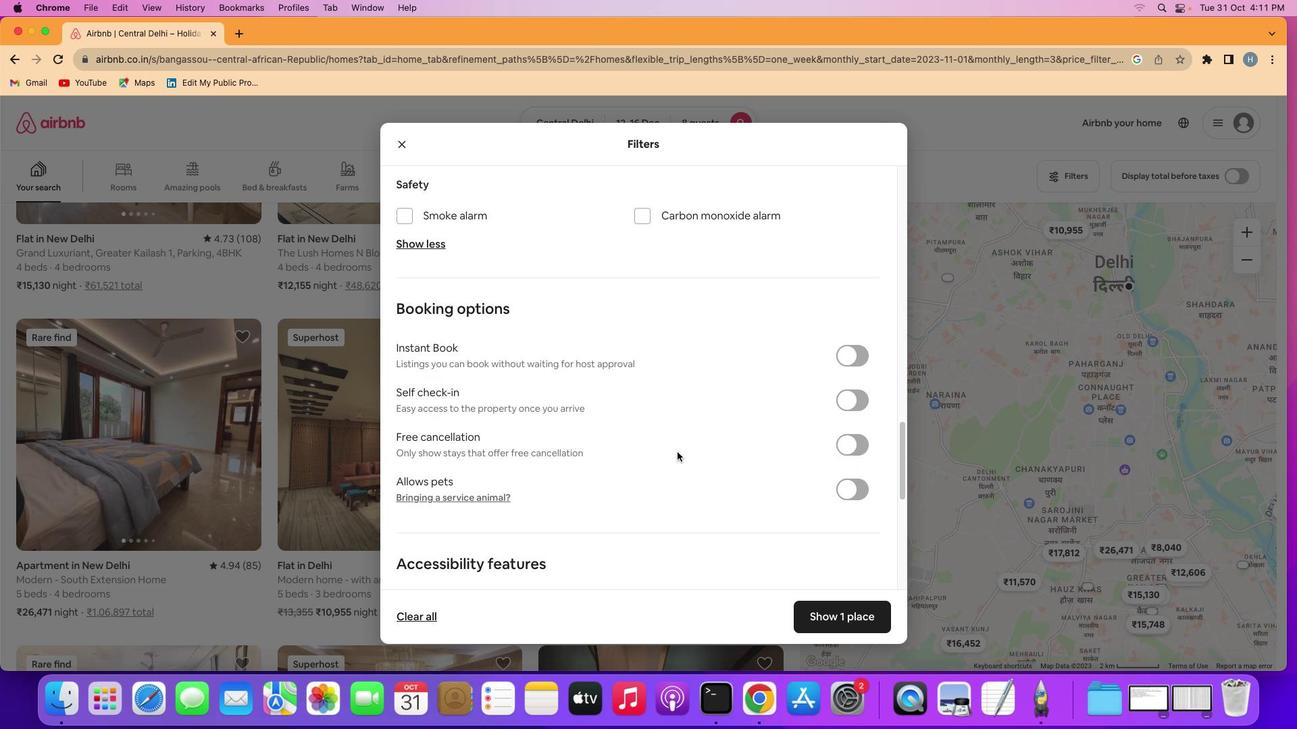 
Action: Mouse scrolled (677, 476) with delta (18, 18)
Screenshot: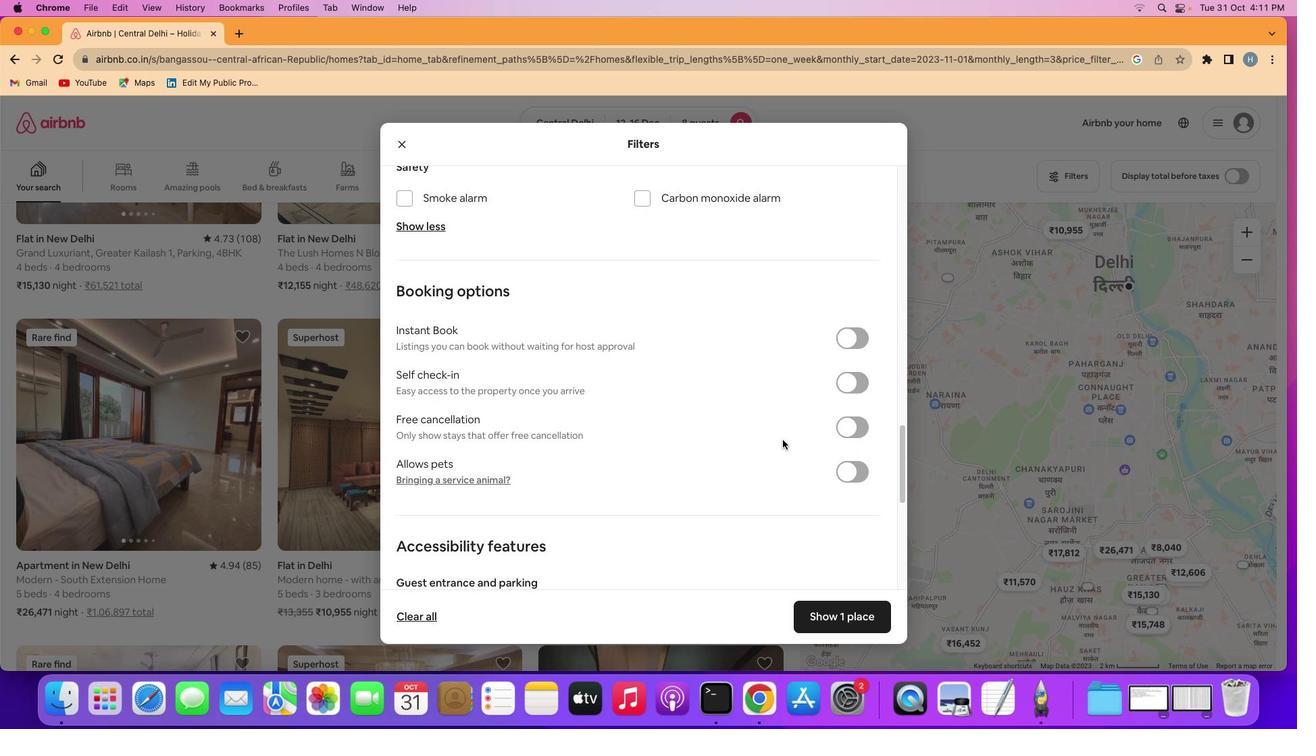 
Action: Mouse moved to (868, 399)
Screenshot: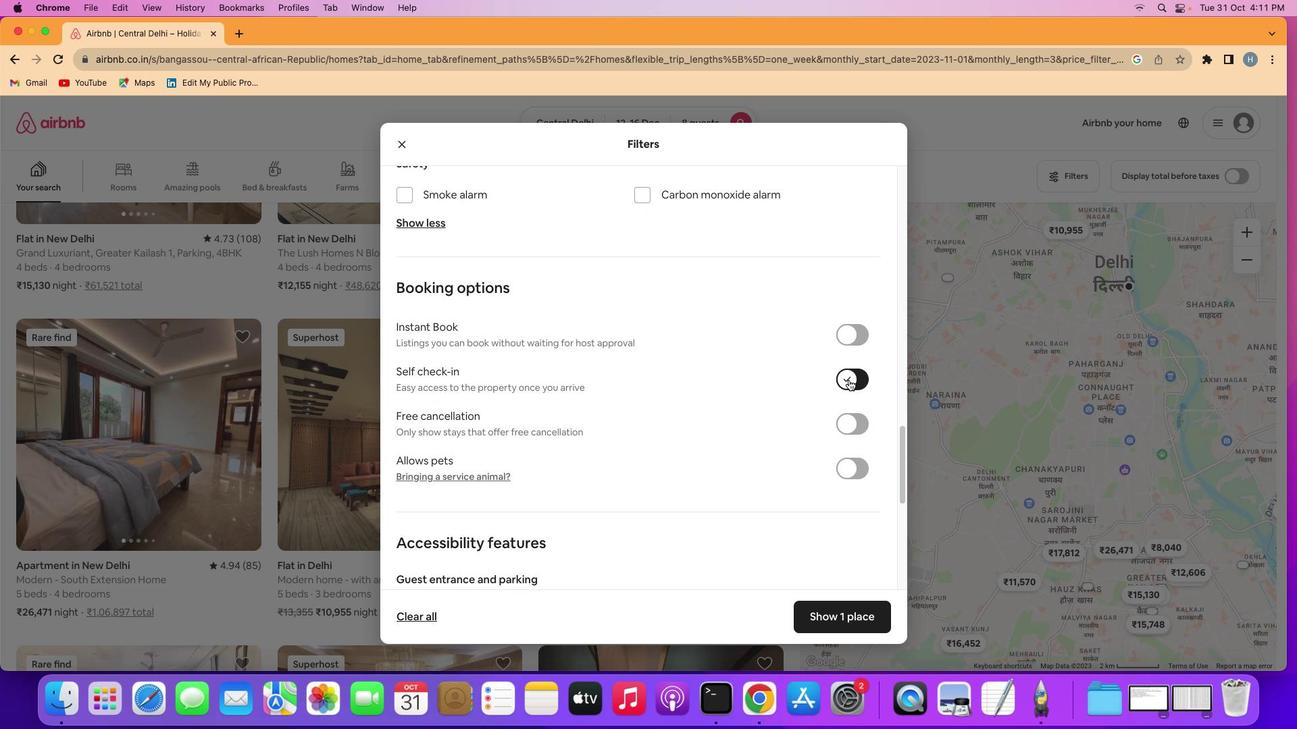 
Action: Mouse pressed left at (868, 399)
Screenshot: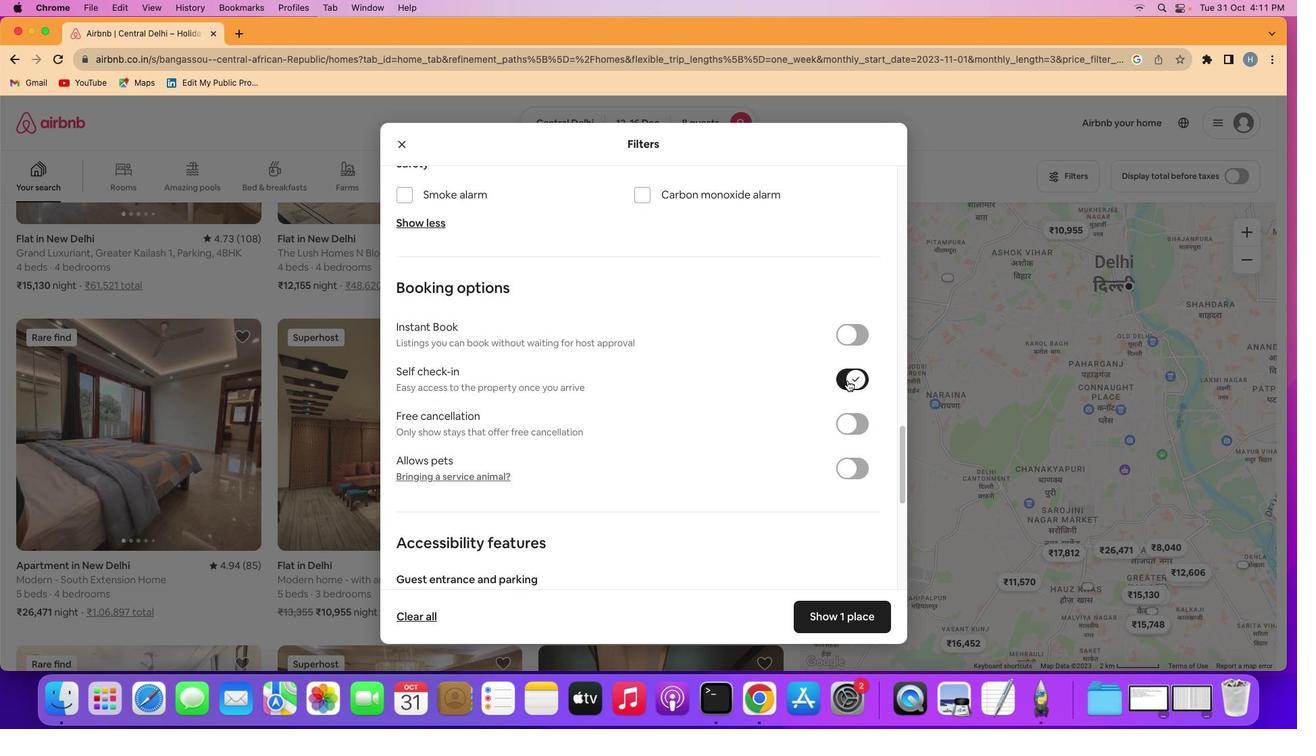 
Action: Mouse moved to (667, 456)
Screenshot: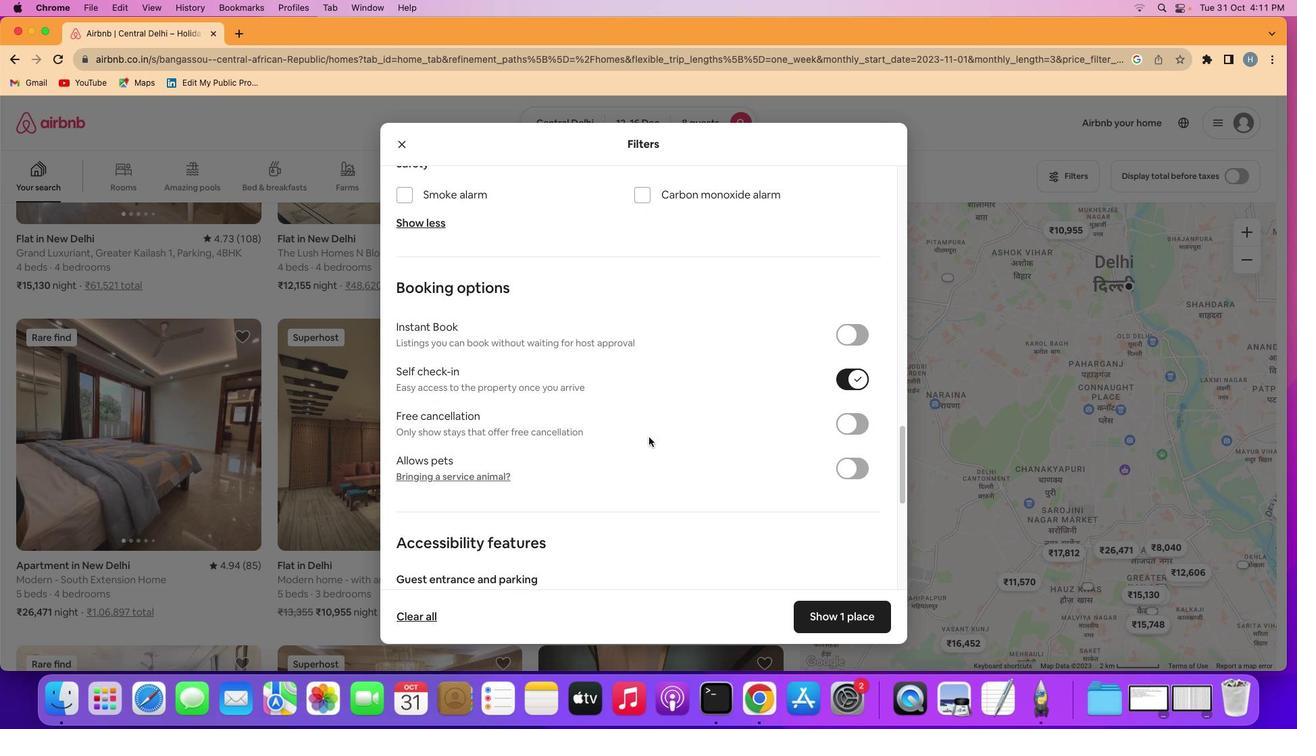 
Action: Mouse scrolled (667, 456) with delta (18, 18)
Screenshot: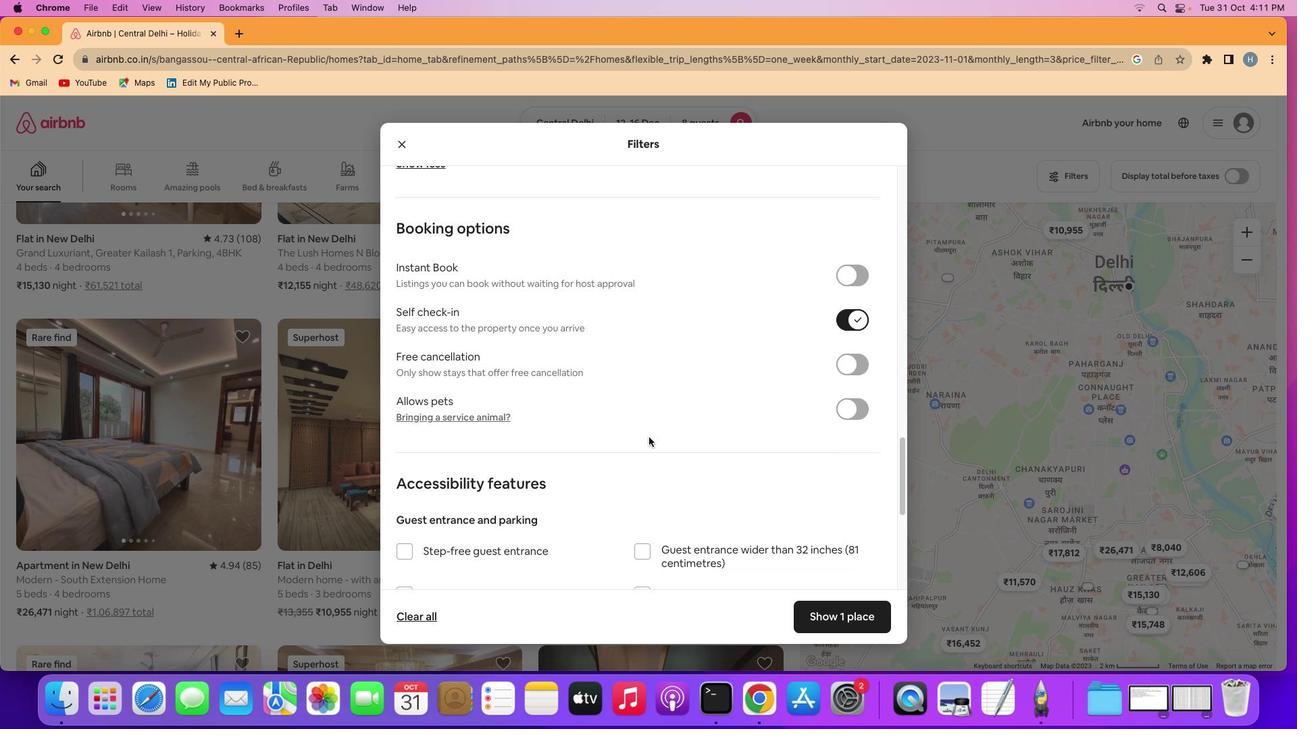 
Action: Mouse scrolled (667, 456) with delta (18, 18)
Screenshot: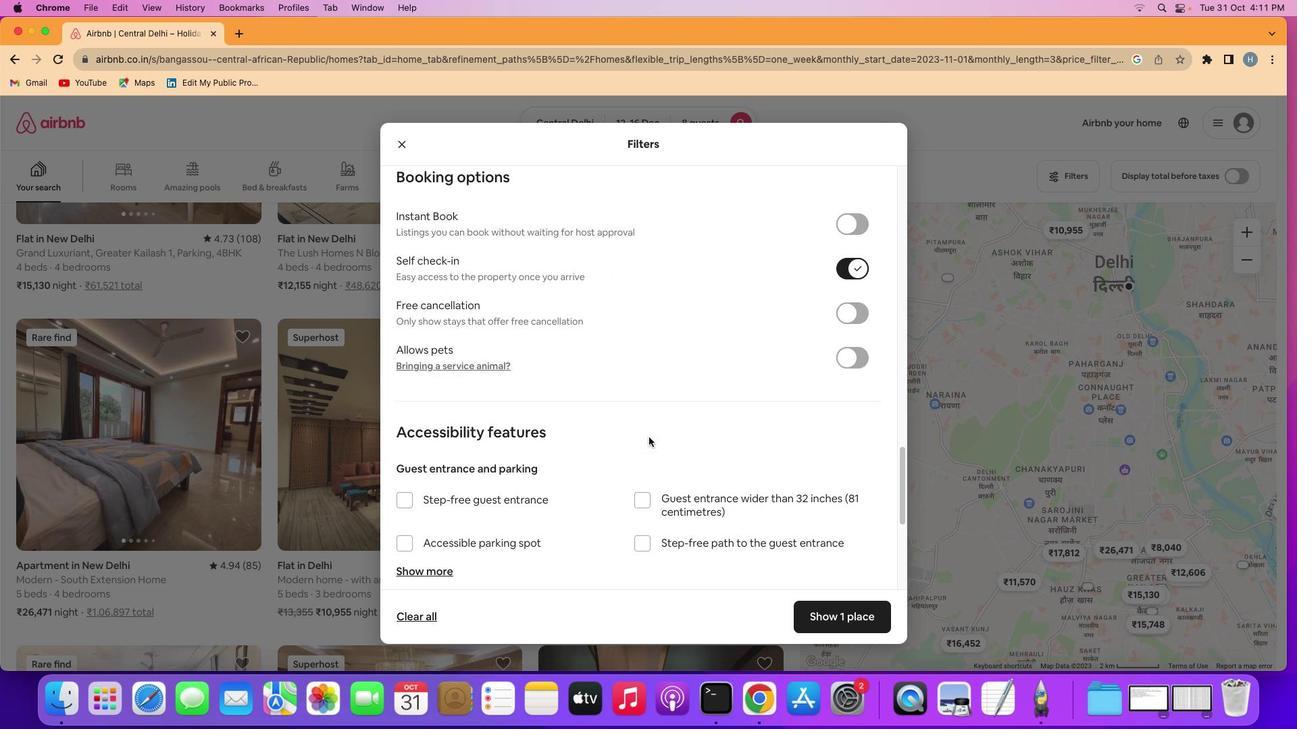 
Action: Mouse scrolled (667, 456) with delta (18, 17)
Screenshot: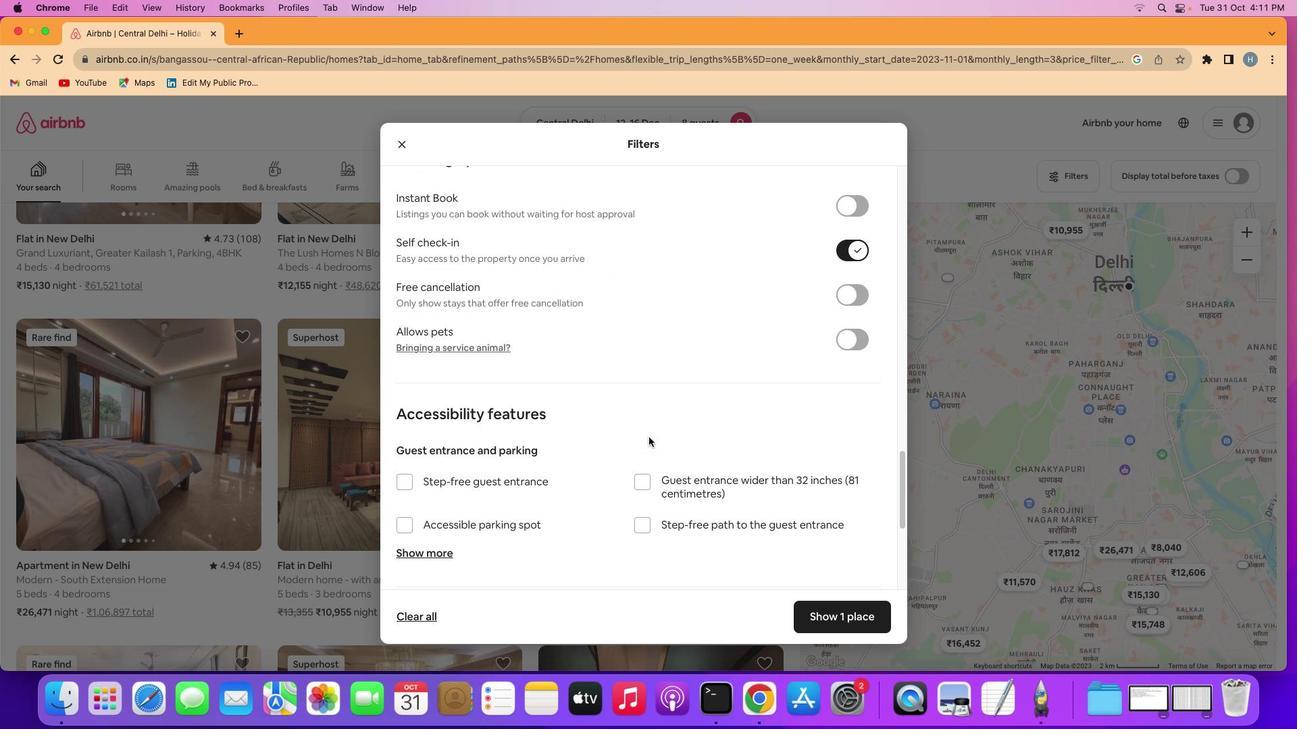 
Action: Mouse scrolled (667, 456) with delta (18, 16)
Screenshot: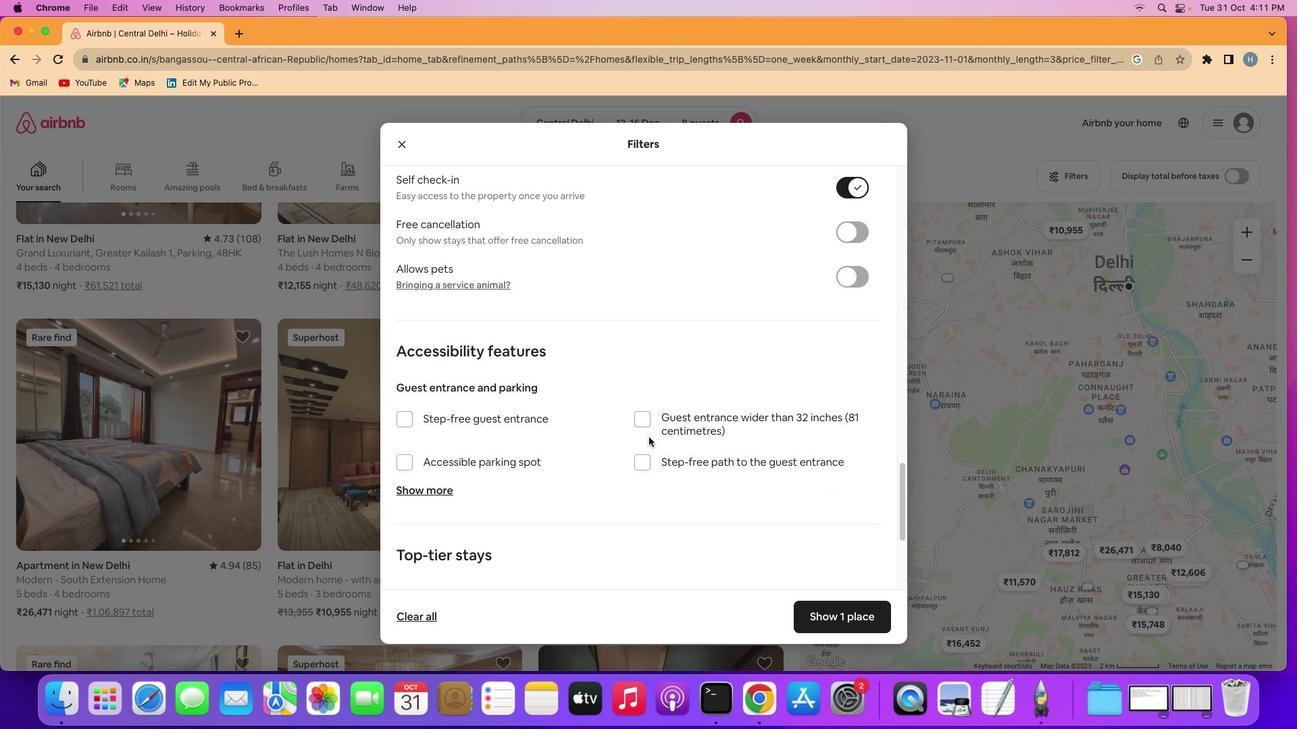 
Action: Mouse scrolled (667, 456) with delta (18, 18)
Screenshot: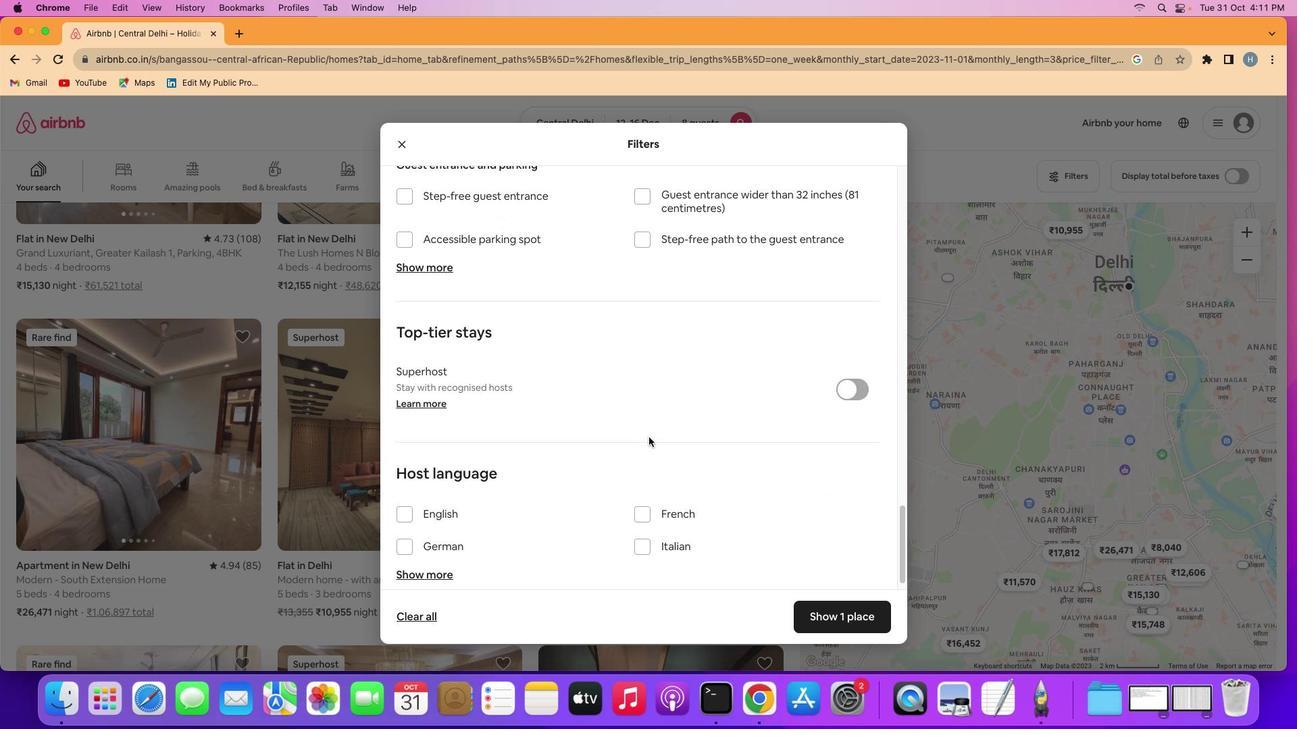 
Action: Mouse scrolled (667, 456) with delta (18, 18)
Screenshot: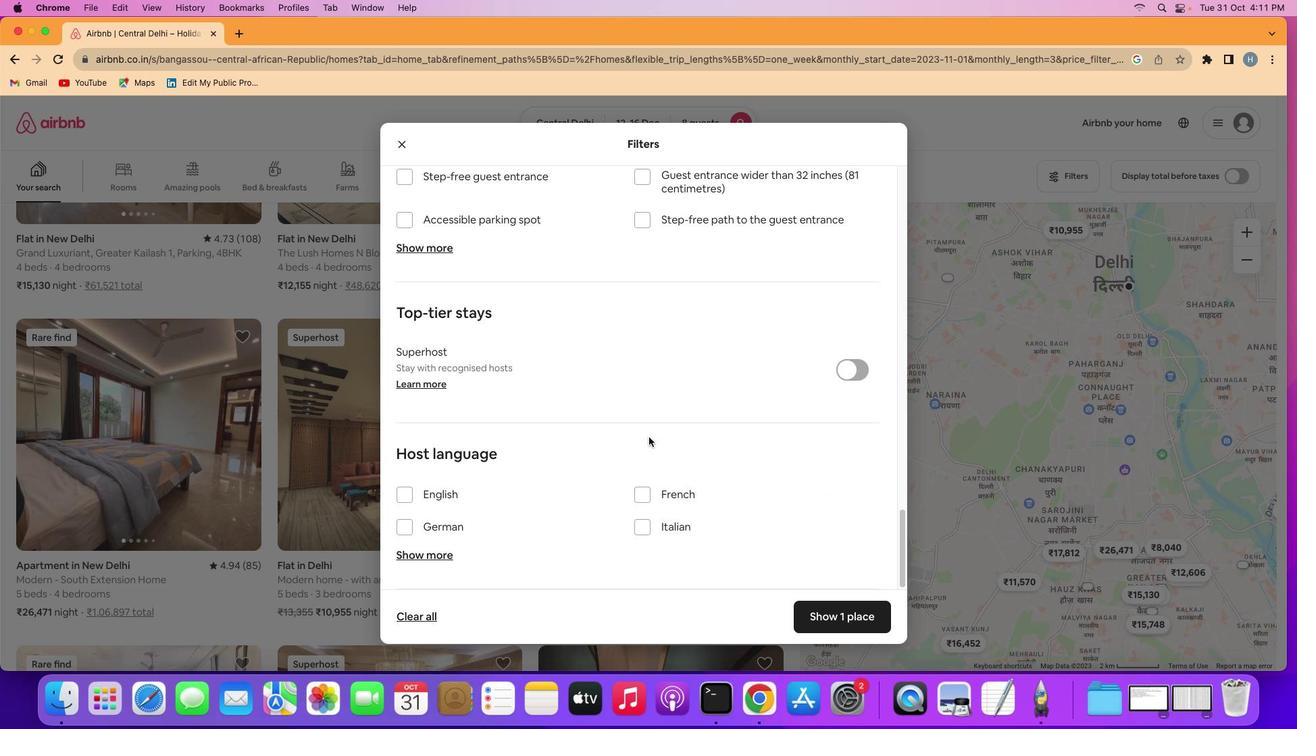 
Action: Mouse scrolled (667, 456) with delta (18, 16)
Screenshot: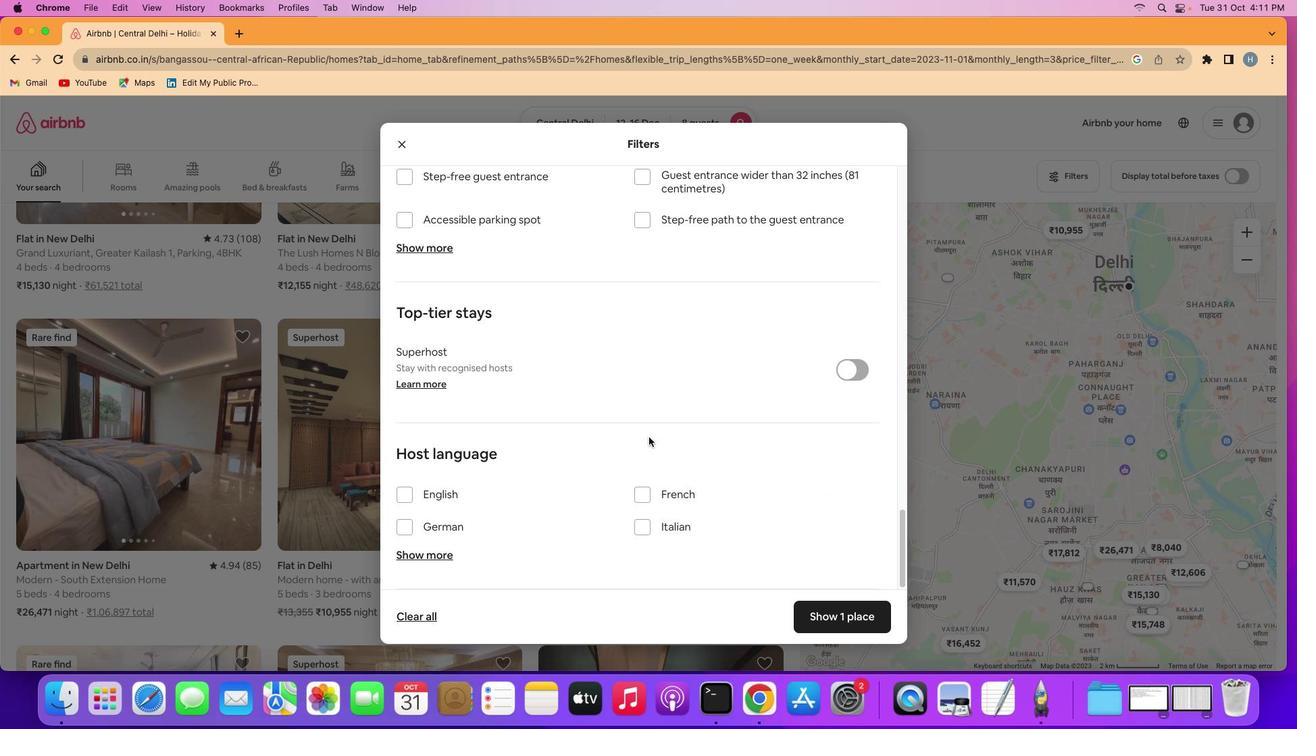 
Action: Mouse scrolled (667, 456) with delta (18, 16)
Screenshot: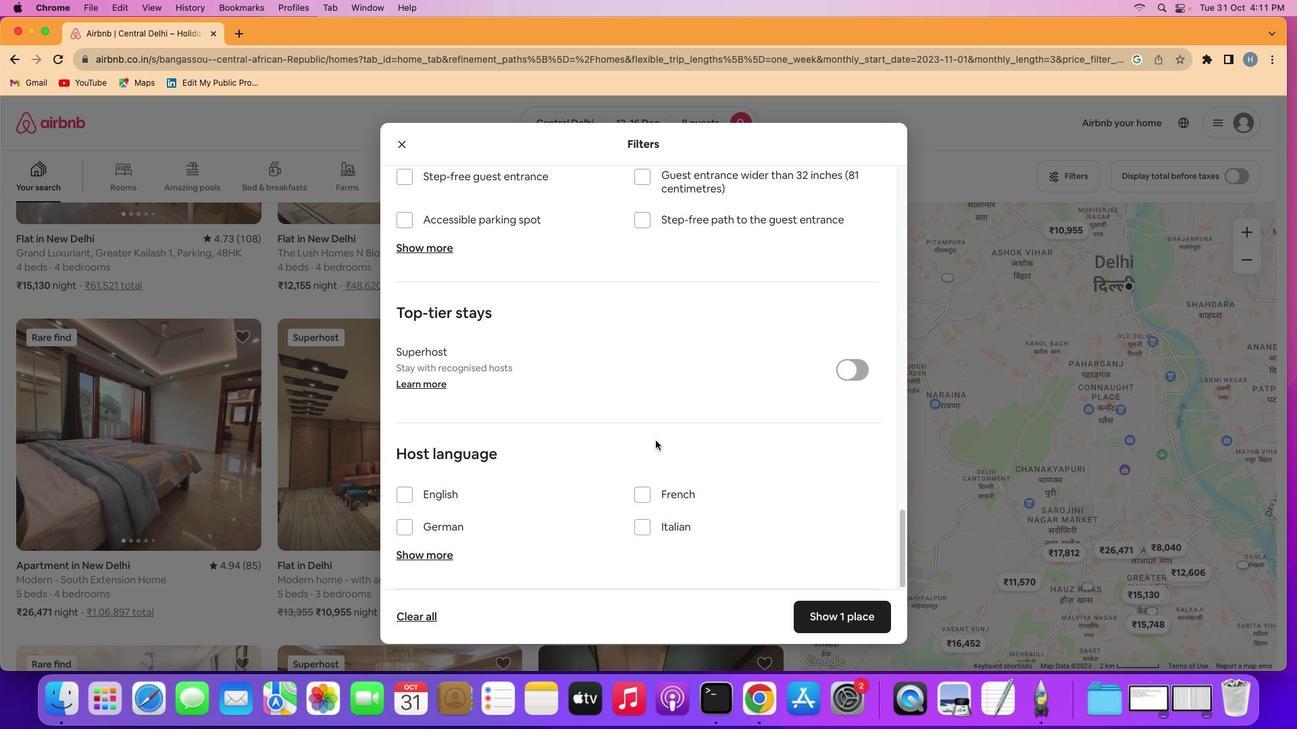 
Action: Mouse moved to (723, 533)
Screenshot: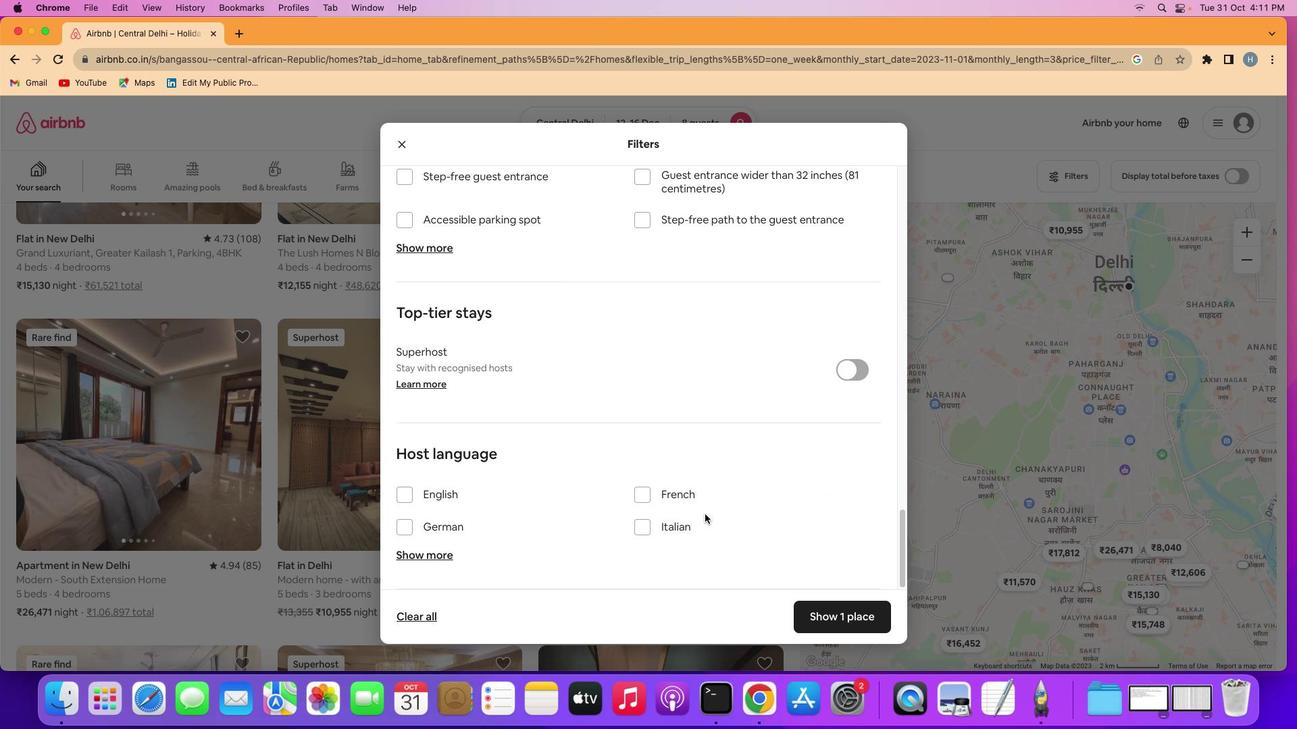 
Action: Mouse scrolled (723, 533) with delta (18, 18)
Screenshot: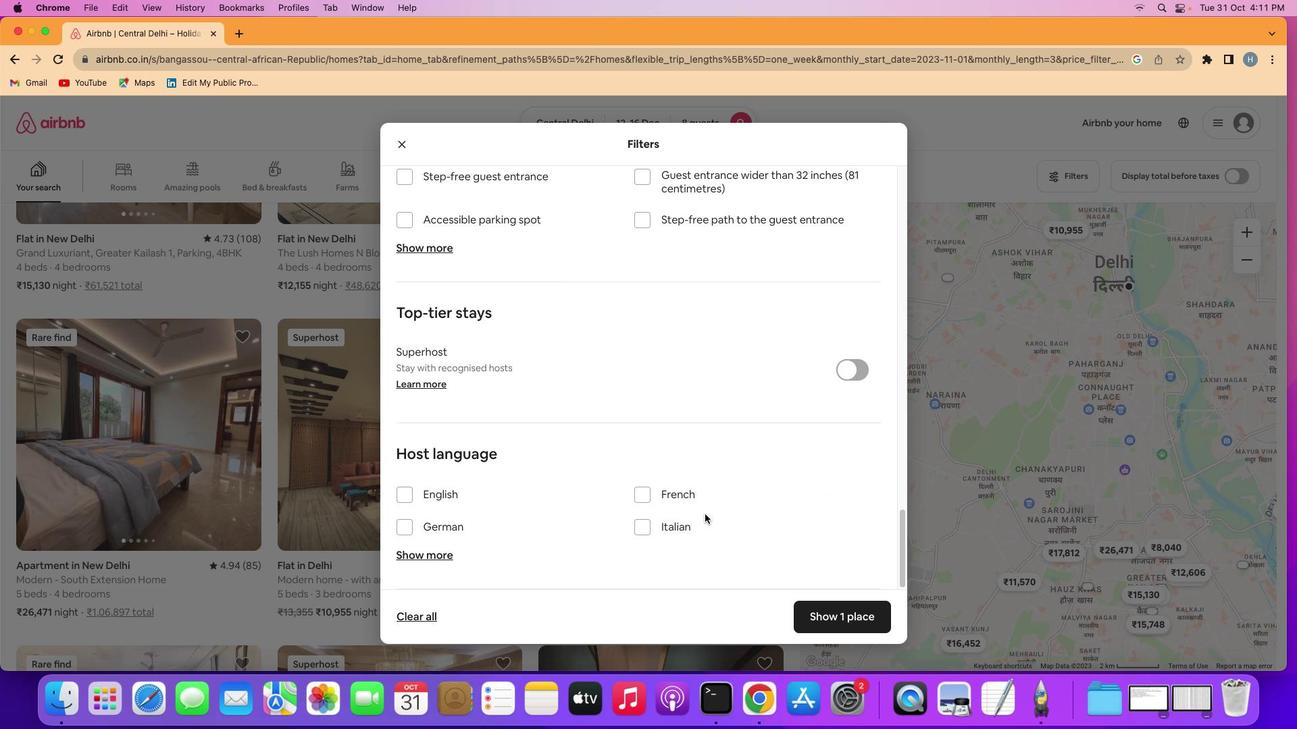 
Action: Mouse scrolled (723, 533) with delta (18, 20)
Screenshot: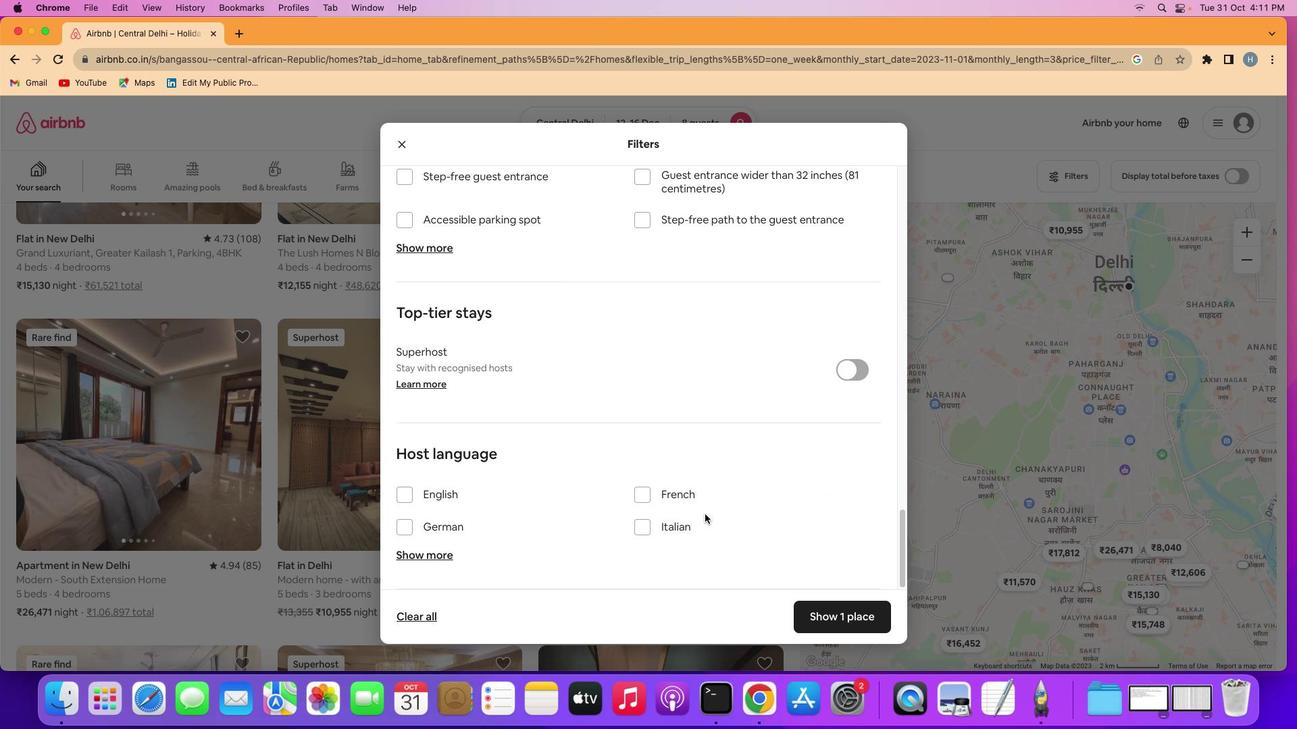 
Action: Mouse scrolled (723, 533) with delta (18, 16)
Screenshot: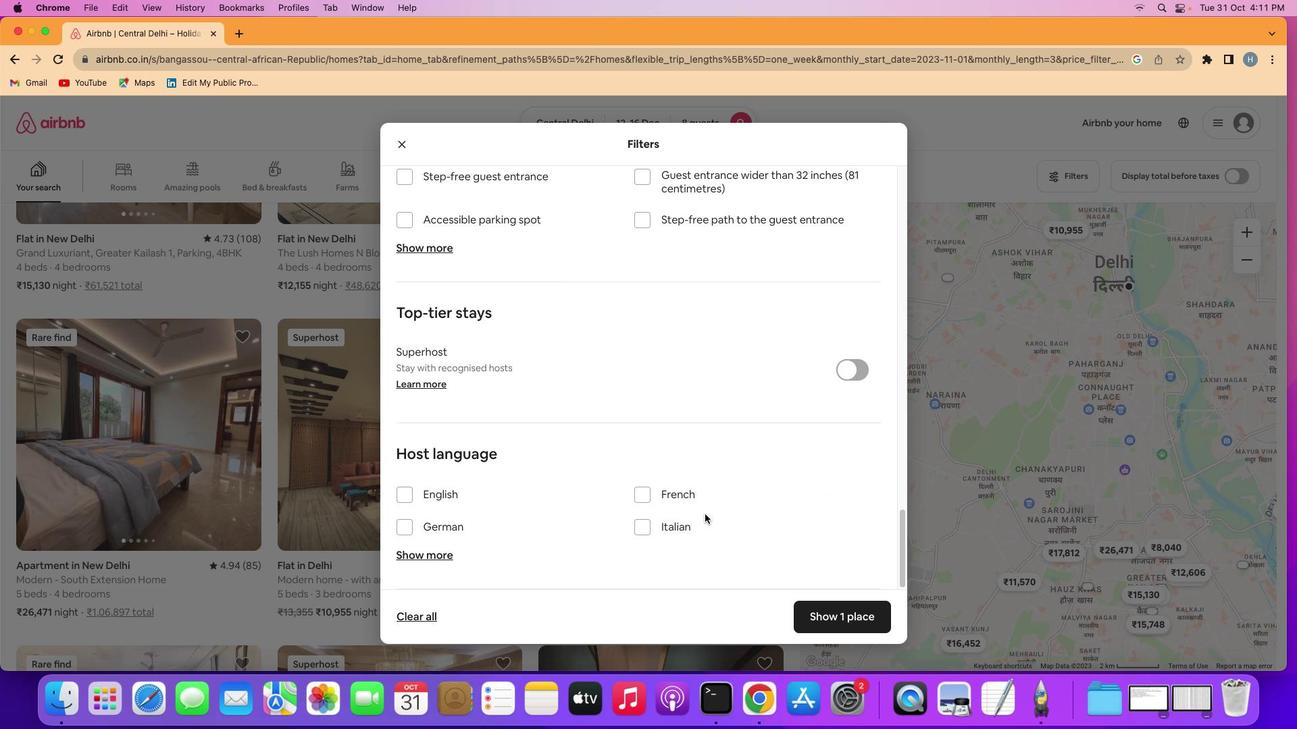
Action: Mouse scrolled (723, 533) with delta (18, 16)
Screenshot: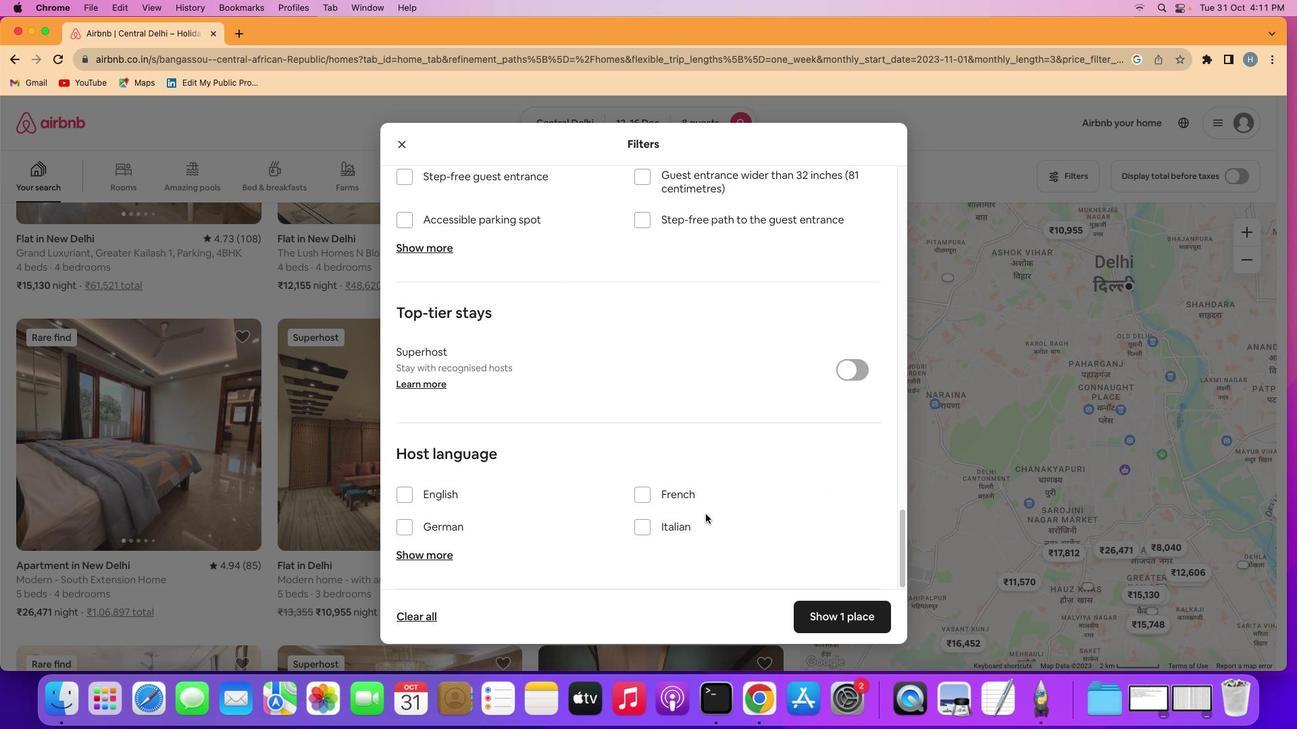 
Action: Mouse scrolled (723, 533) with delta (18, 14)
Screenshot: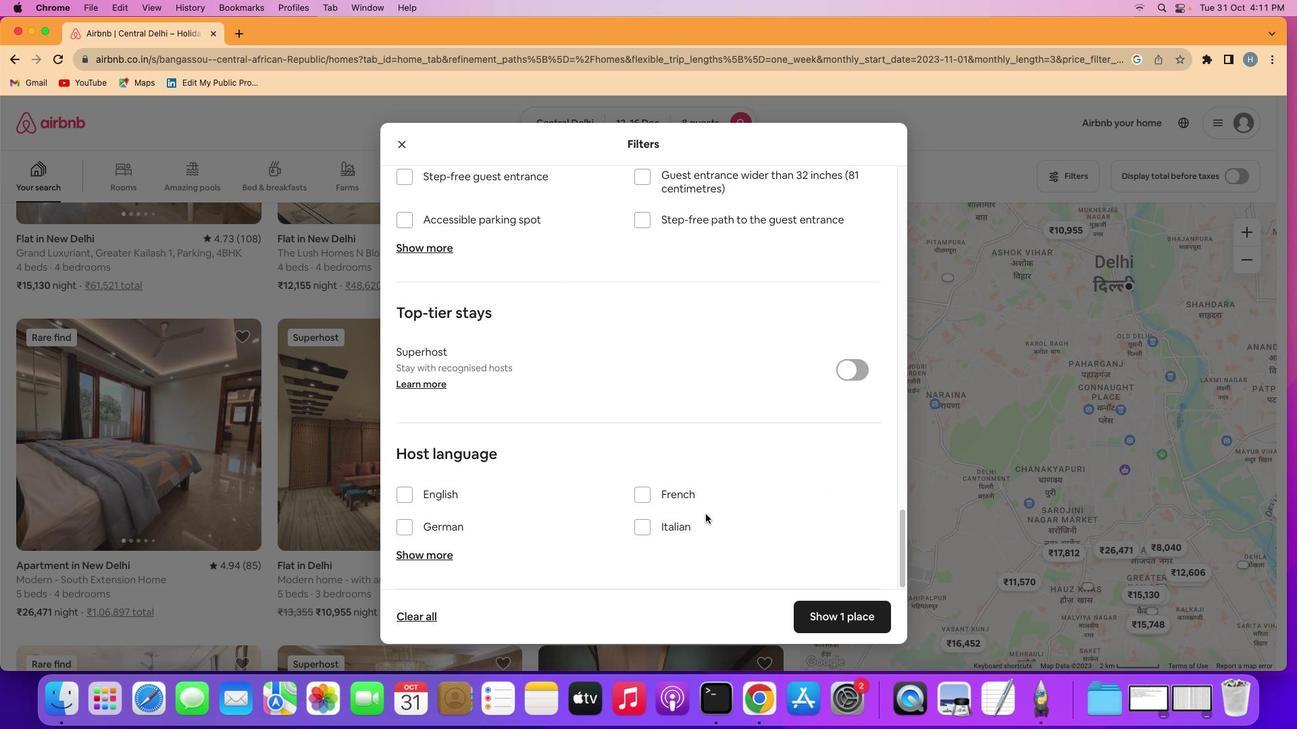 
Action: Mouse moved to (879, 642)
Screenshot: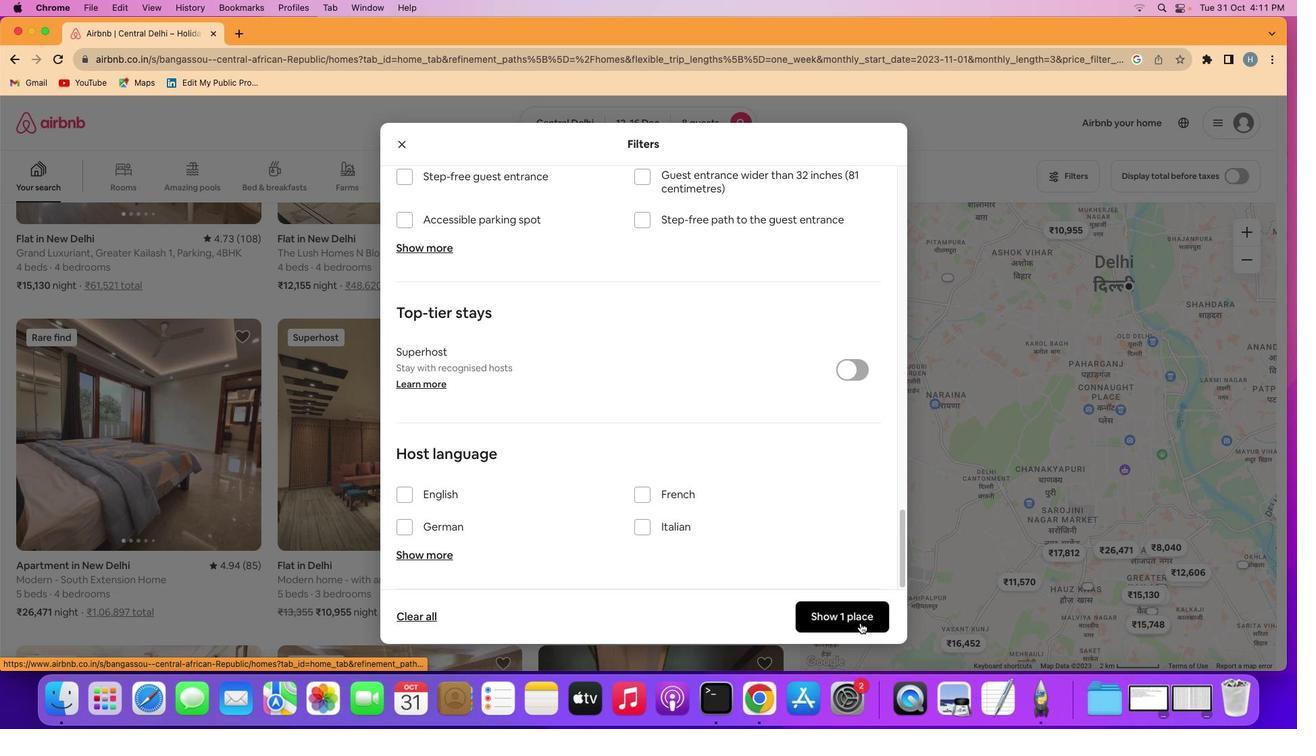 
Action: Mouse pressed left at (879, 642)
Screenshot: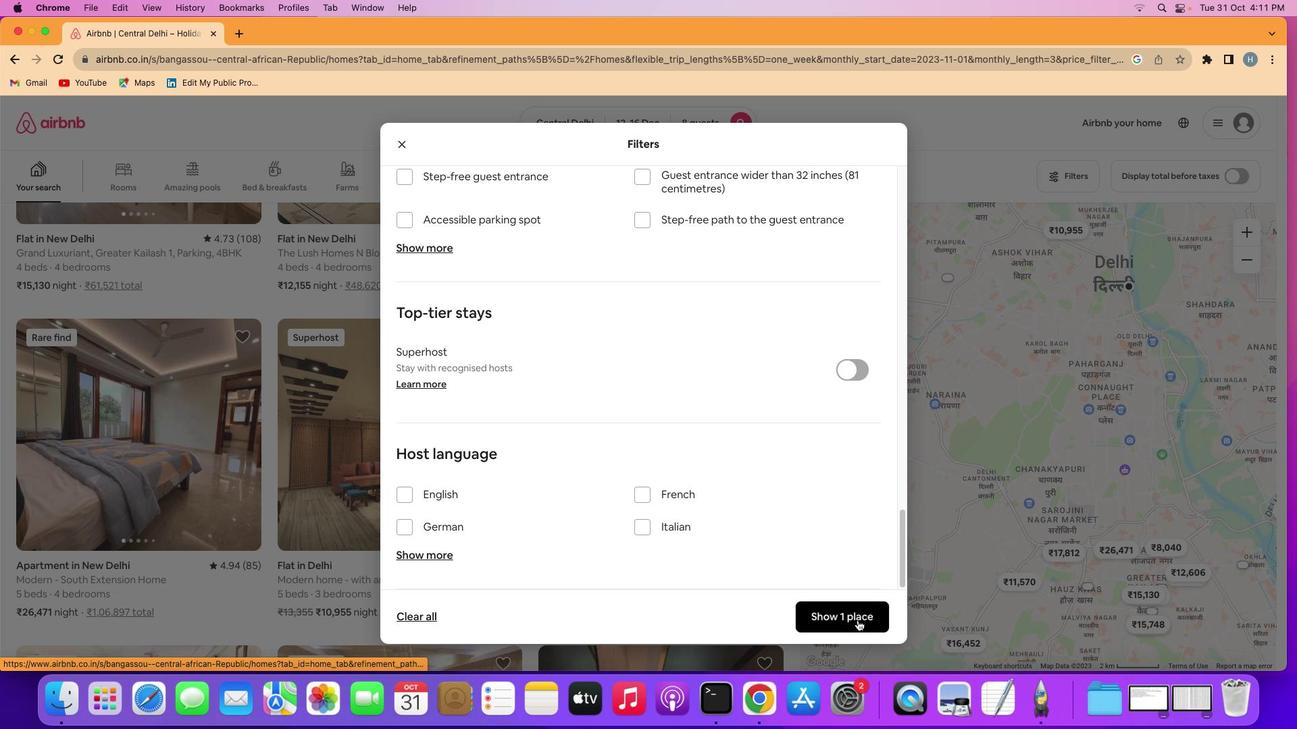 
Action: Mouse moved to (146, 362)
Screenshot: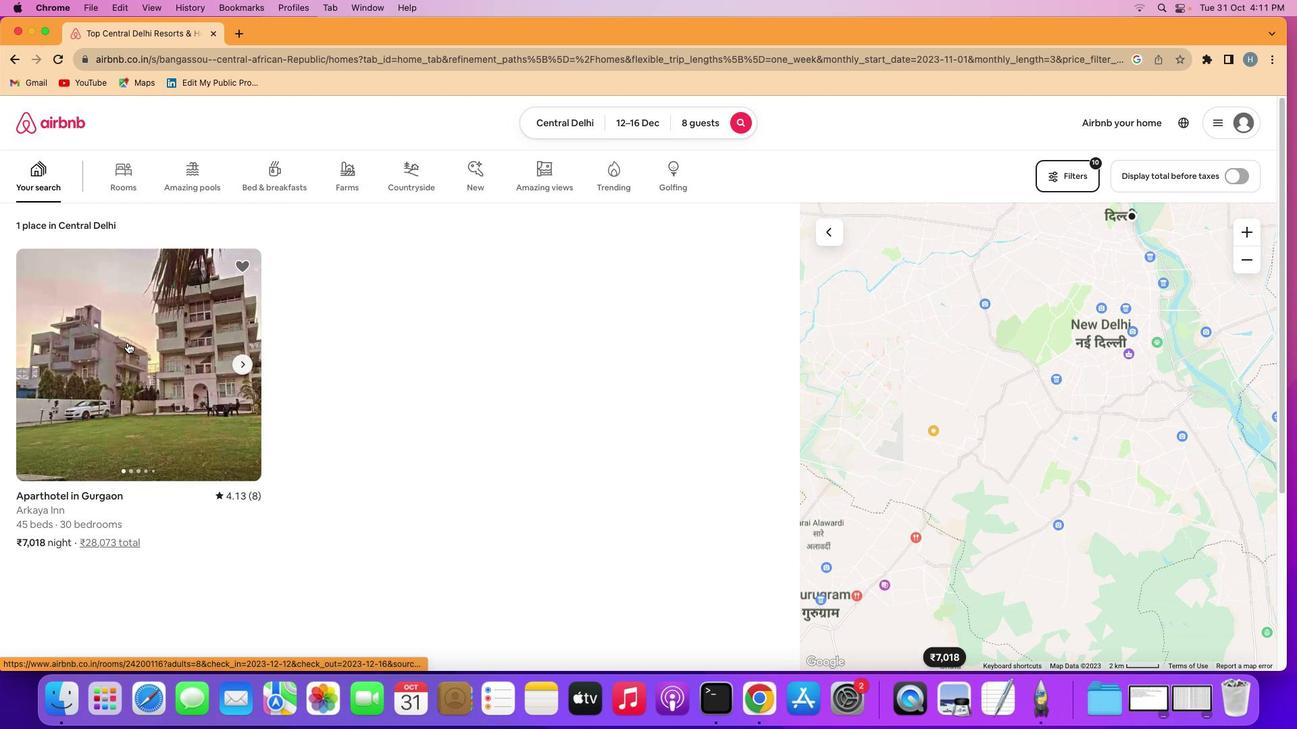 
Action: Mouse pressed left at (146, 362)
Screenshot: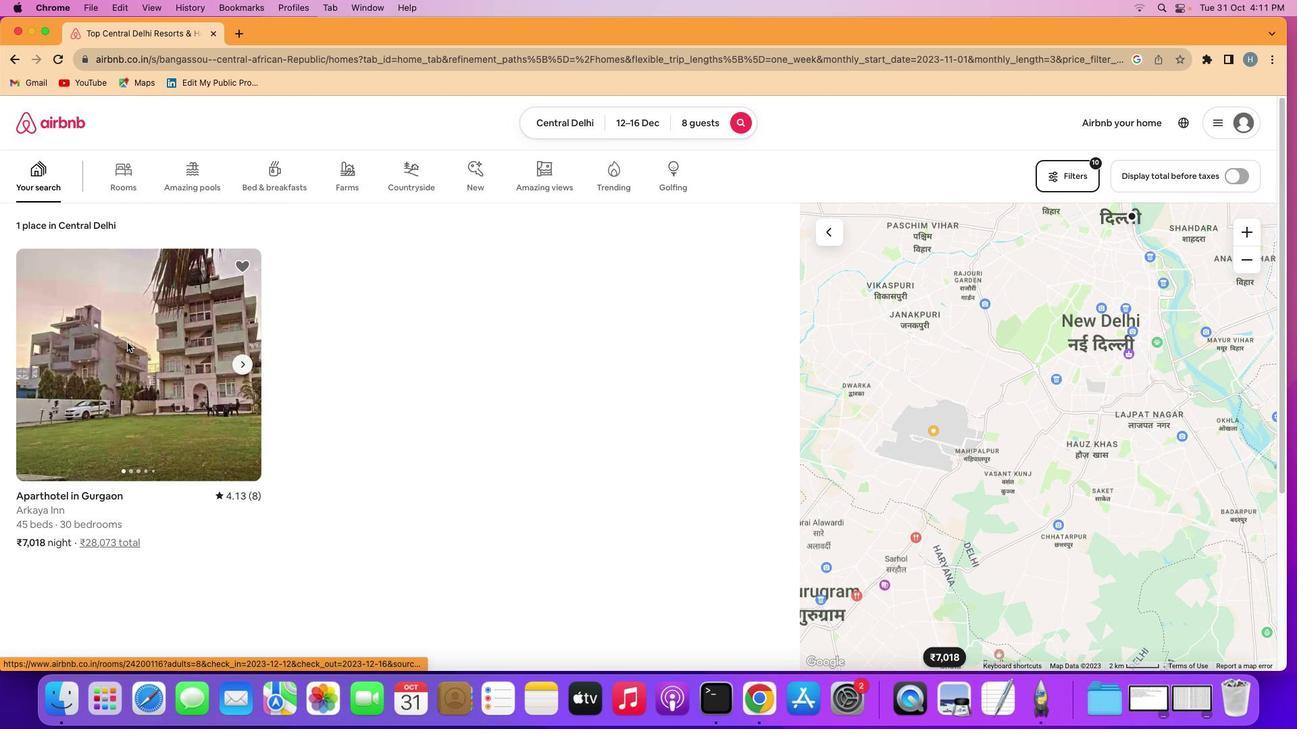 
Action: Mouse moved to (997, 509)
Screenshot: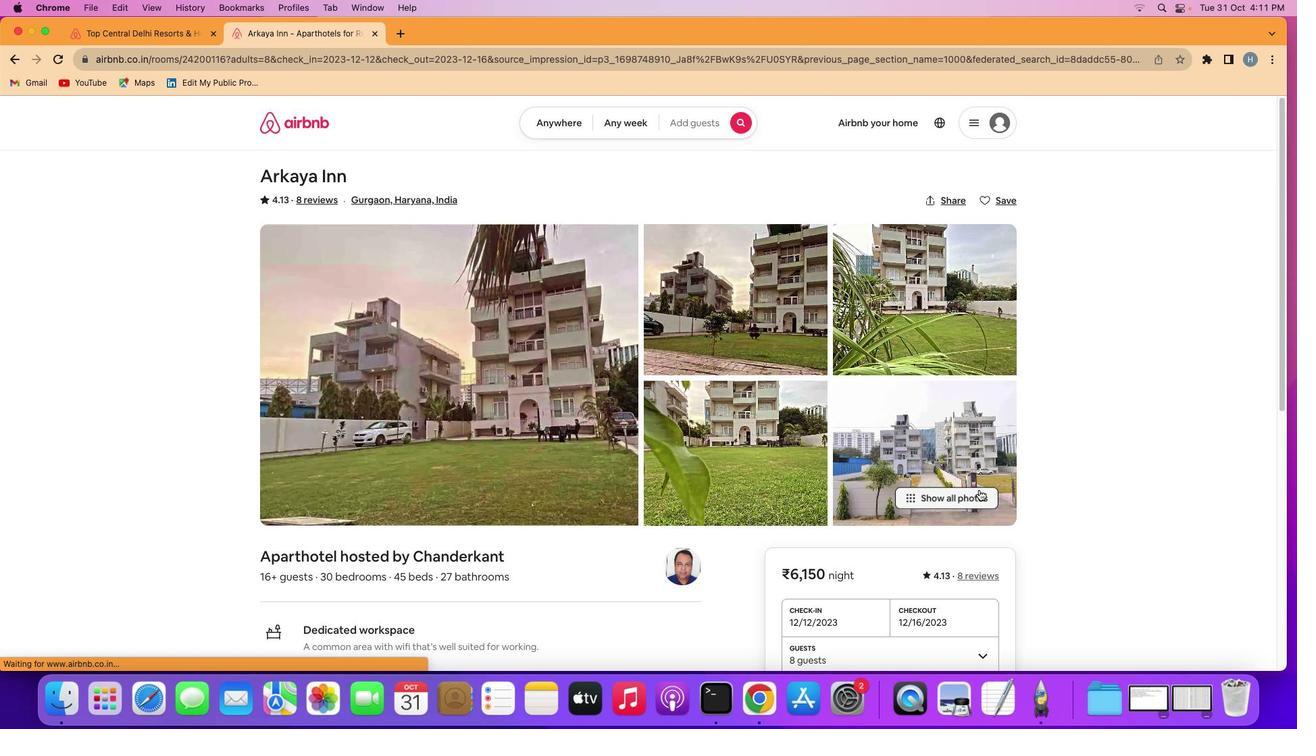 
Action: Mouse pressed left at (997, 509)
Screenshot: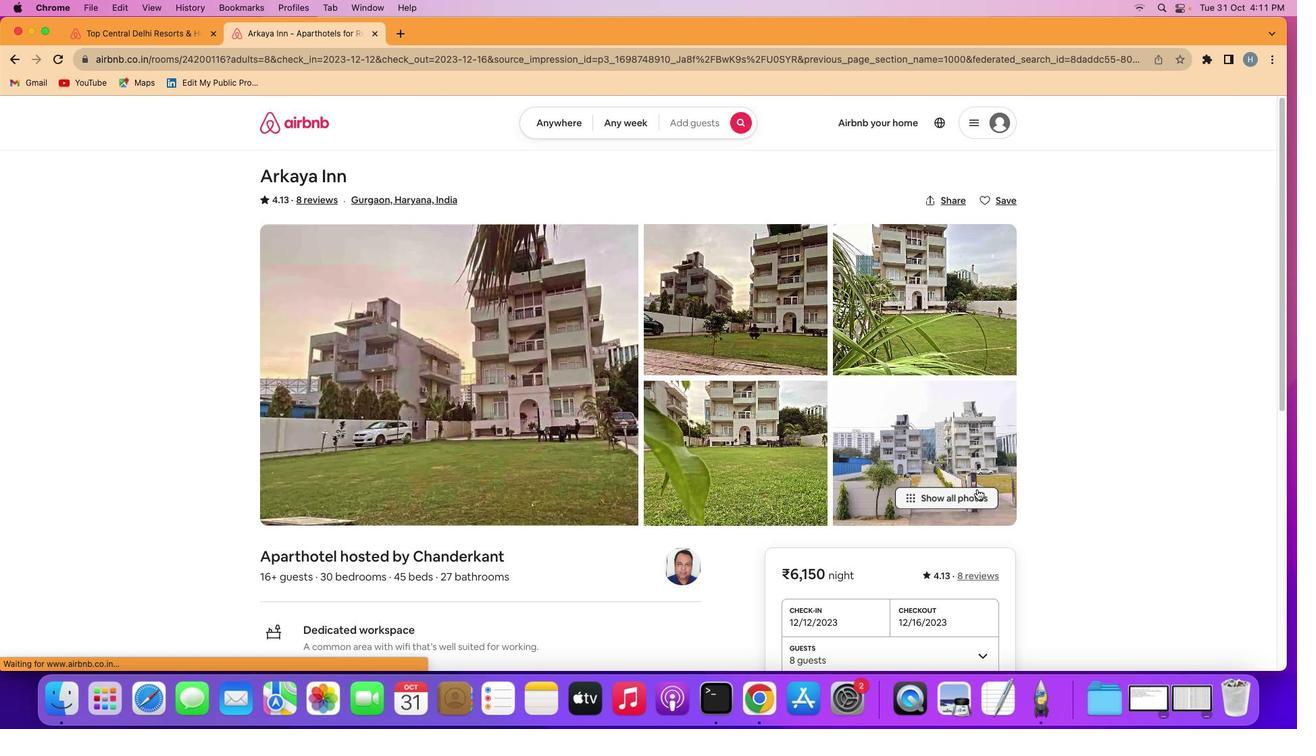 
Action: Mouse moved to (591, 372)
Screenshot: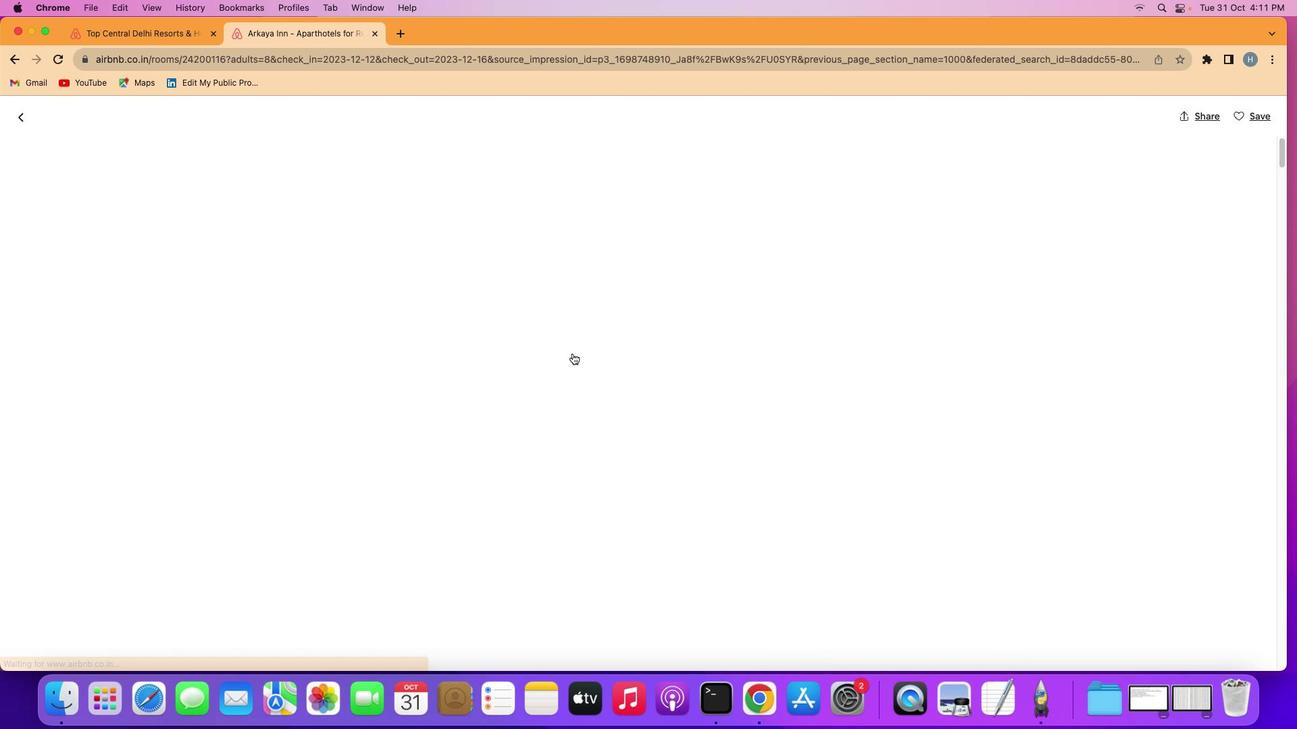 
Action: Mouse scrolled (591, 372) with delta (18, 18)
Screenshot: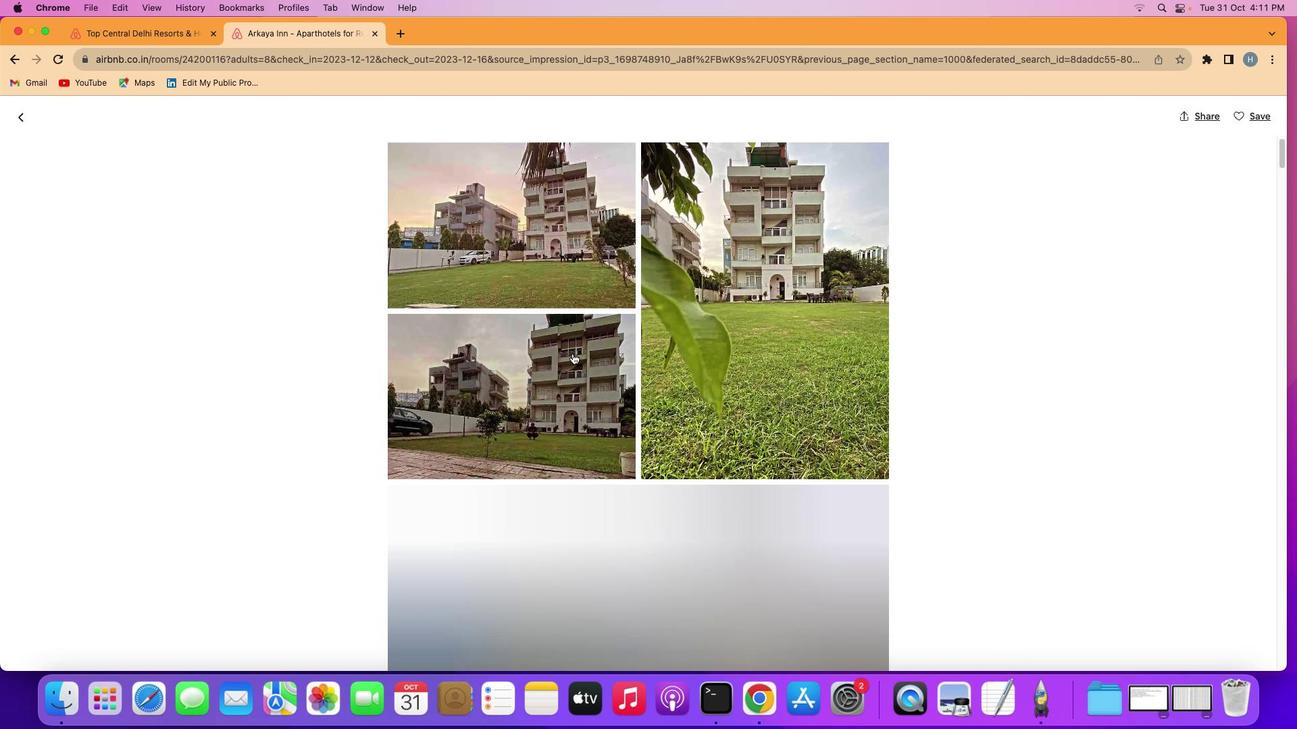 
Action: Mouse scrolled (591, 372) with delta (18, 18)
Screenshot: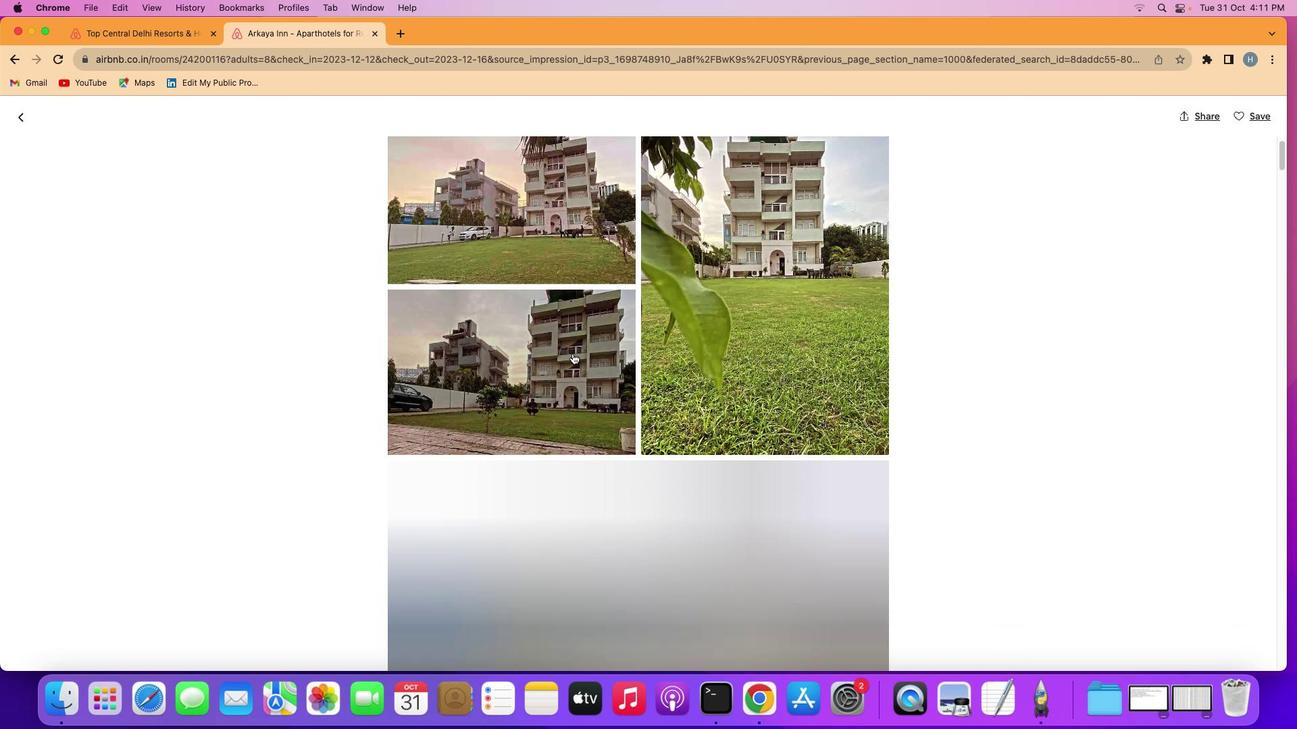 
Action: Mouse scrolled (591, 372) with delta (18, 17)
Screenshot: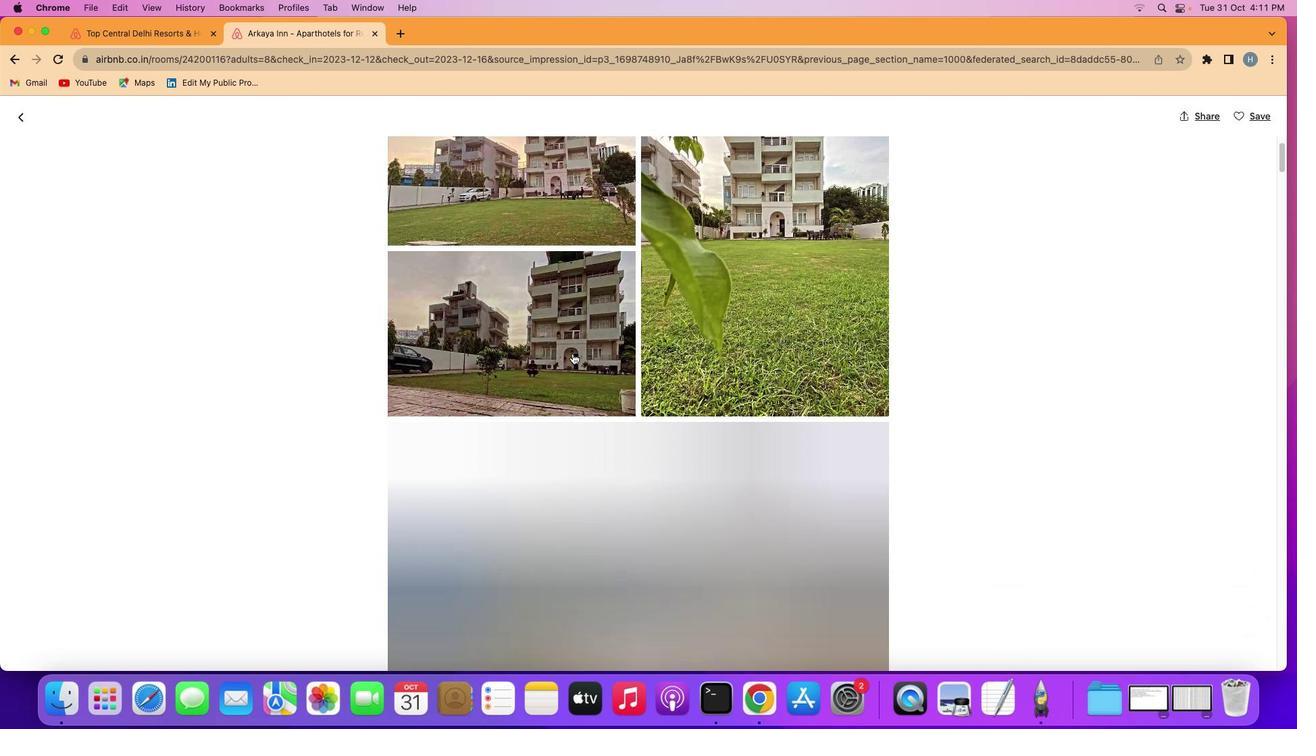 
Action: Mouse scrolled (591, 372) with delta (18, 18)
Screenshot: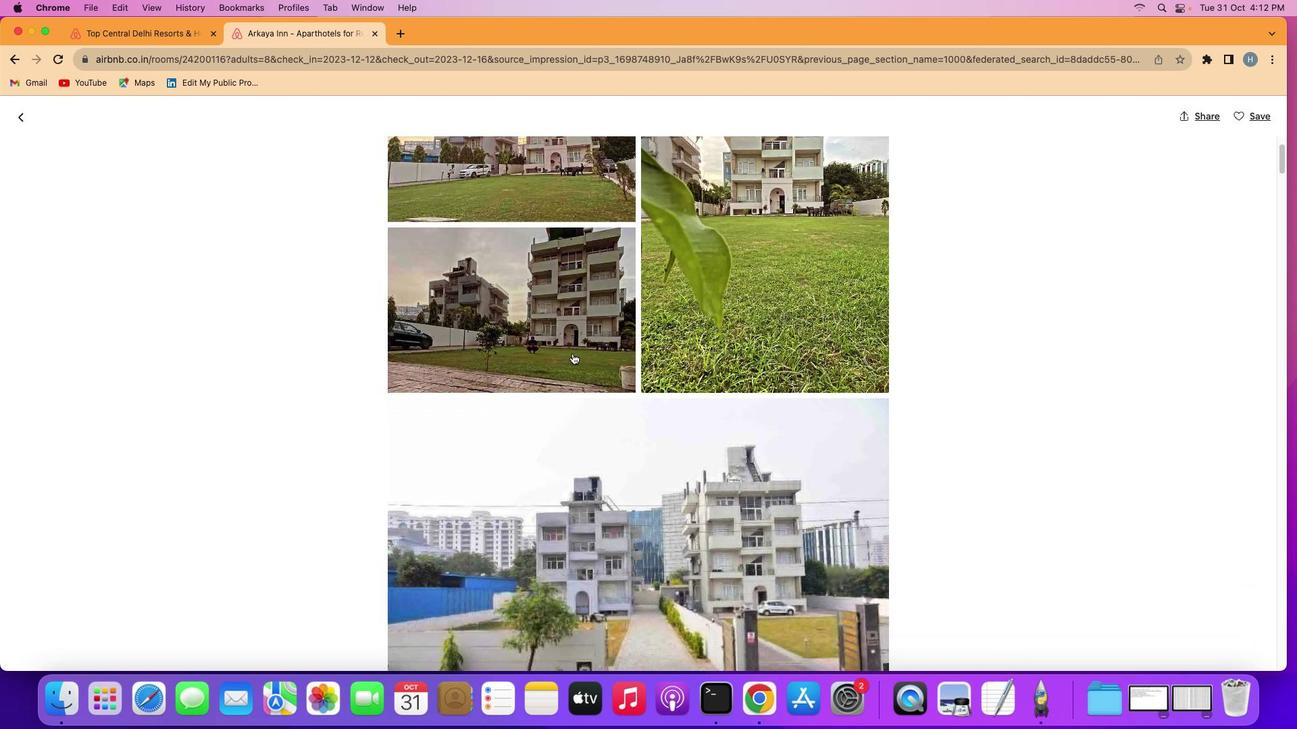 
Action: Mouse scrolled (591, 372) with delta (18, 18)
Screenshot: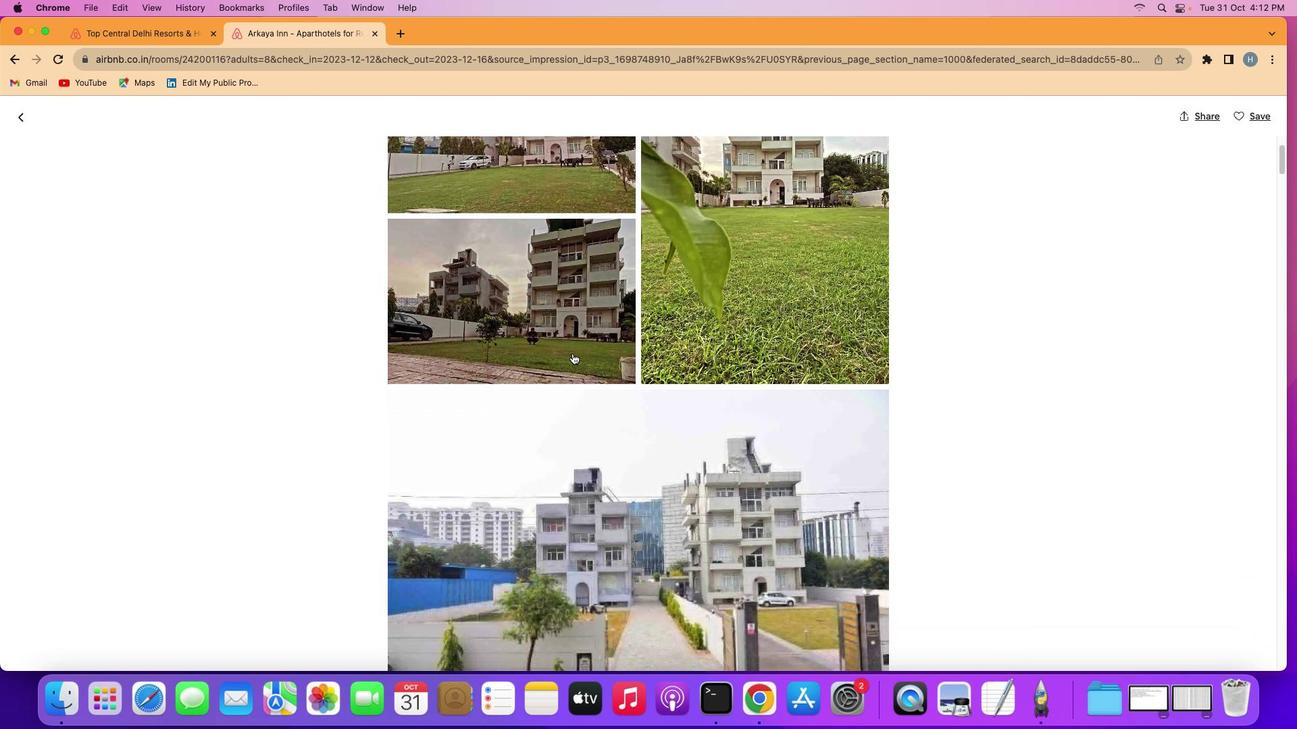 
Action: Mouse scrolled (591, 372) with delta (18, 17)
Screenshot: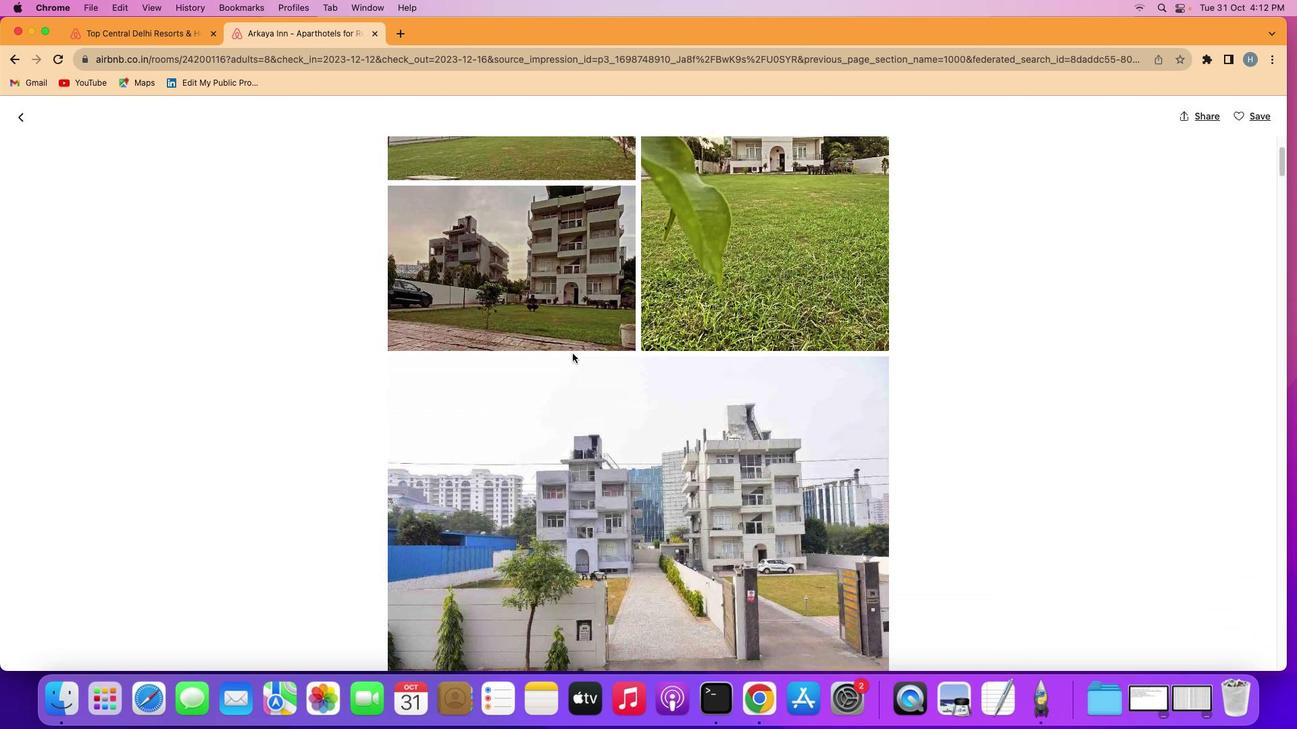 
Action: Mouse scrolled (591, 372) with delta (18, 18)
Screenshot: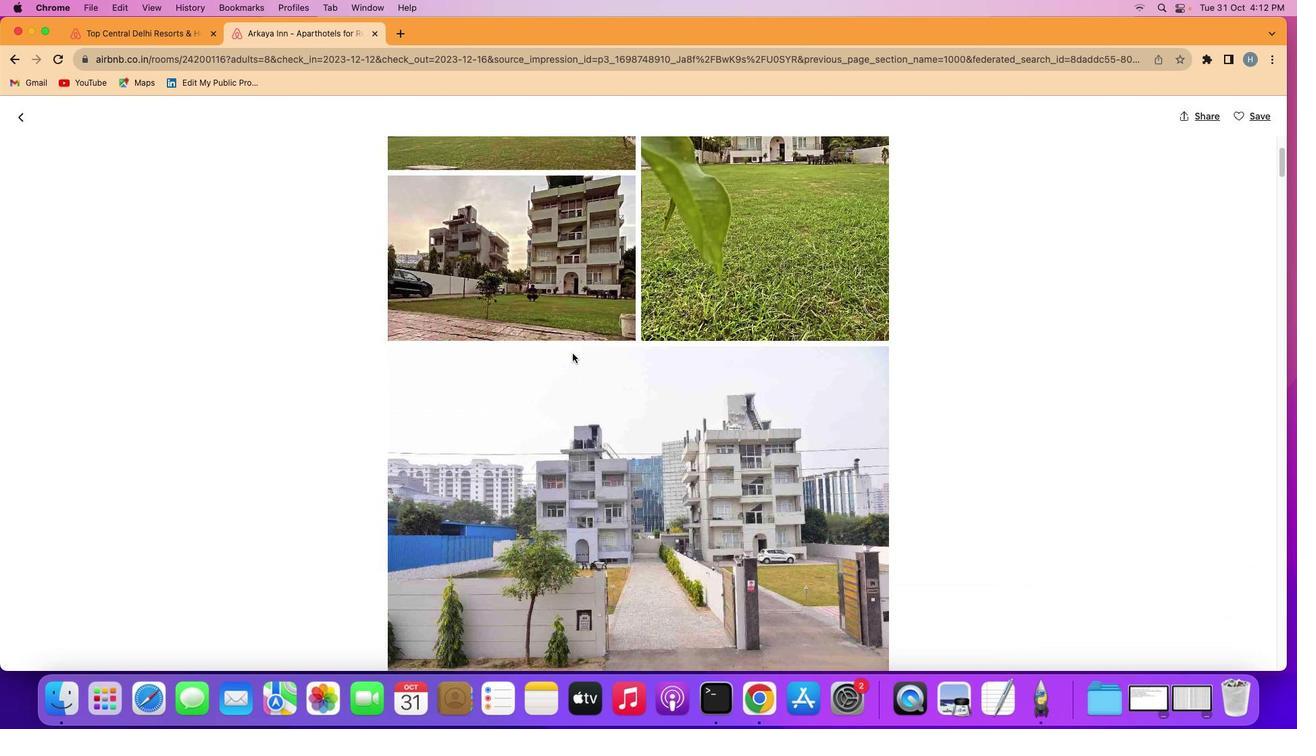 
Action: Mouse scrolled (591, 372) with delta (18, 18)
Screenshot: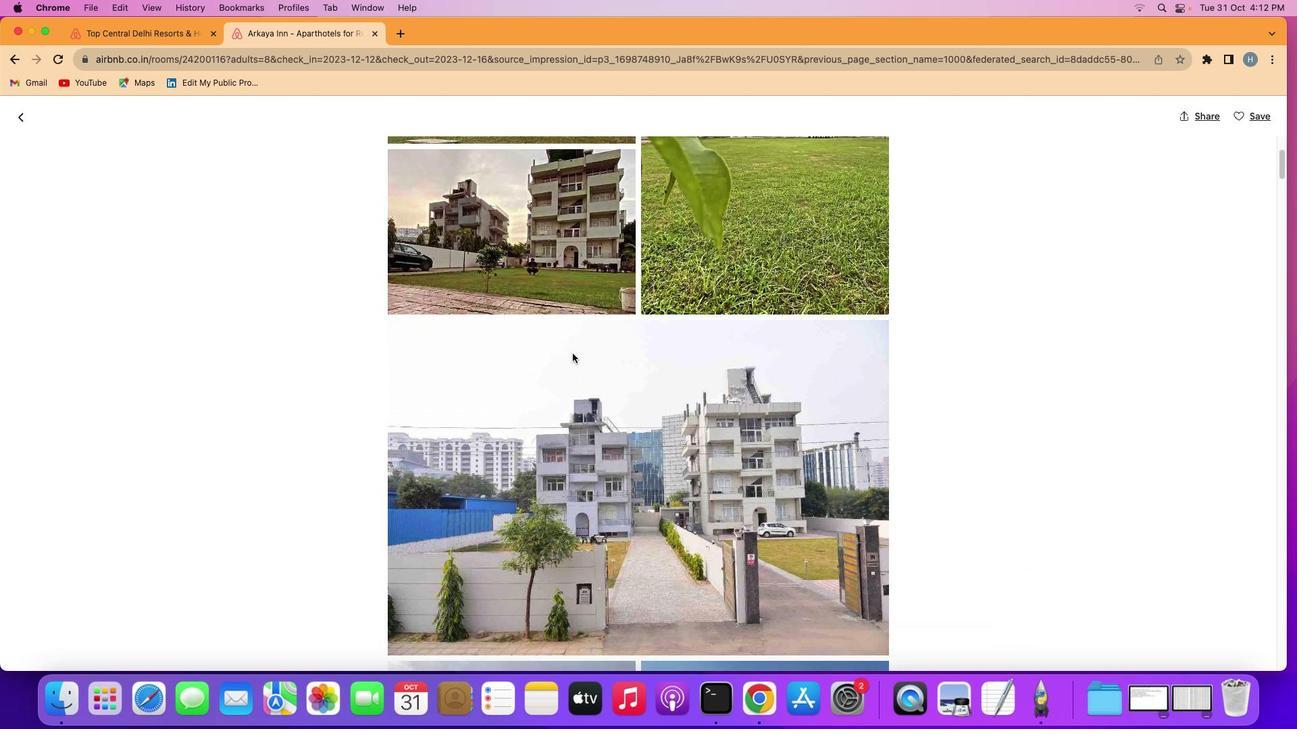 
Action: Mouse scrolled (591, 372) with delta (18, 18)
Screenshot: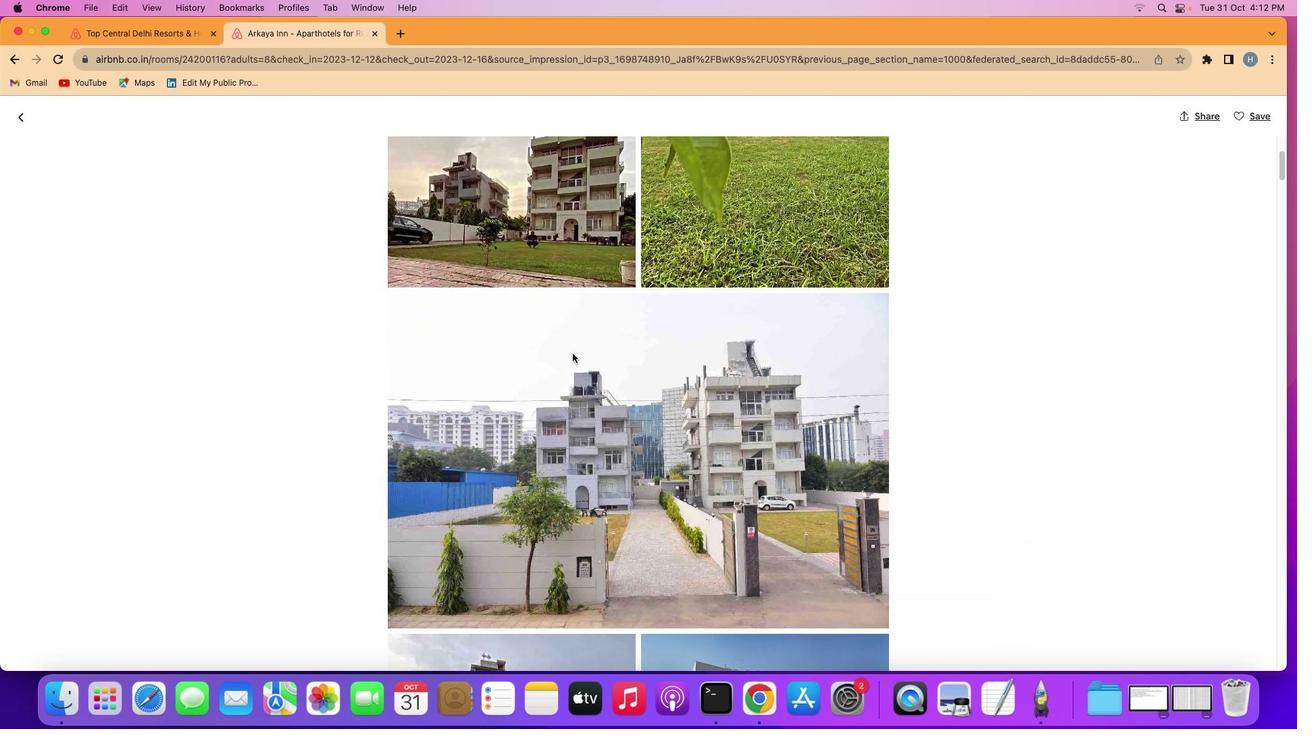 
Action: Mouse scrolled (591, 372) with delta (18, 17)
Screenshot: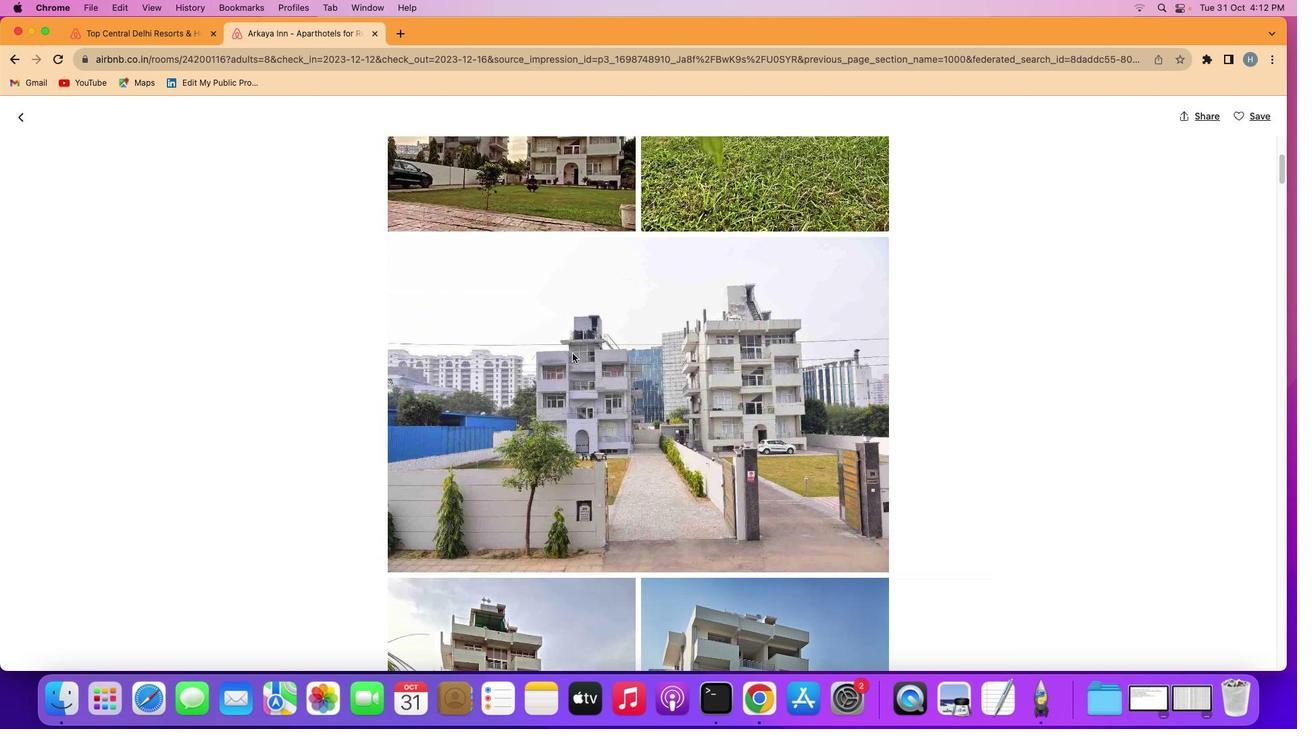 
Action: Mouse scrolled (591, 372) with delta (18, 16)
Screenshot: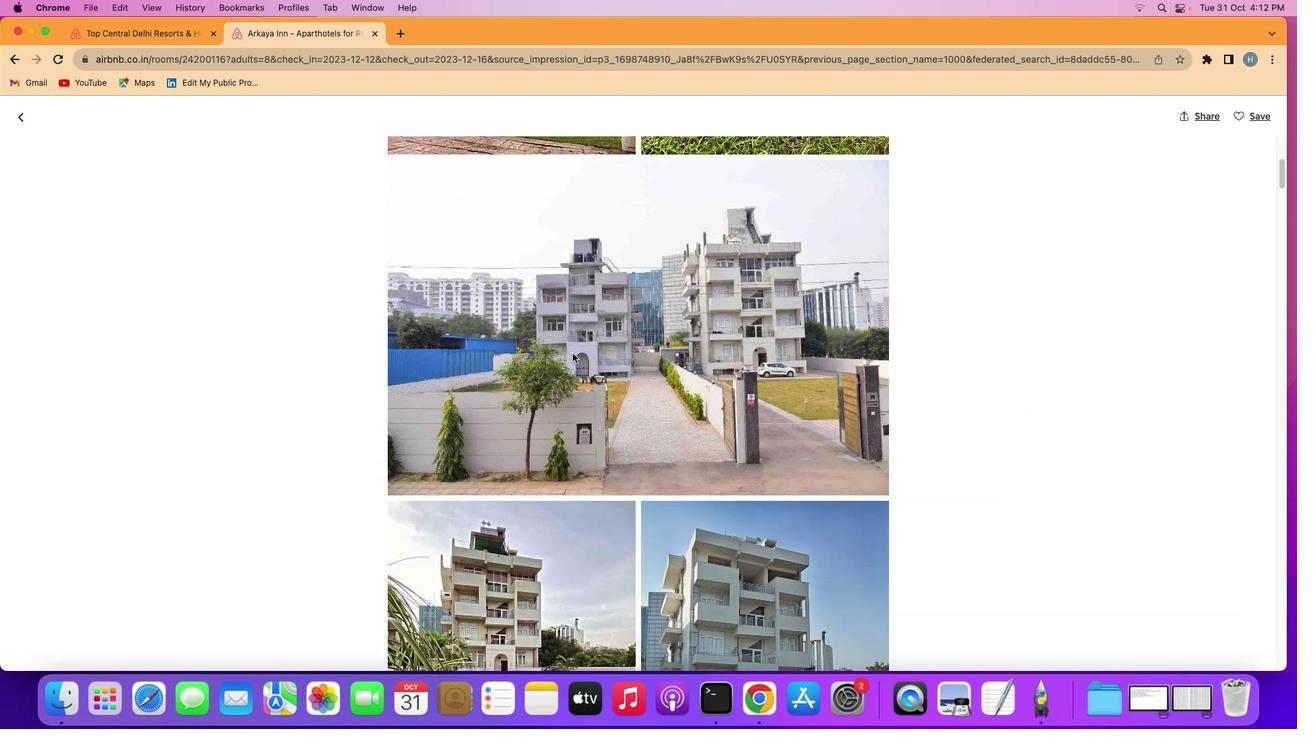 
Action: Mouse moved to (593, 372)
Screenshot: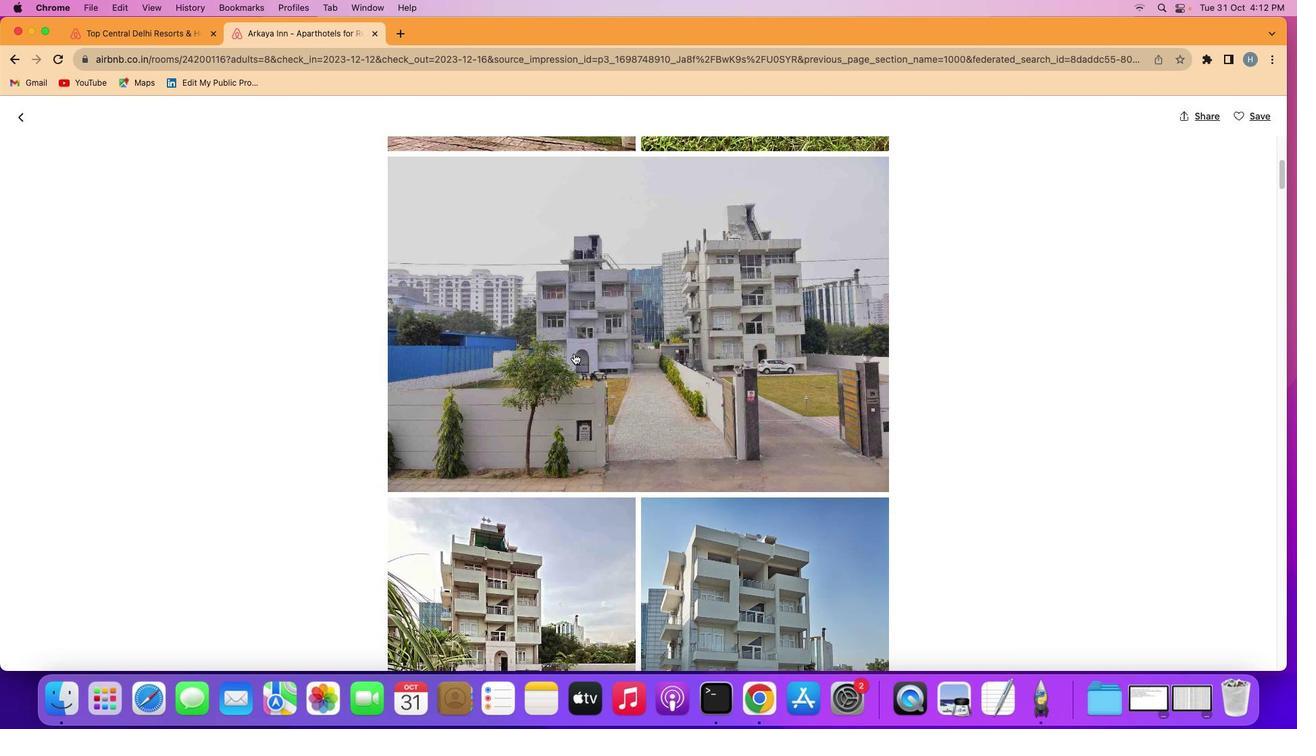 
Action: Mouse scrolled (593, 372) with delta (18, 18)
Screenshot: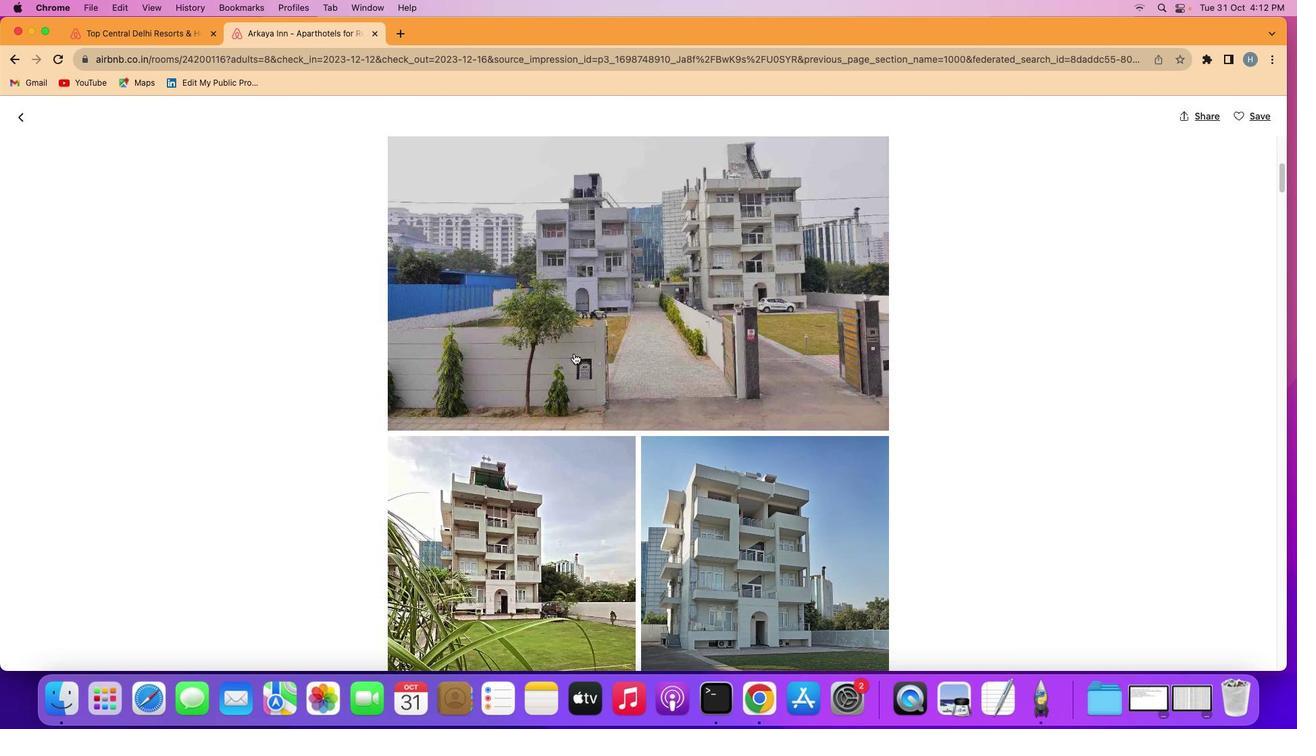 
Action: Mouse scrolled (593, 372) with delta (18, 18)
Screenshot: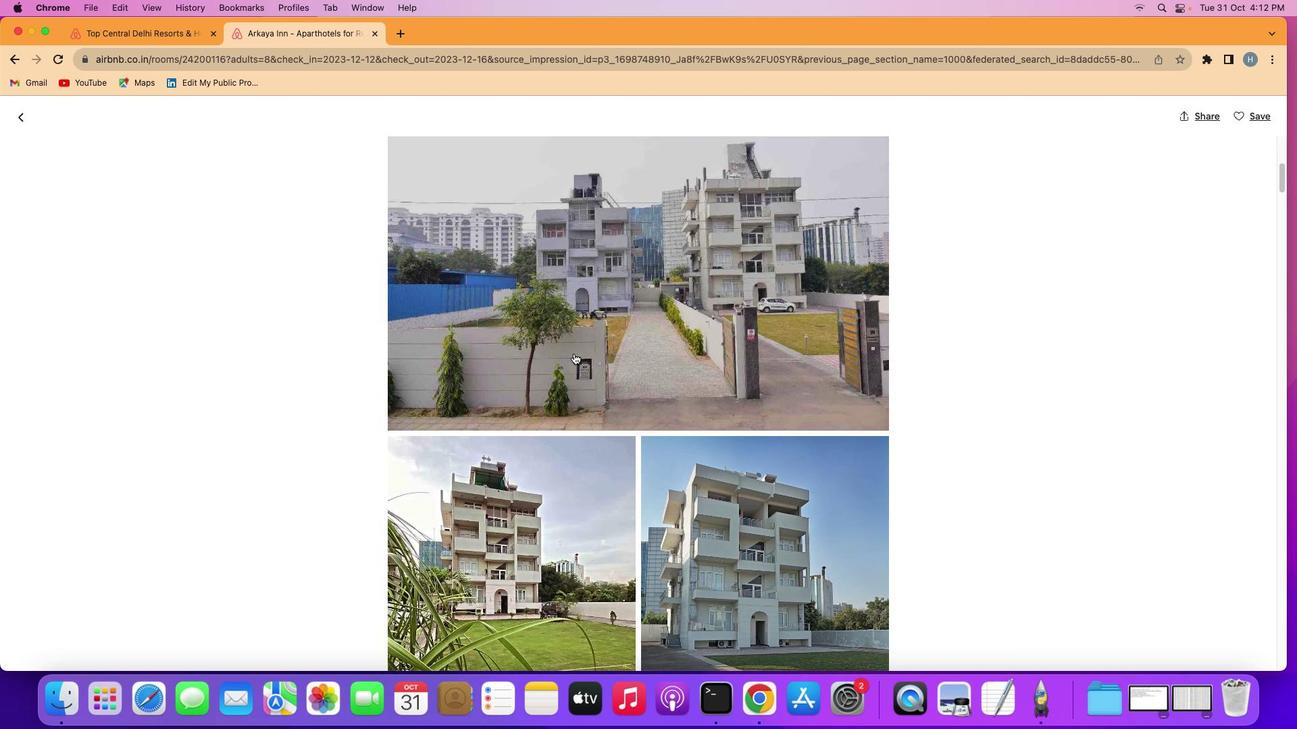 
Action: Mouse scrolled (593, 372) with delta (18, 17)
Screenshot: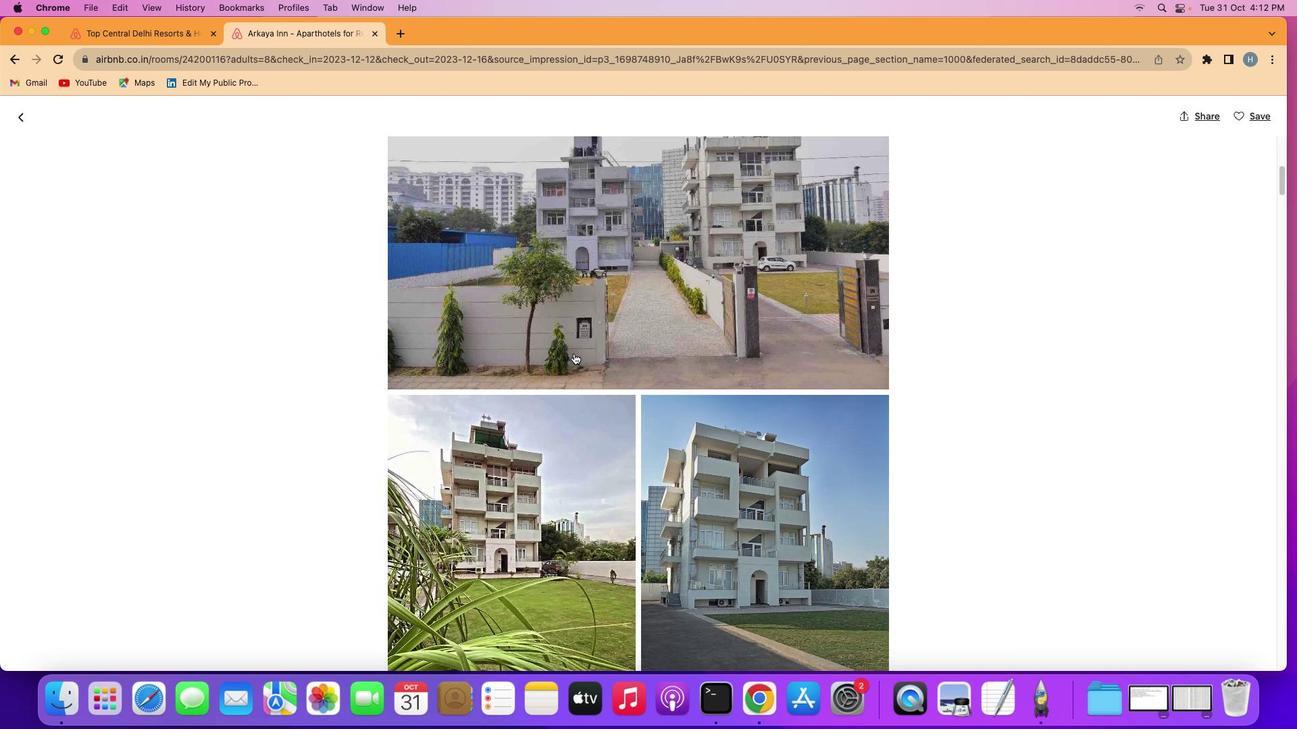 
Action: Mouse scrolled (593, 372) with delta (18, 18)
Screenshot: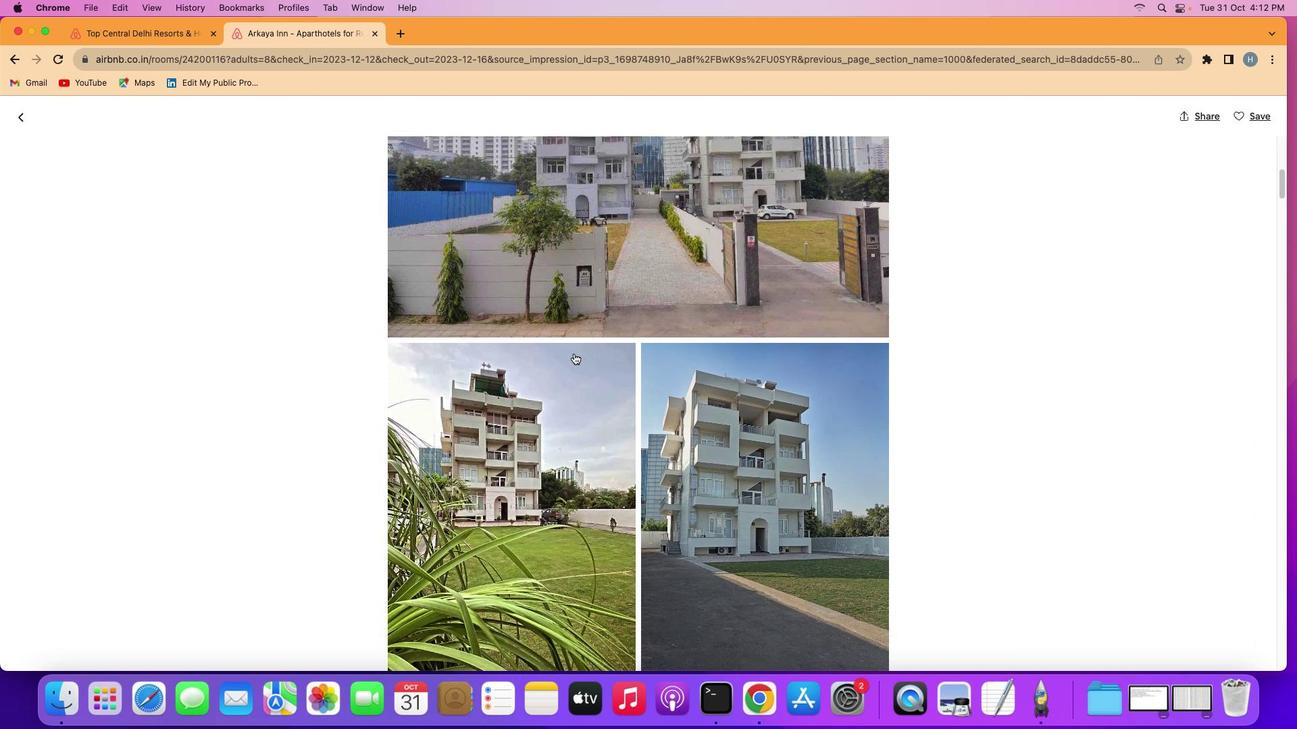 
Action: Mouse scrolled (593, 372) with delta (18, 18)
Screenshot: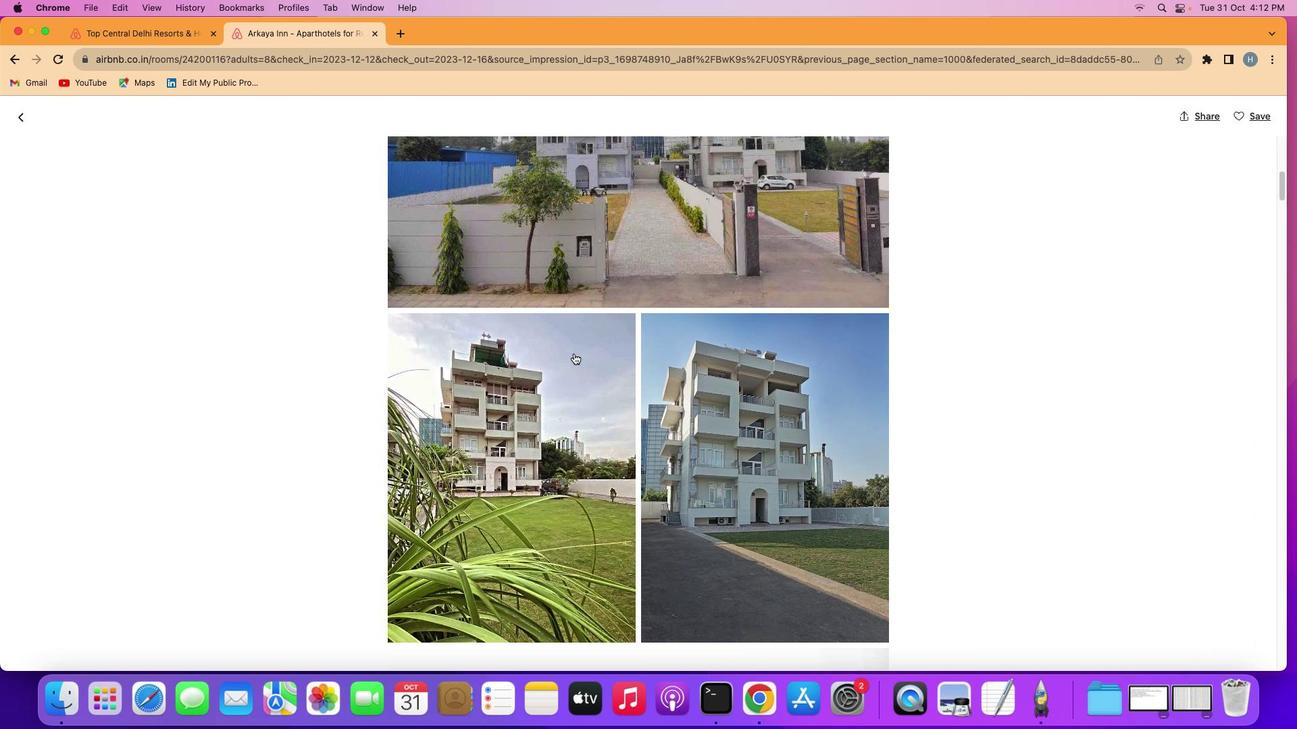 
Action: Mouse scrolled (593, 372) with delta (18, 17)
Screenshot: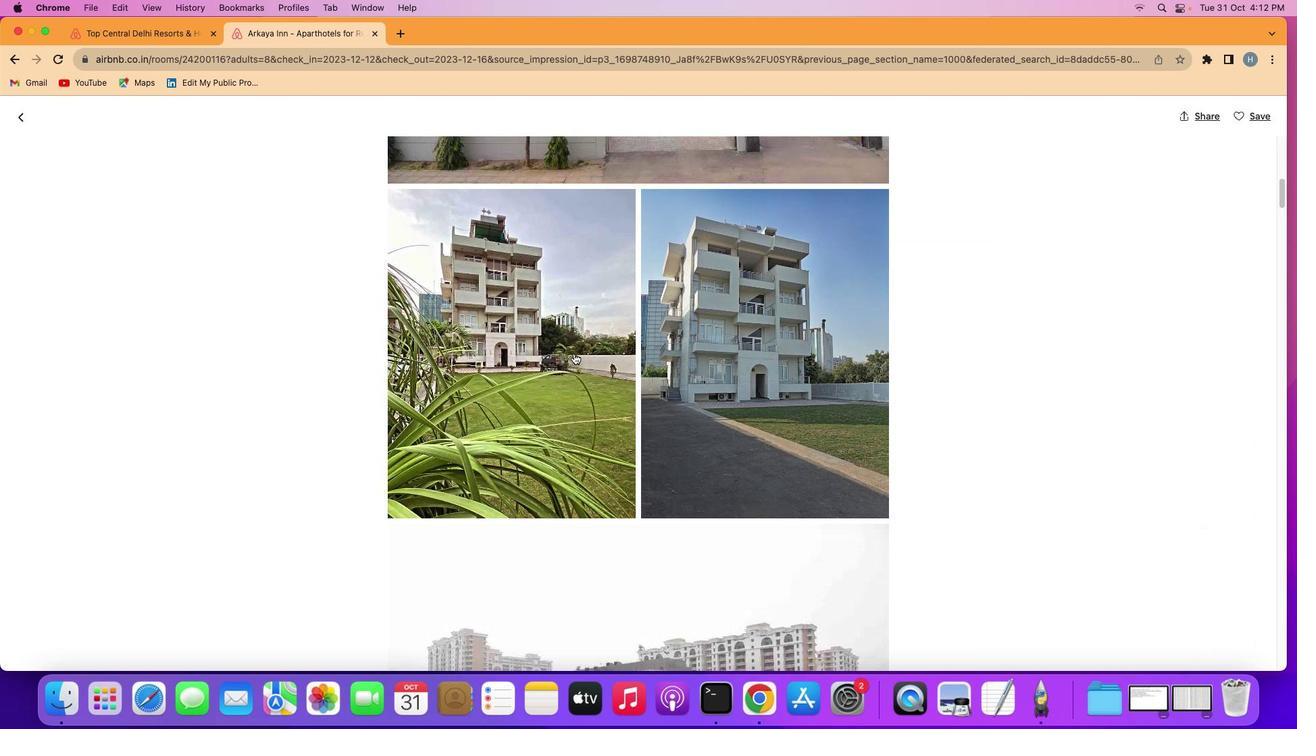 
Action: Mouse scrolled (593, 372) with delta (18, 16)
Screenshot: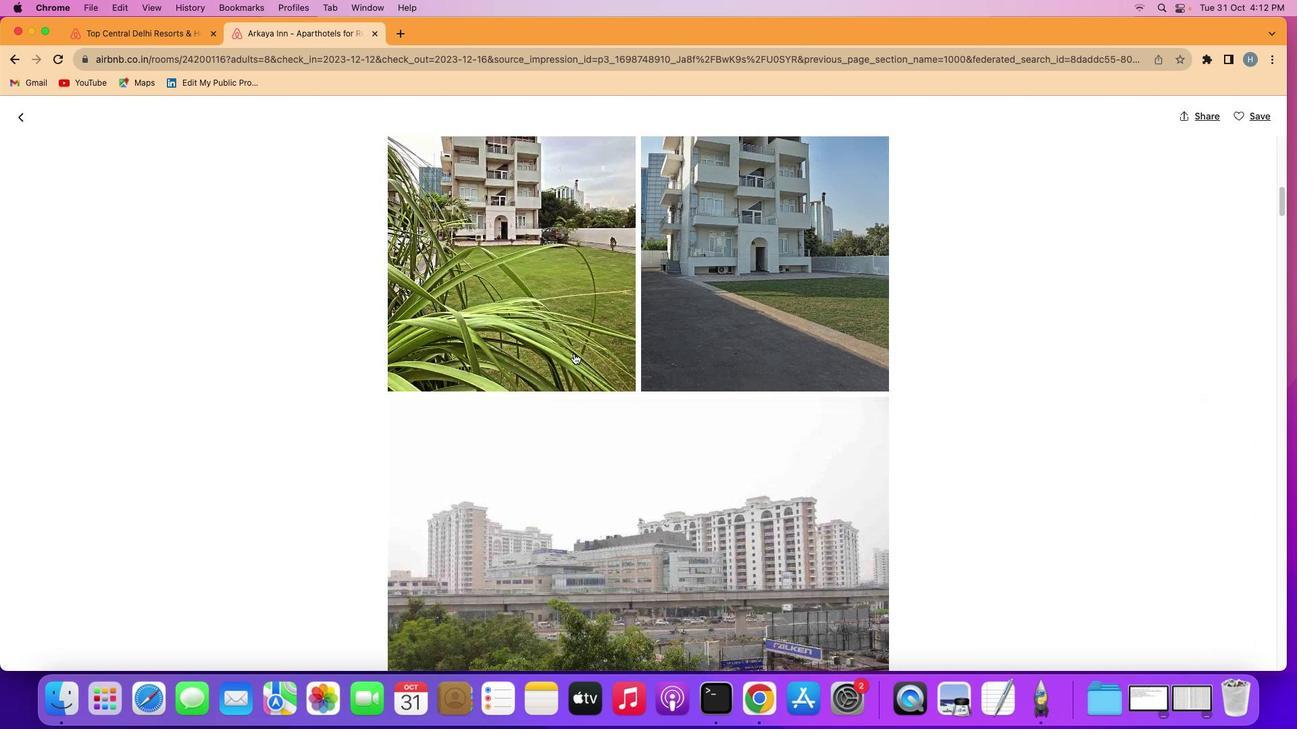 
Action: Mouse scrolled (593, 372) with delta (18, 15)
Screenshot: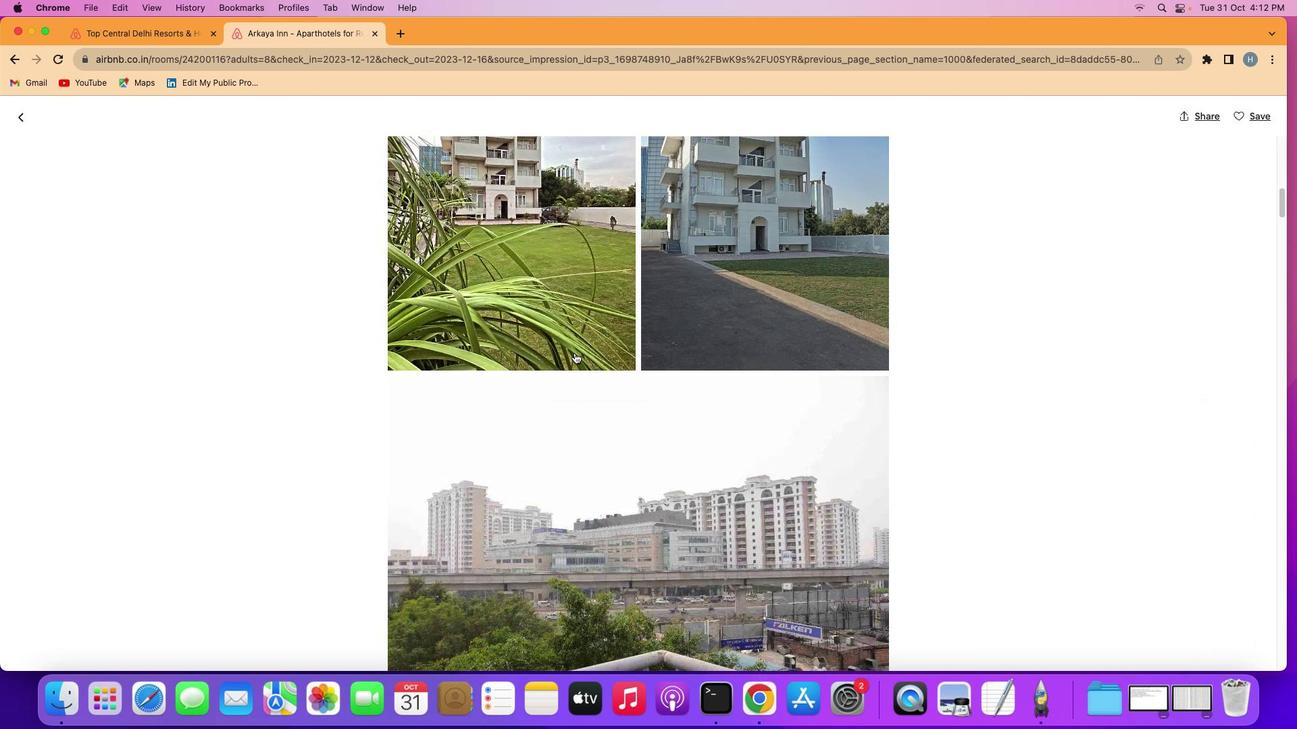 
Action: Mouse moved to (593, 371)
Screenshot: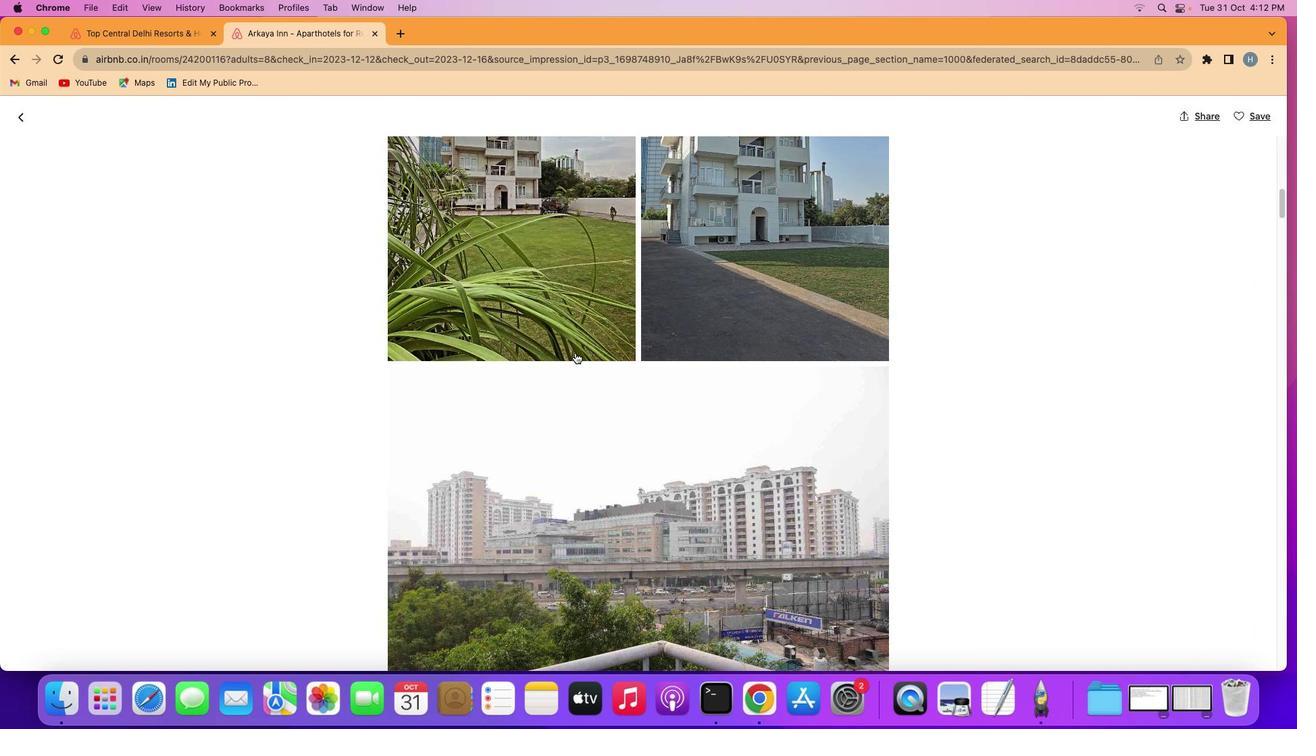 
Action: Mouse scrolled (593, 371) with delta (18, 18)
Screenshot: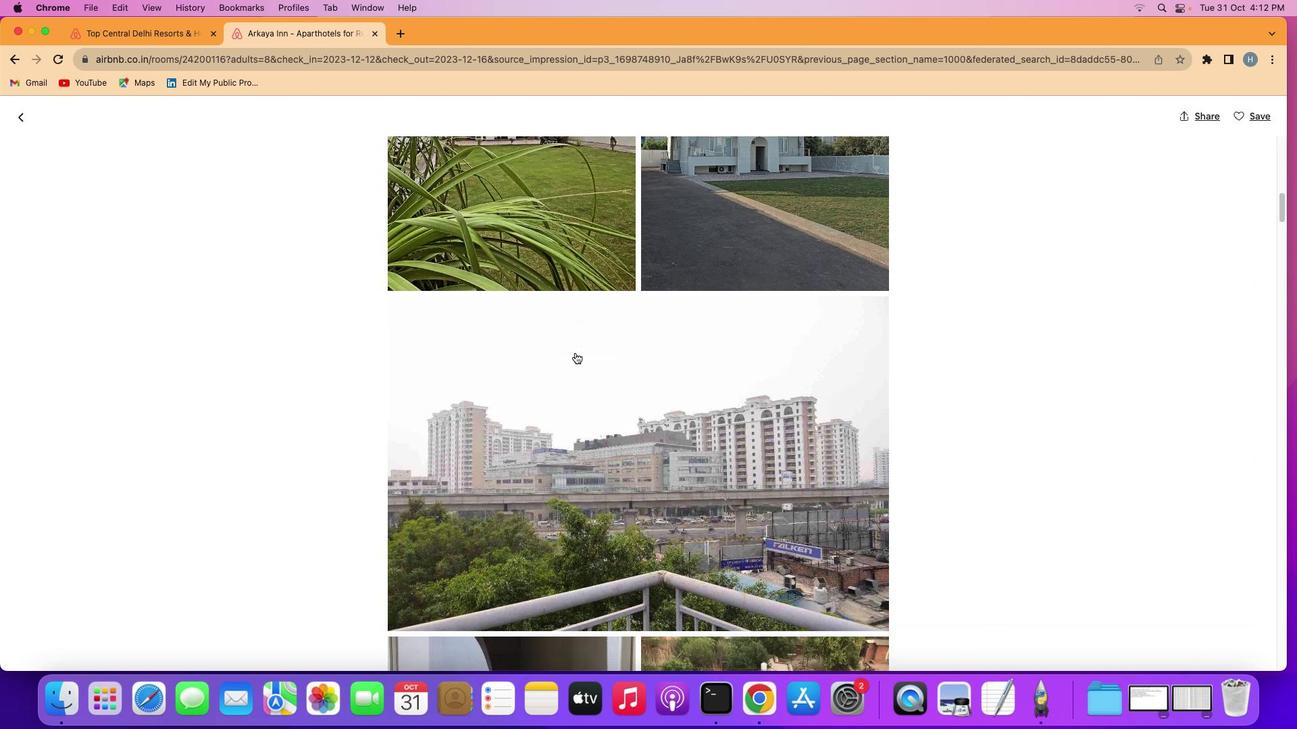 
Action: Mouse scrolled (593, 371) with delta (18, 18)
Screenshot: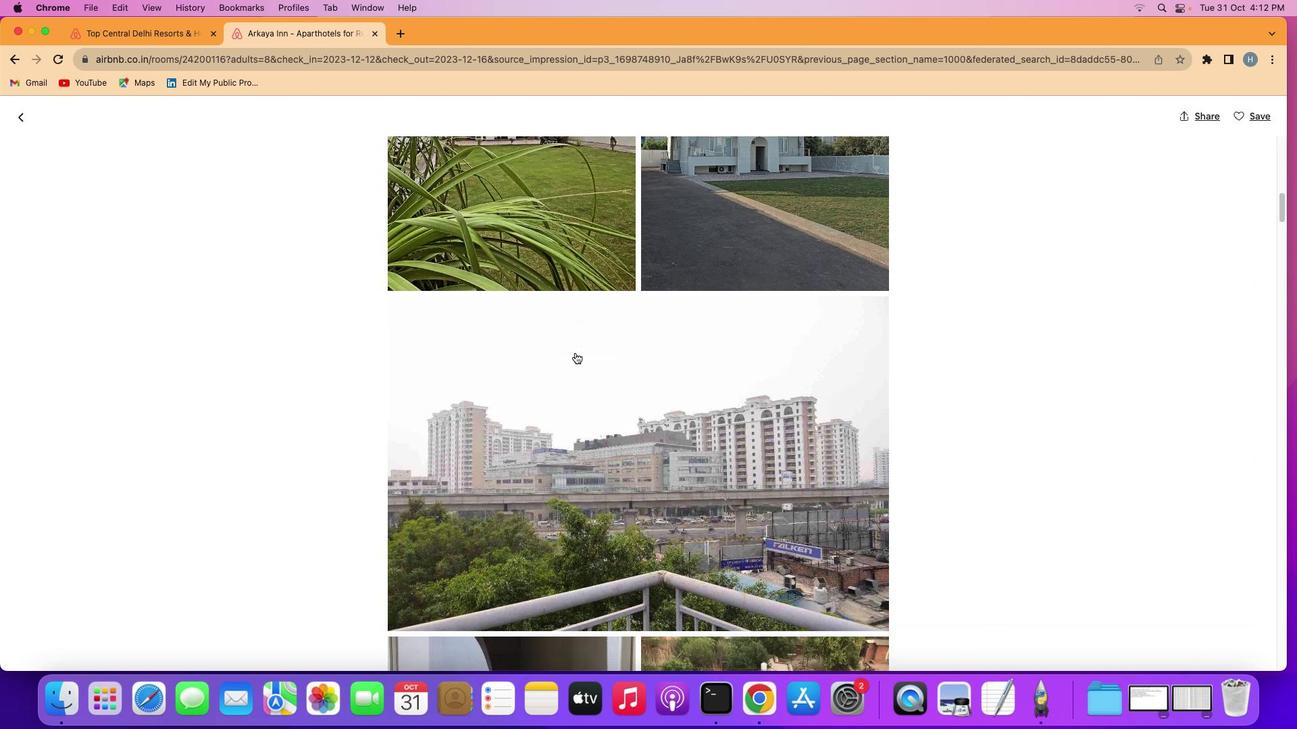 
Action: Mouse scrolled (593, 371) with delta (18, 16)
Screenshot: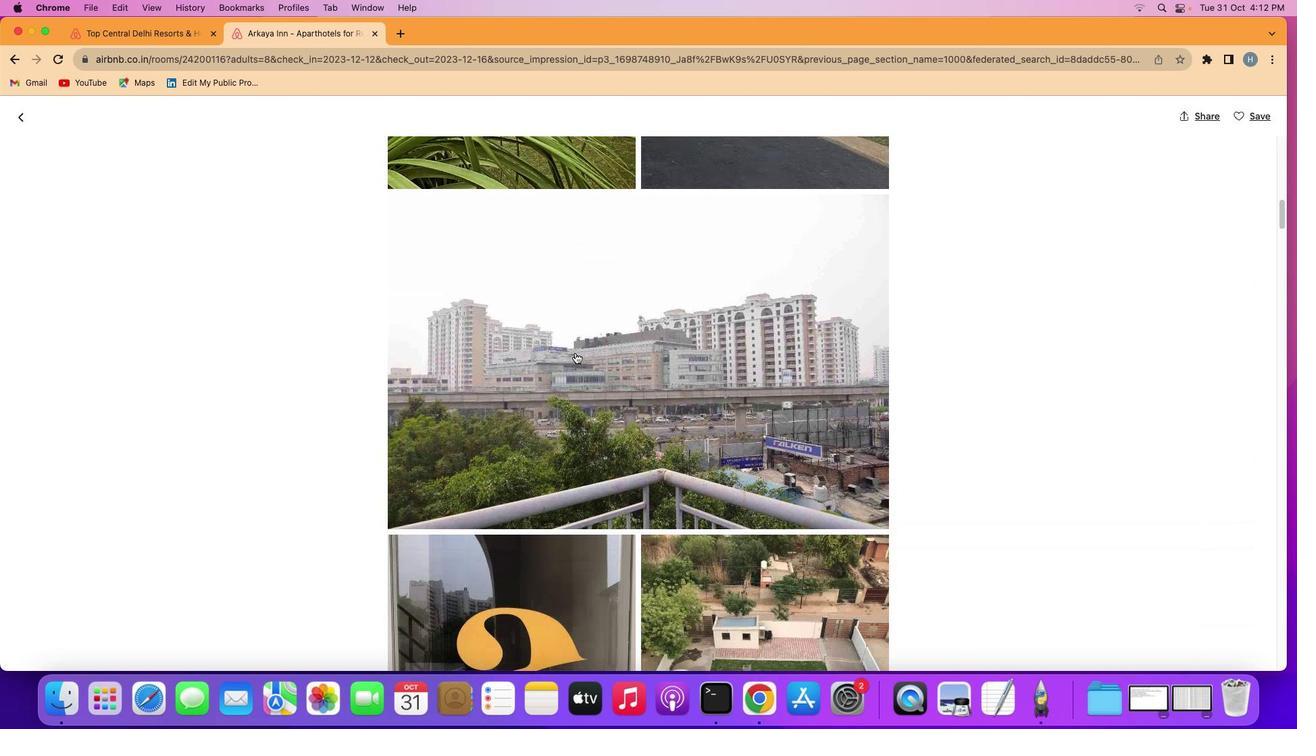 
Action: Mouse scrolled (593, 371) with delta (18, 16)
Screenshot: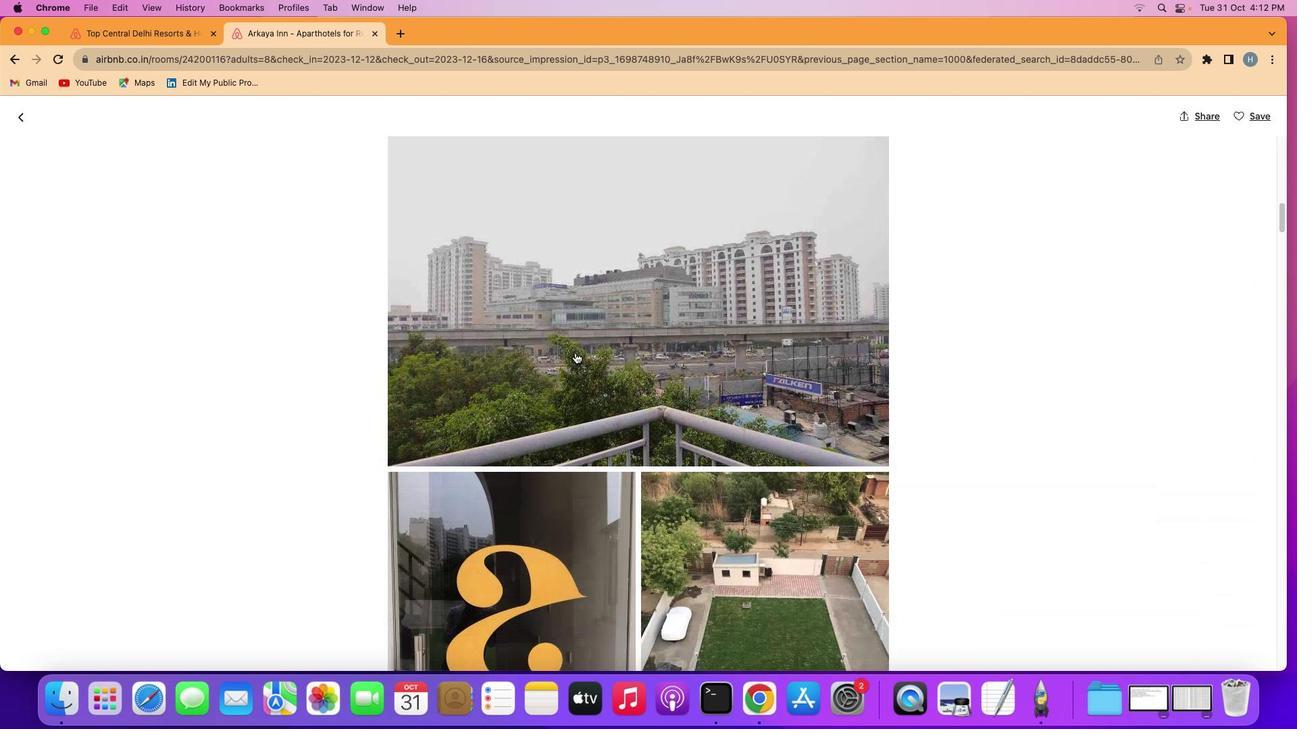 
Action: Mouse scrolled (593, 371) with delta (18, 18)
Screenshot: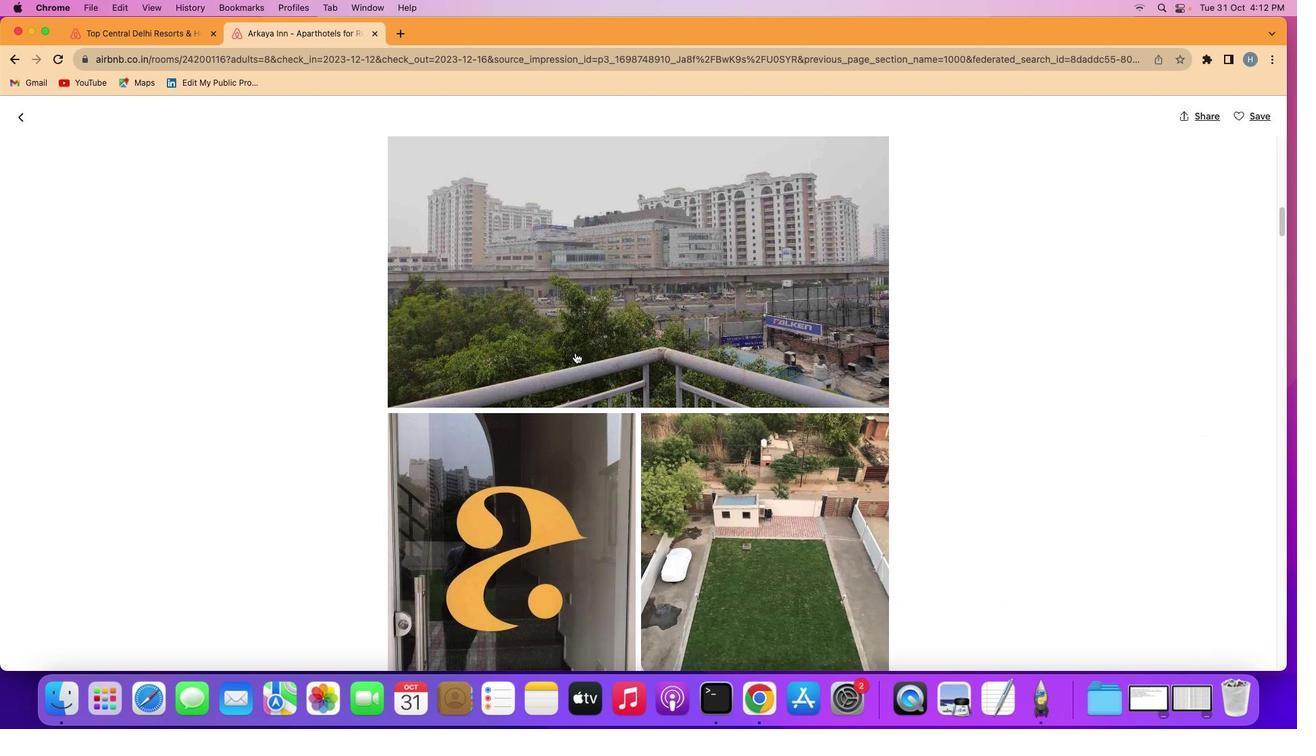 
Action: Mouse scrolled (593, 371) with delta (18, 18)
Screenshot: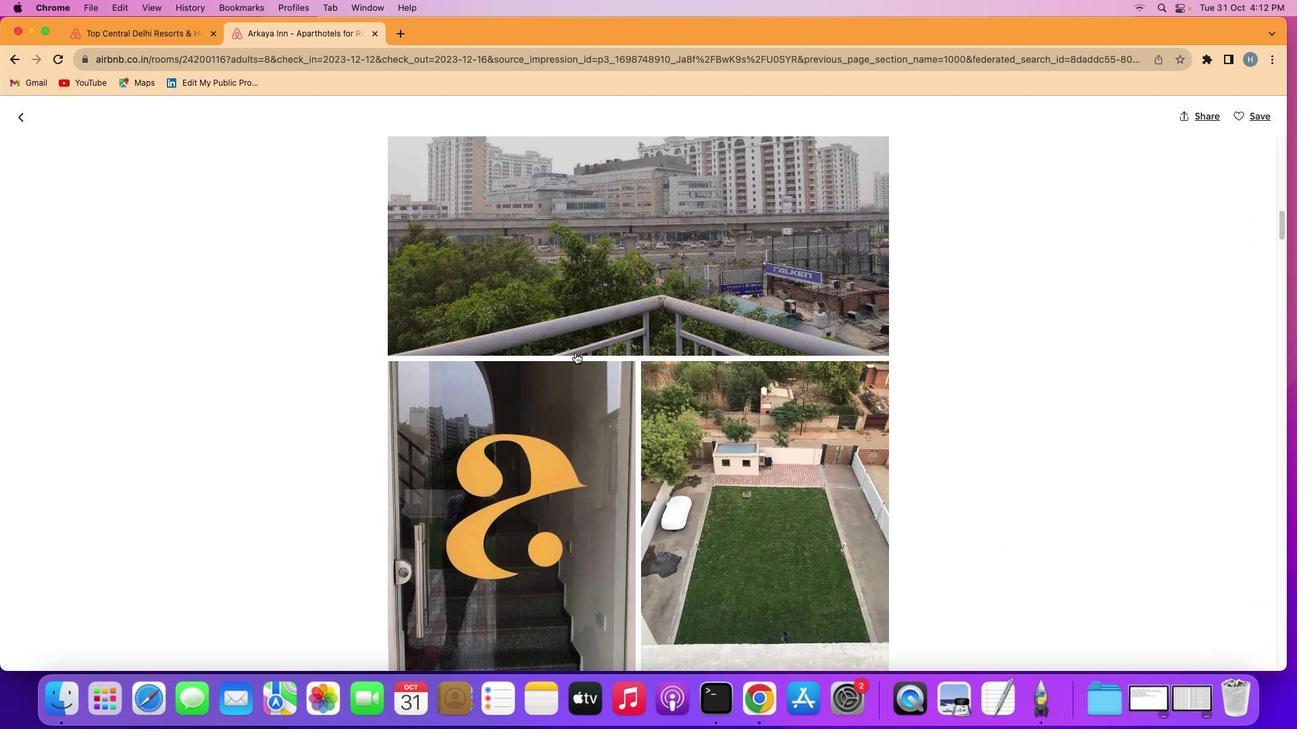 
Action: Mouse scrolled (593, 371) with delta (18, 16)
Screenshot: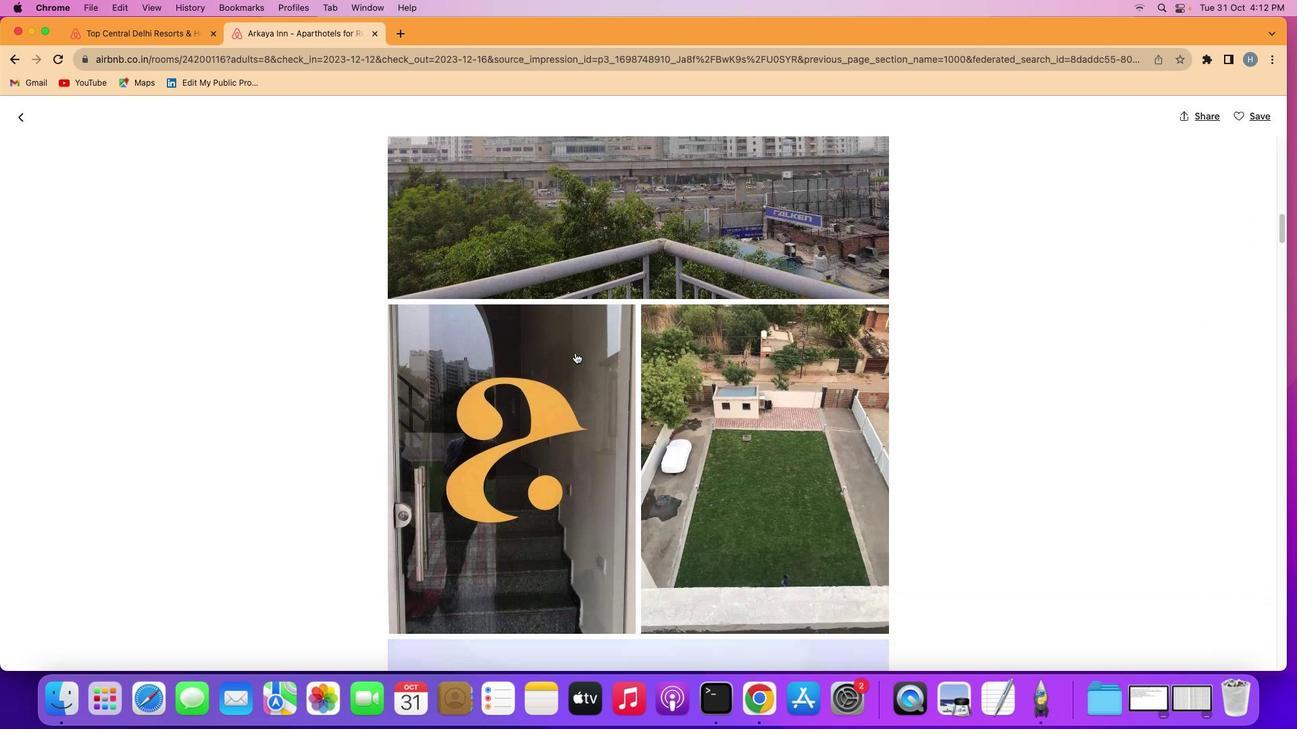
Action: Mouse scrolled (593, 371) with delta (18, 16)
Screenshot: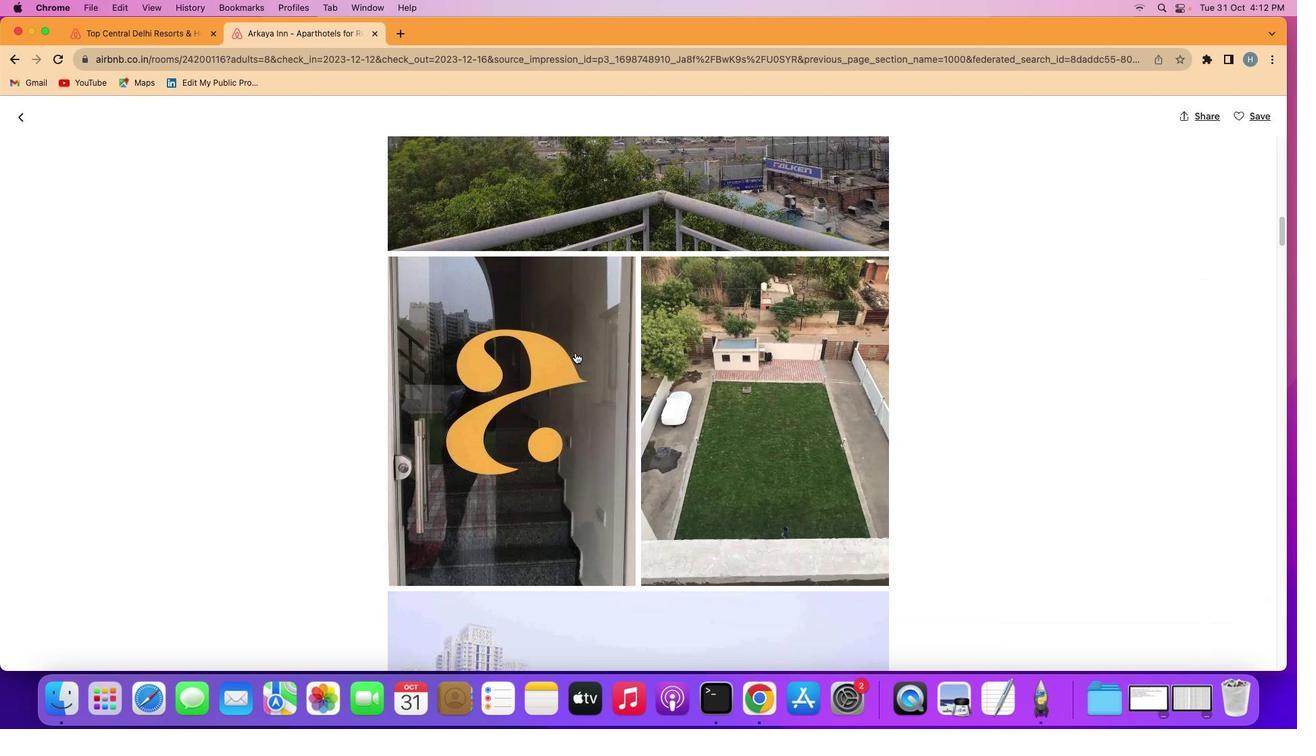 
Action: Mouse scrolled (593, 371) with delta (18, 18)
Screenshot: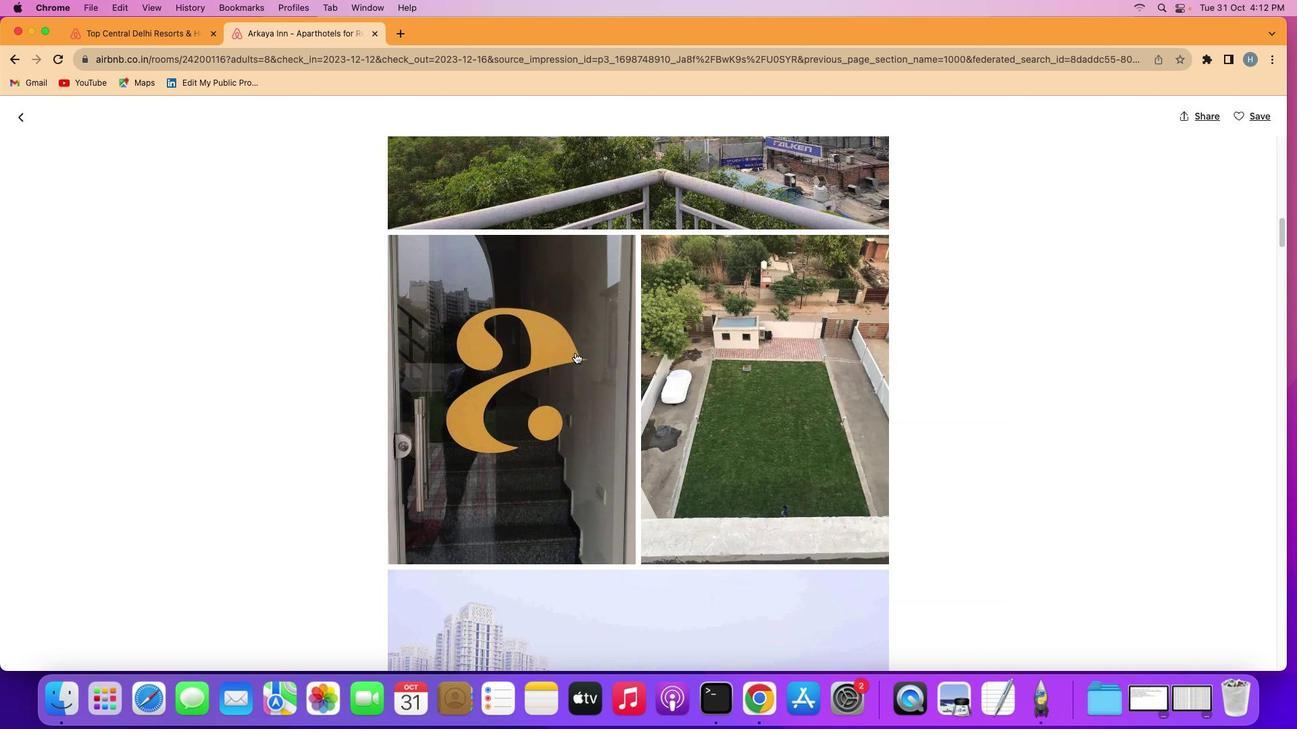 
Action: Mouse scrolled (593, 371) with delta (18, 18)
Screenshot: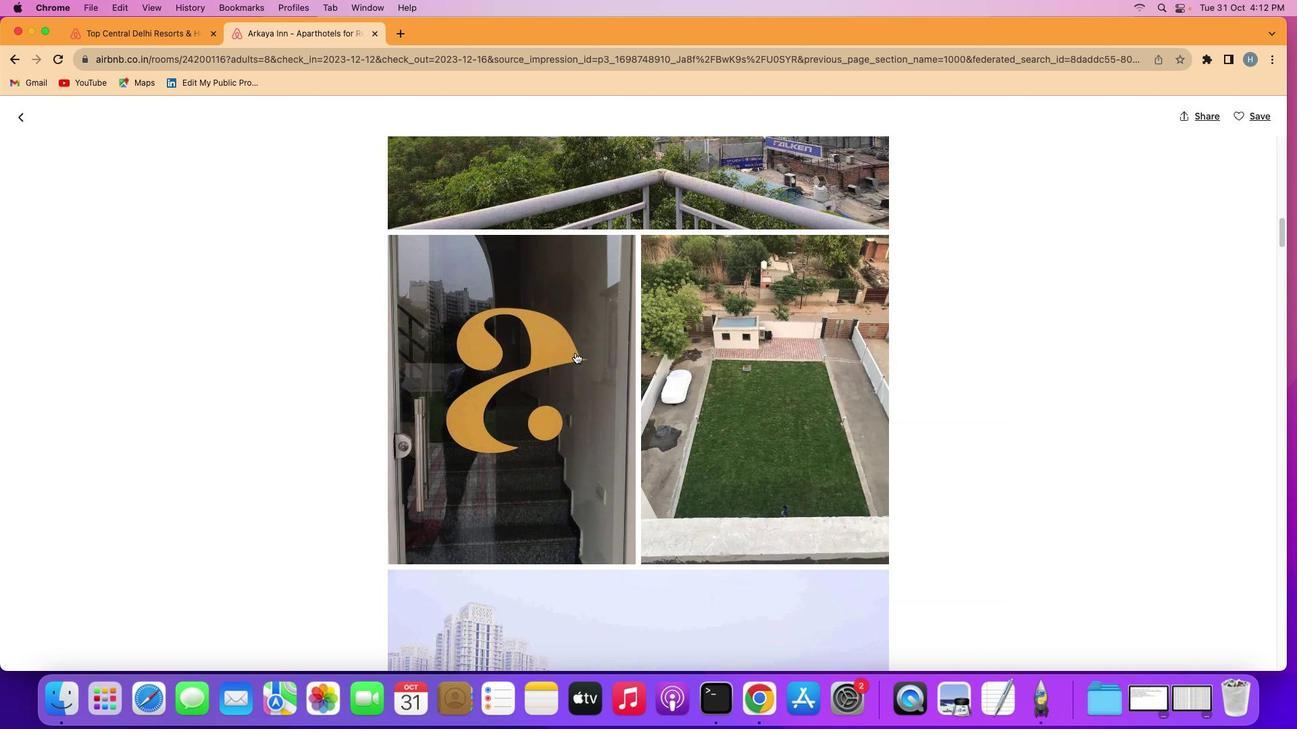 
Action: Mouse scrolled (593, 371) with delta (18, 16)
Screenshot: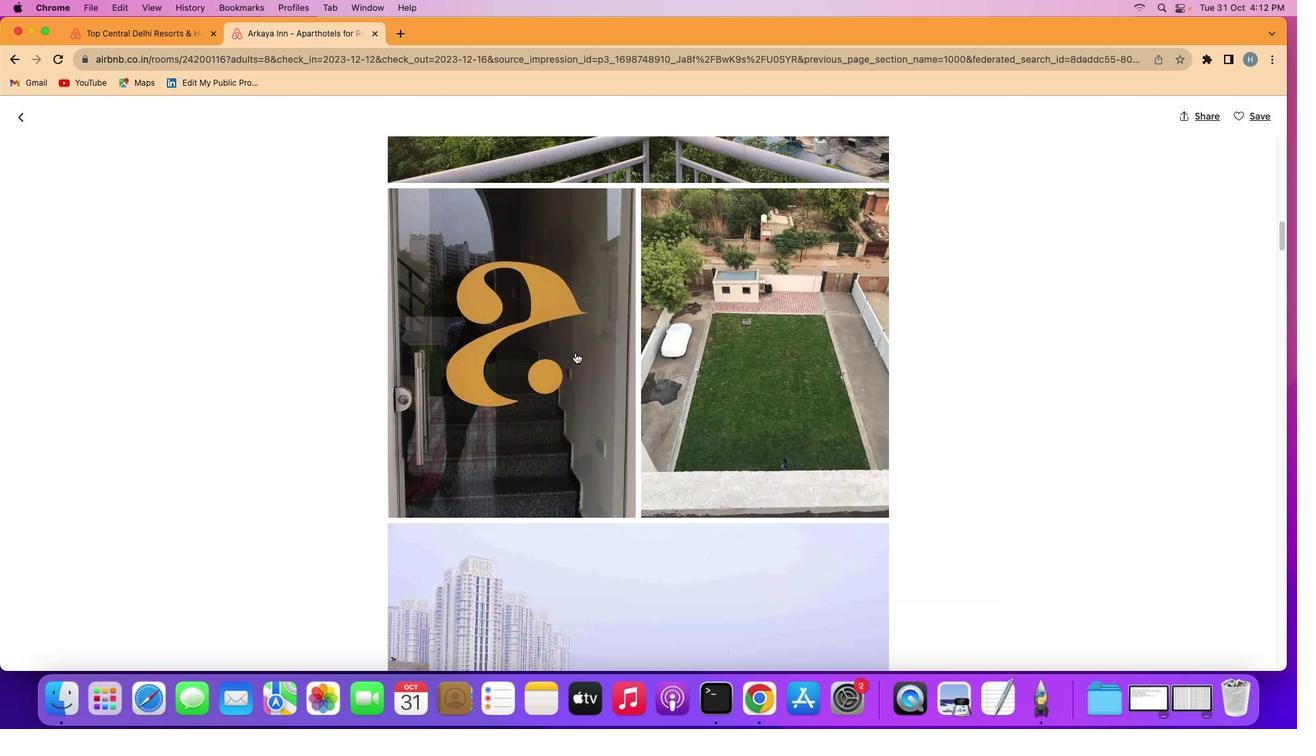 
Action: Mouse scrolled (593, 371) with delta (18, 16)
Screenshot: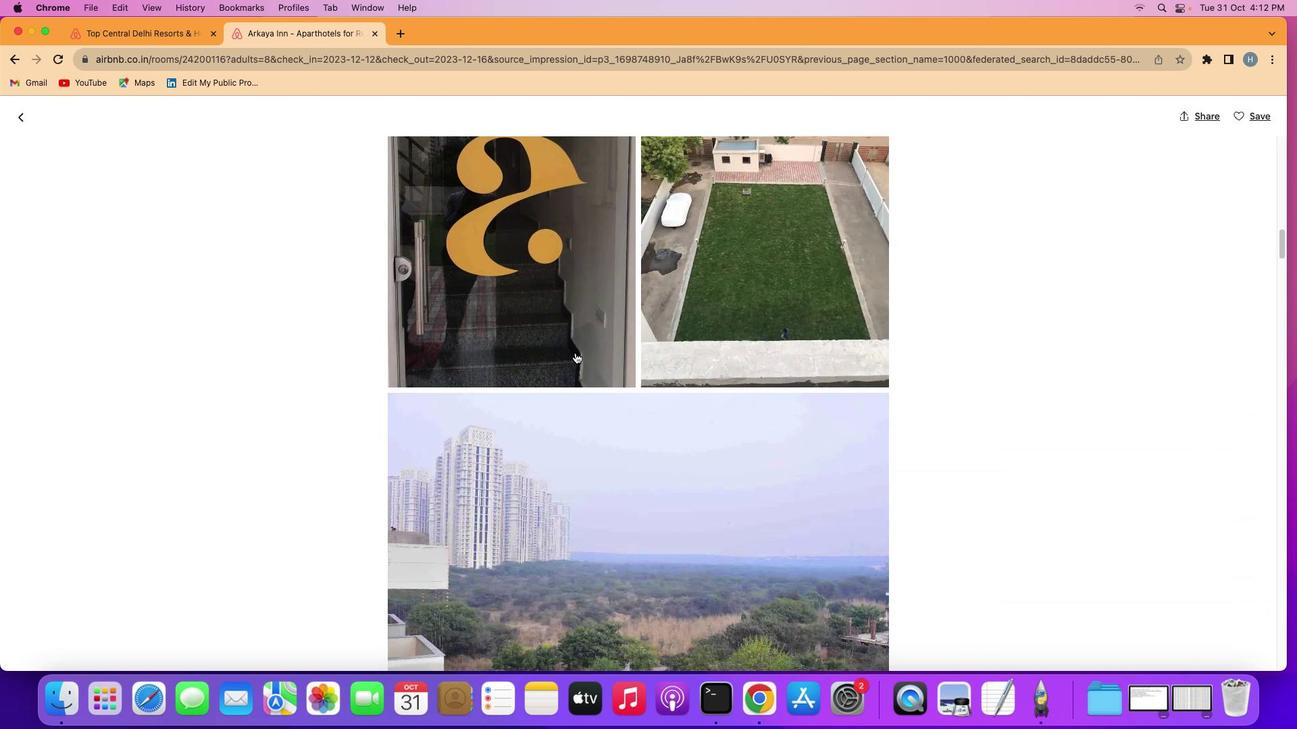 
Action: Mouse moved to (593, 371)
Screenshot: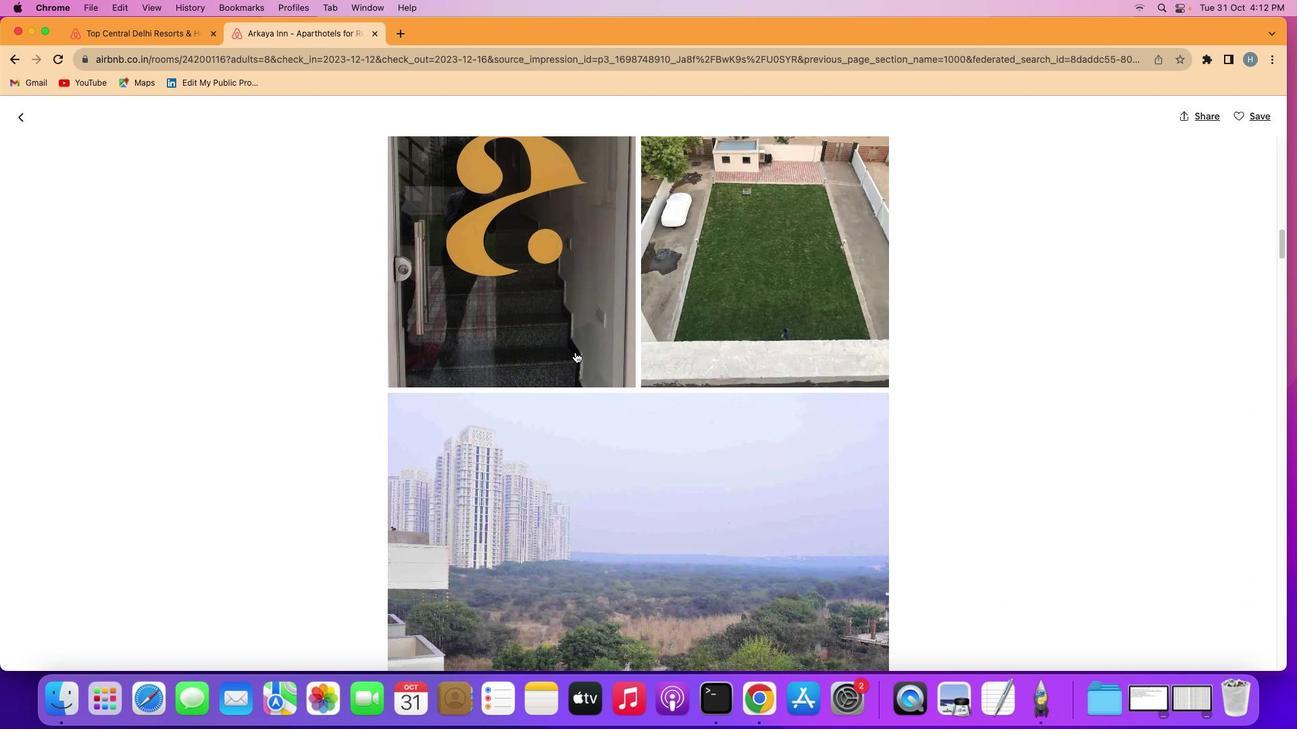 
Action: Mouse scrolled (593, 371) with delta (18, 18)
Screenshot: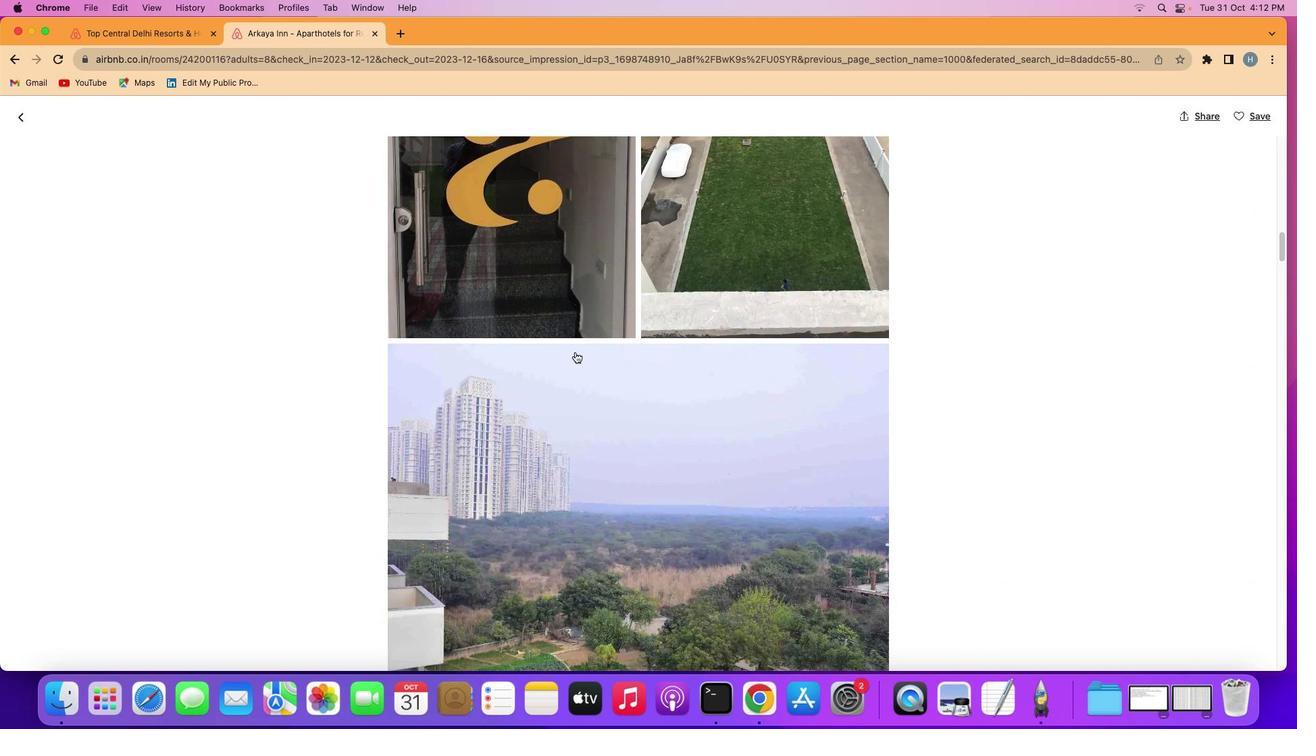 
Action: Mouse scrolled (593, 371) with delta (18, 18)
Screenshot: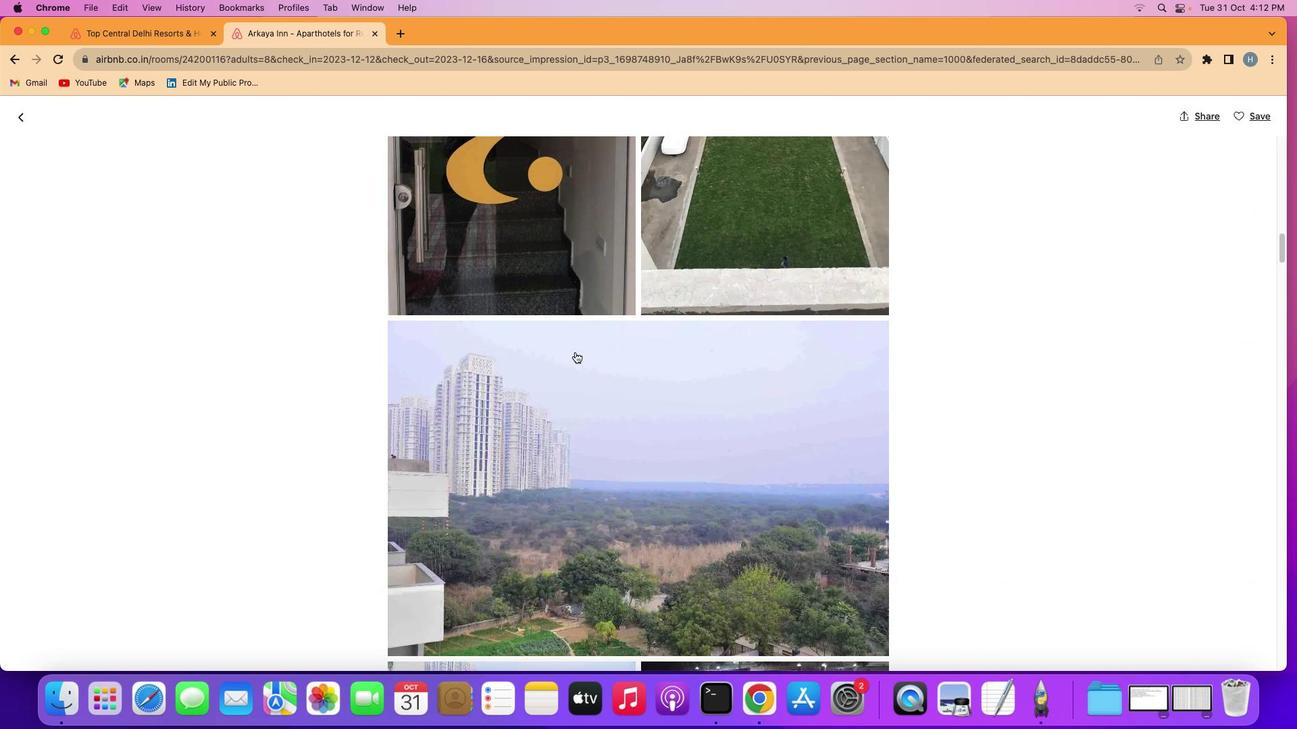 
Action: Mouse scrolled (593, 371) with delta (18, 16)
Screenshot: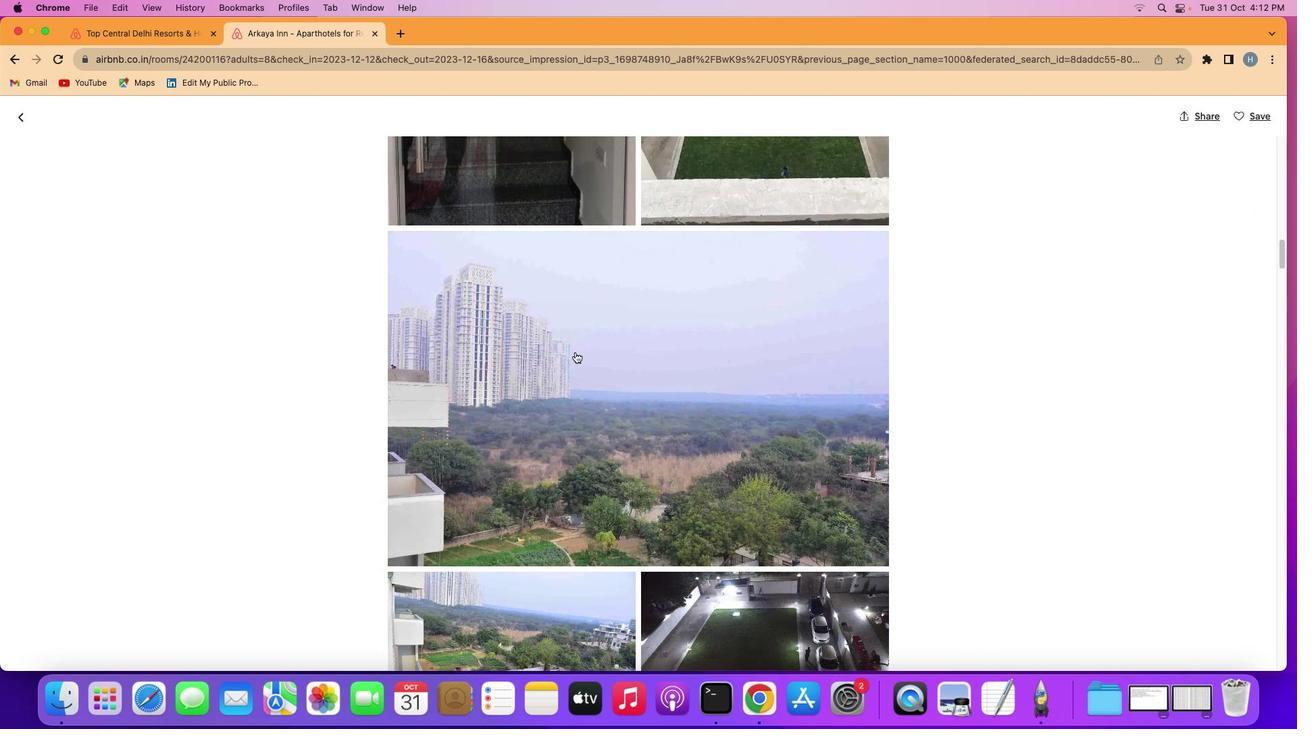 
Action: Mouse scrolled (593, 371) with delta (18, 16)
Screenshot: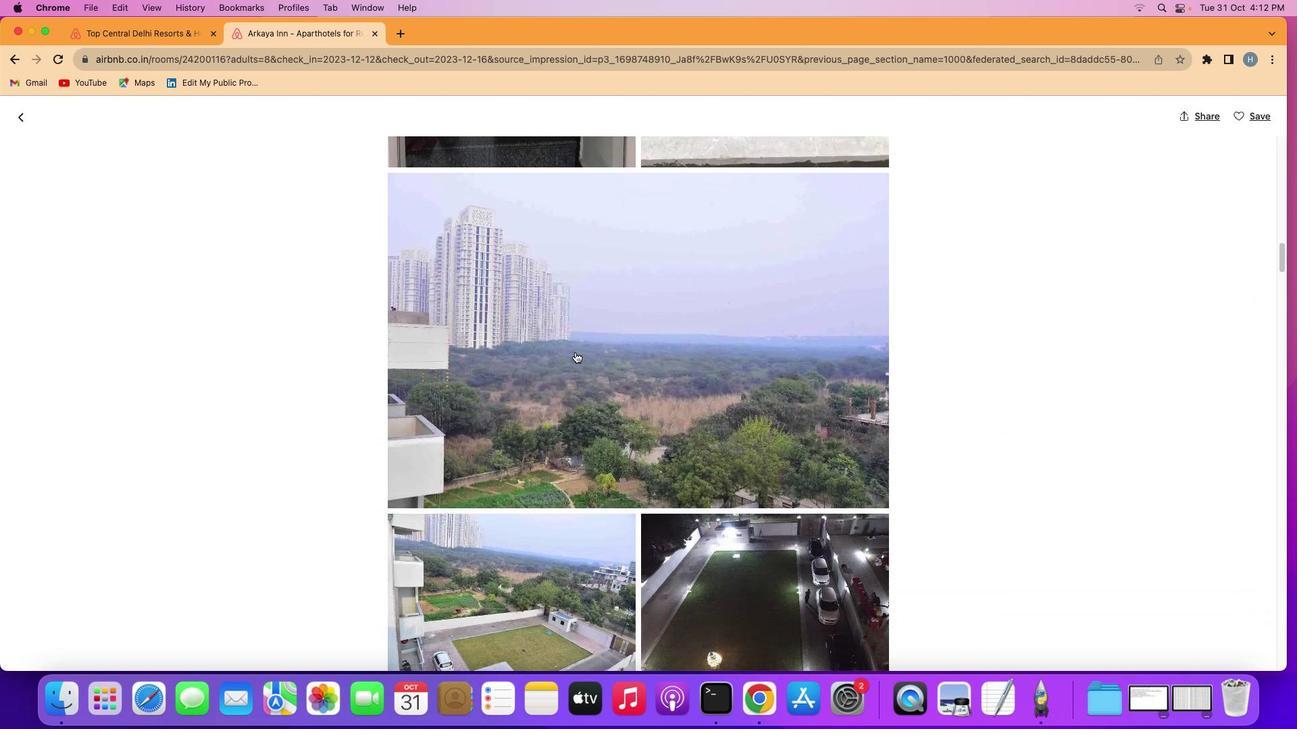 
Action: Mouse scrolled (593, 371) with delta (18, 18)
Screenshot: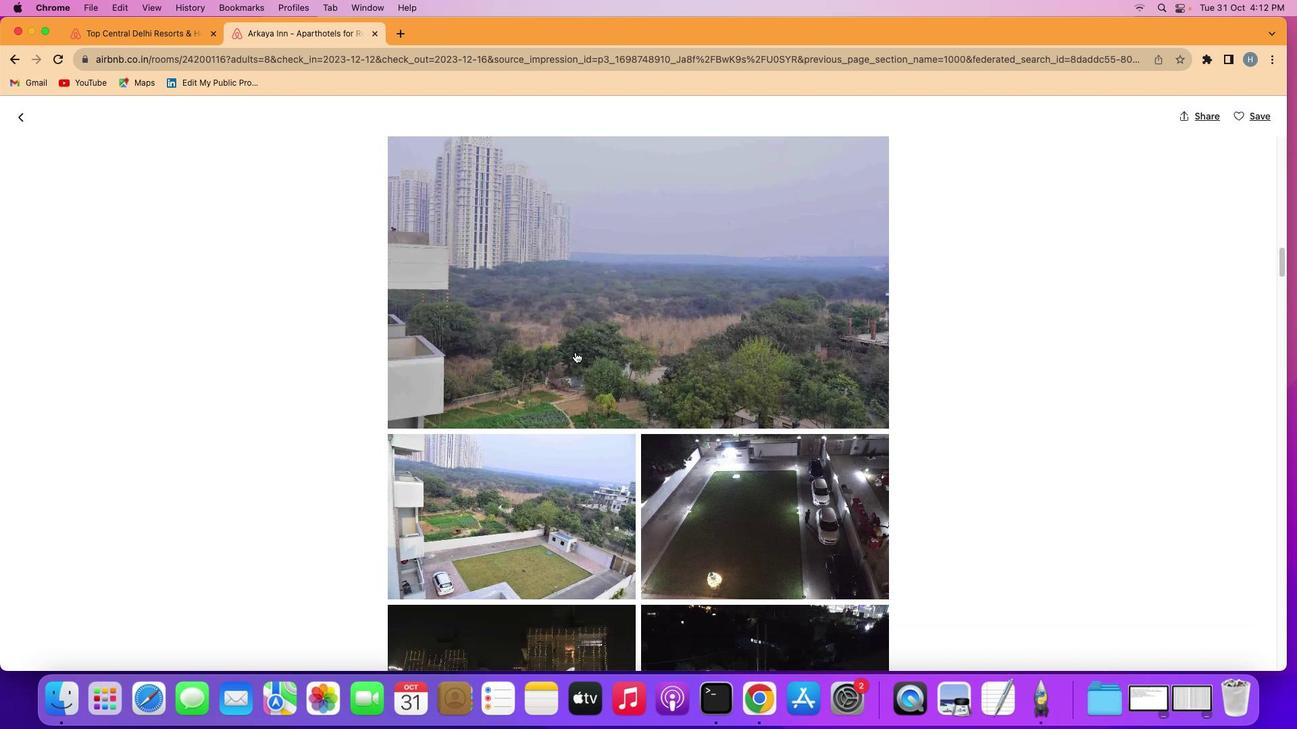 
Action: Mouse scrolled (593, 371) with delta (18, 18)
Screenshot: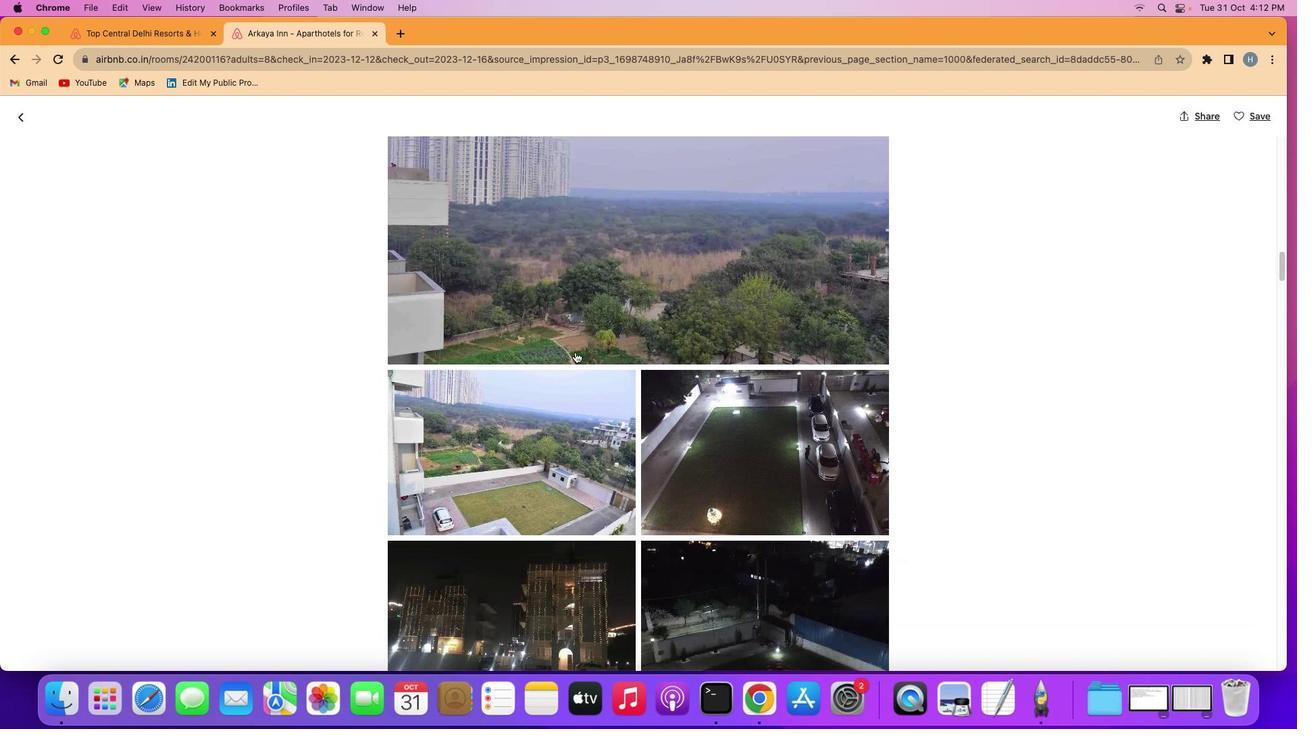 
Action: Mouse scrolled (593, 371) with delta (18, 16)
Screenshot: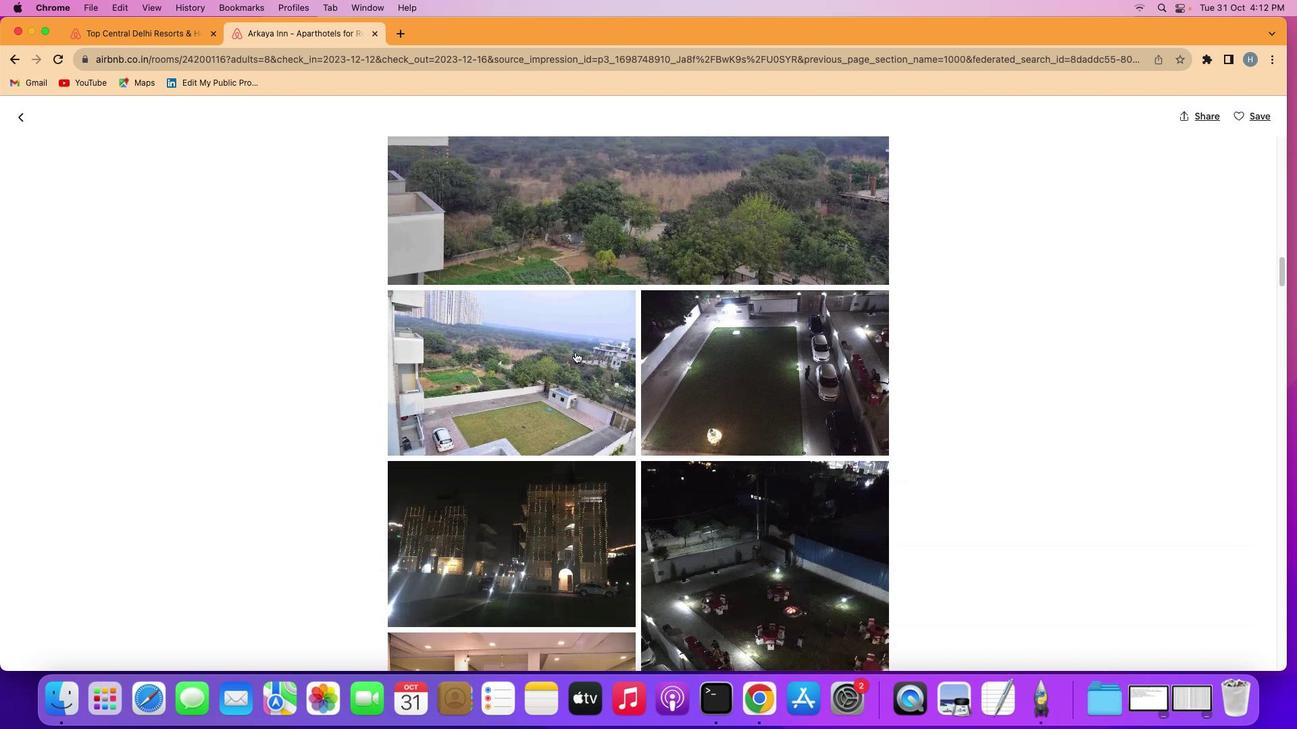 
Action: Mouse scrolled (593, 371) with delta (18, 16)
Screenshot: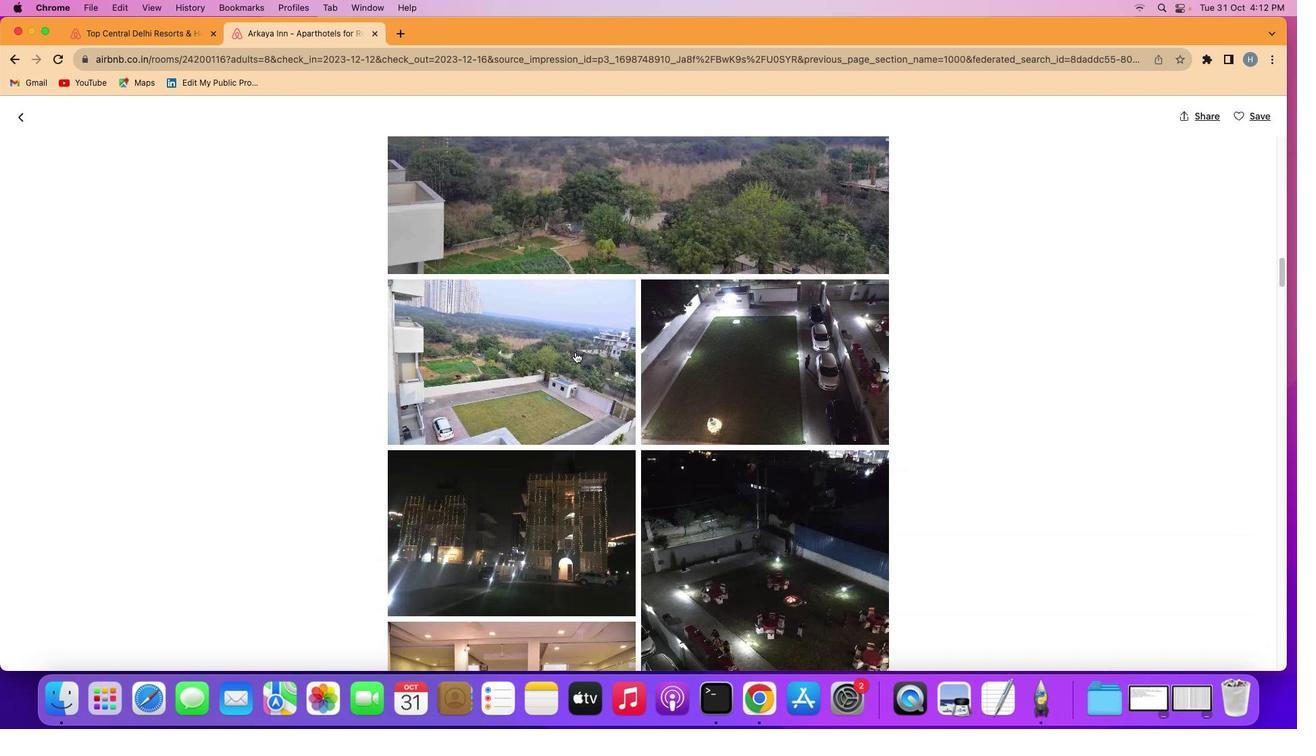 
Action: Mouse moved to (594, 370)
Screenshot: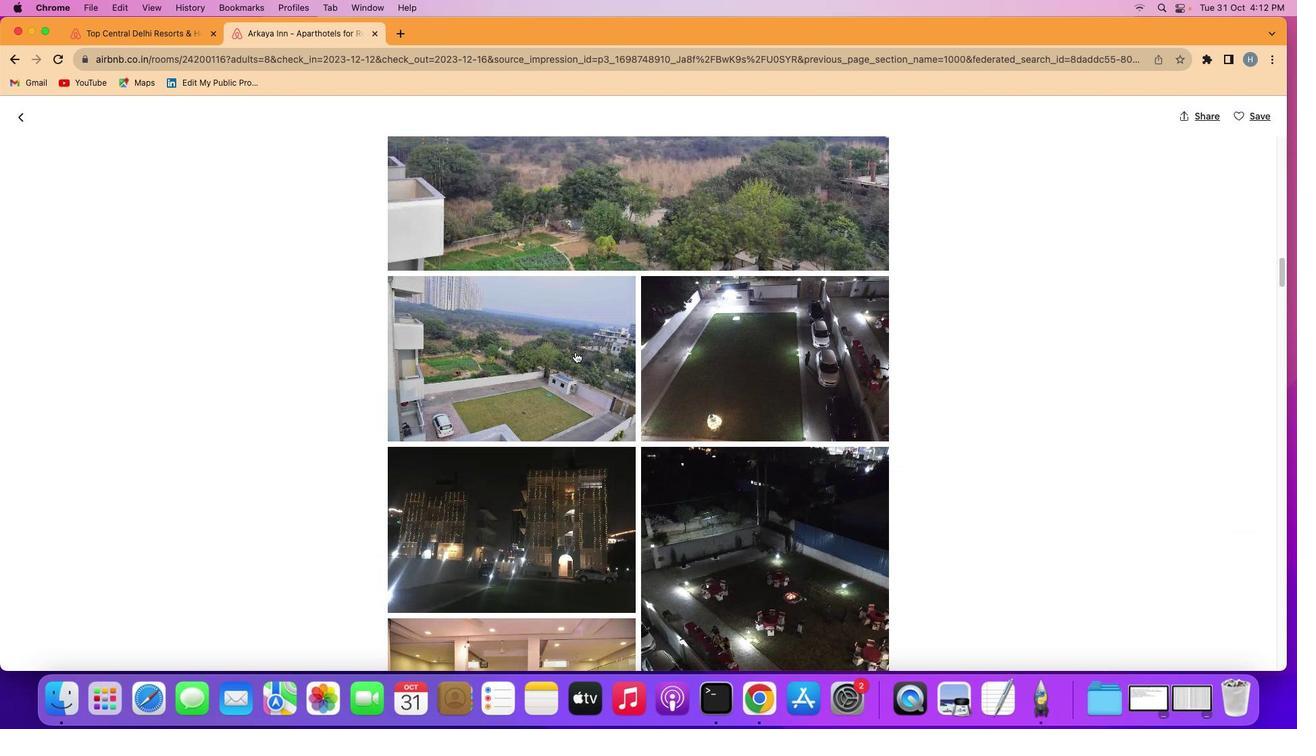 
Action: Mouse scrolled (594, 370) with delta (18, 18)
Screenshot: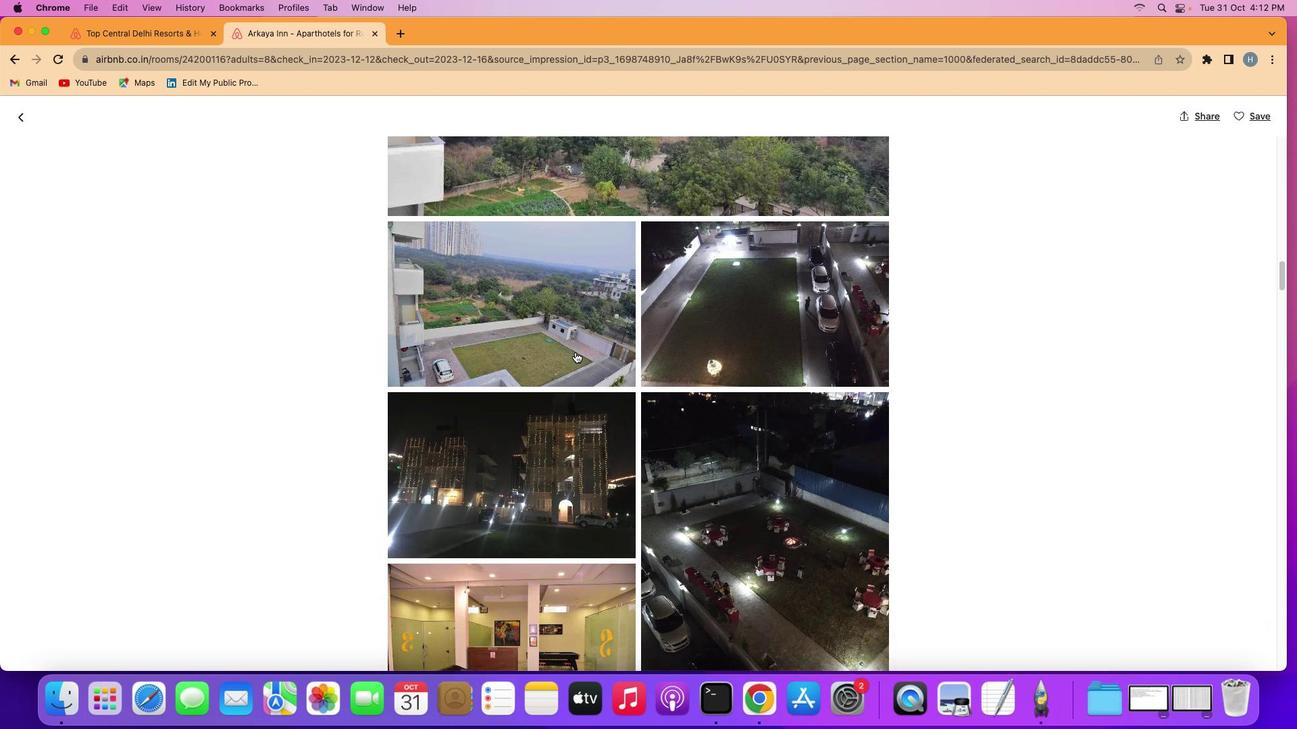 
Action: Mouse scrolled (594, 370) with delta (18, 18)
Screenshot: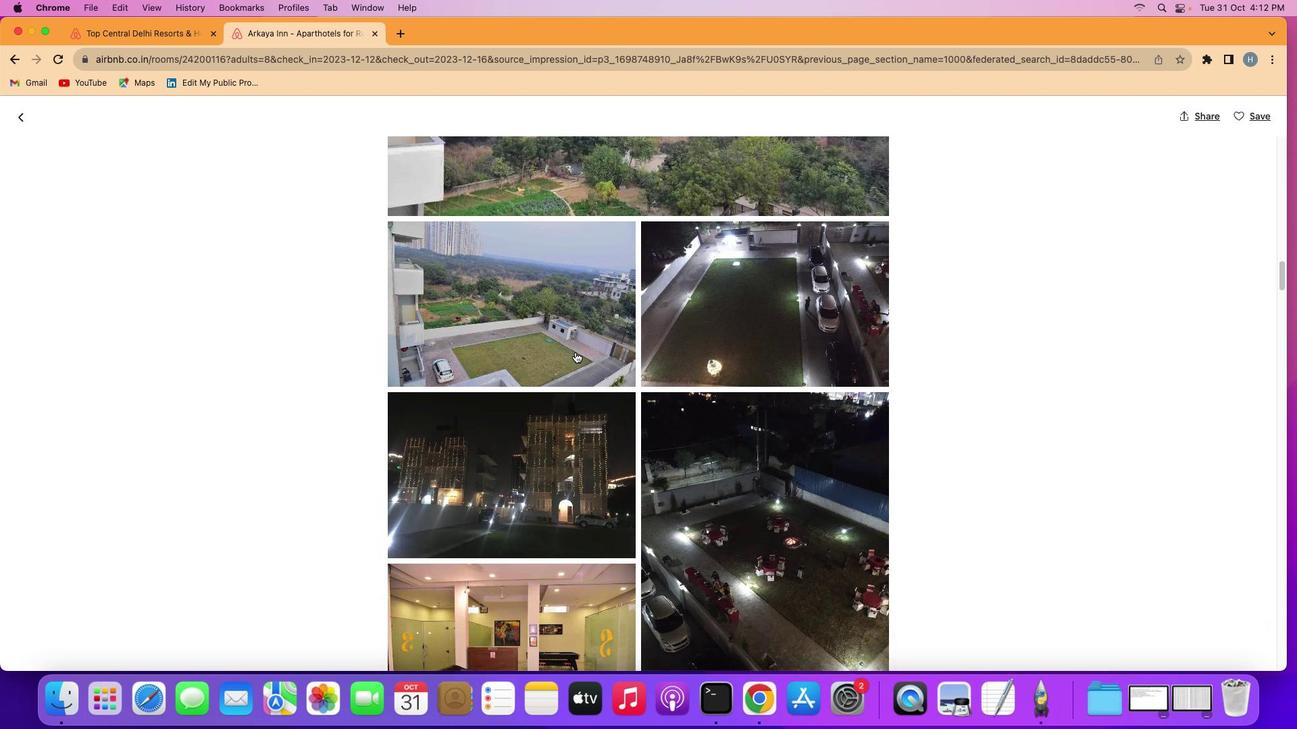 
Action: Mouse scrolled (594, 370) with delta (18, 16)
Screenshot: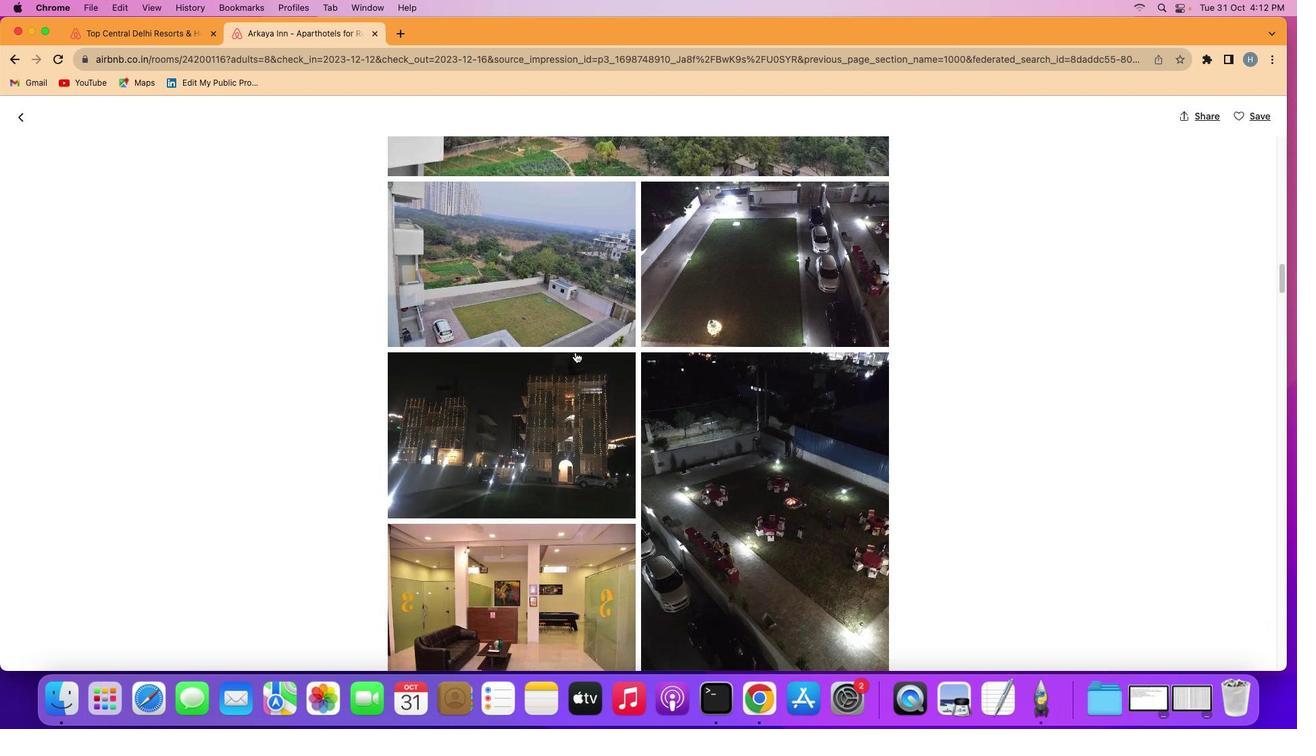 
Action: Mouse scrolled (594, 370) with delta (18, 16)
Screenshot: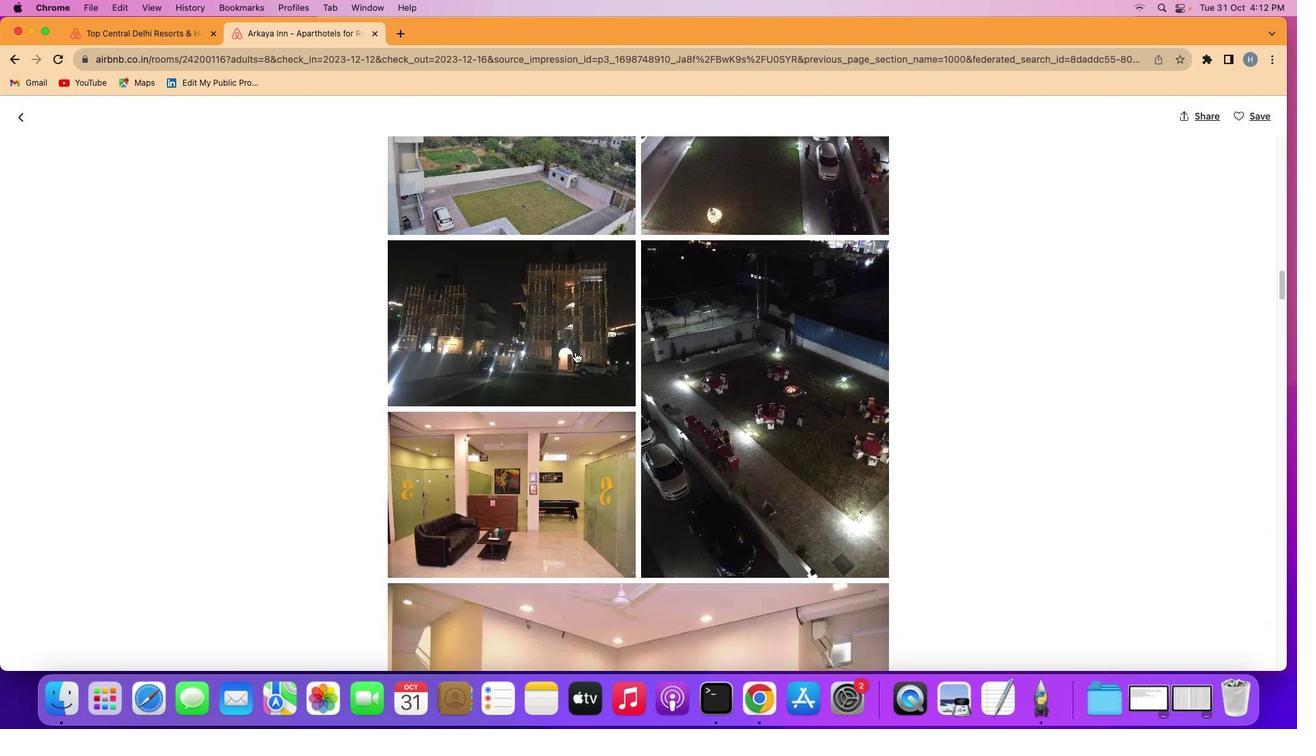 
Action: Mouse scrolled (594, 370) with delta (18, 18)
Screenshot: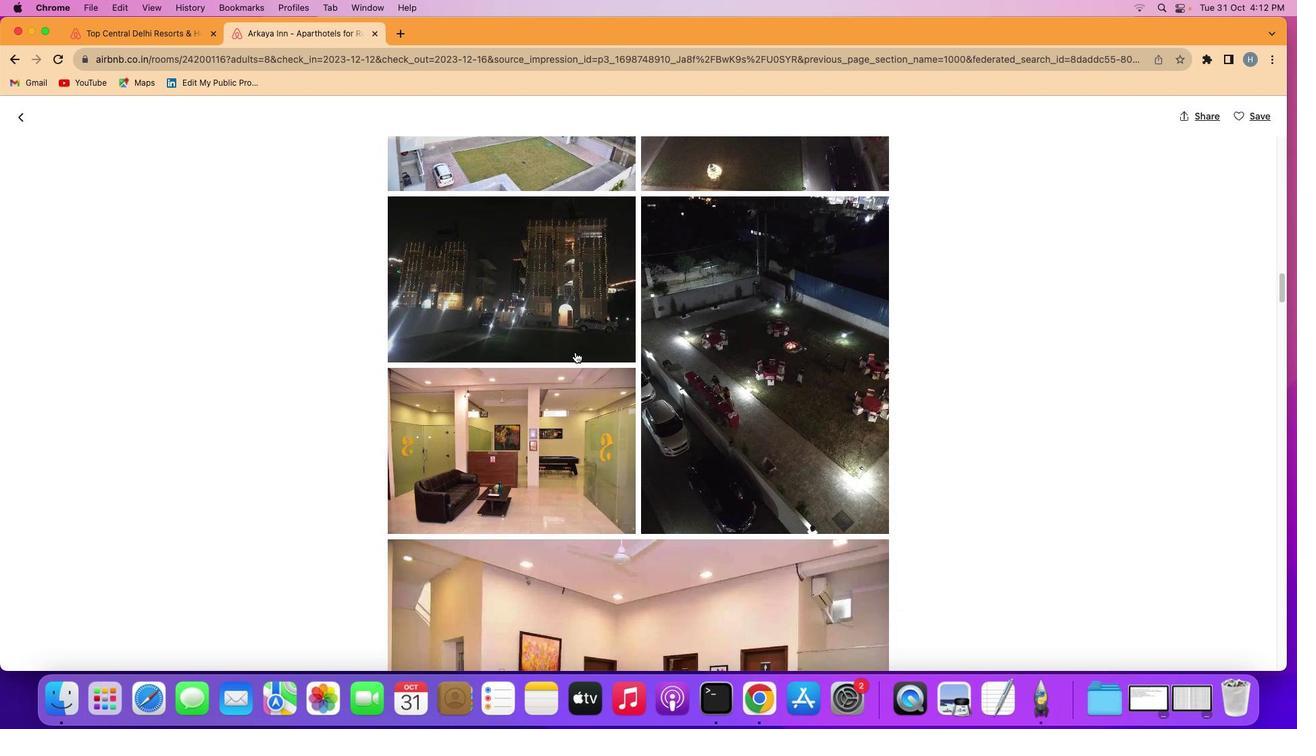 
Action: Mouse scrolled (594, 370) with delta (18, 18)
Screenshot: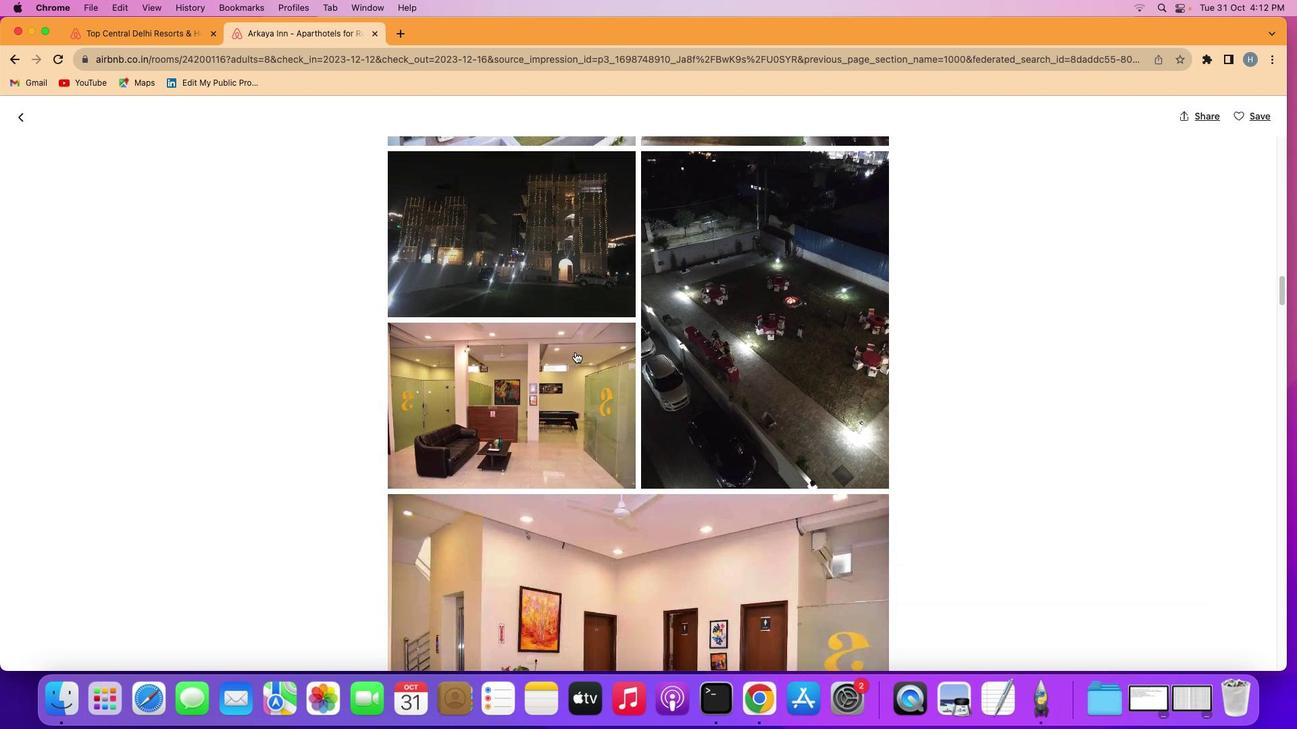 
Action: Mouse scrolled (594, 370) with delta (18, 16)
Screenshot: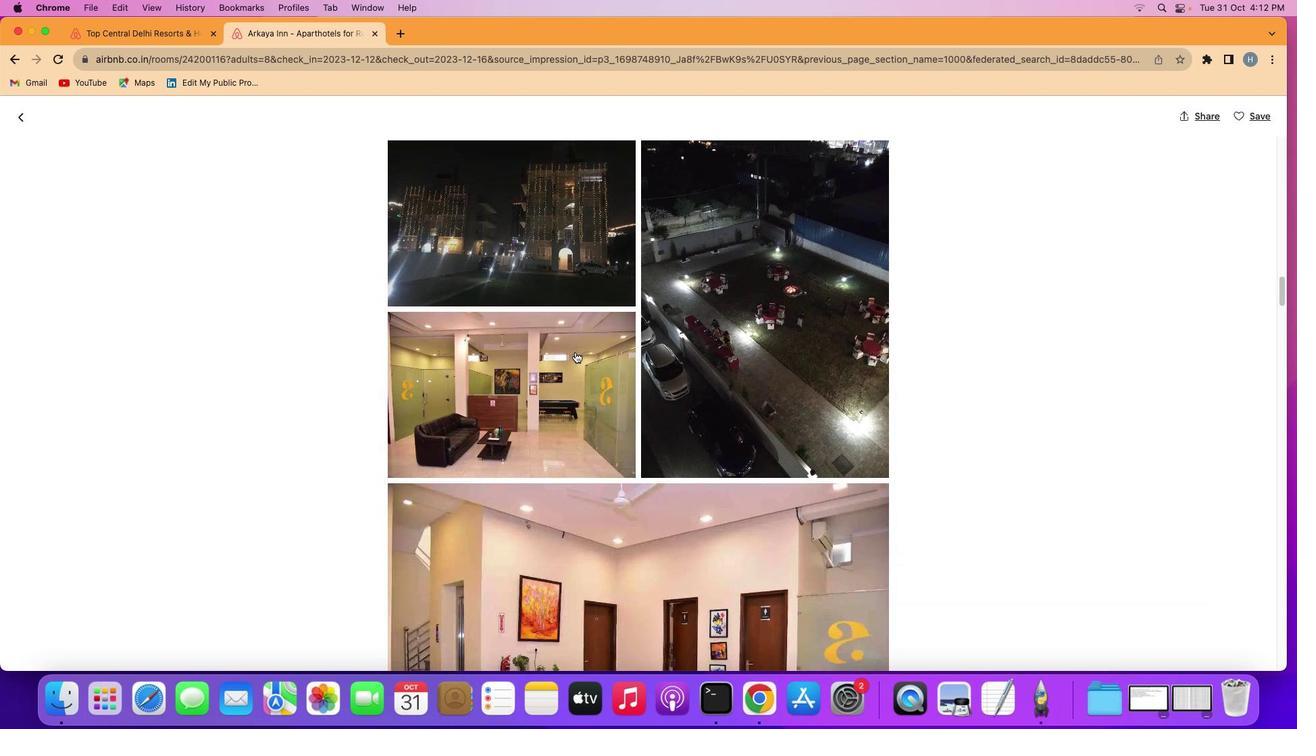 
Action: Mouse scrolled (594, 370) with delta (18, 18)
Screenshot: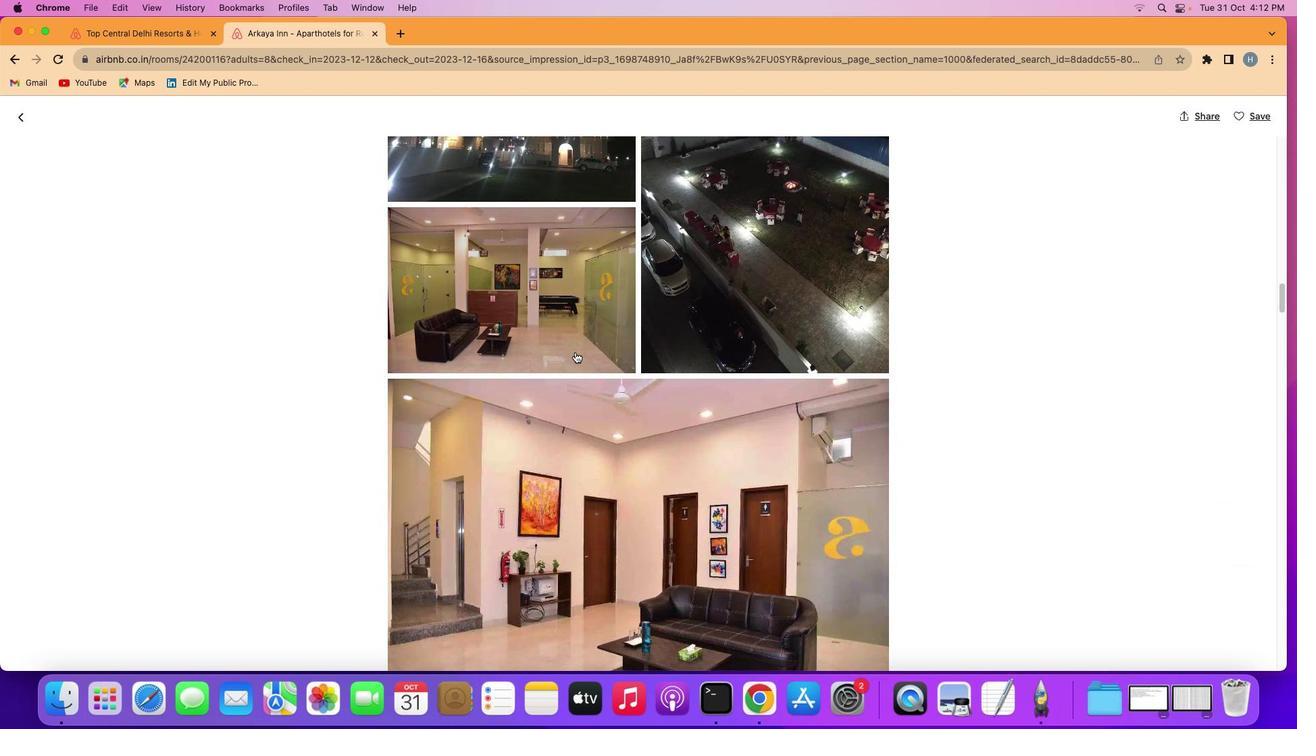 
Action: Mouse scrolled (594, 370) with delta (18, 18)
Screenshot: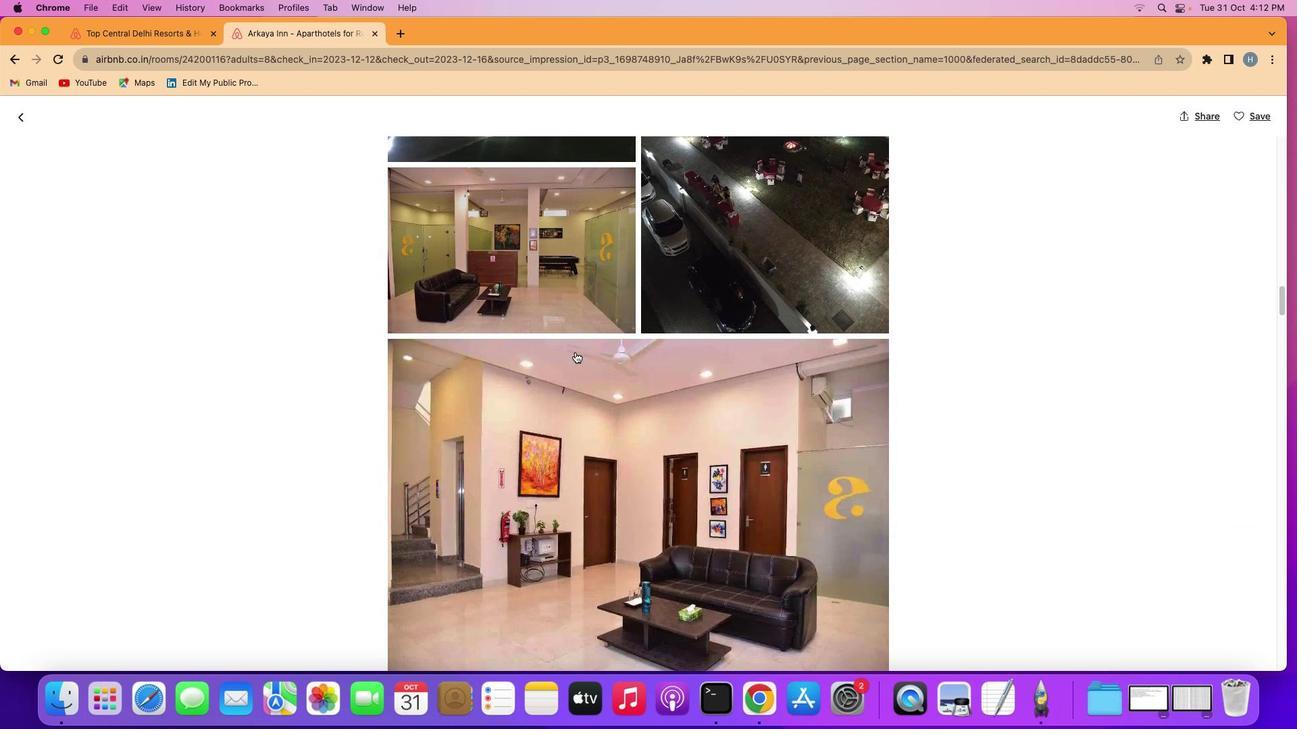 
Action: Mouse scrolled (594, 370) with delta (18, 16)
Screenshot: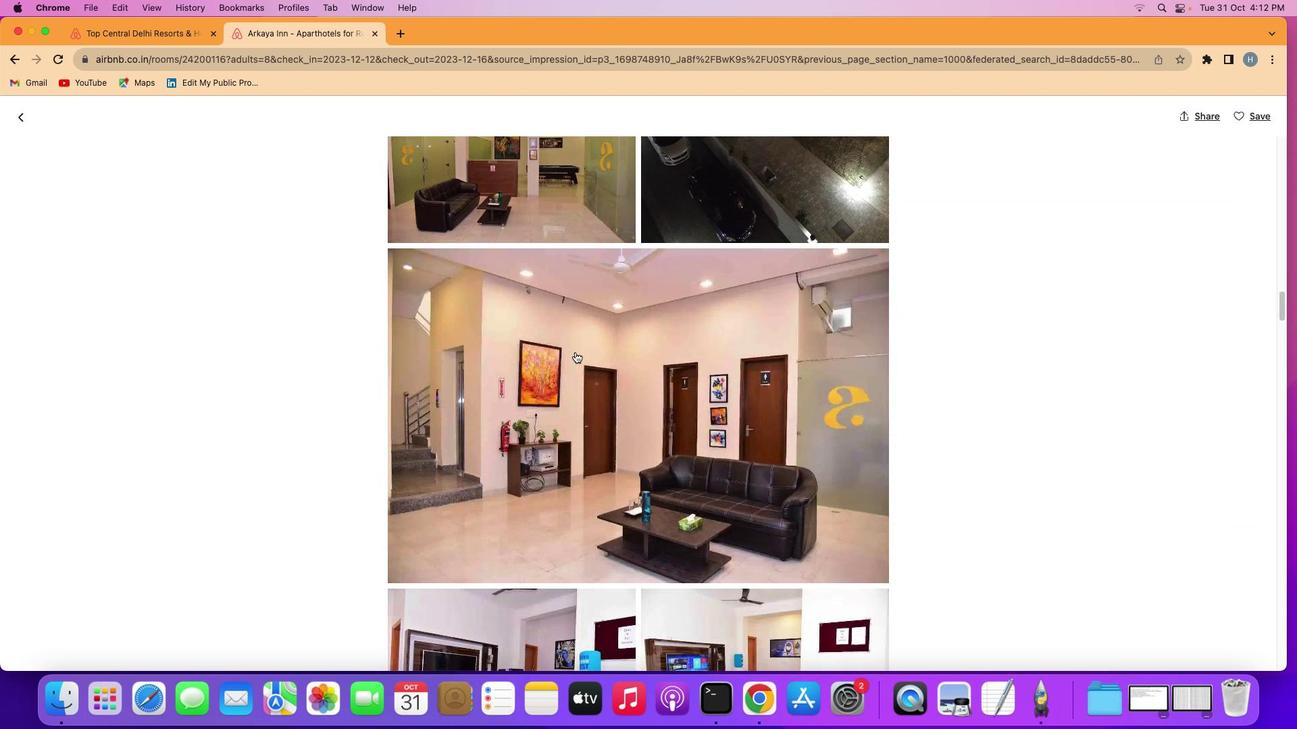 
Action: Mouse scrolled (594, 370) with delta (18, 16)
Screenshot: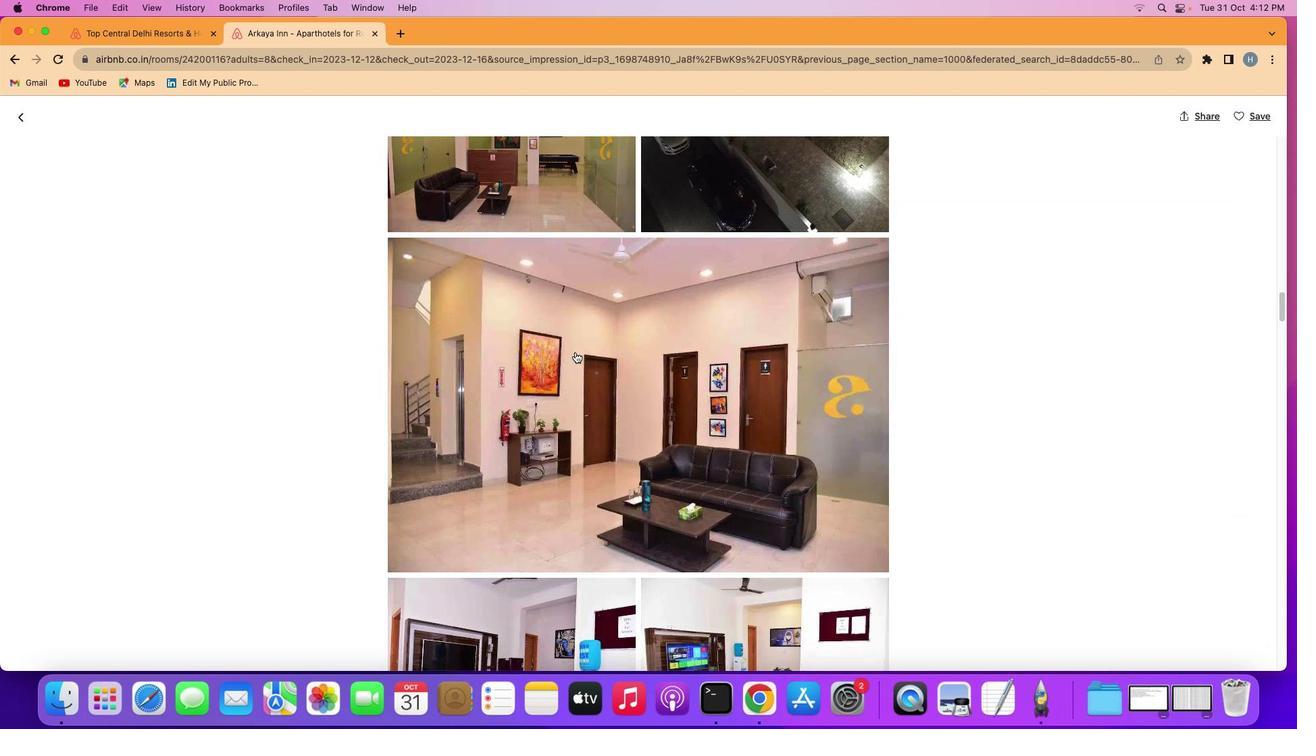 
Action: Mouse moved to (594, 370)
Screenshot: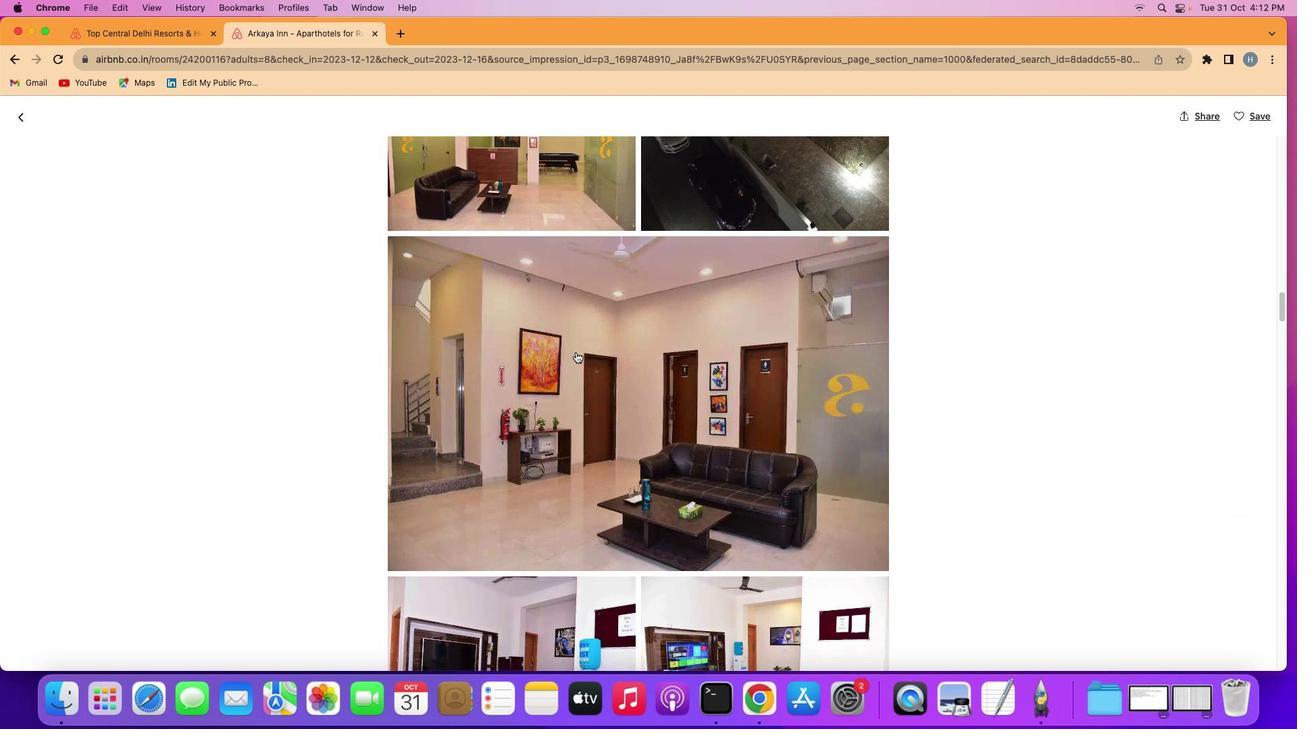 
Action: Mouse scrolled (594, 370) with delta (18, 18)
Screenshot: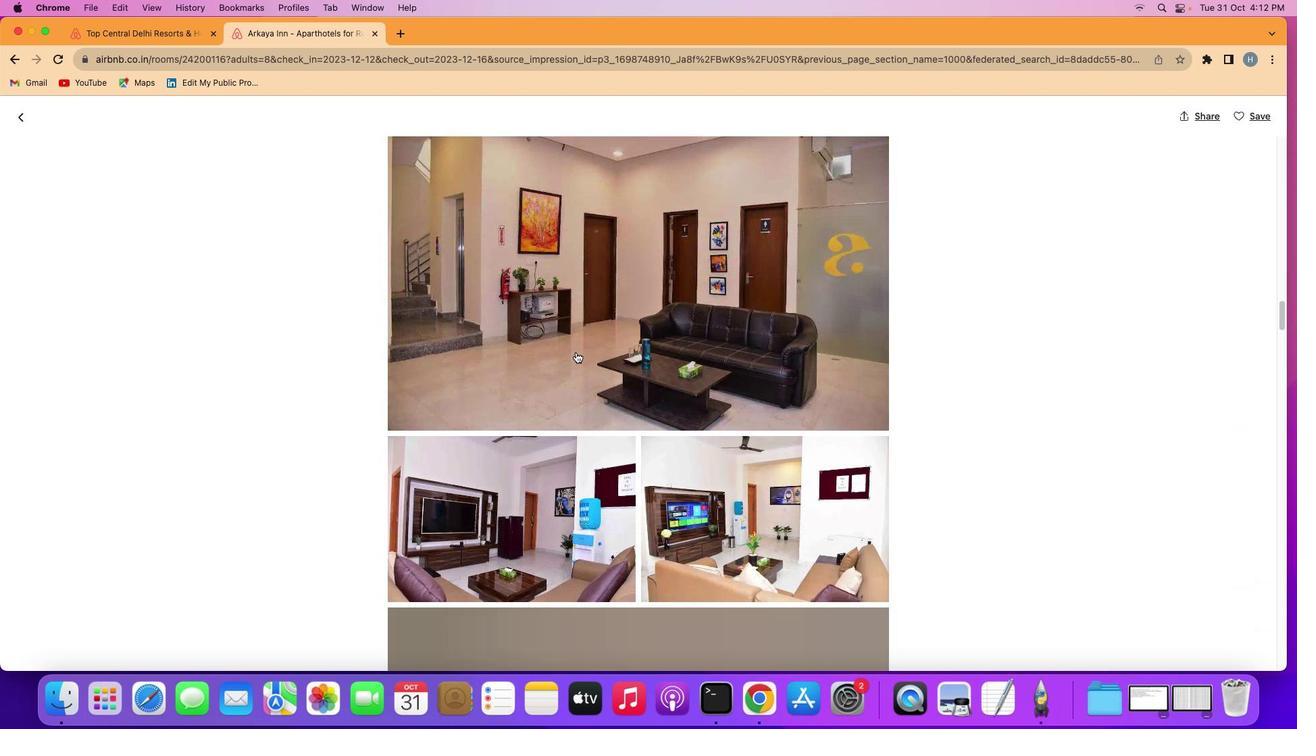 
Action: Mouse scrolled (594, 370) with delta (18, 18)
Screenshot: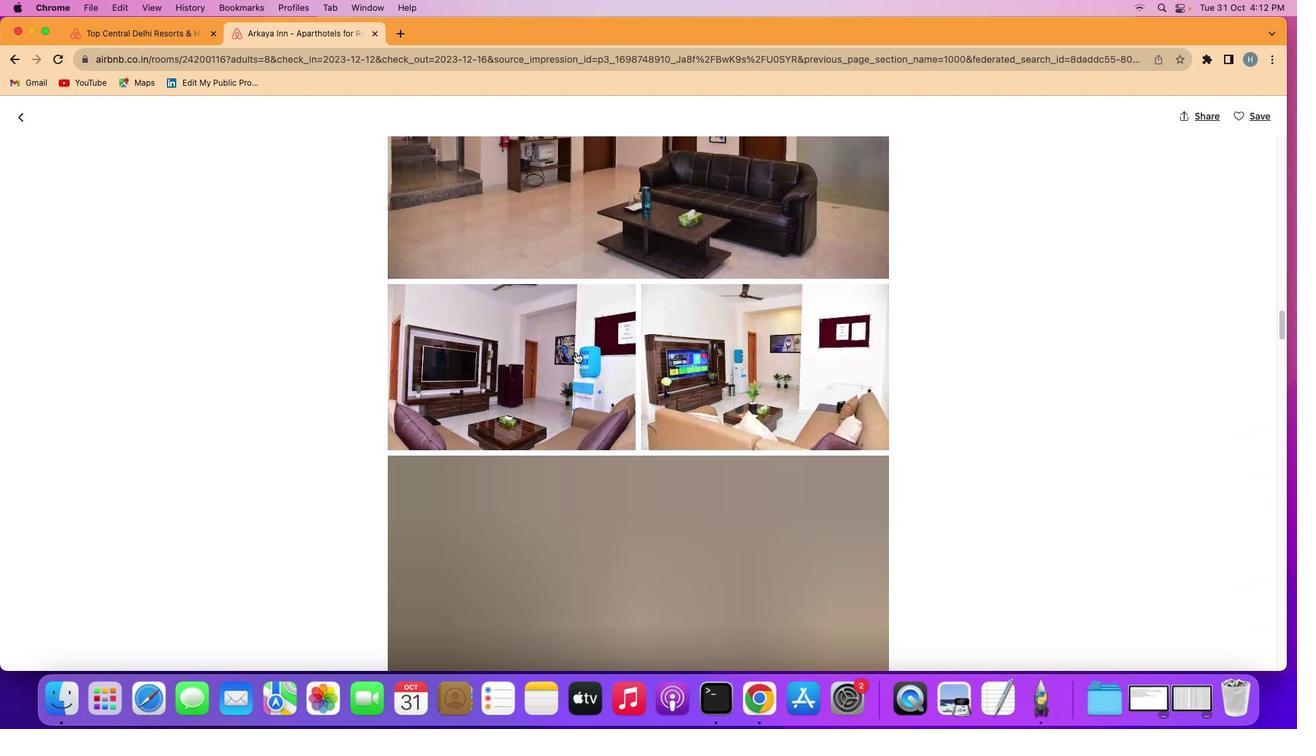 
Action: Mouse scrolled (594, 370) with delta (18, 16)
Screenshot: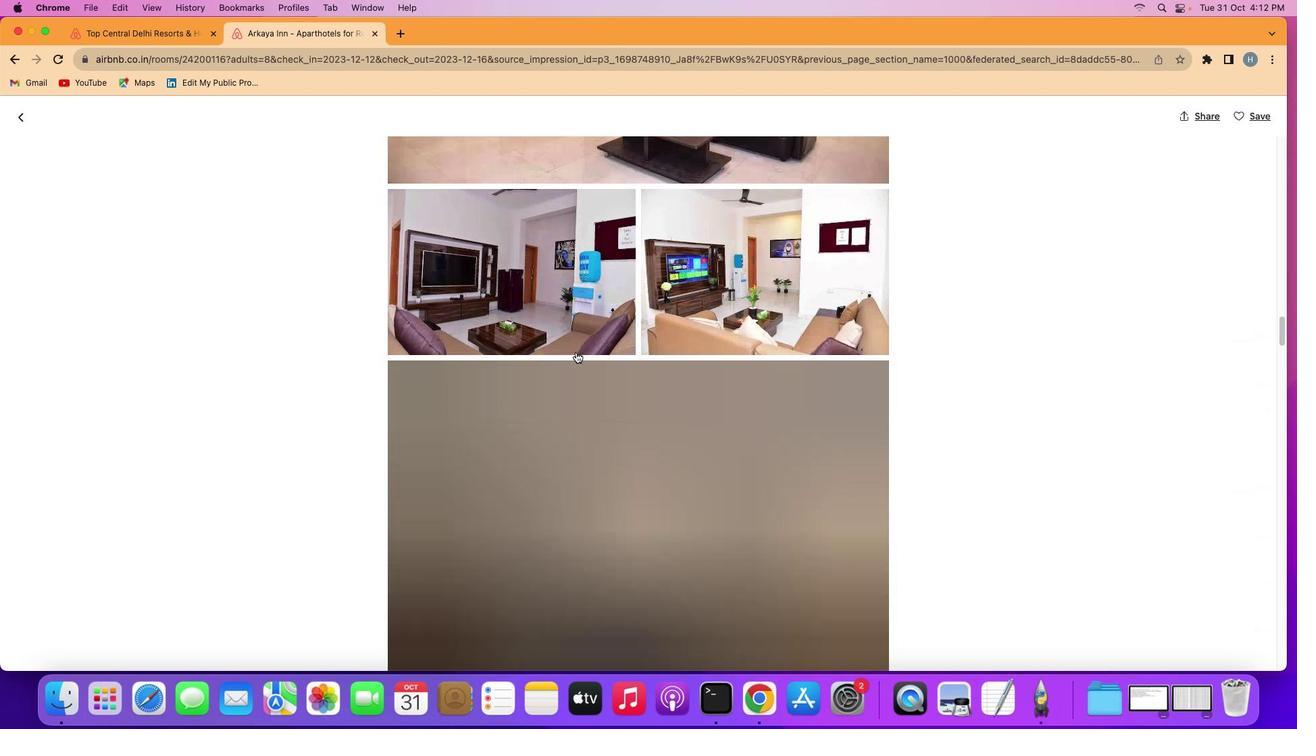 
Action: Mouse scrolled (594, 370) with delta (18, 16)
Screenshot: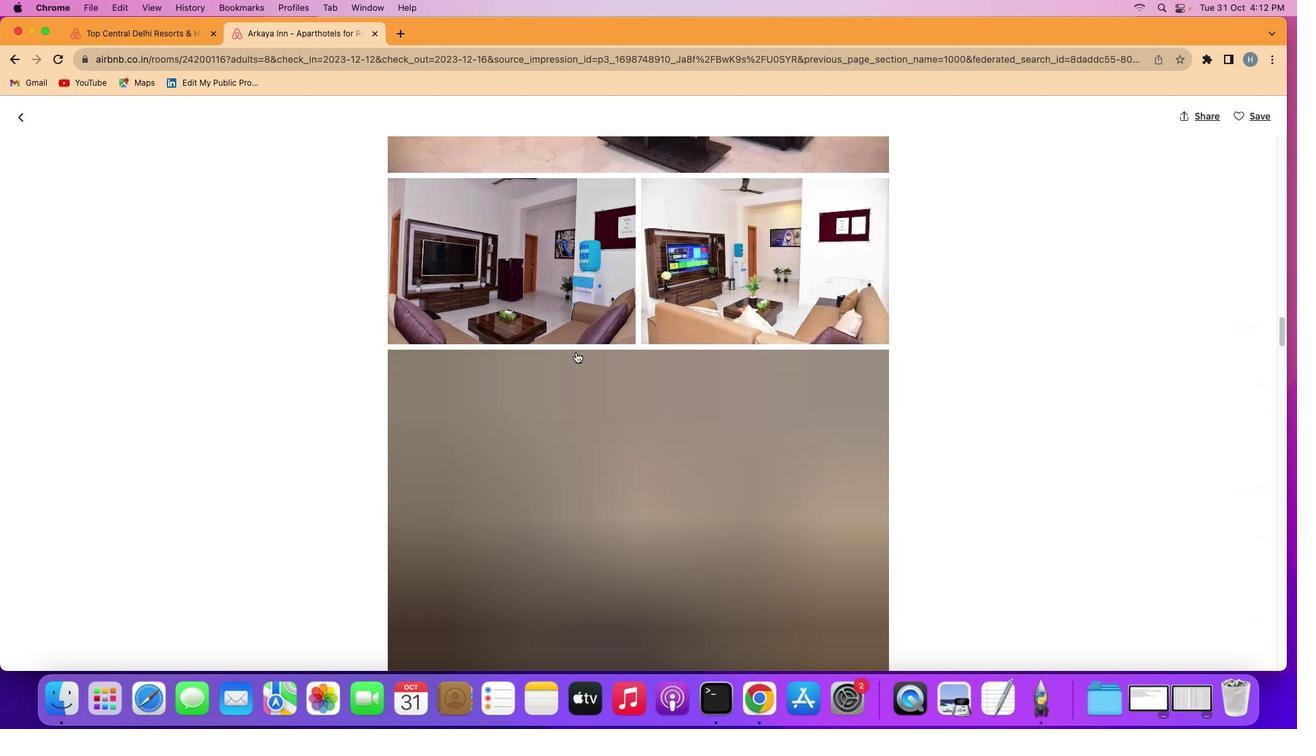 
Action: Mouse scrolled (594, 370) with delta (18, 15)
Screenshot: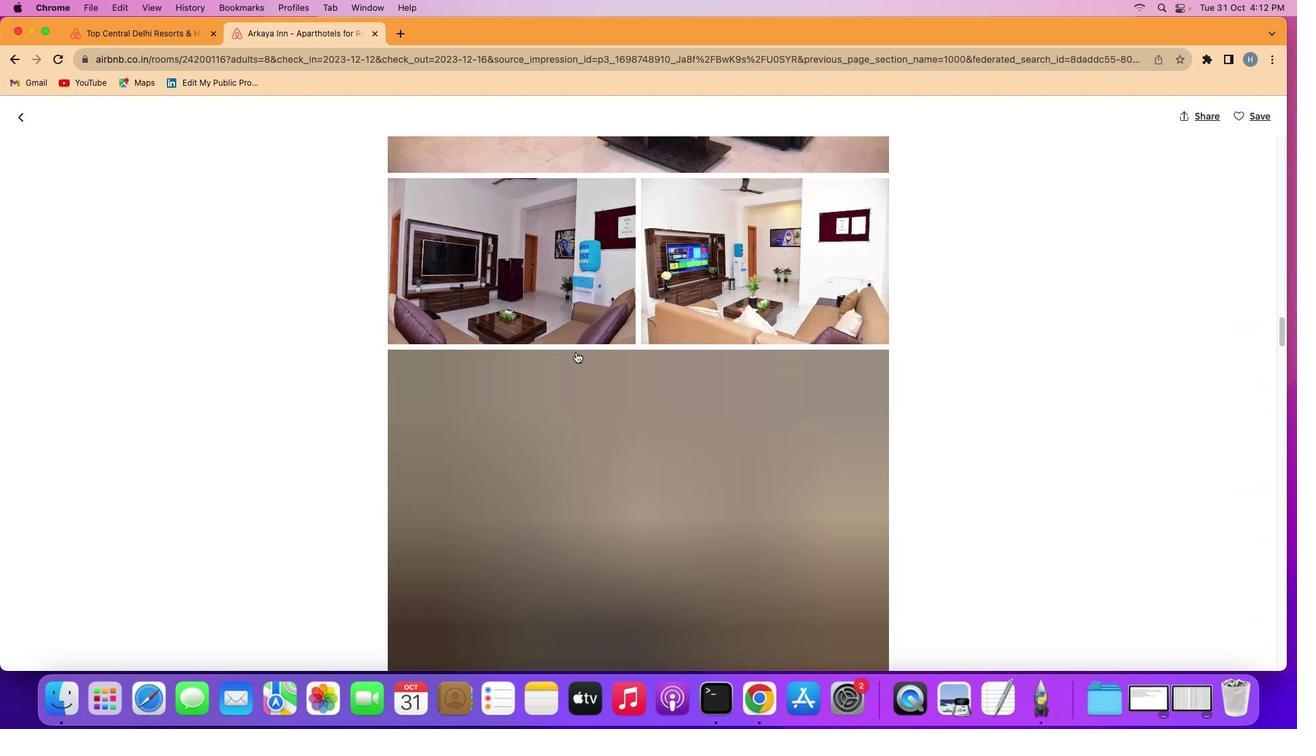 
Action: Mouse moved to (595, 370)
Screenshot: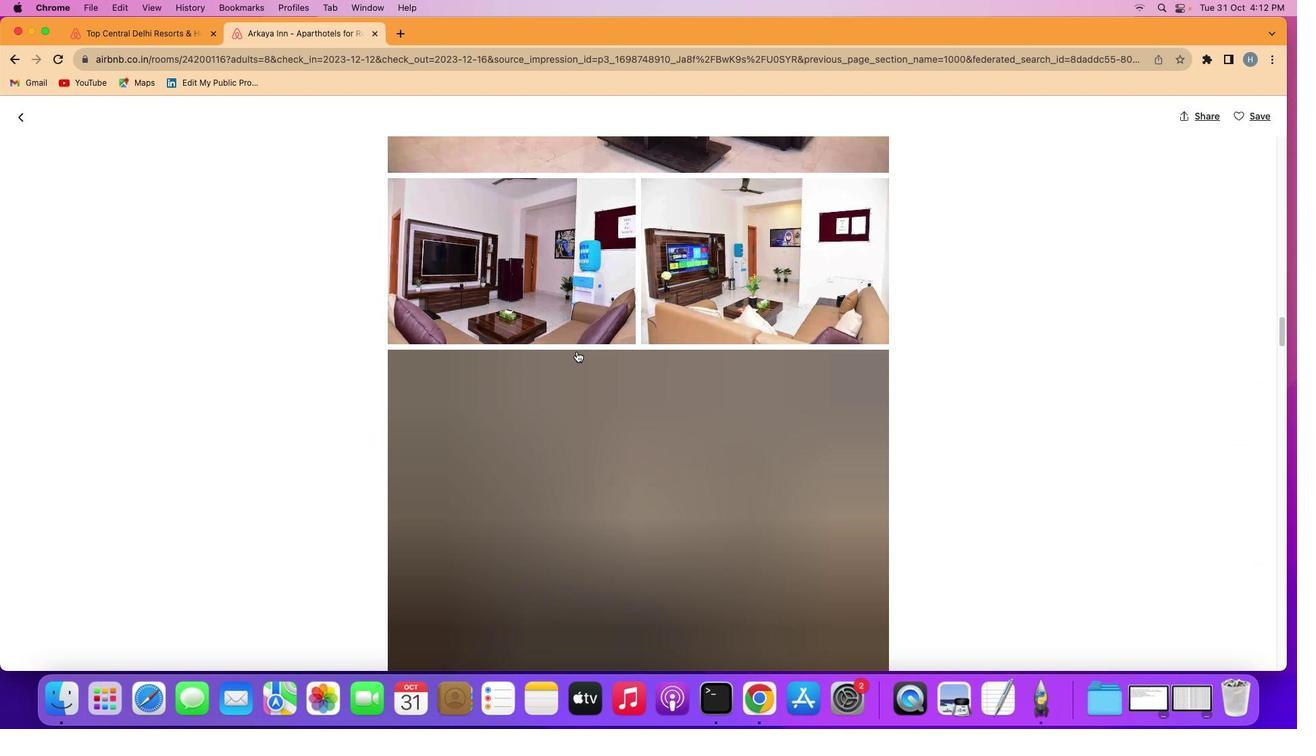
Action: Mouse scrolled (595, 370) with delta (18, 18)
Screenshot: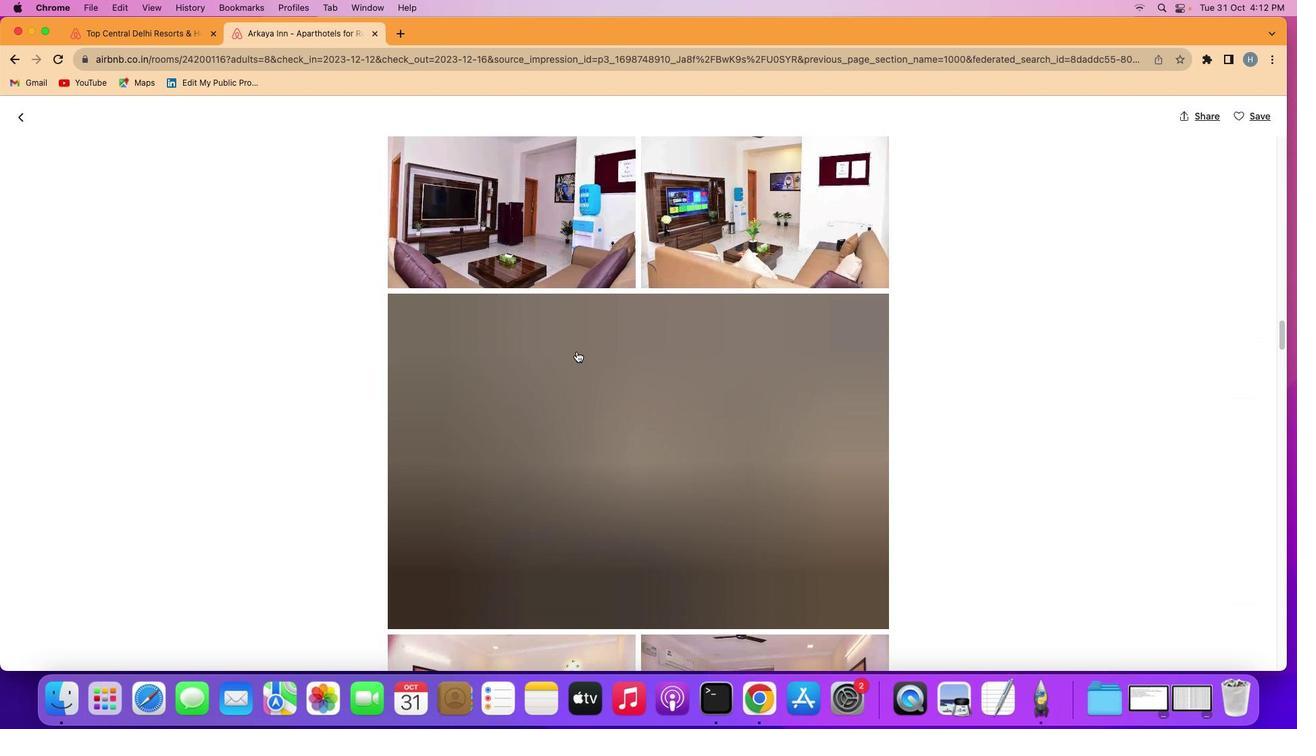 
Action: Mouse scrolled (595, 370) with delta (18, 18)
Screenshot: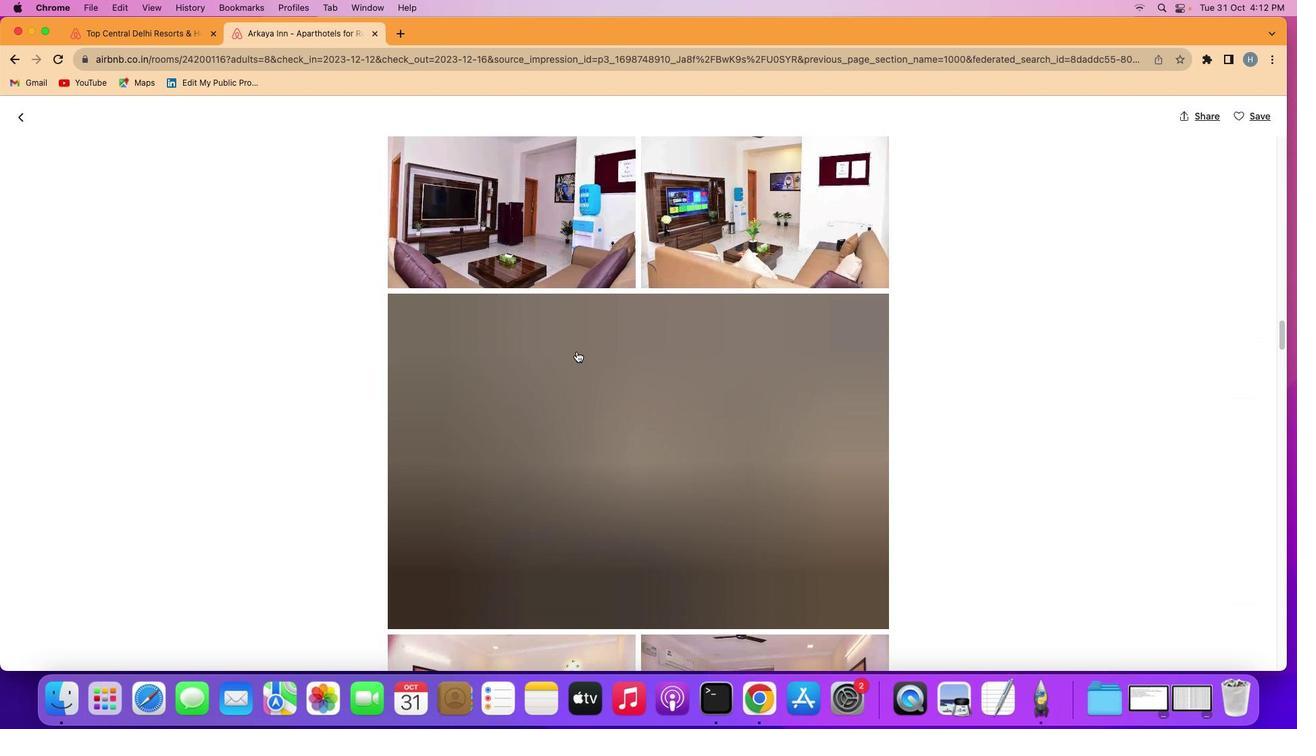 
Action: Mouse scrolled (595, 370) with delta (18, 16)
Screenshot: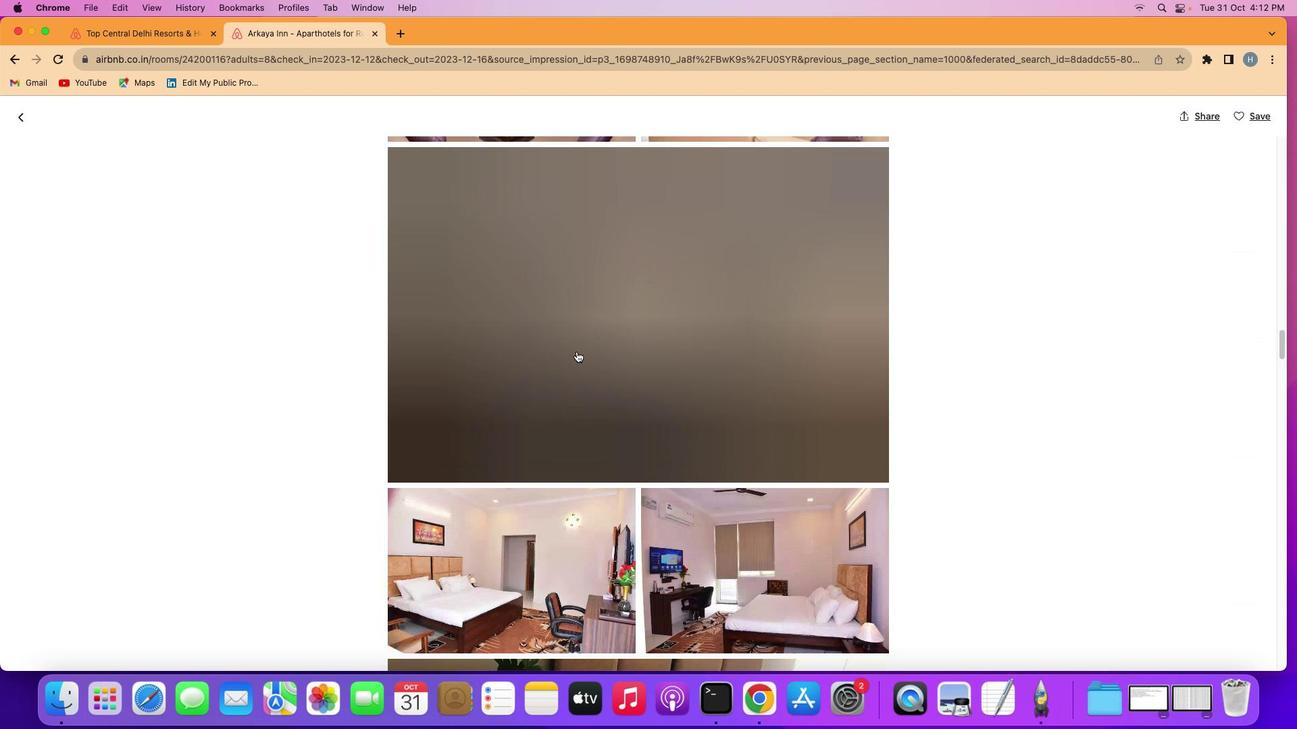 
Action: Mouse scrolled (595, 370) with delta (18, 16)
Screenshot: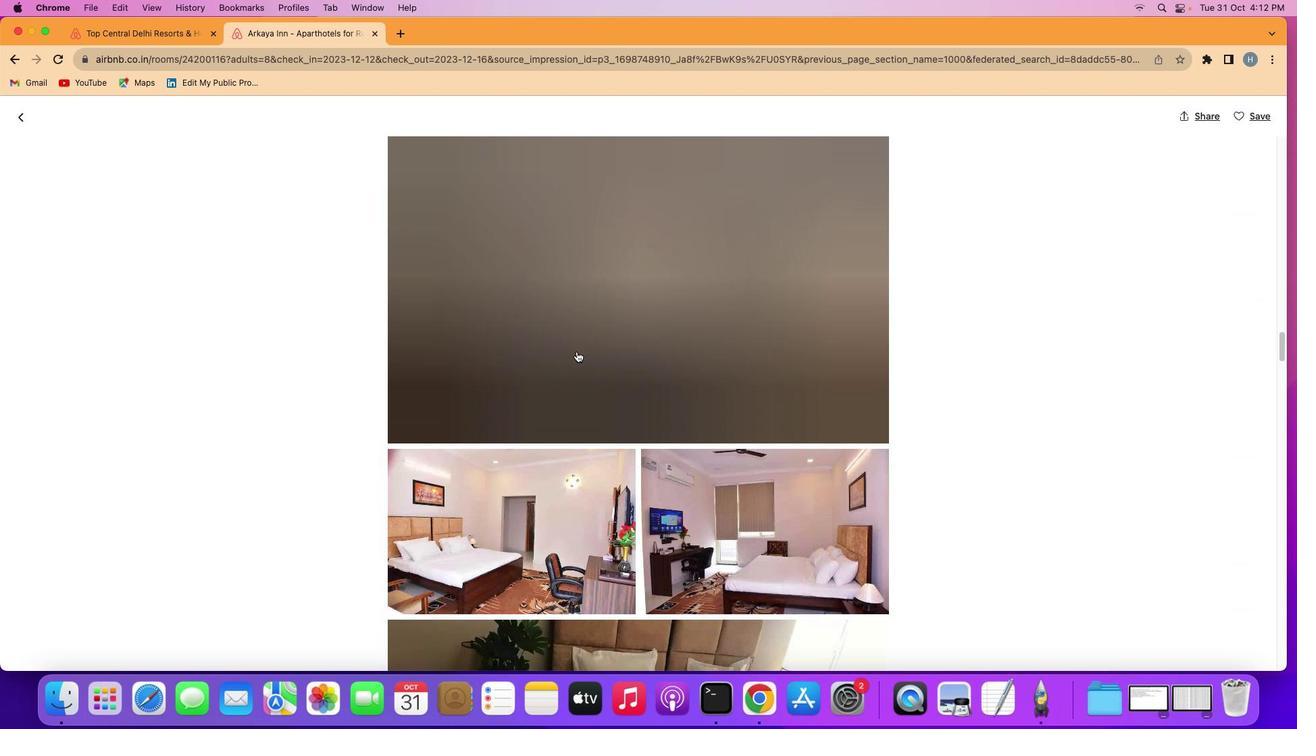 
Action: Mouse scrolled (595, 370) with delta (18, 18)
Screenshot: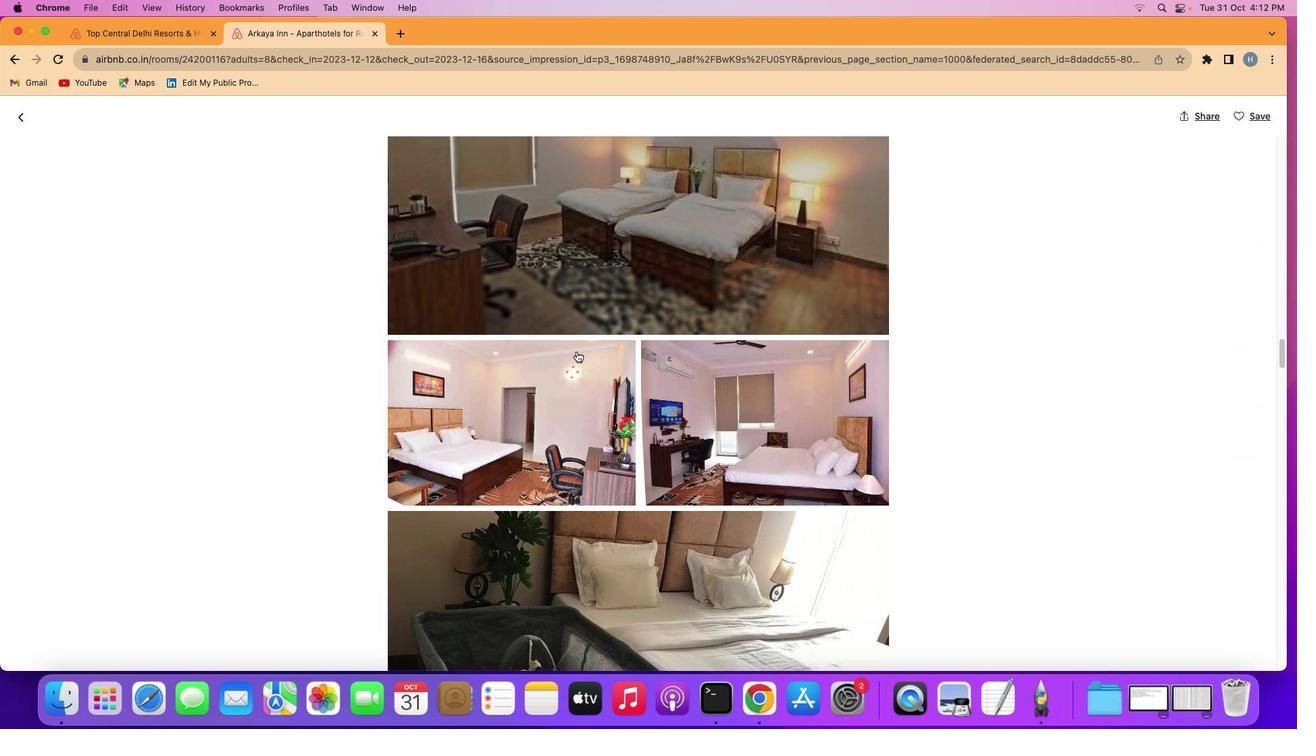 
Action: Mouse scrolled (595, 370) with delta (18, 18)
Screenshot: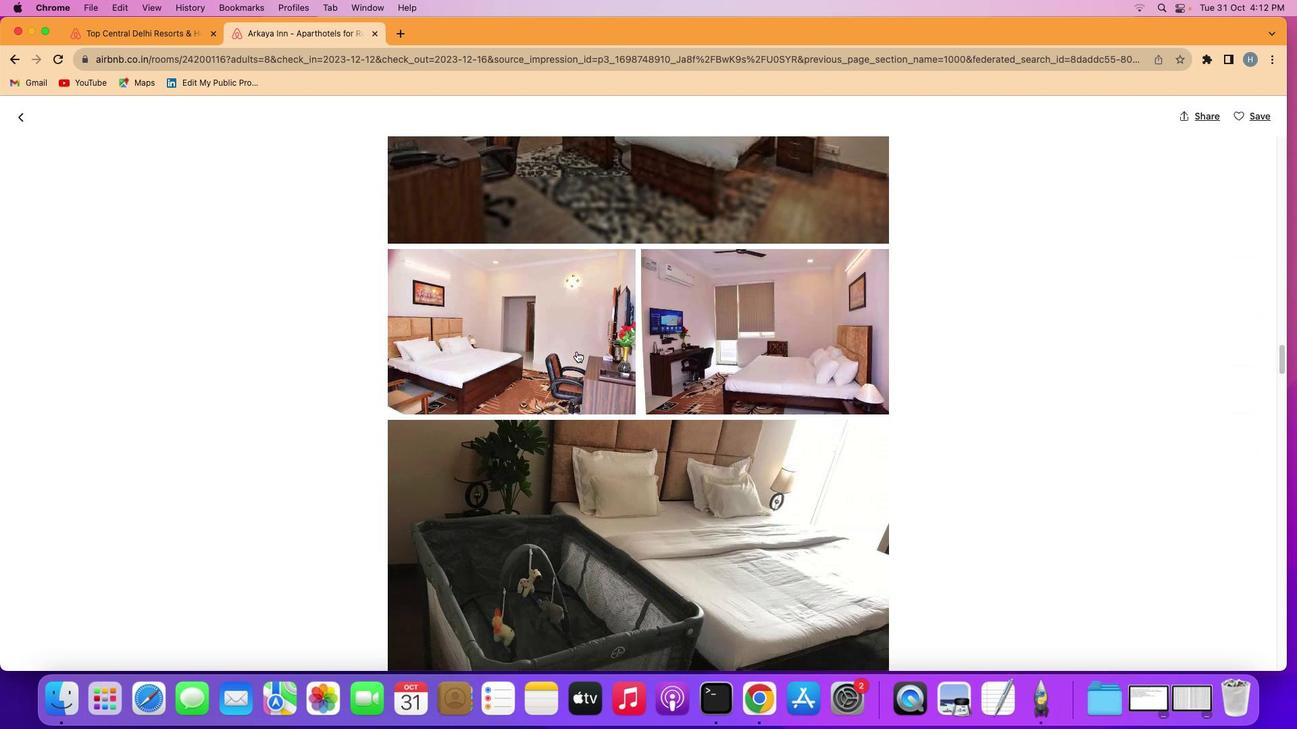 
Action: Mouse scrolled (595, 370) with delta (18, 16)
Screenshot: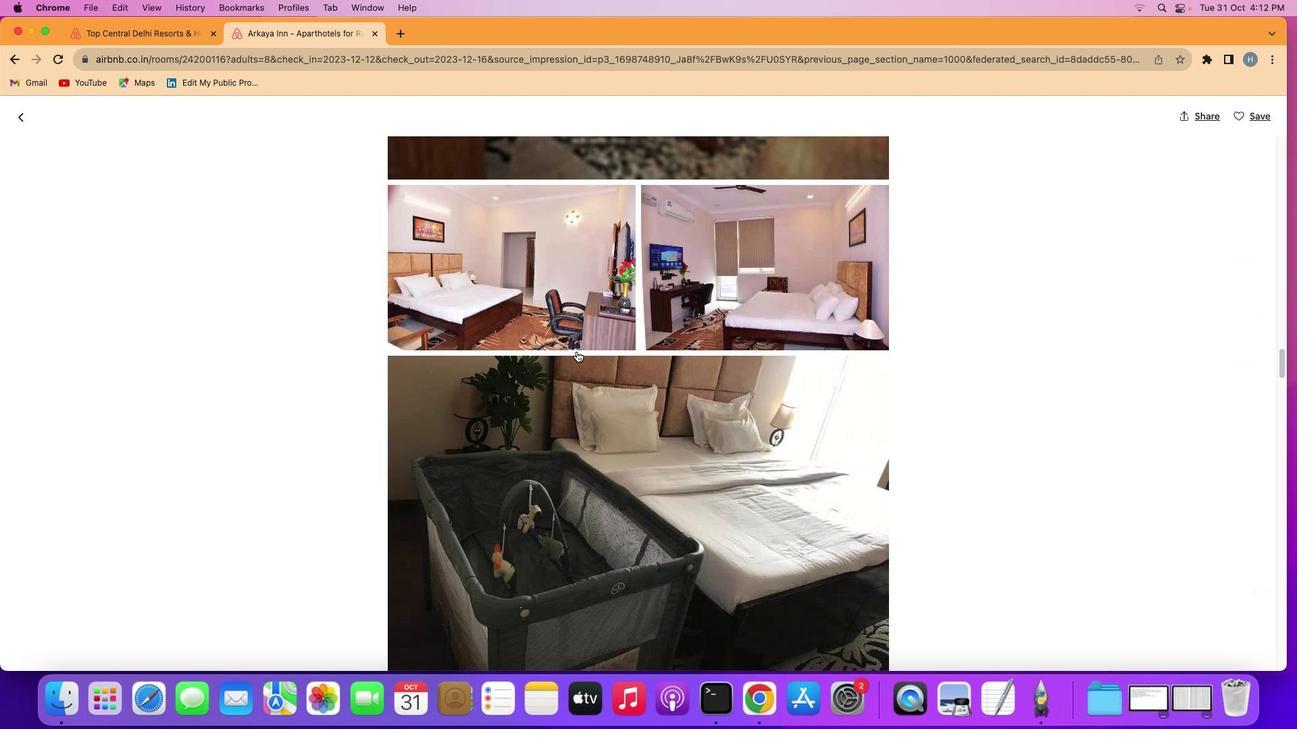 
Action: Mouse scrolled (595, 370) with delta (18, 16)
Screenshot: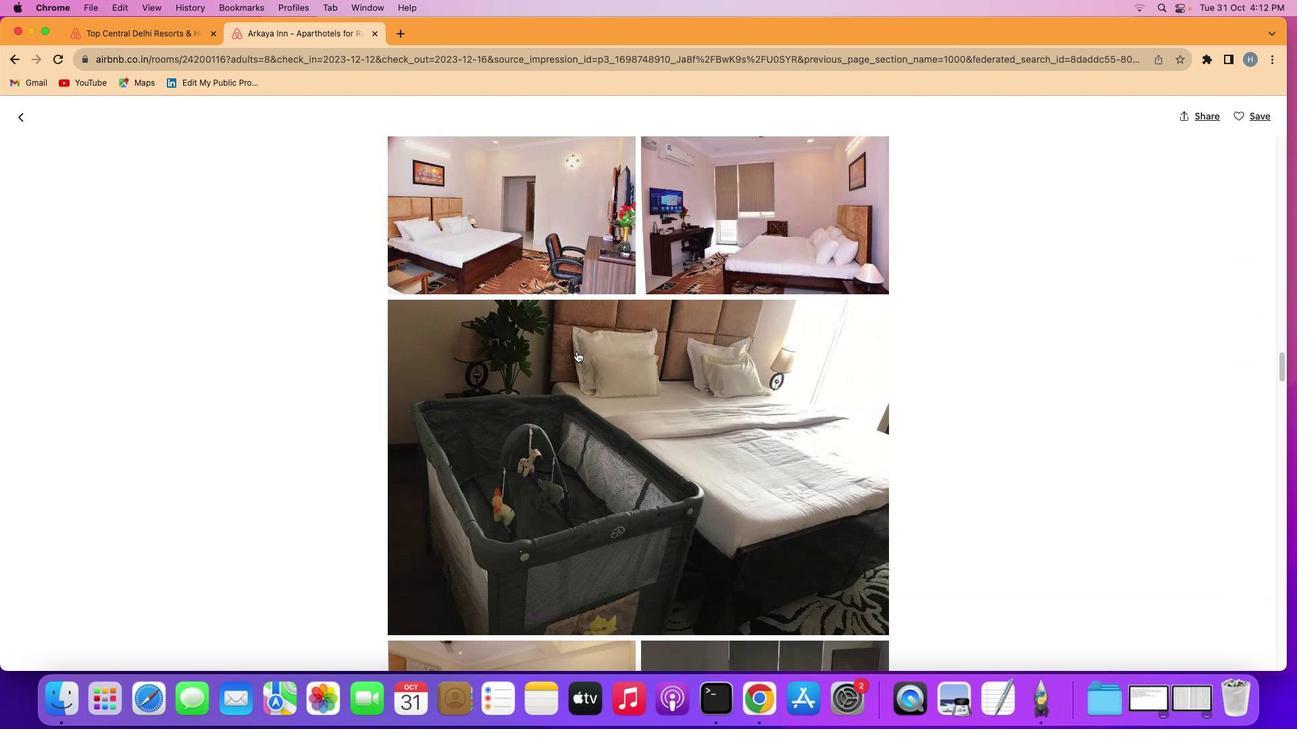 
Action: Mouse scrolled (595, 370) with delta (18, 16)
Screenshot: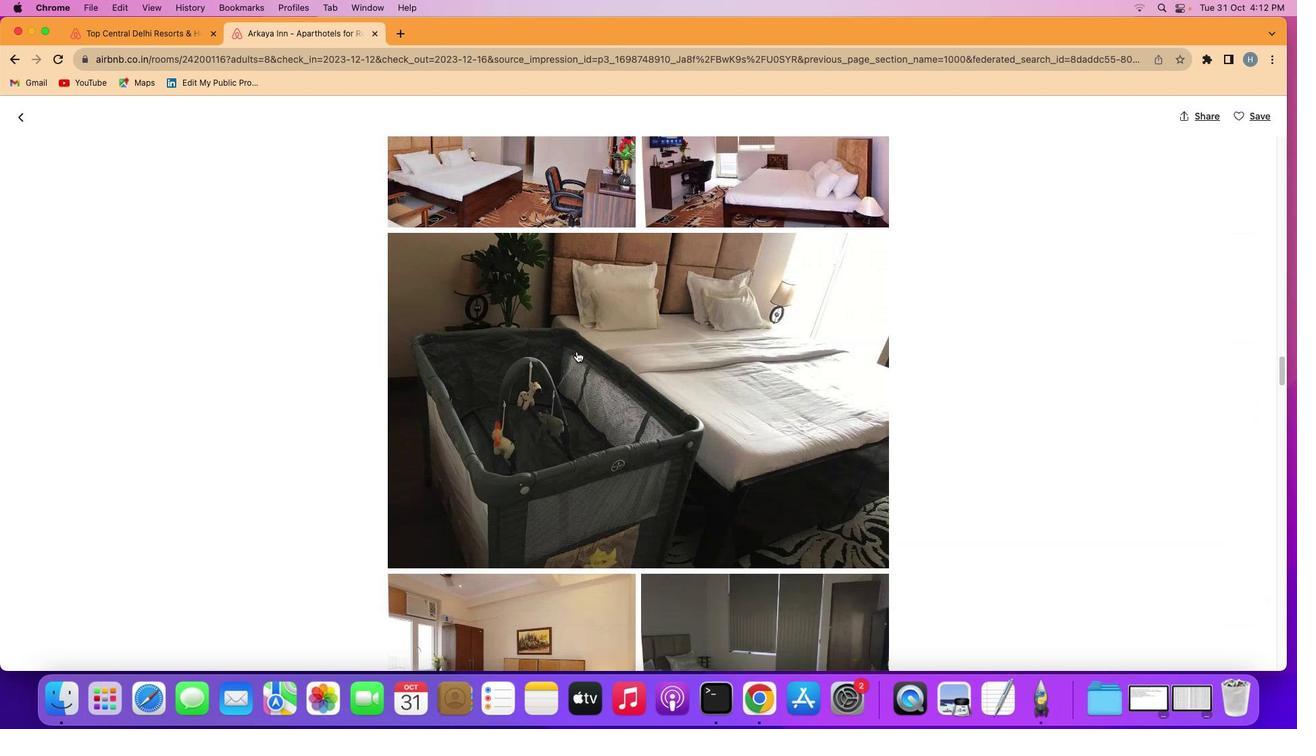 
Action: Mouse scrolled (595, 370) with delta (18, 18)
Screenshot: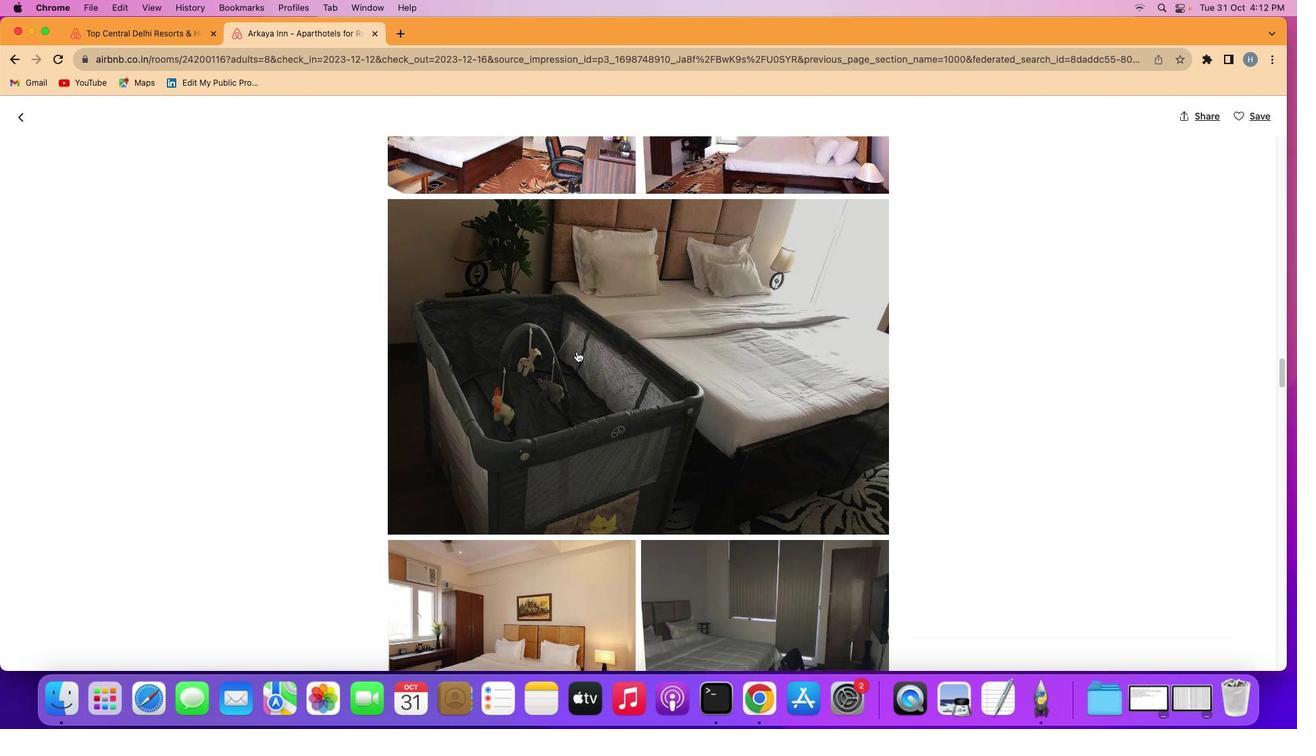 
Action: Mouse scrolled (595, 370) with delta (18, 18)
Screenshot: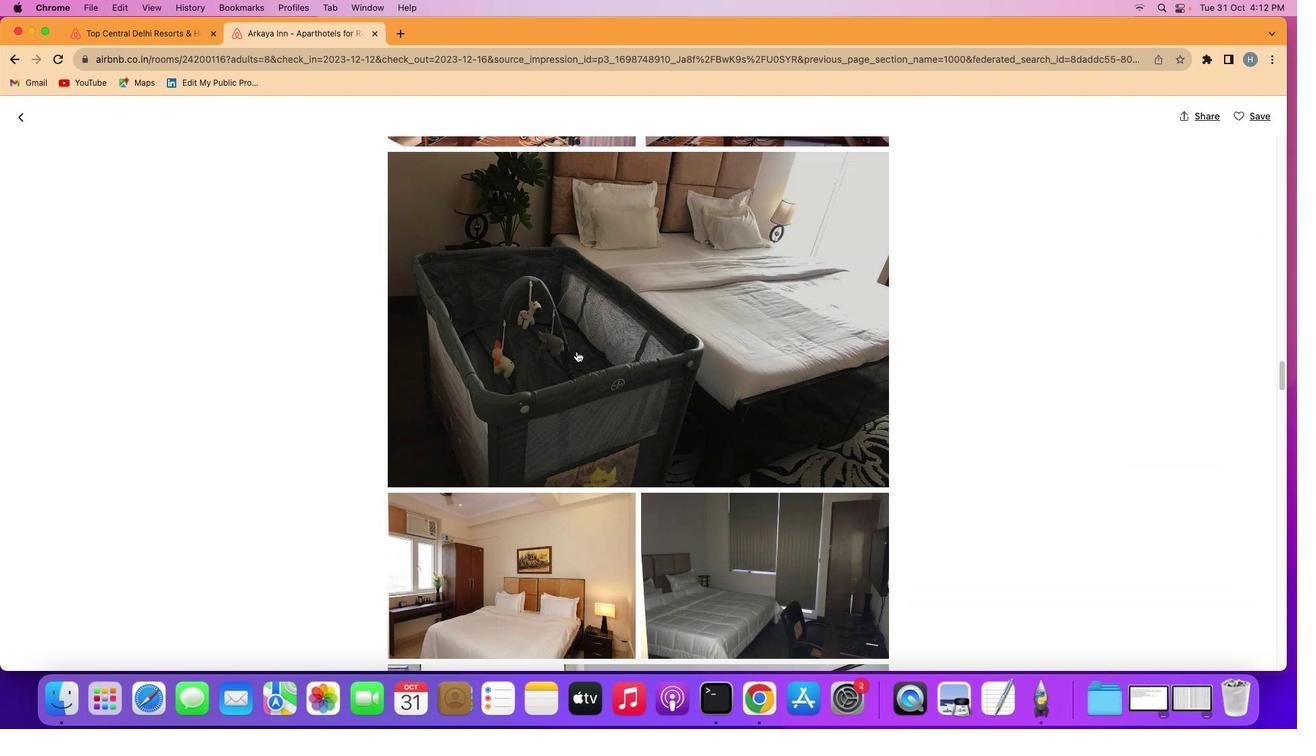 
Action: Mouse scrolled (595, 370) with delta (18, 16)
Screenshot: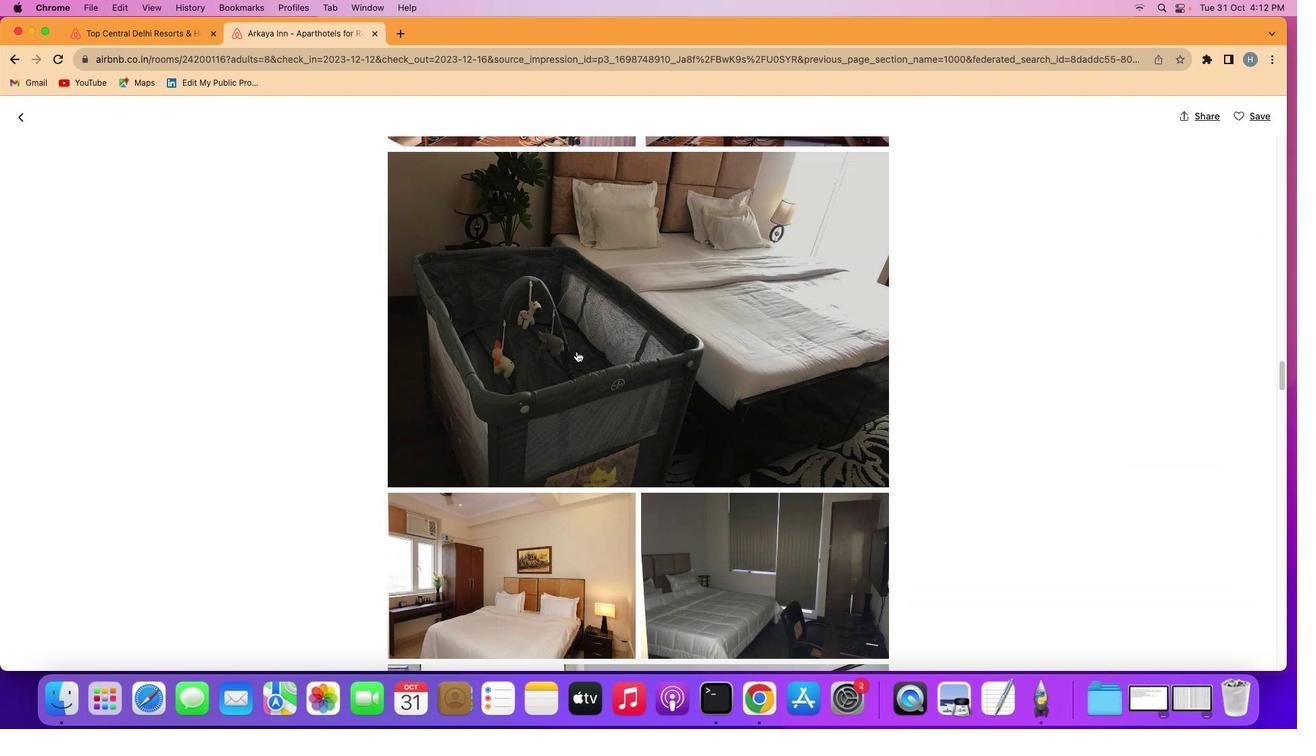 
Action: Mouse scrolled (595, 370) with delta (18, 18)
Screenshot: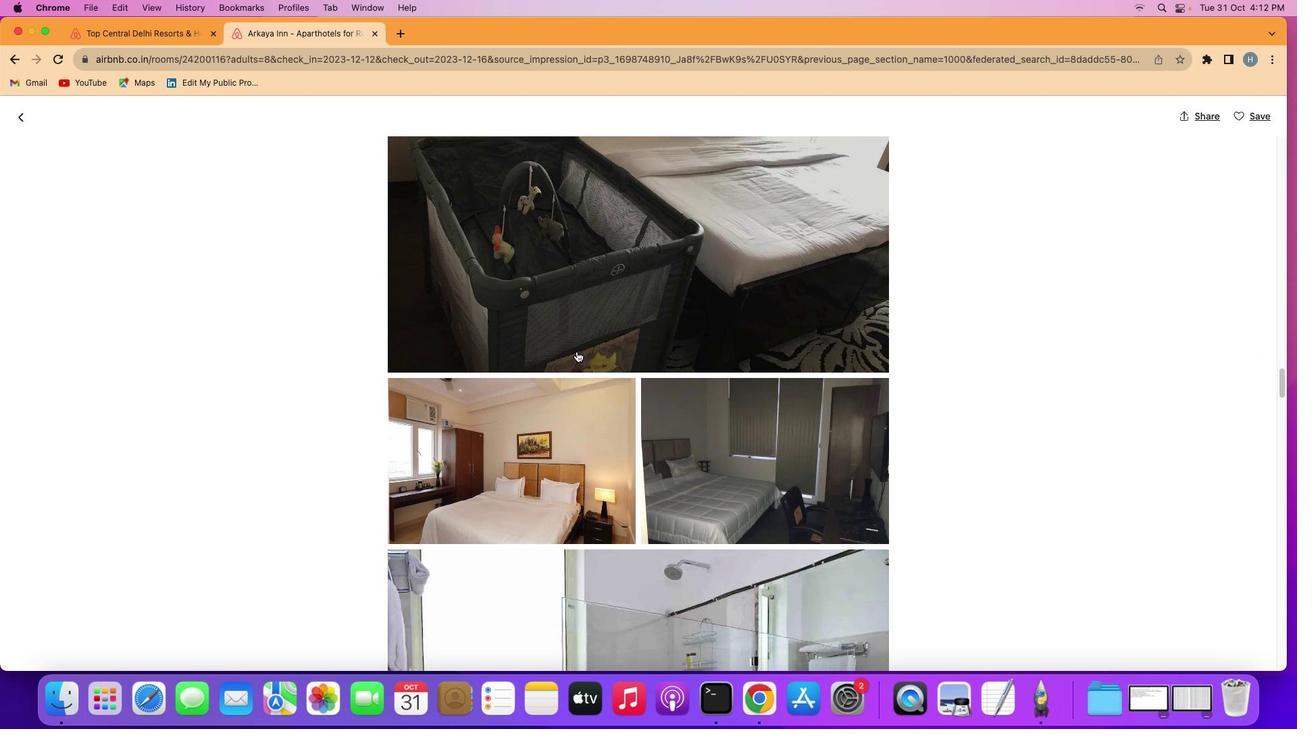 
Action: Mouse scrolled (595, 370) with delta (18, 18)
Screenshot: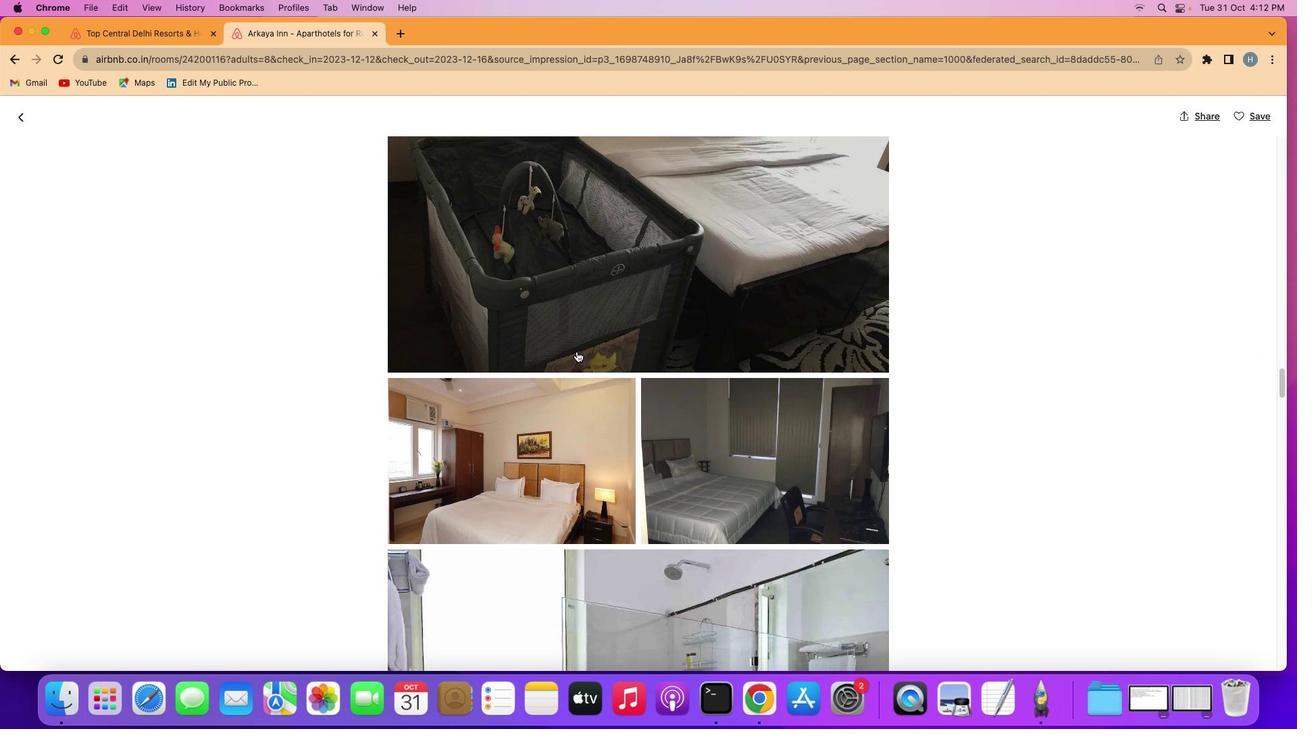 
Action: Mouse scrolled (595, 370) with delta (18, 16)
Screenshot: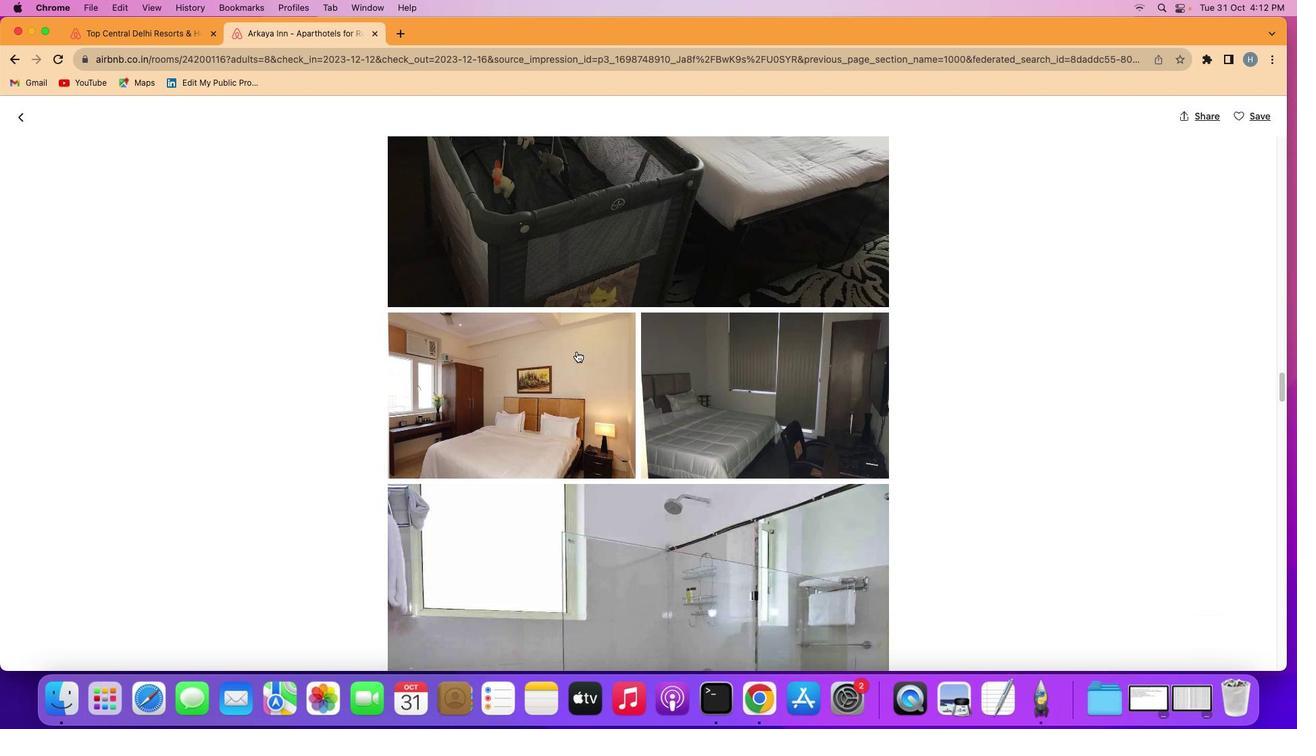 
Action: Mouse scrolled (595, 370) with delta (18, 16)
Screenshot: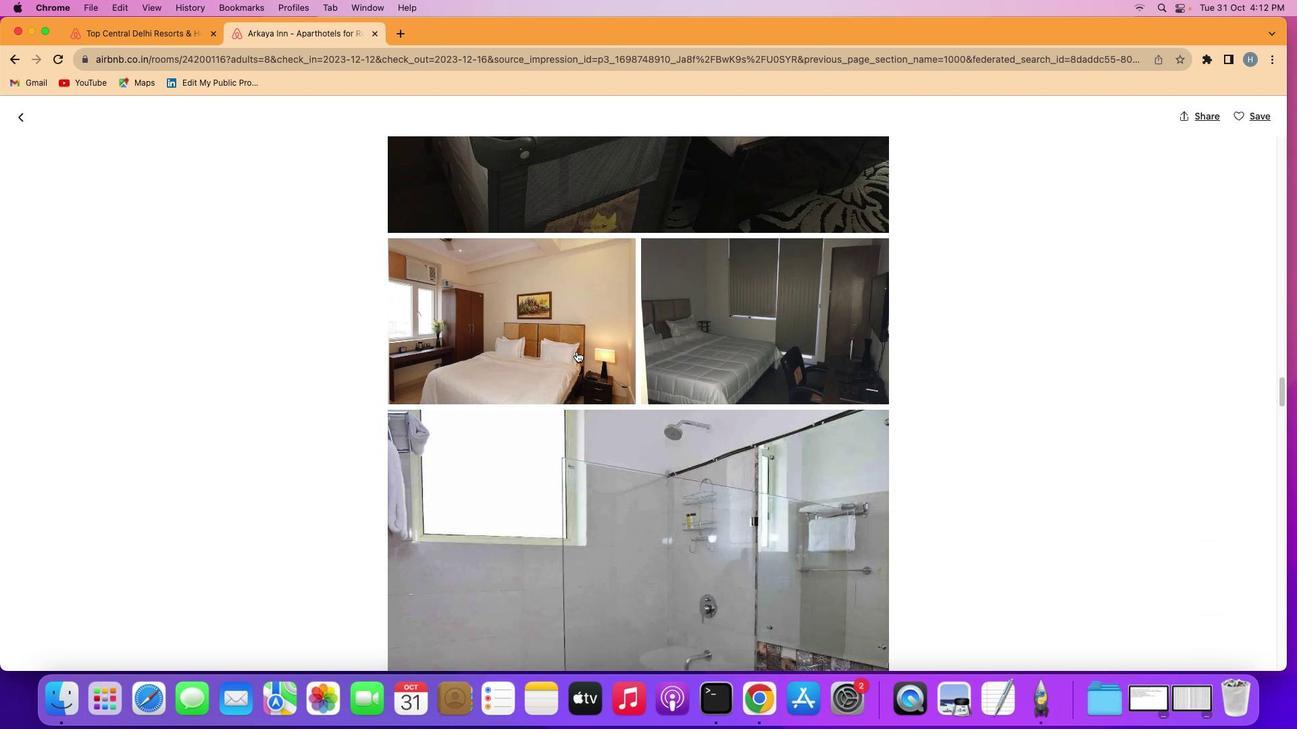 
Action: Mouse scrolled (595, 370) with delta (18, 18)
Screenshot: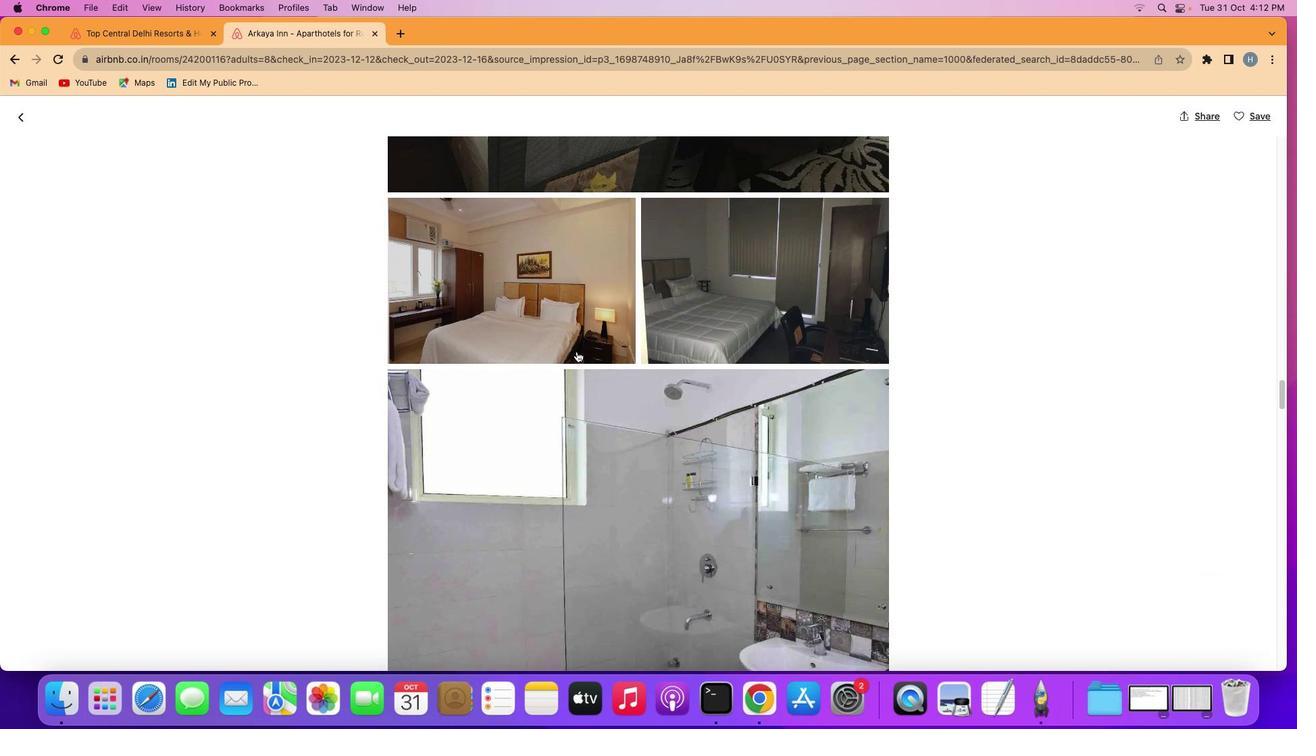 
Action: Mouse scrolled (595, 370) with delta (18, 18)
Screenshot: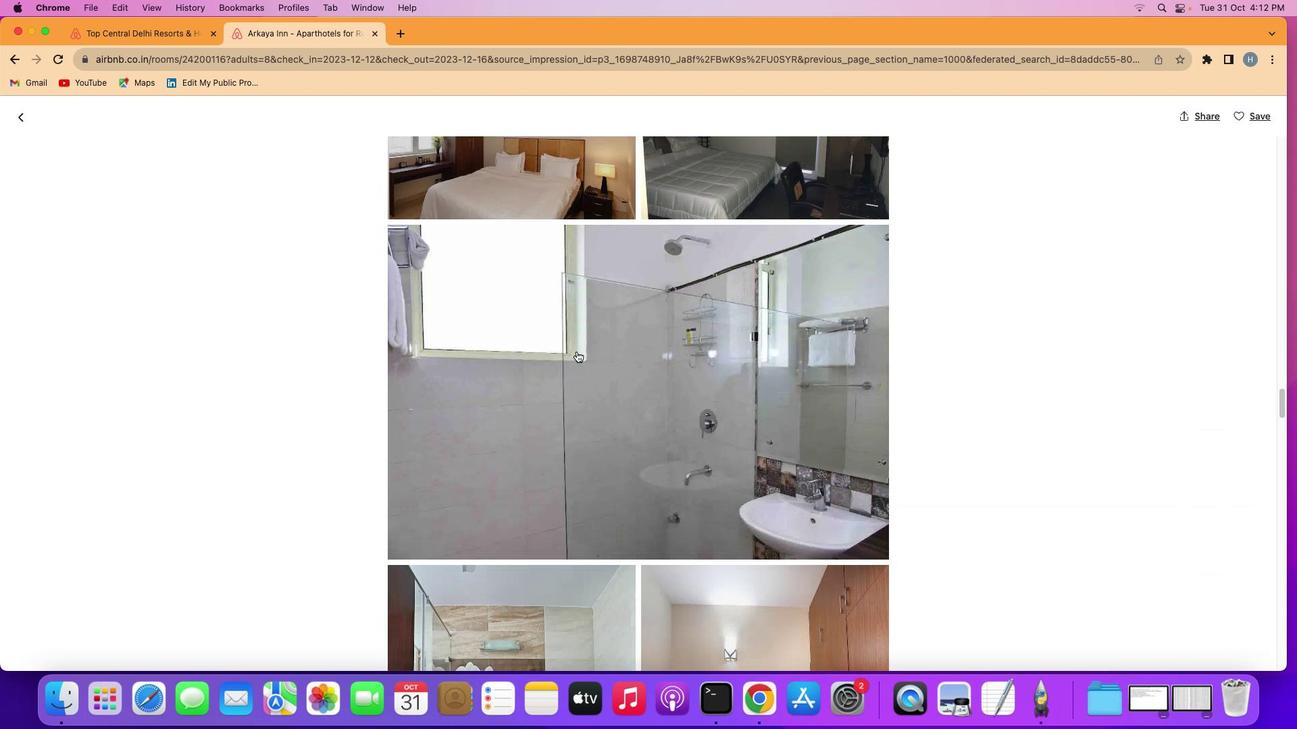
Action: Mouse scrolled (595, 370) with delta (18, 16)
Screenshot: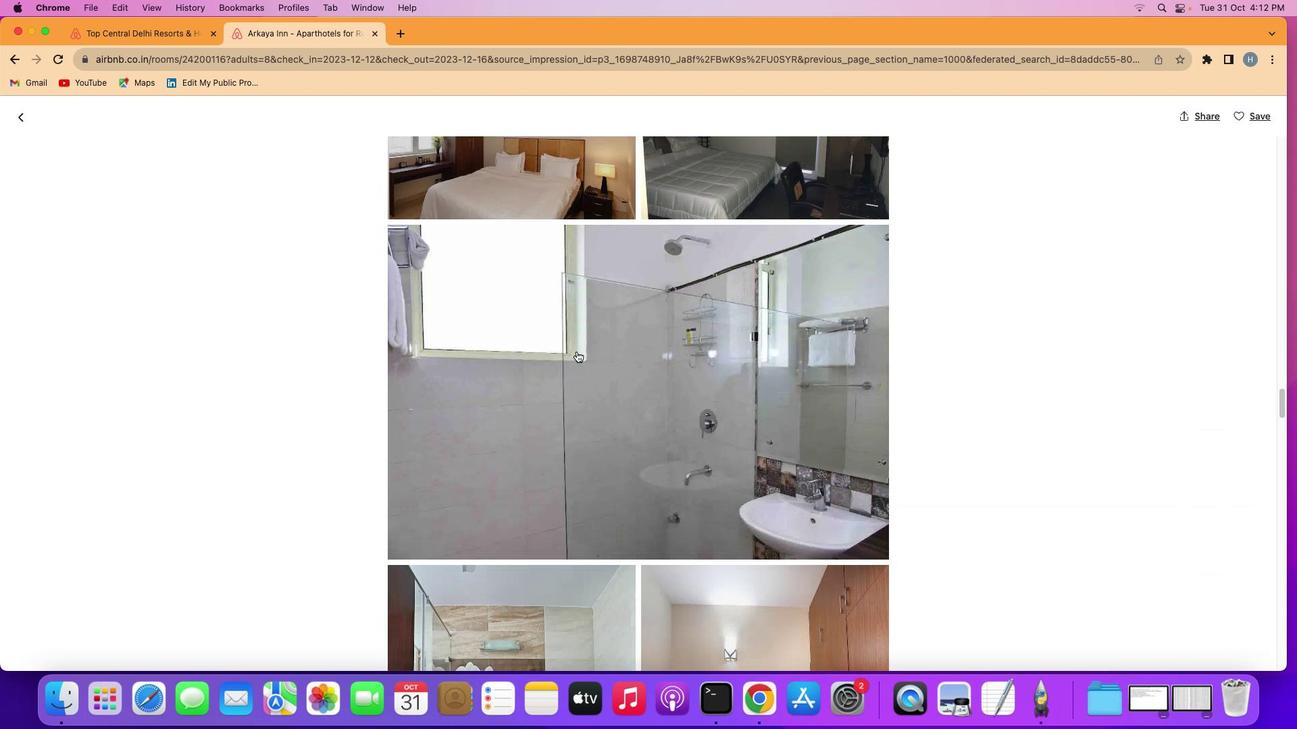
Action: Mouse scrolled (595, 370) with delta (18, 15)
Screenshot: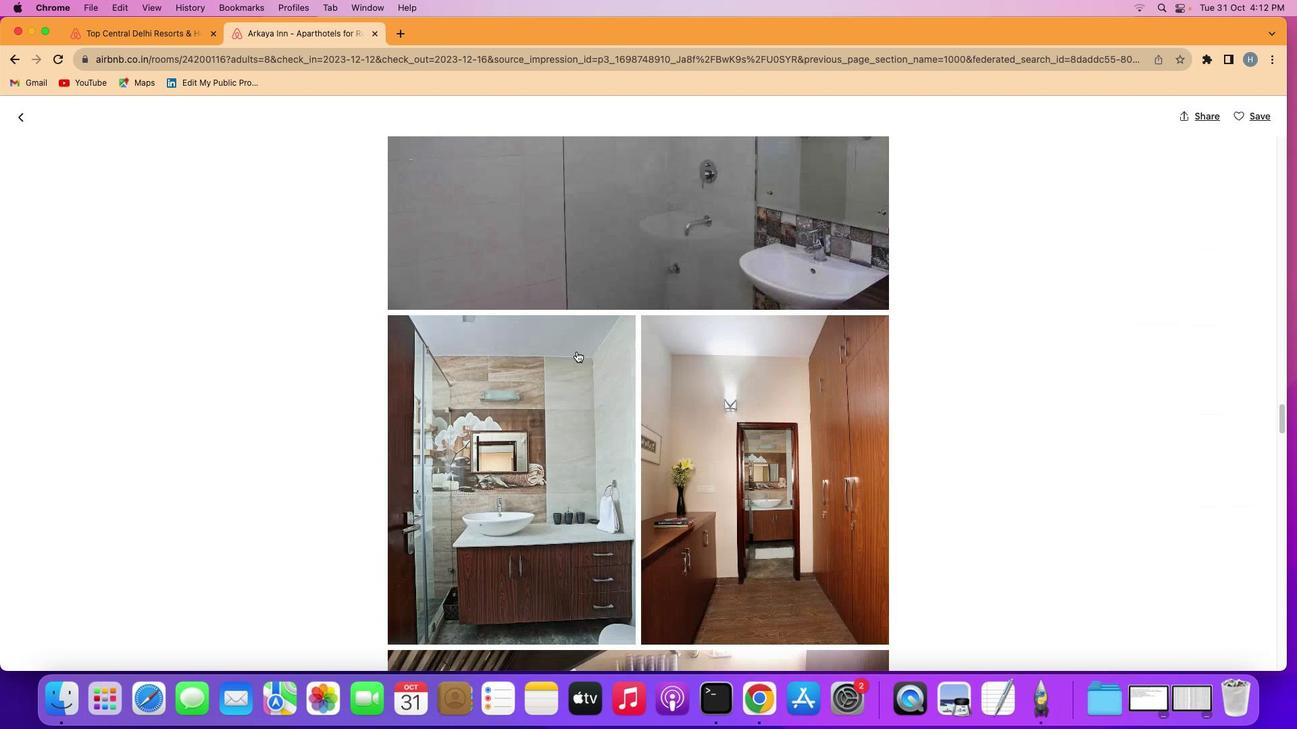 
Action: Mouse scrolled (595, 370) with delta (18, 15)
Screenshot: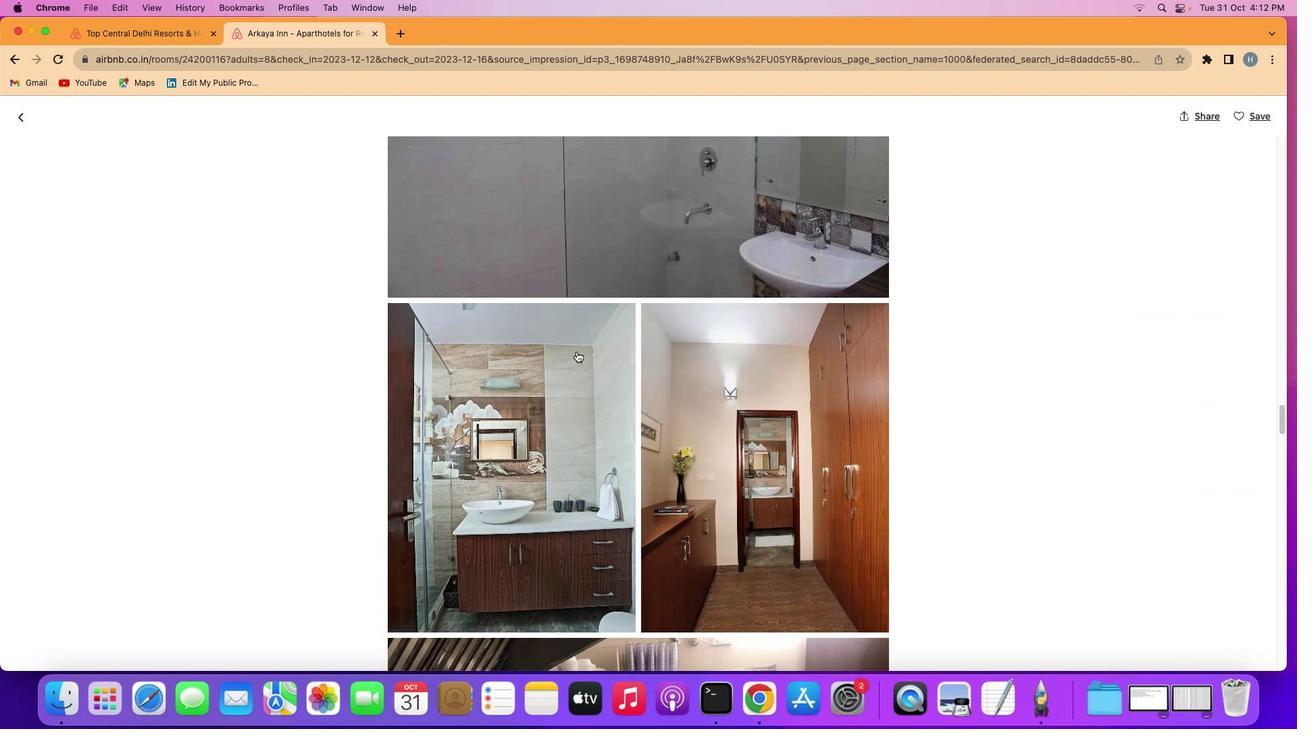 
Action: Mouse scrolled (595, 370) with delta (18, 18)
Screenshot: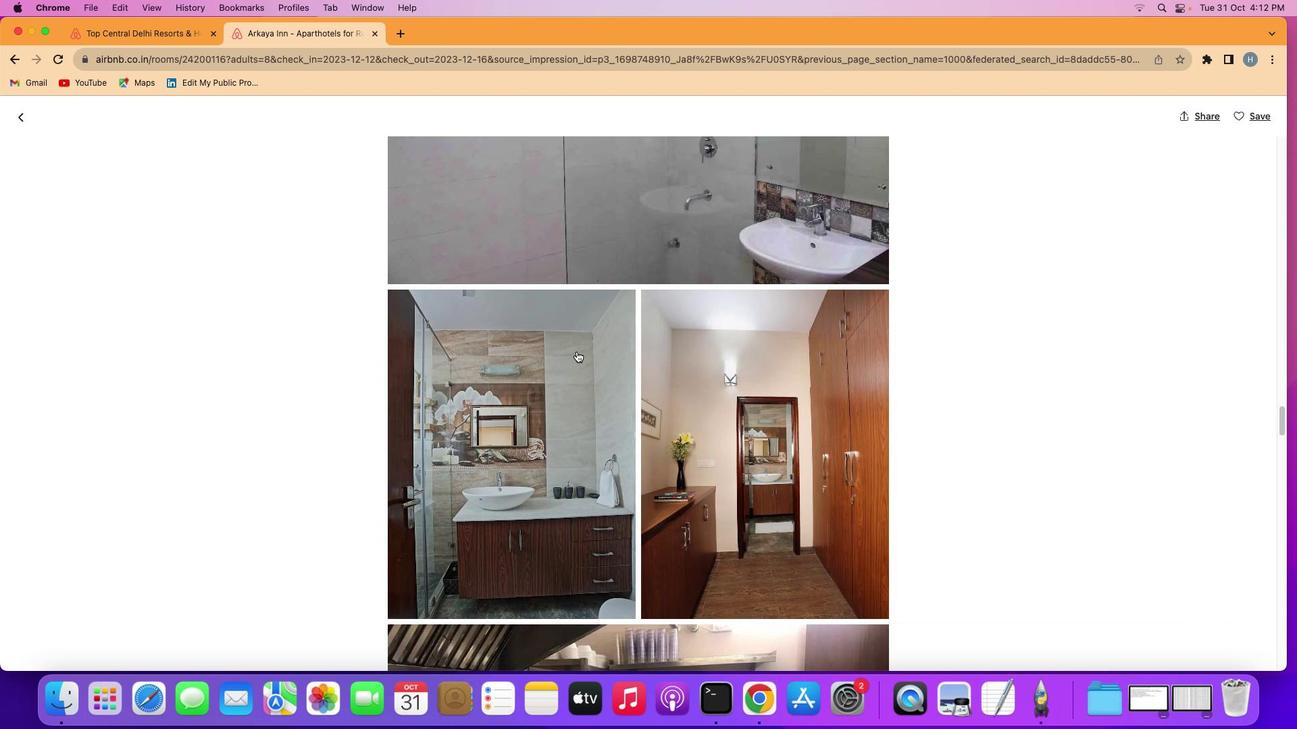 
Action: Mouse scrolled (595, 370) with delta (18, 18)
Screenshot: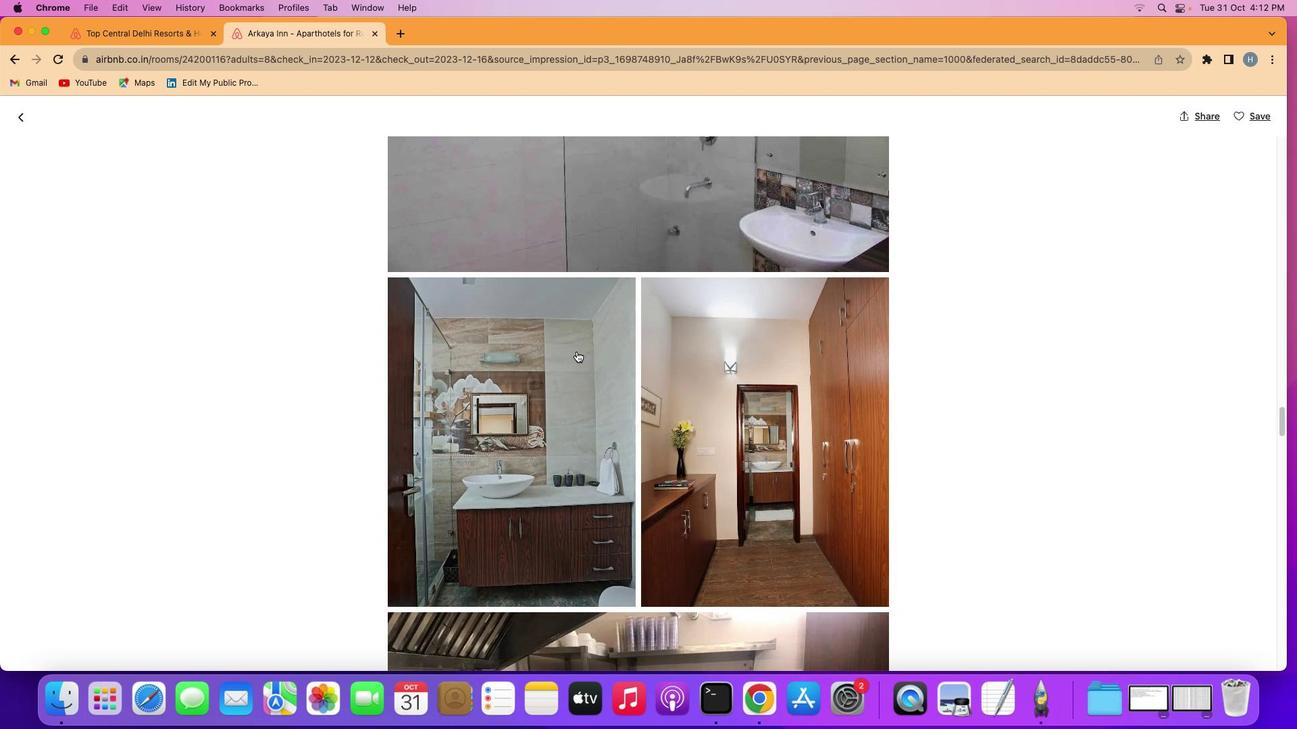 
Action: Mouse scrolled (595, 370) with delta (18, 16)
Screenshot: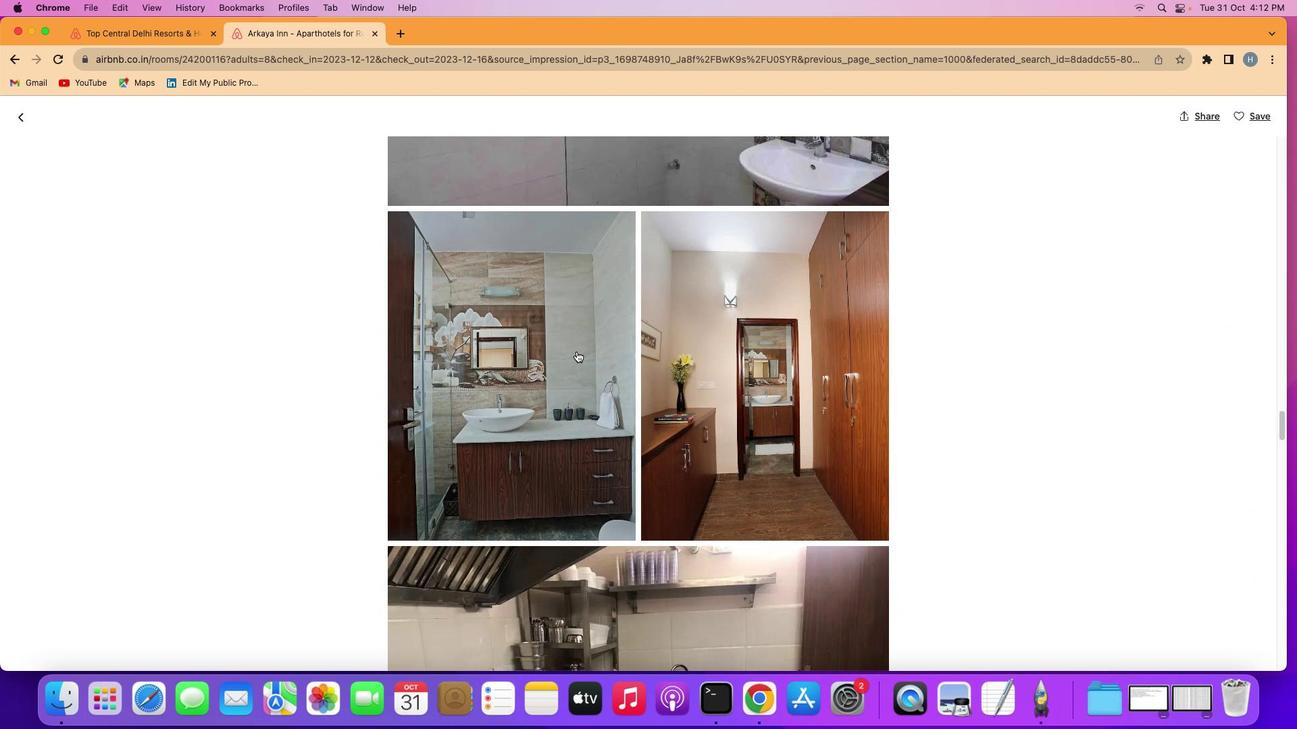 
Action: Mouse scrolled (595, 370) with delta (18, 16)
Screenshot: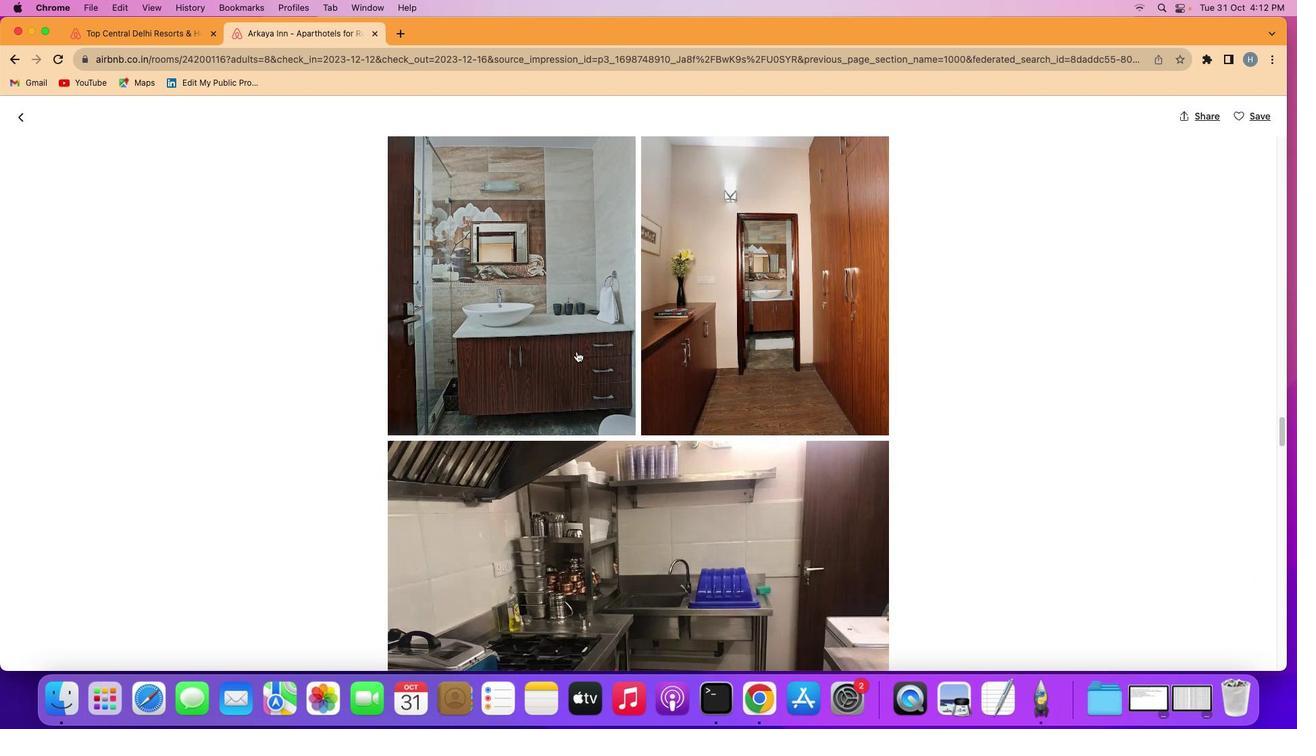 
Action: Mouse scrolled (595, 370) with delta (18, 18)
